 Task: Slide 14 - The Slide Title Goes Here!-1.
Action: Mouse moved to (37, 95)
Screenshot: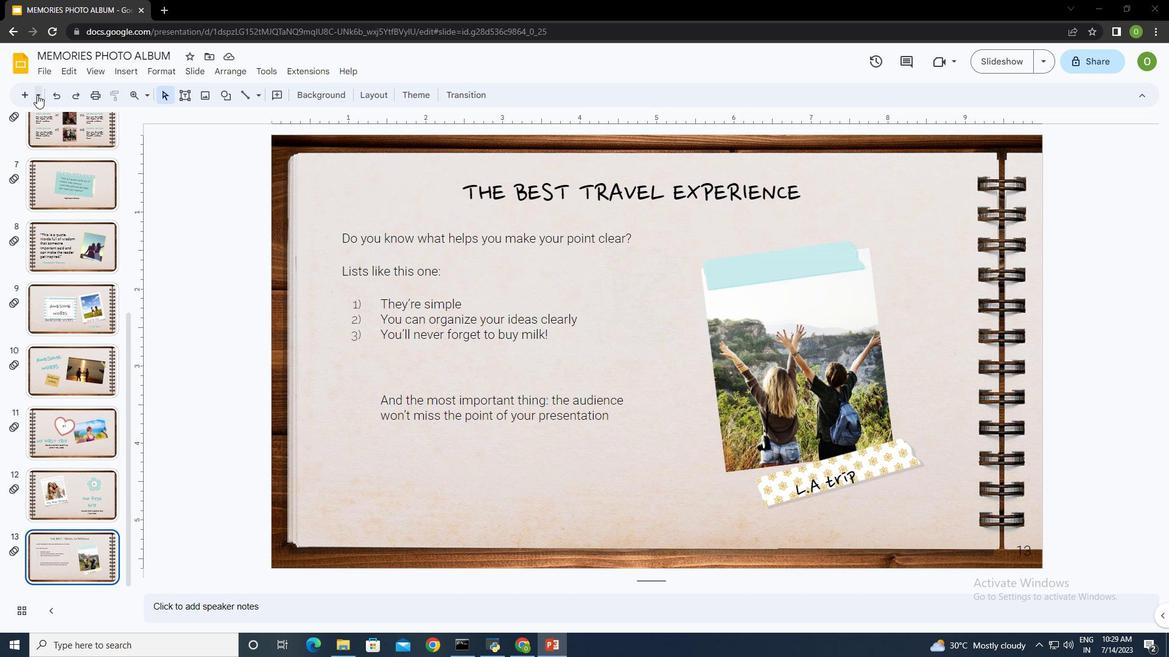 
Action: Mouse pressed left at (37, 95)
Screenshot: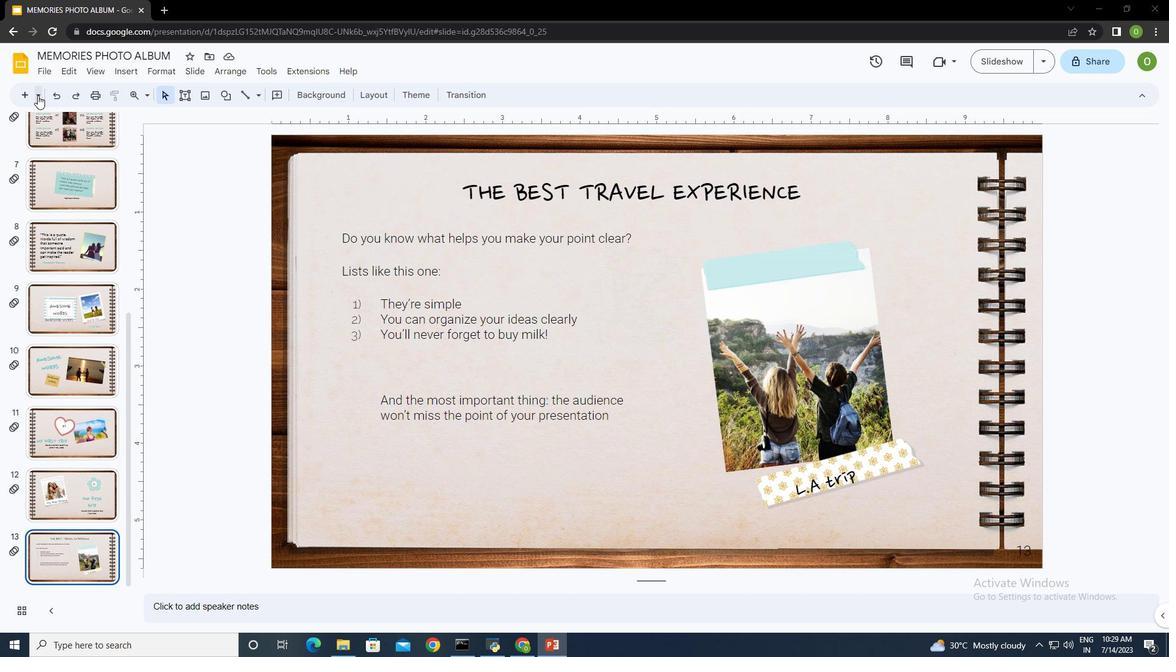 
Action: Mouse moved to (172, 299)
Screenshot: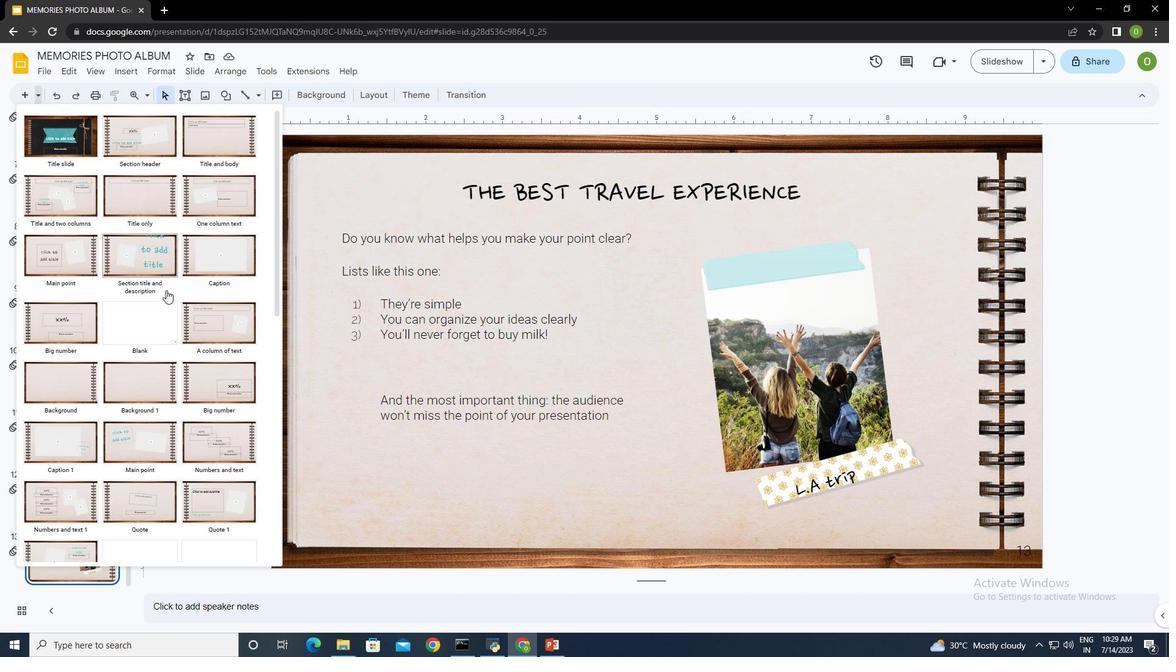 
Action: Mouse scrolled (172, 298) with delta (0, 0)
Screenshot: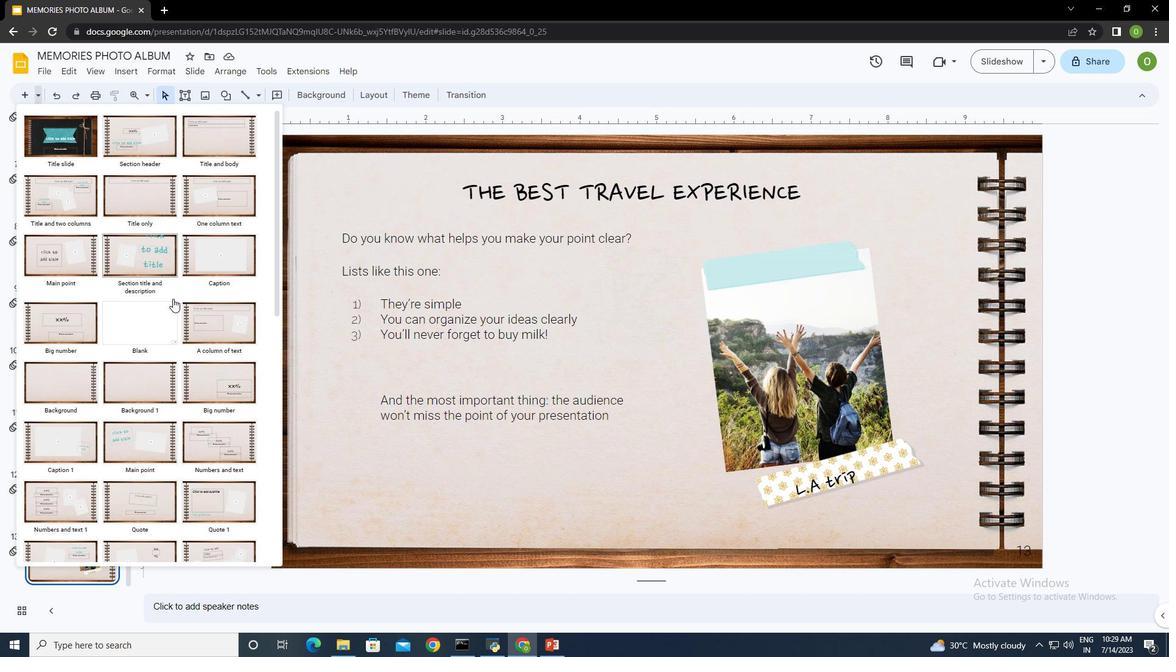 
Action: Mouse scrolled (172, 298) with delta (0, 0)
Screenshot: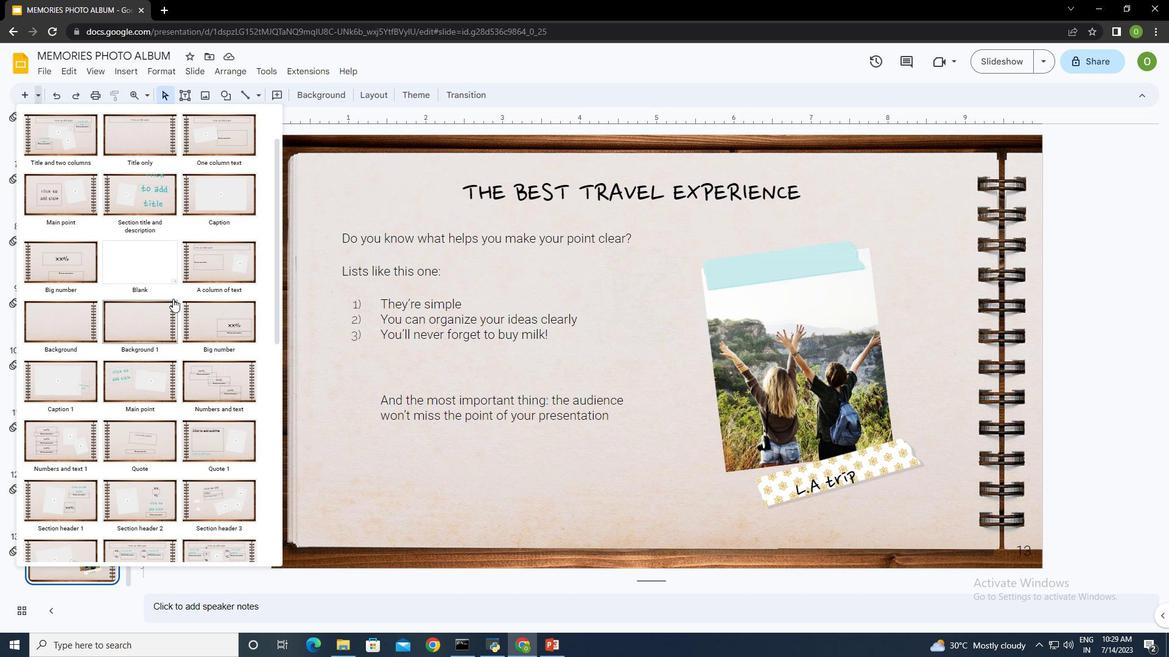 
Action: Mouse scrolled (172, 298) with delta (0, 0)
Screenshot: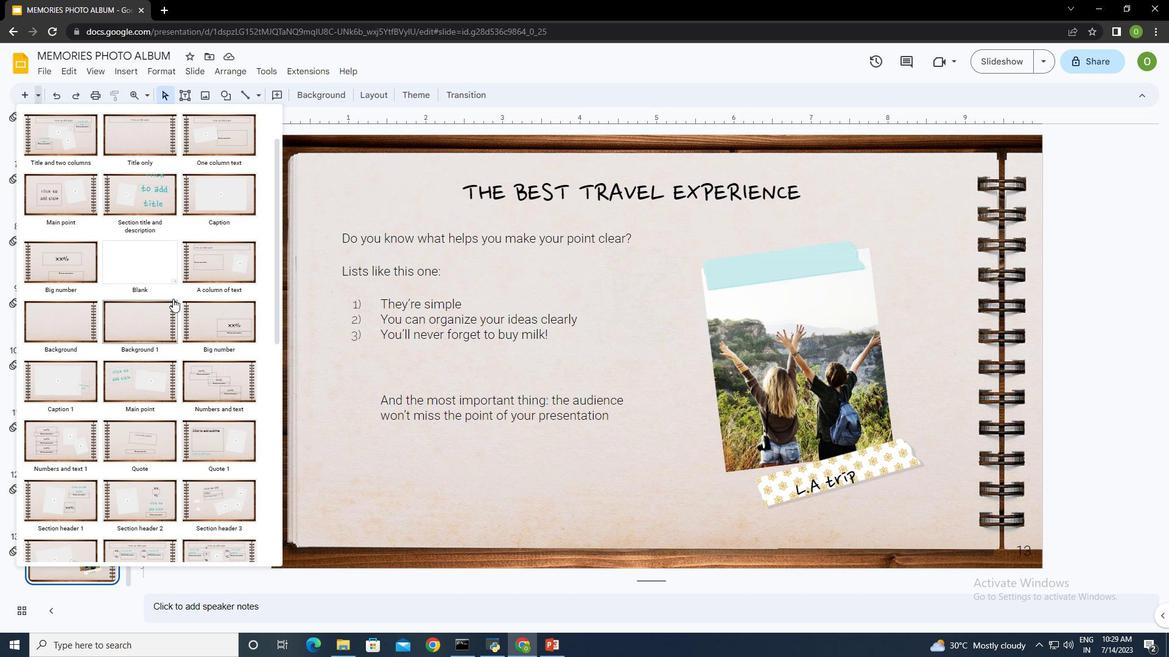 
Action: Mouse scrolled (172, 298) with delta (0, 0)
Screenshot: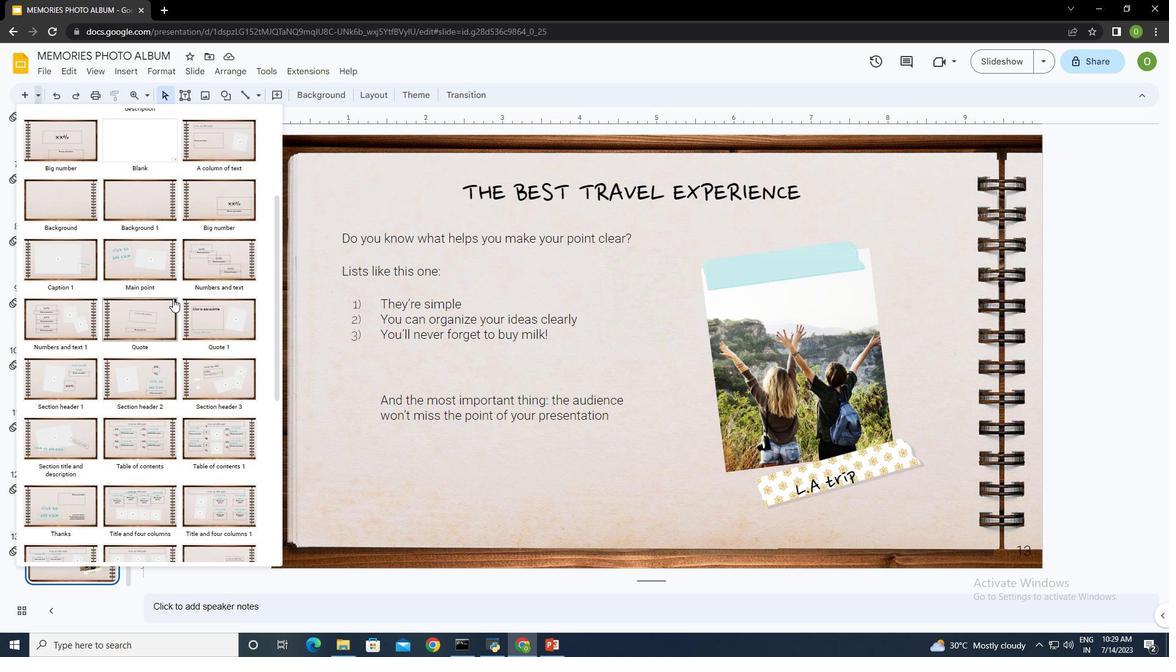 
Action: Mouse scrolled (172, 298) with delta (0, 0)
Screenshot: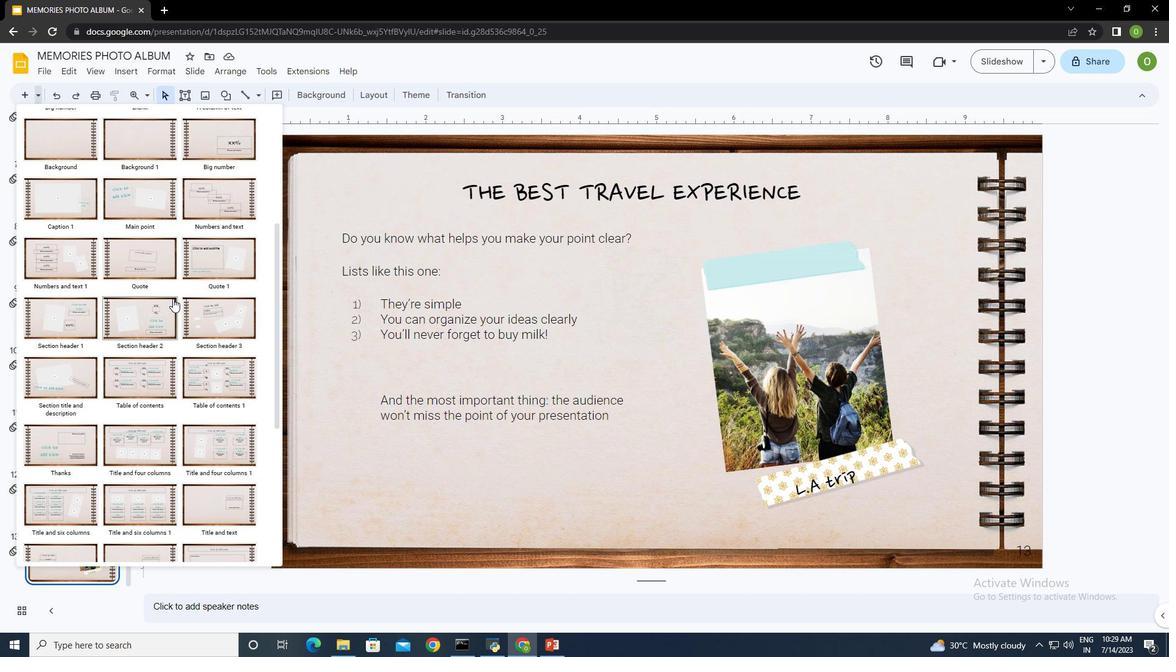 
Action: Mouse scrolled (172, 298) with delta (0, 0)
Screenshot: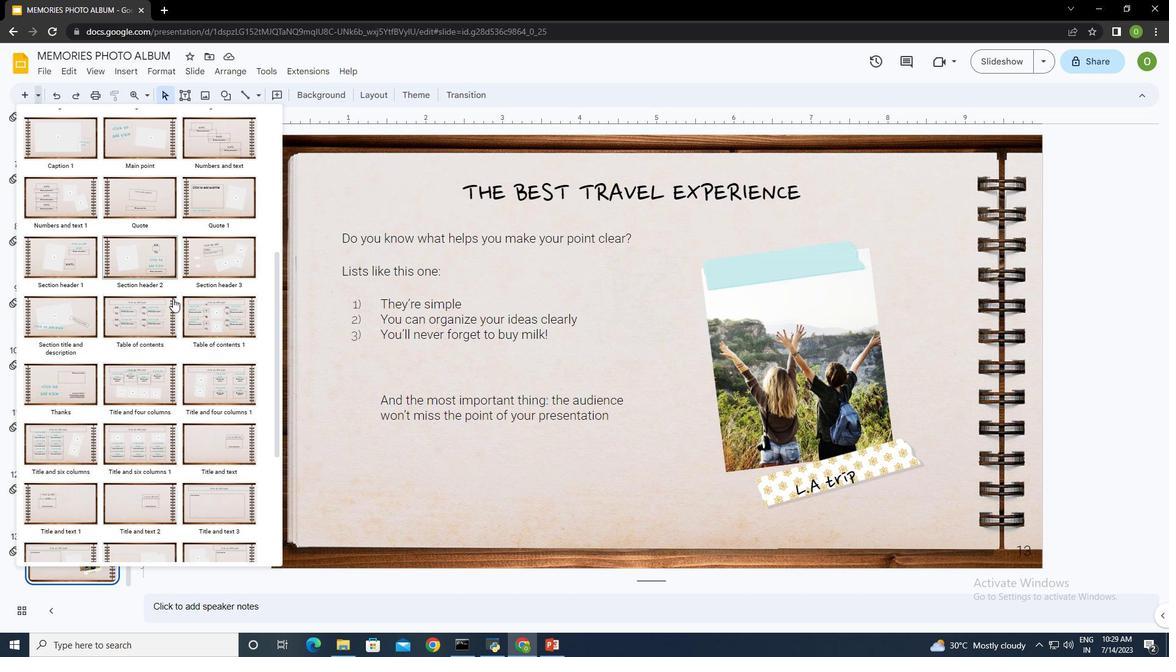
Action: Mouse scrolled (172, 298) with delta (0, 0)
Screenshot: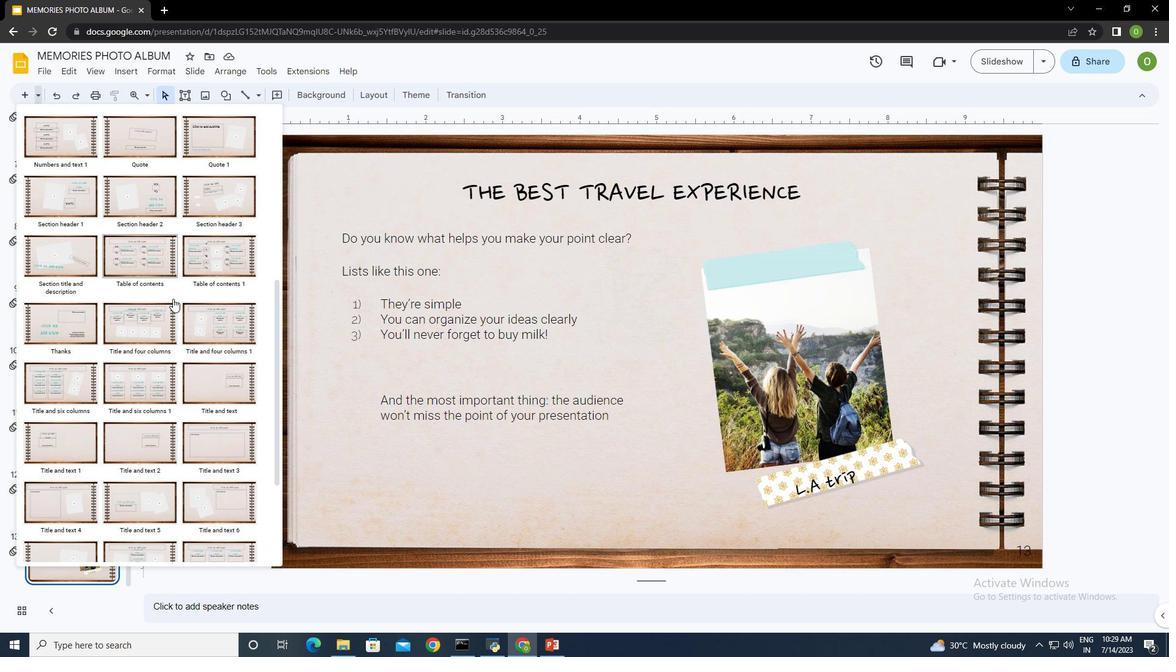 
Action: Mouse scrolled (172, 298) with delta (0, 0)
Screenshot: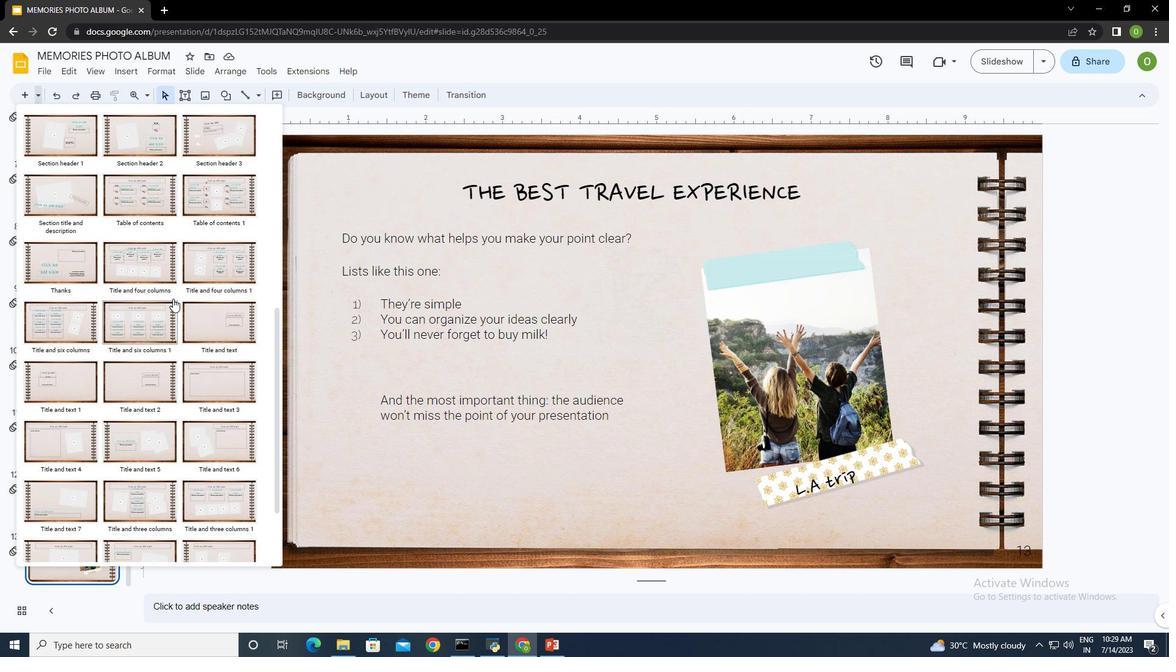 
Action: Mouse scrolled (172, 298) with delta (0, 0)
Screenshot: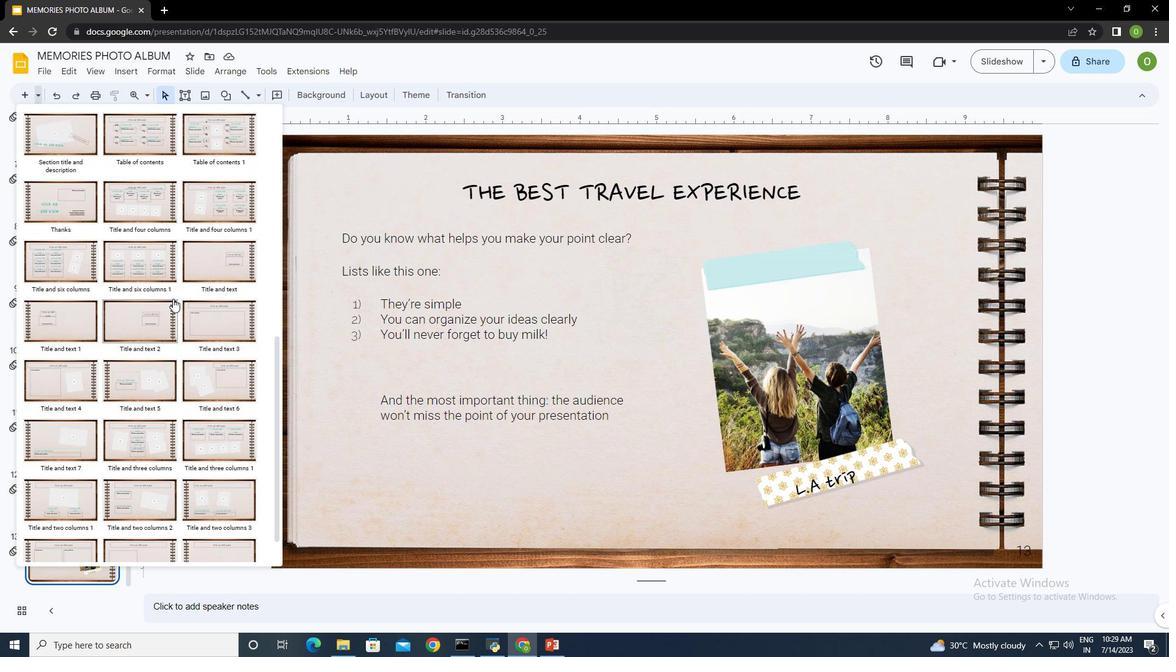 
Action: Mouse moved to (212, 334)
Screenshot: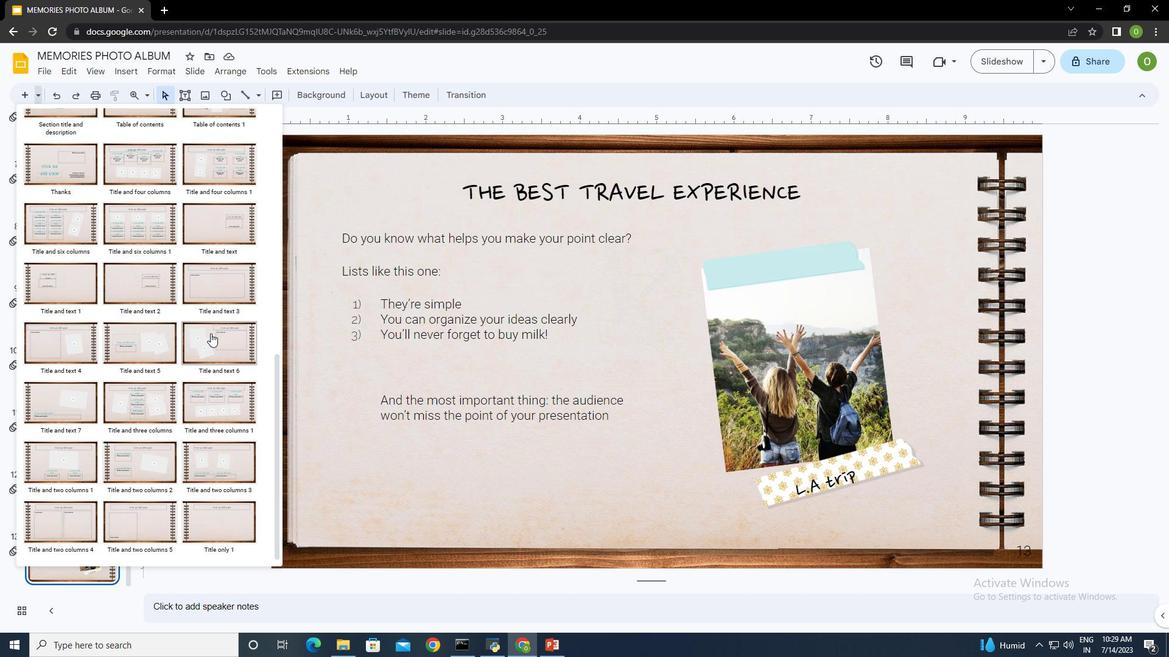 
Action: Mouse pressed left at (212, 334)
Screenshot: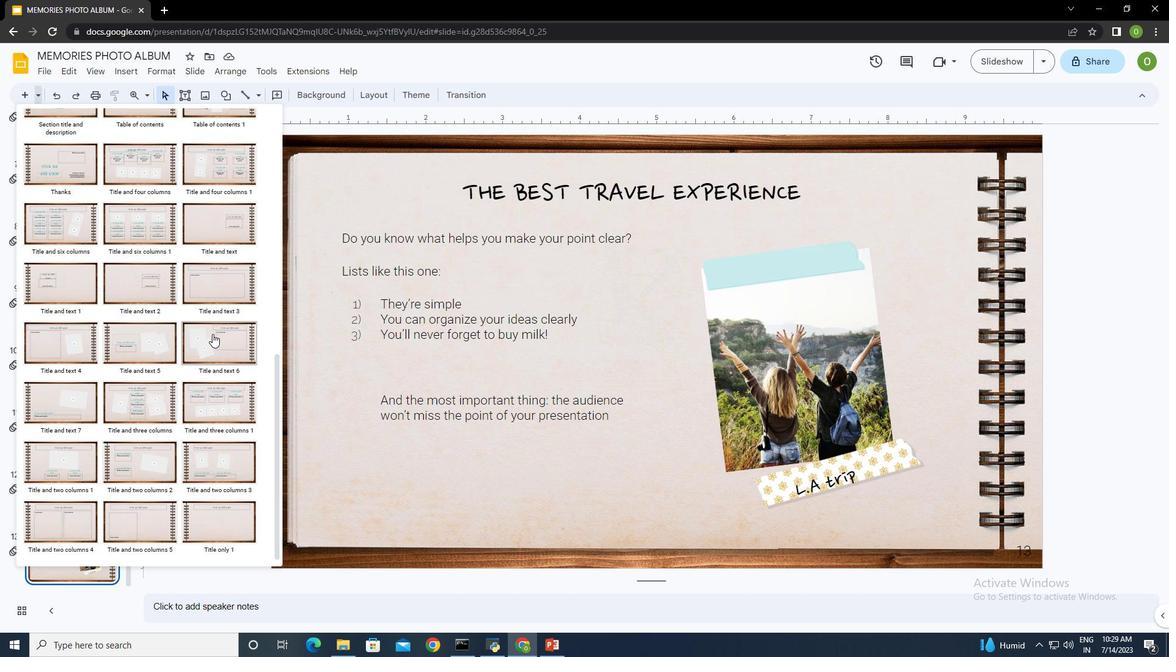 
Action: Mouse moved to (454, 264)
Screenshot: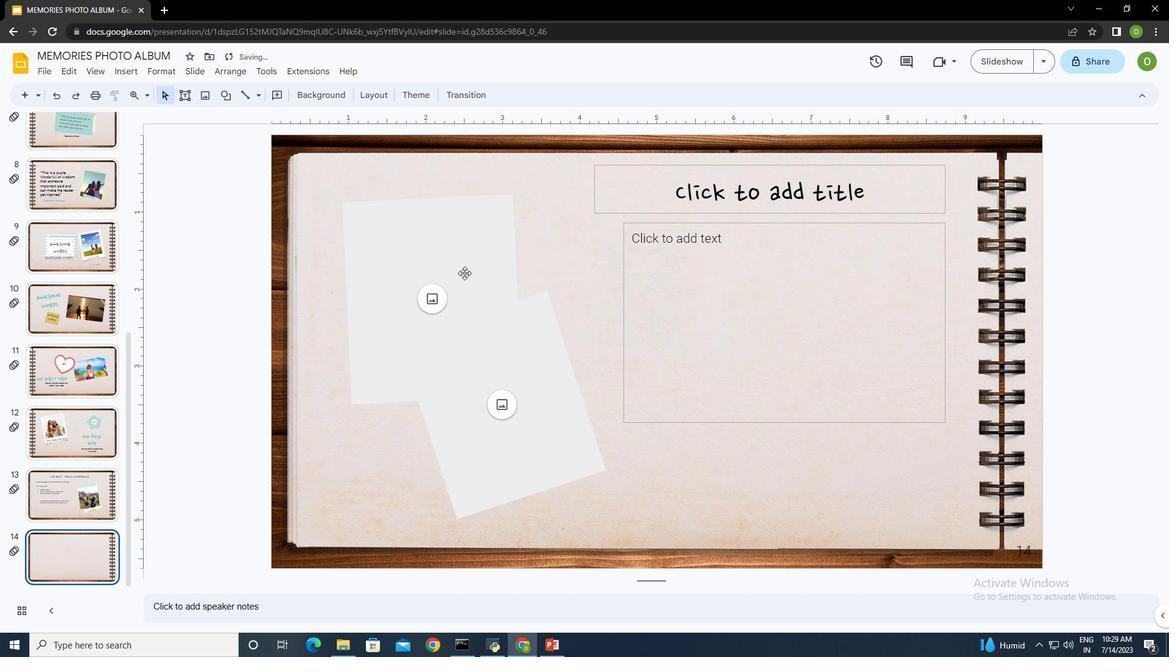 
Action: Mouse pressed left at (454, 264)
Screenshot: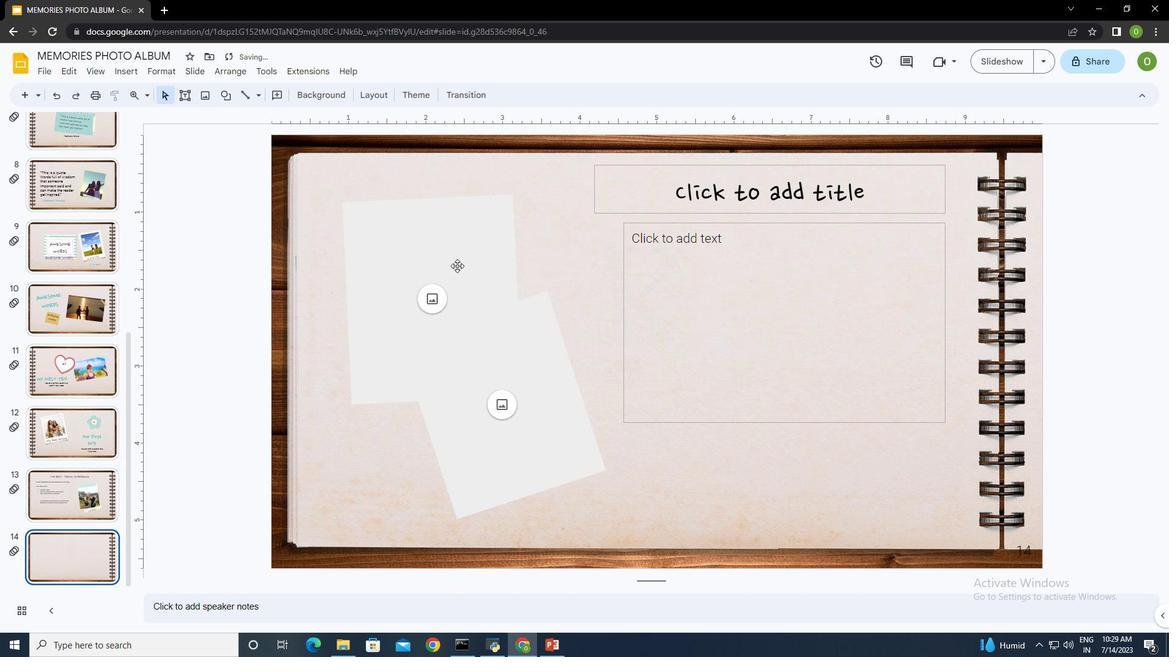 
Action: Mouse moved to (425, 295)
Screenshot: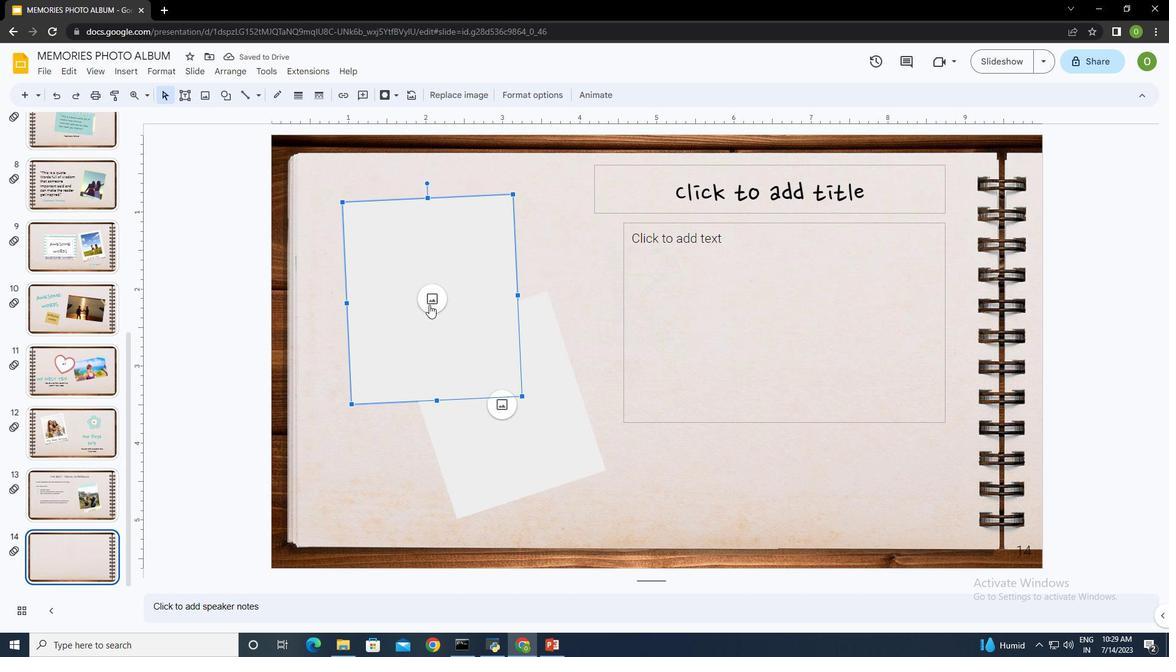 
Action: Mouse pressed left at (425, 295)
Screenshot: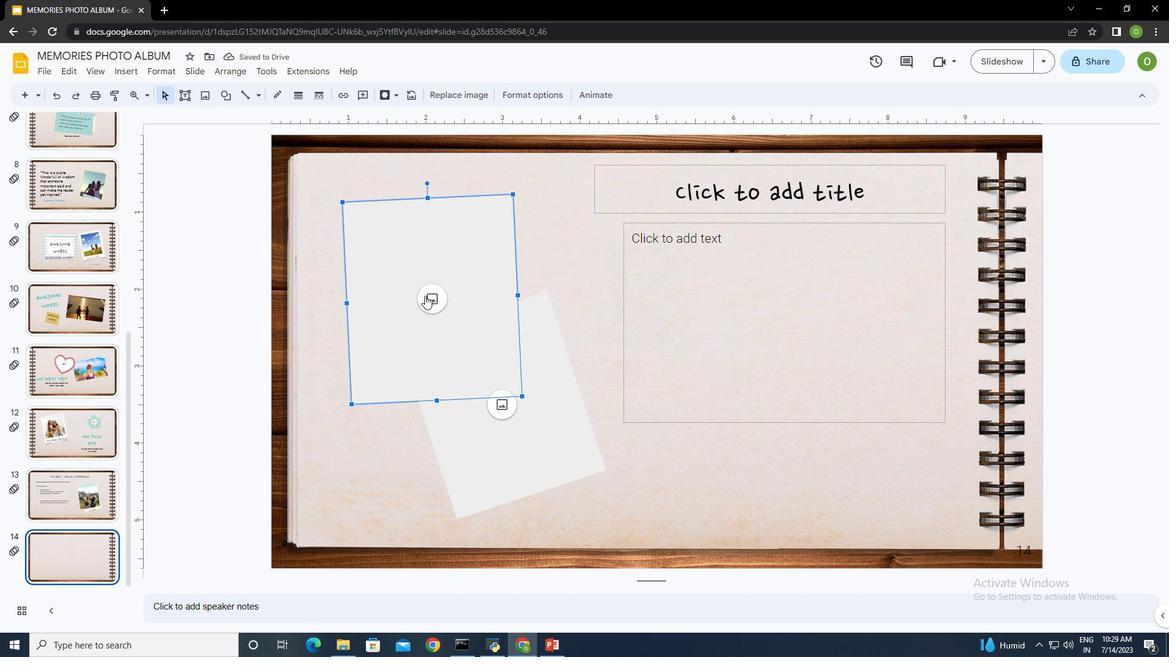 
Action: Mouse moved to (481, 307)
Screenshot: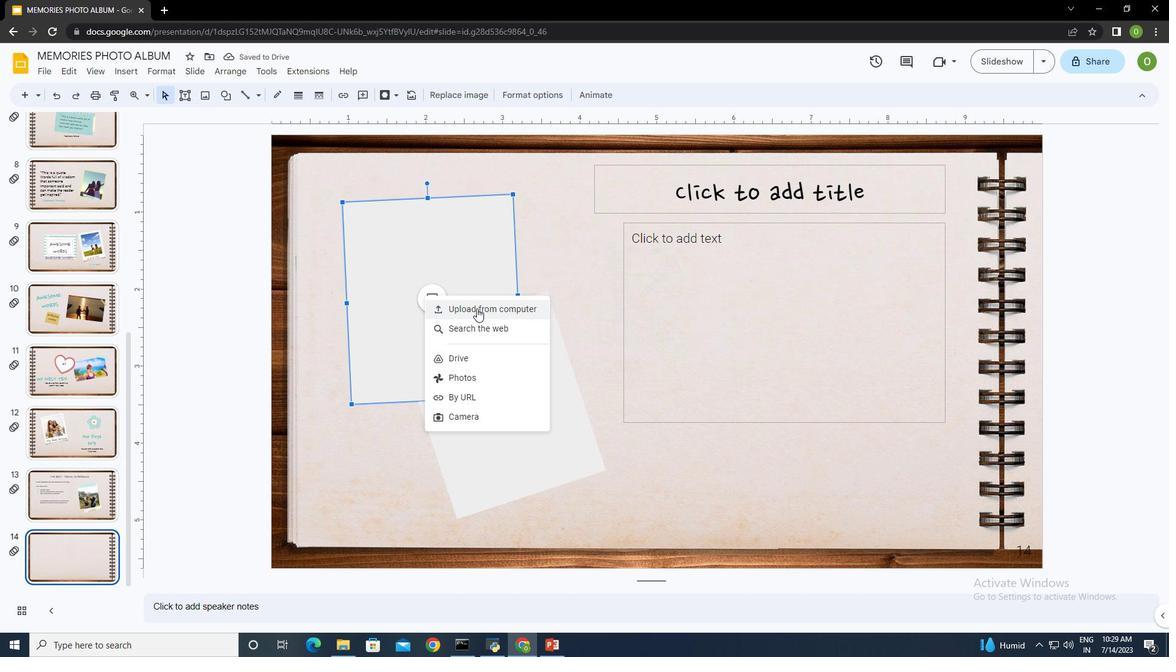 
Action: Mouse pressed left at (481, 307)
Screenshot: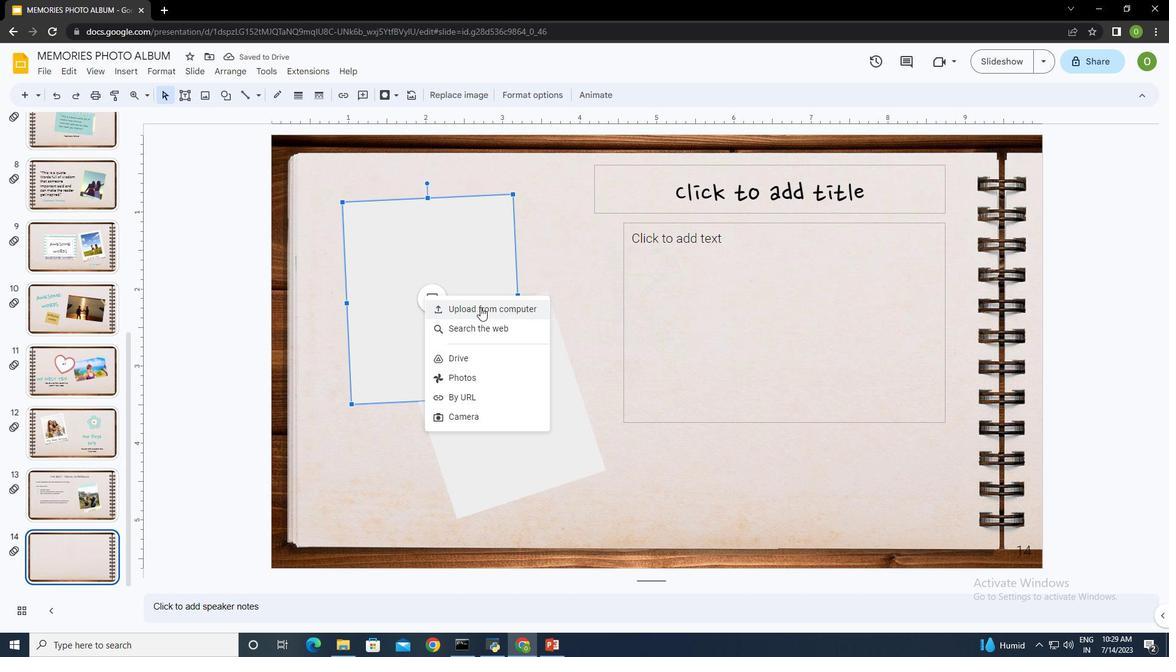 
Action: Mouse moved to (384, 250)
Screenshot: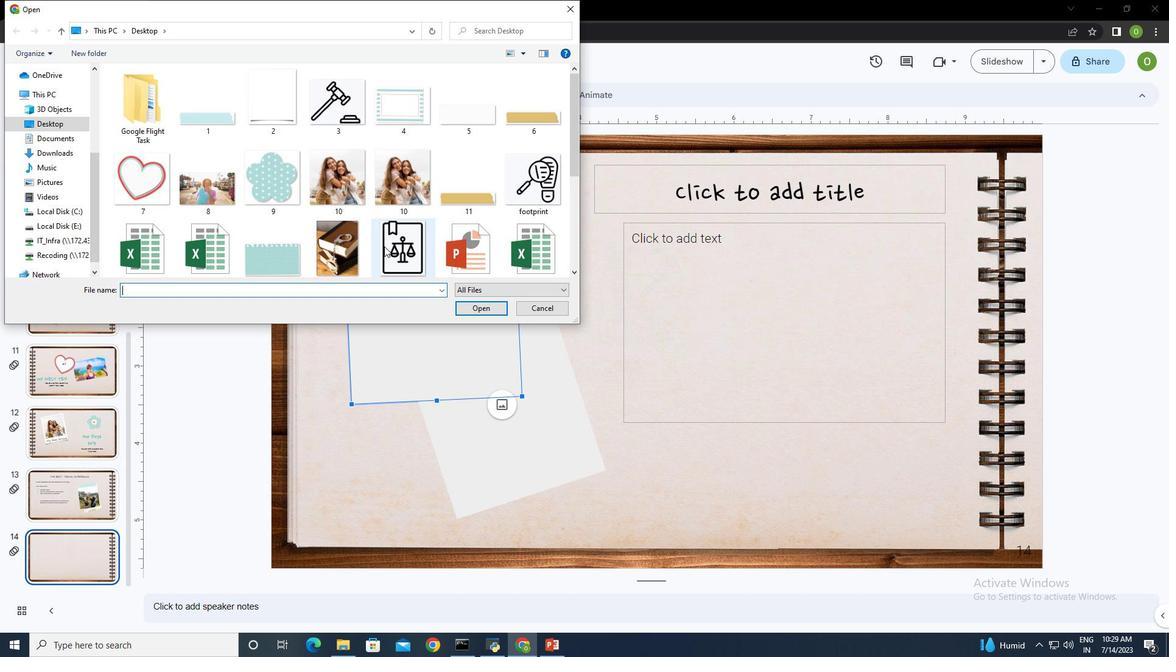 
Action: Mouse scrolled (384, 249) with delta (0, 0)
Screenshot: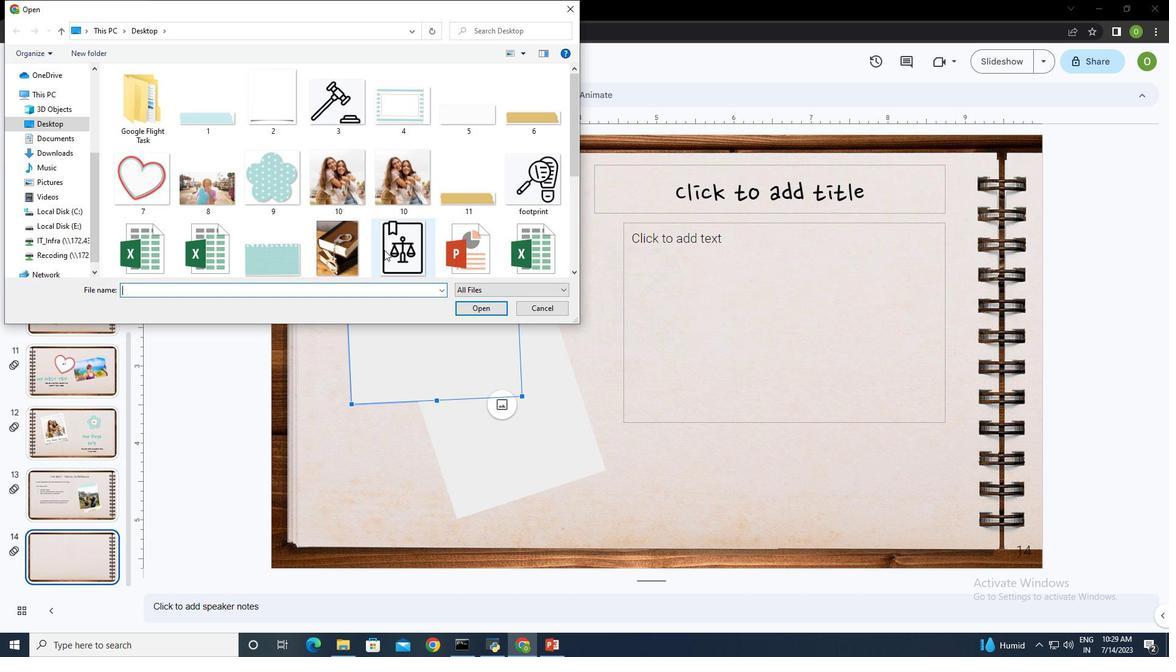 
Action: Mouse scrolled (384, 249) with delta (0, 0)
Screenshot: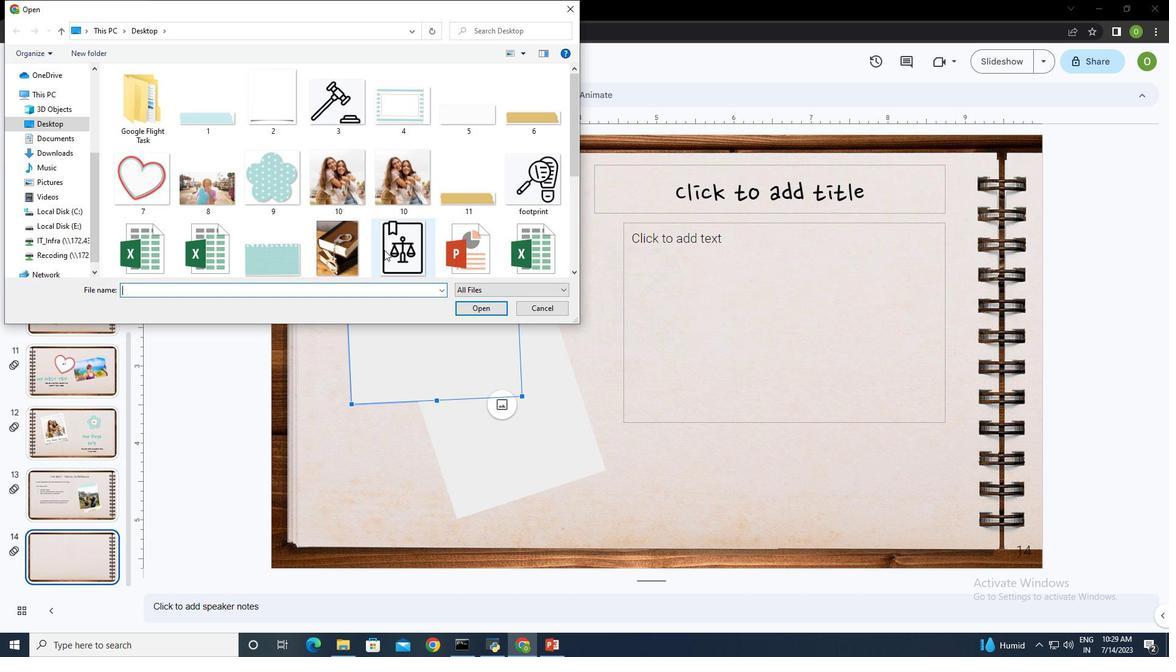 
Action: Mouse moved to (384, 249)
Screenshot: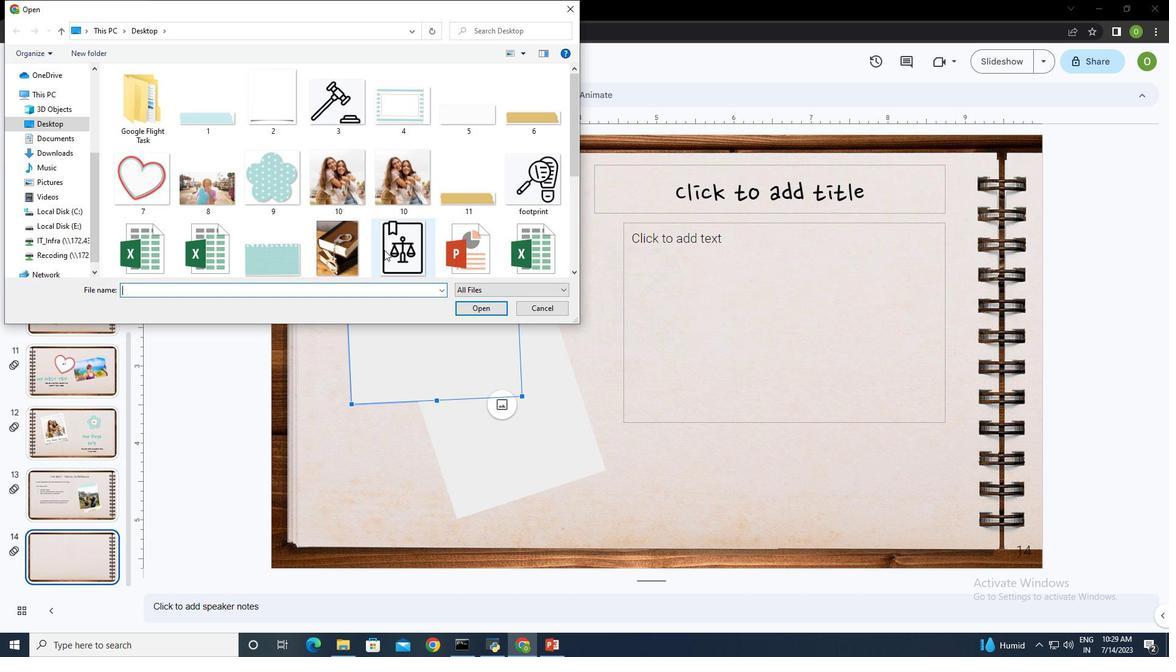 
Action: Mouse scrolled (384, 249) with delta (0, 0)
Screenshot: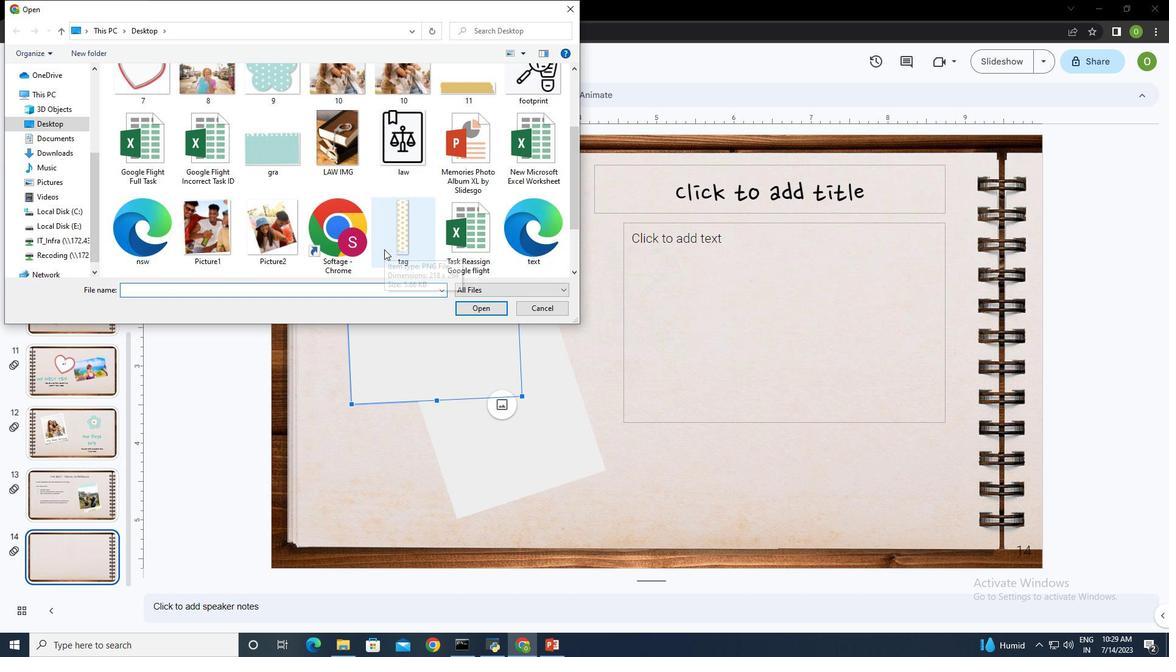 
Action: Mouse moved to (213, 158)
Screenshot: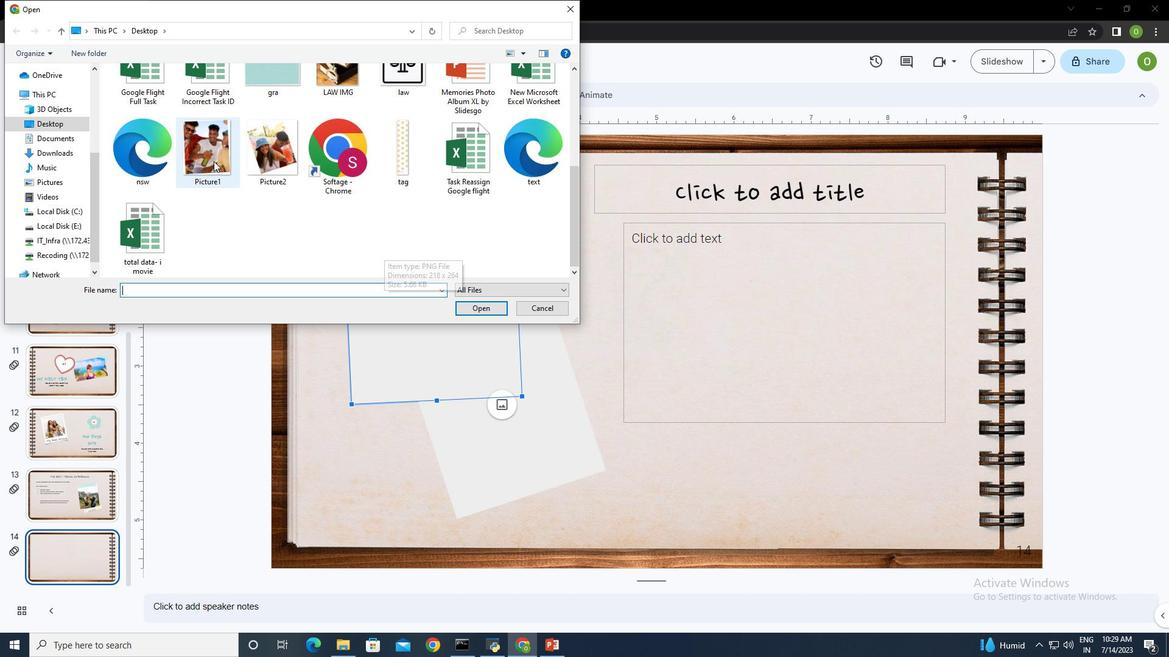 
Action: Mouse pressed left at (213, 158)
Screenshot: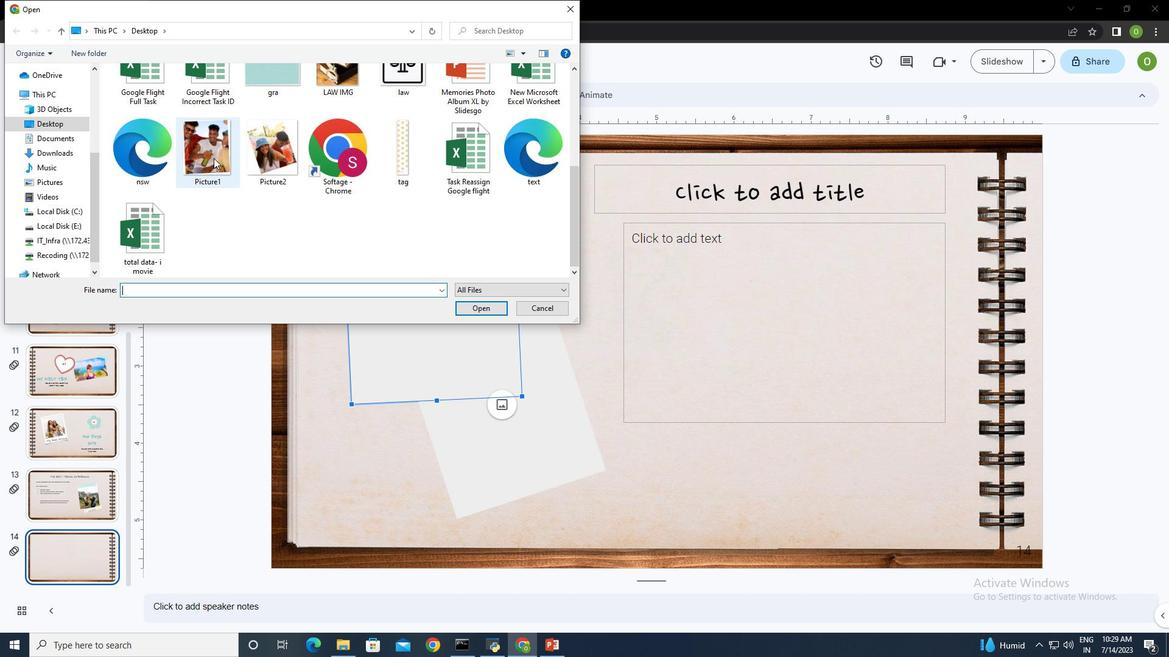 
Action: Mouse moved to (501, 309)
Screenshot: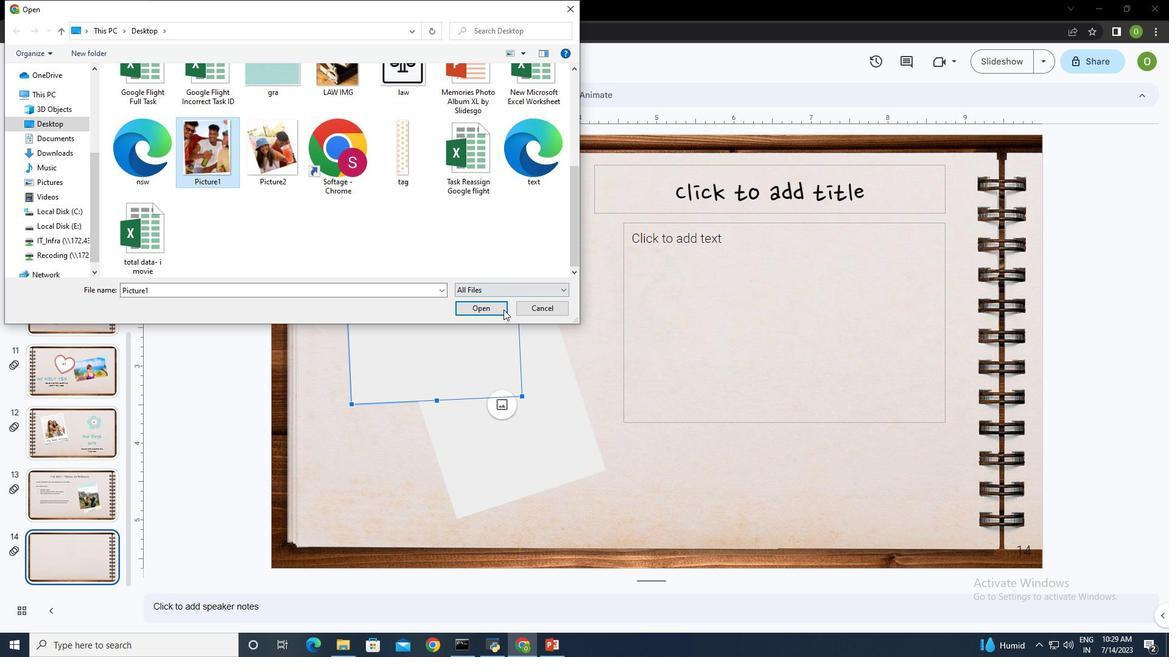 
Action: Mouse pressed left at (501, 309)
Screenshot: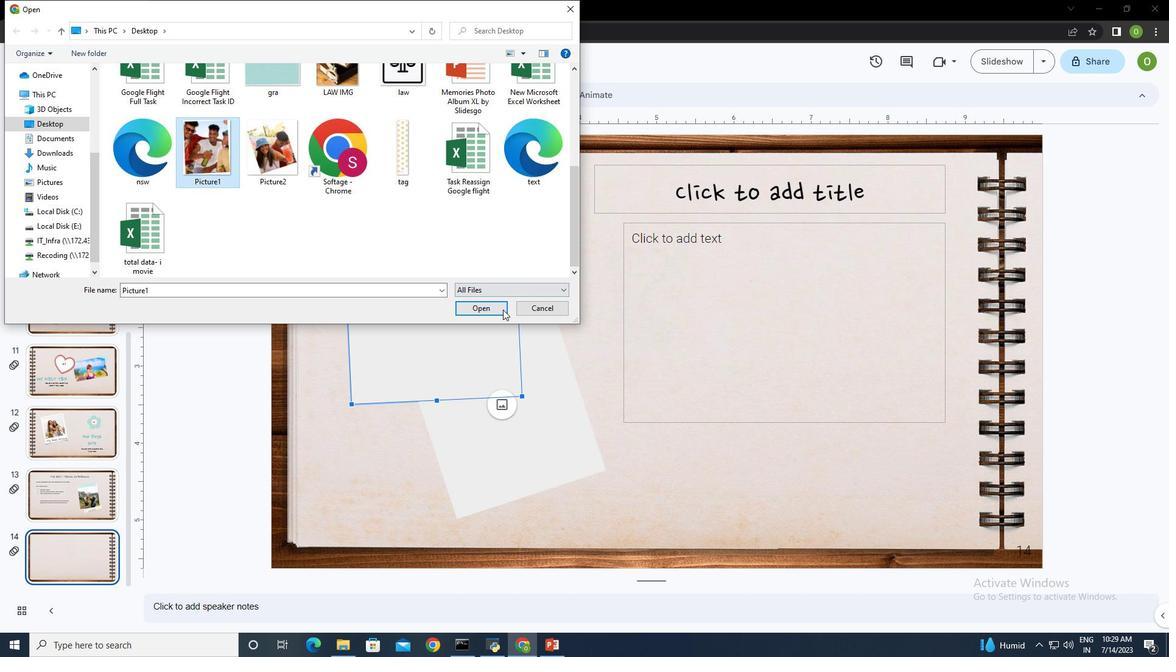 
Action: Mouse moved to (478, 361)
Screenshot: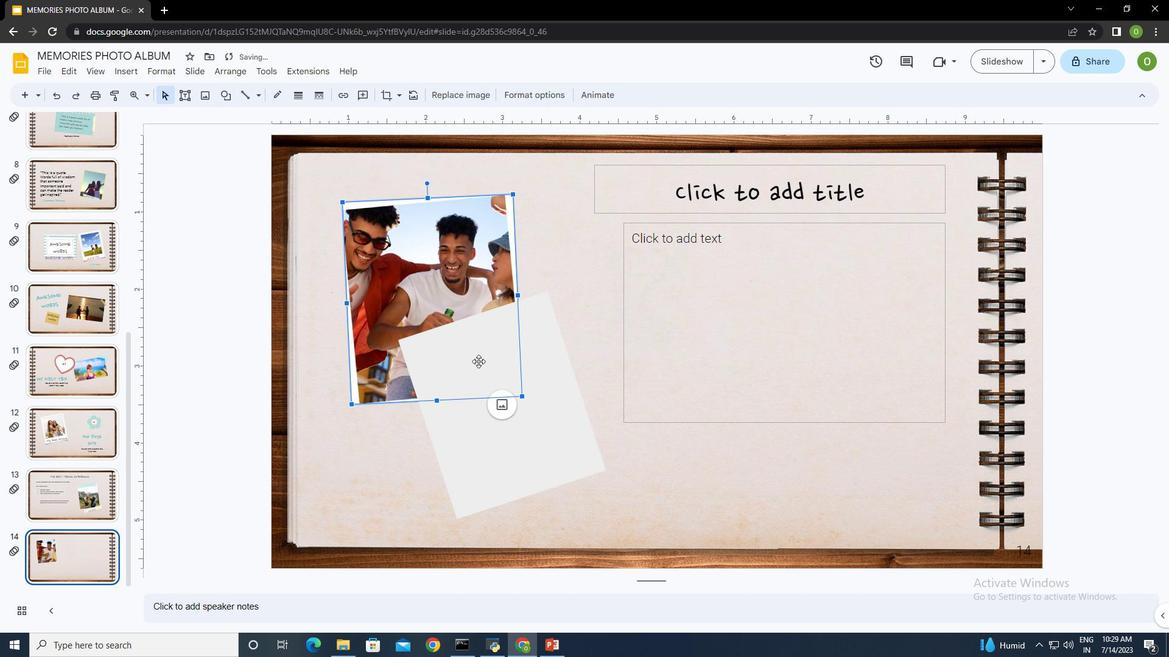 
Action: Mouse pressed left at (478, 361)
Screenshot: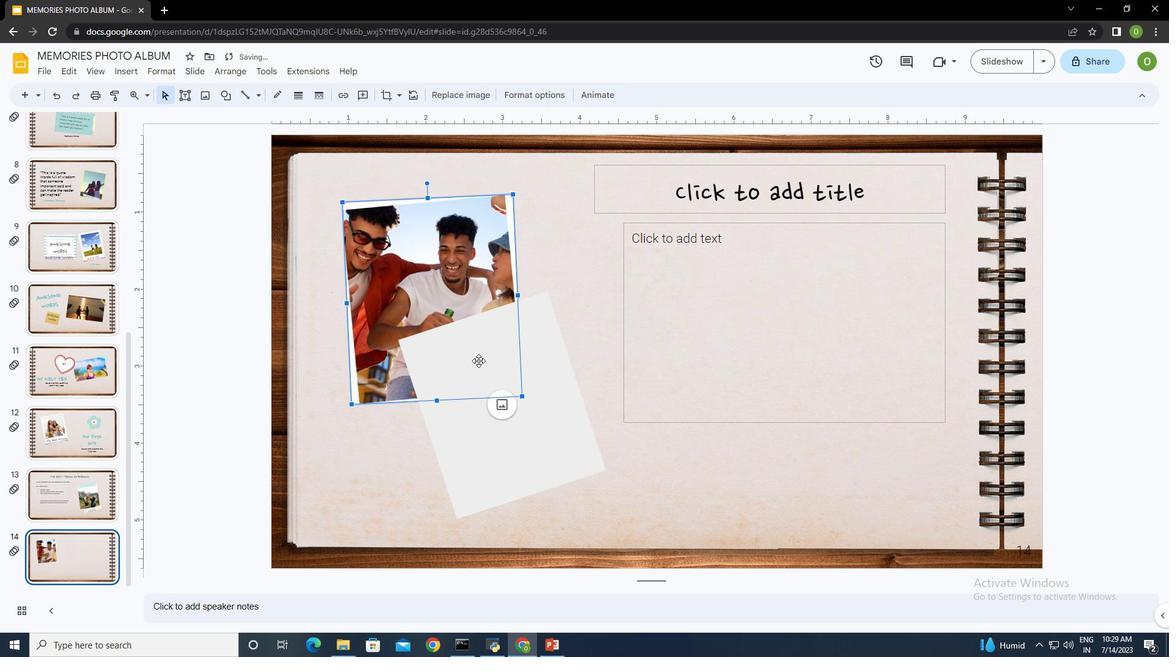 
Action: Mouse moved to (501, 408)
Screenshot: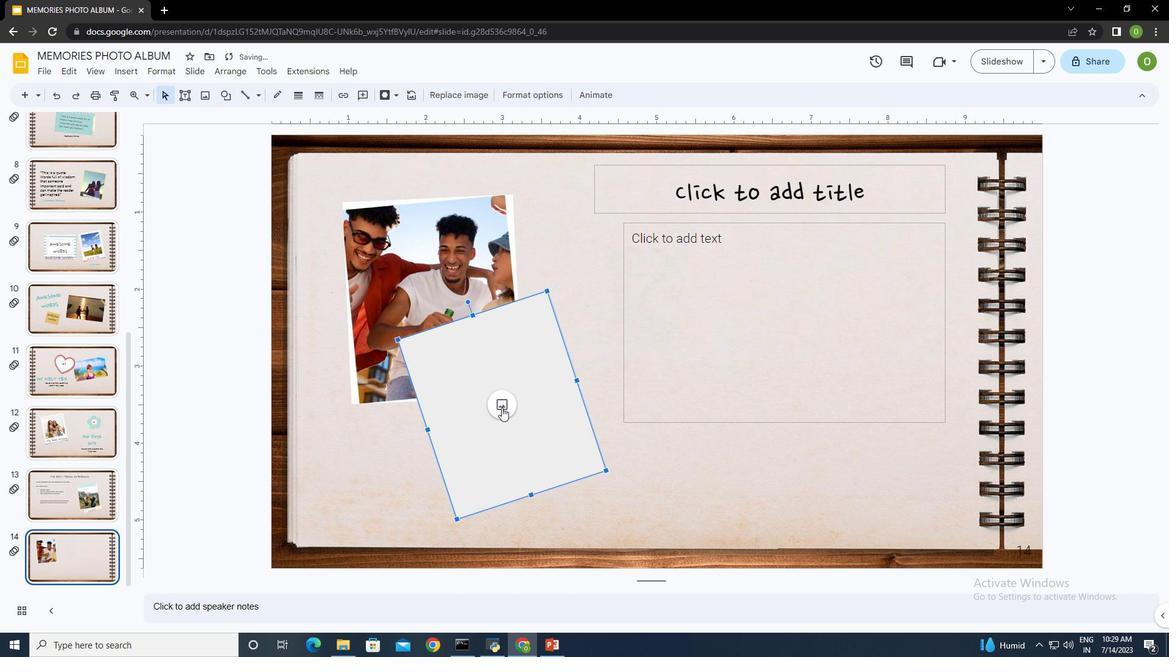
Action: Mouse pressed left at (501, 408)
Screenshot: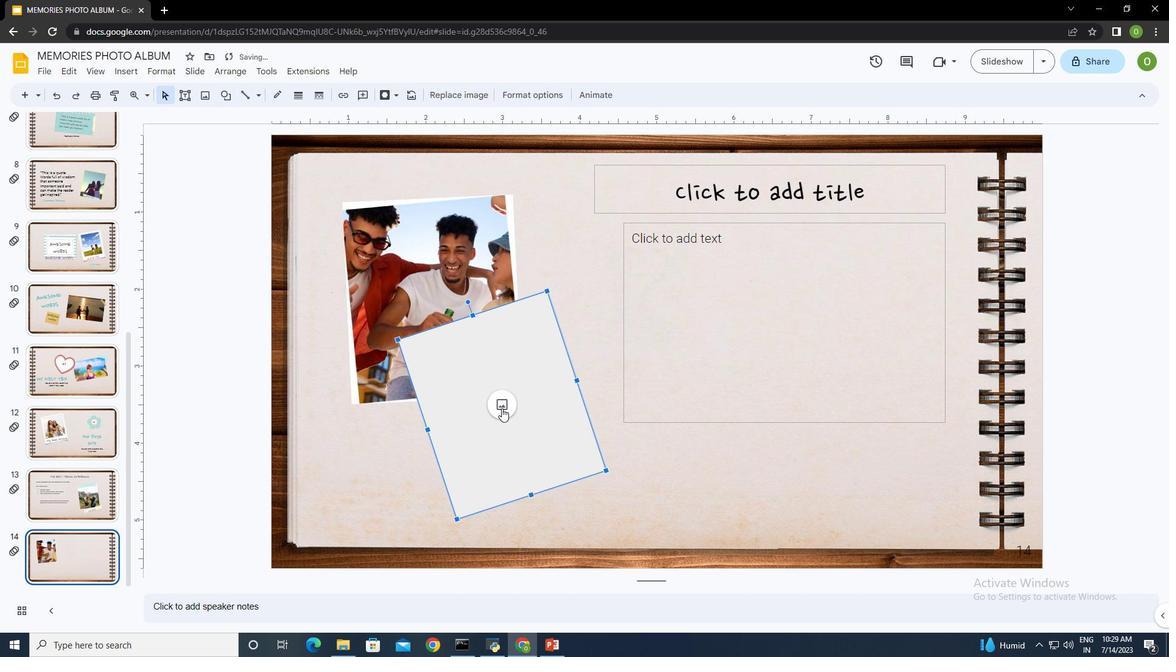 
Action: Mouse moved to (547, 423)
Screenshot: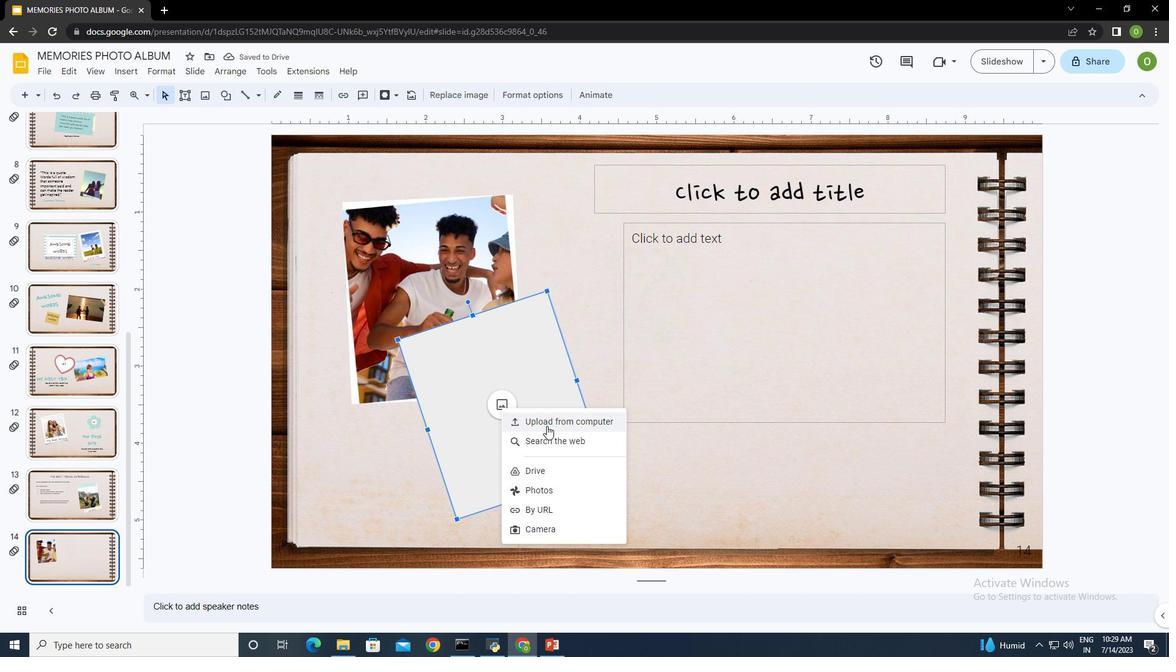 
Action: Mouse pressed left at (547, 423)
Screenshot: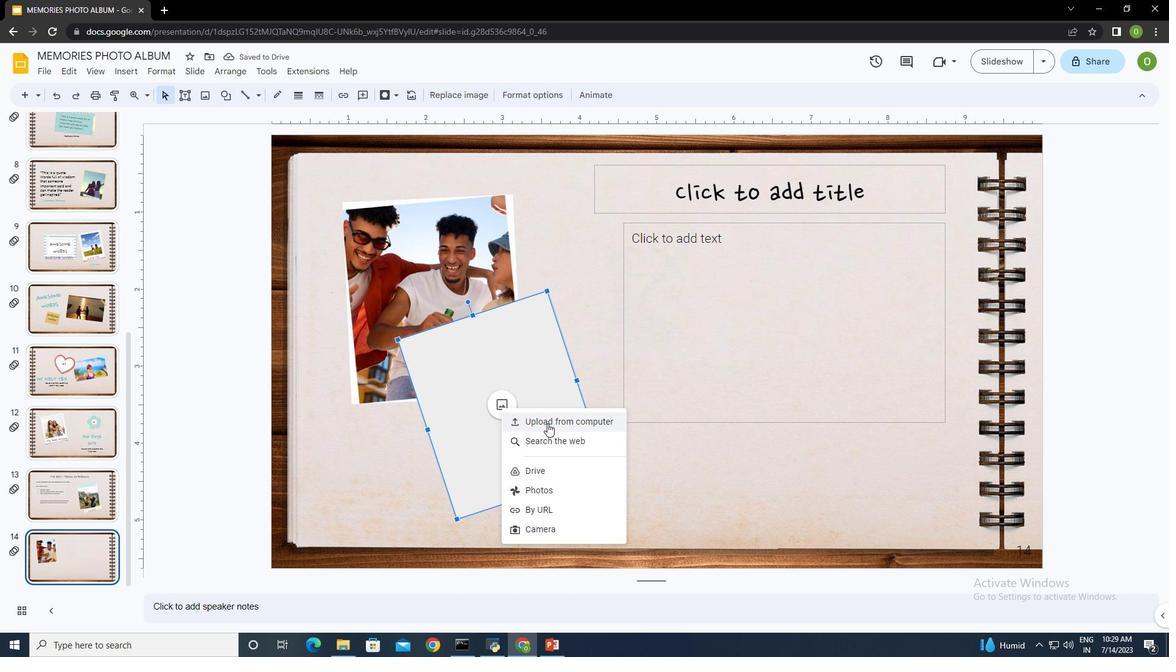 
Action: Mouse moved to (397, 218)
Screenshot: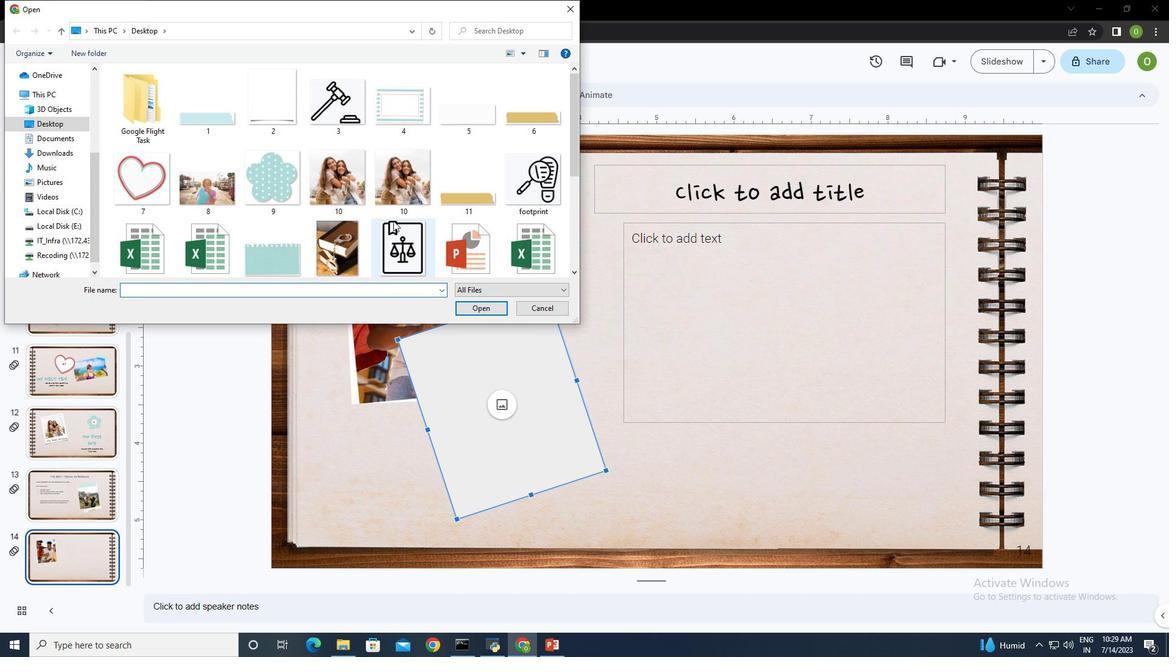 
Action: Mouse scrolled (397, 217) with delta (0, 0)
Screenshot: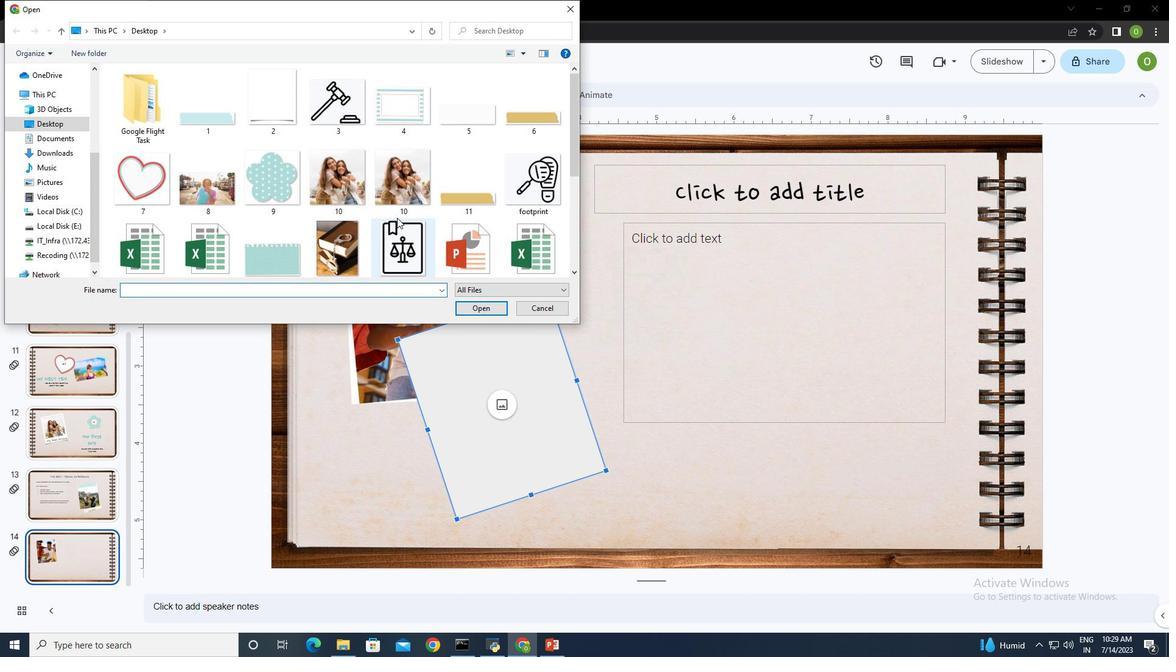 
Action: Mouse scrolled (397, 217) with delta (0, 0)
Screenshot: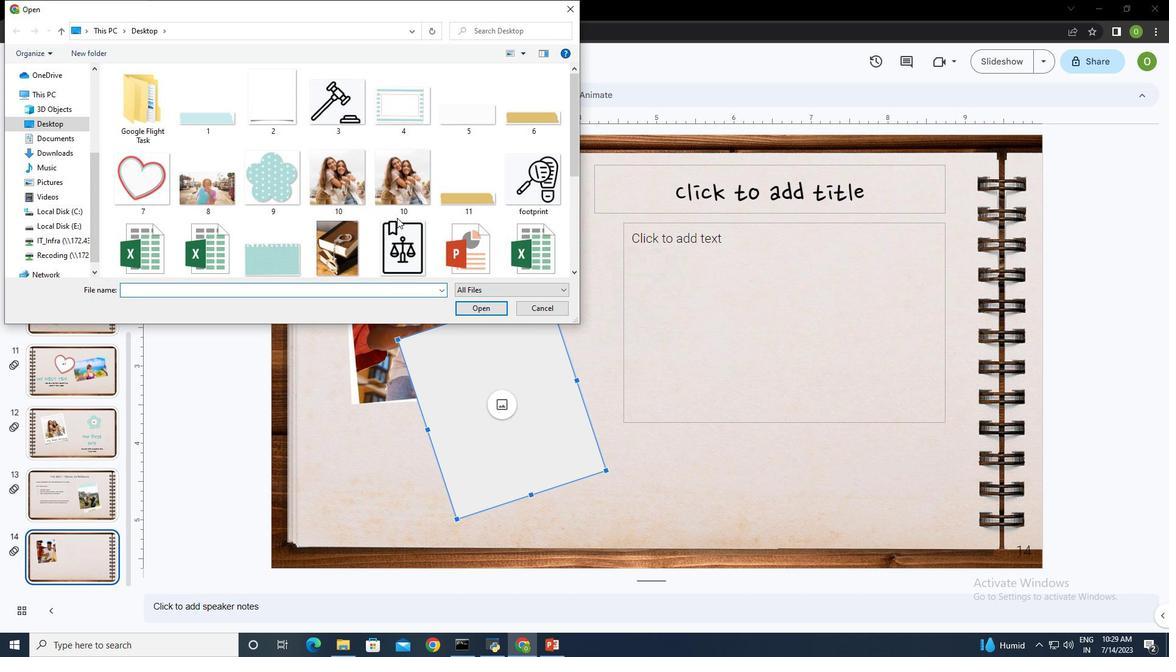 
Action: Mouse scrolled (397, 217) with delta (0, 0)
Screenshot: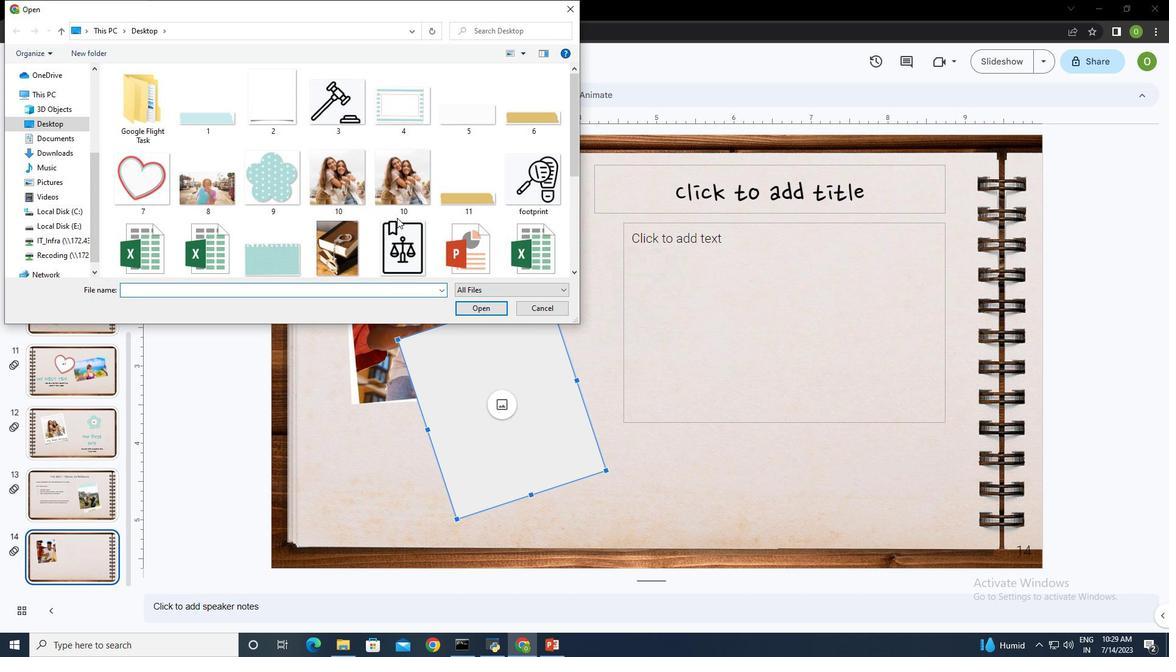 
Action: Mouse moved to (282, 165)
Screenshot: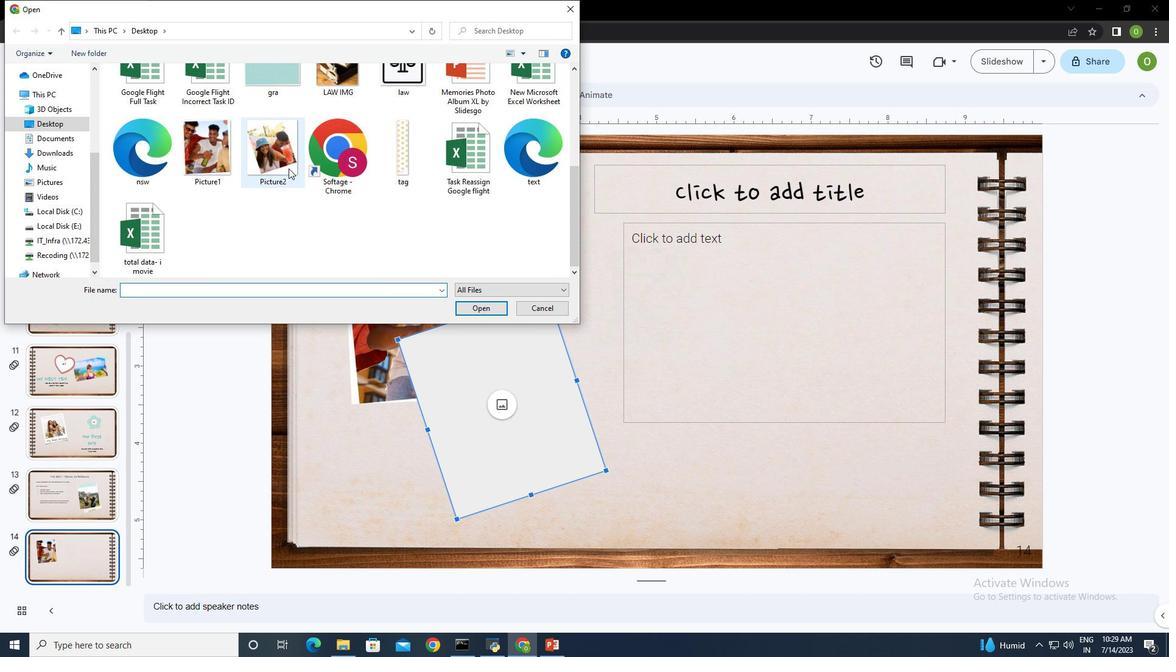 
Action: Mouse pressed left at (282, 165)
Screenshot: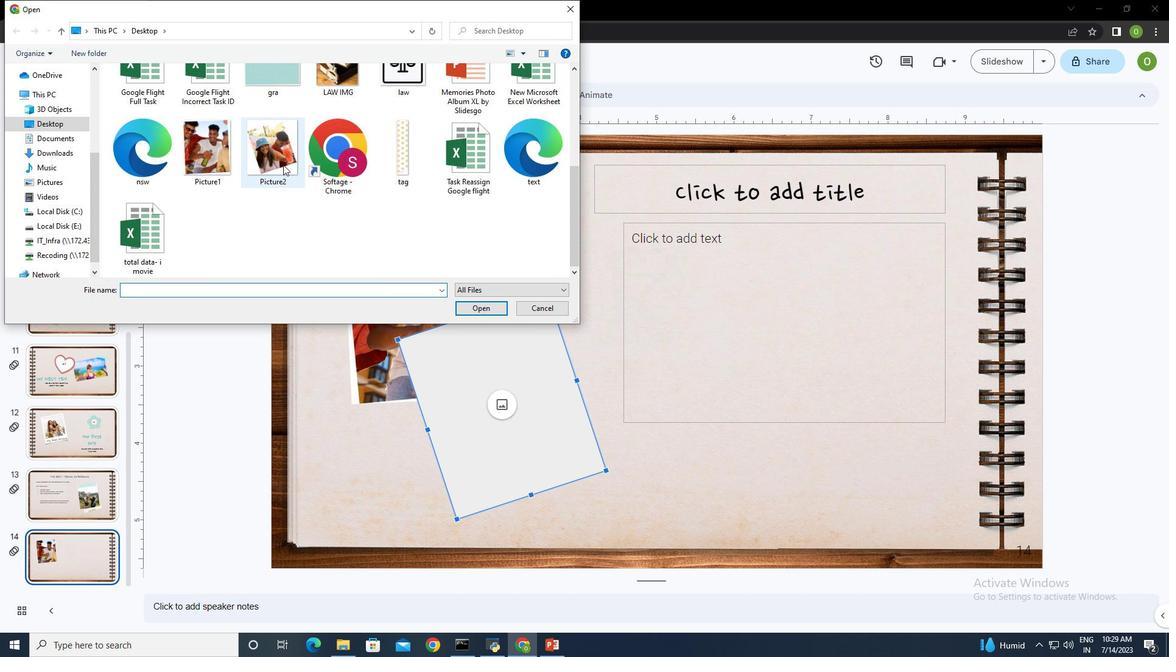 
Action: Mouse moved to (484, 309)
Screenshot: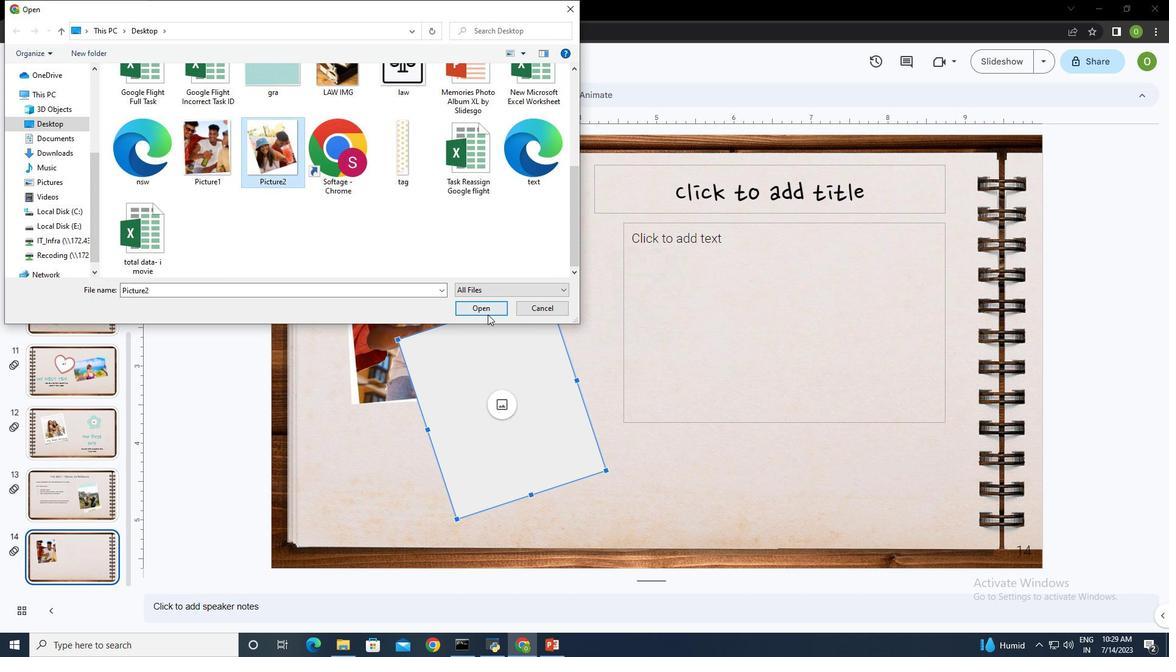 
Action: Mouse pressed left at (484, 309)
Screenshot: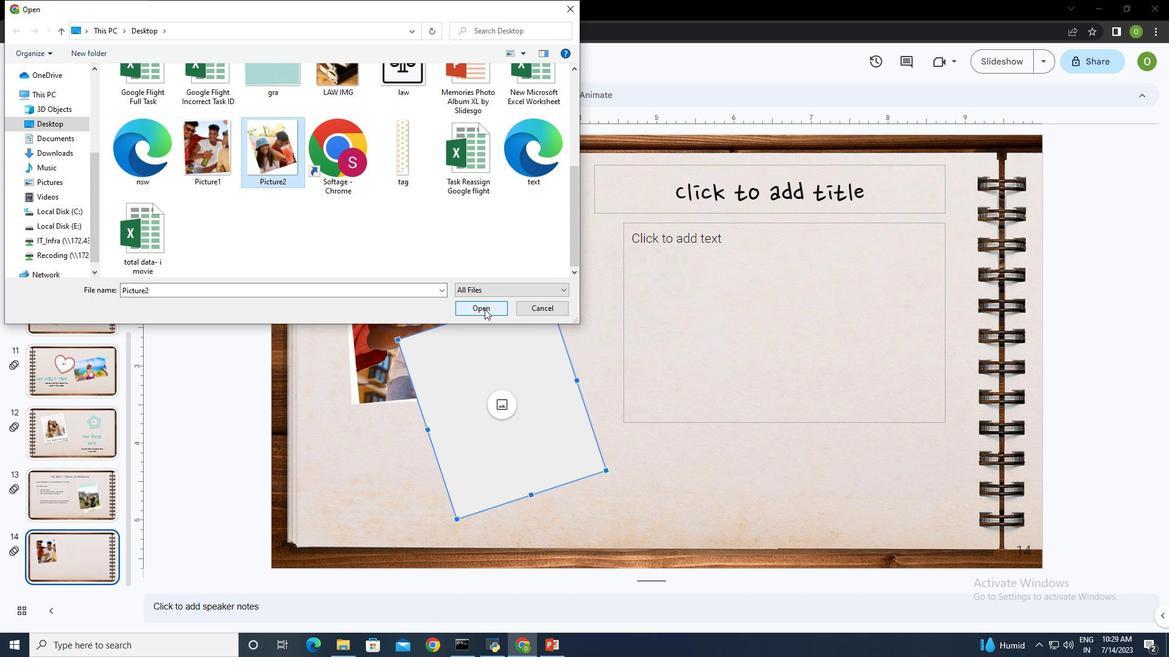
Action: Mouse moved to (513, 389)
Screenshot: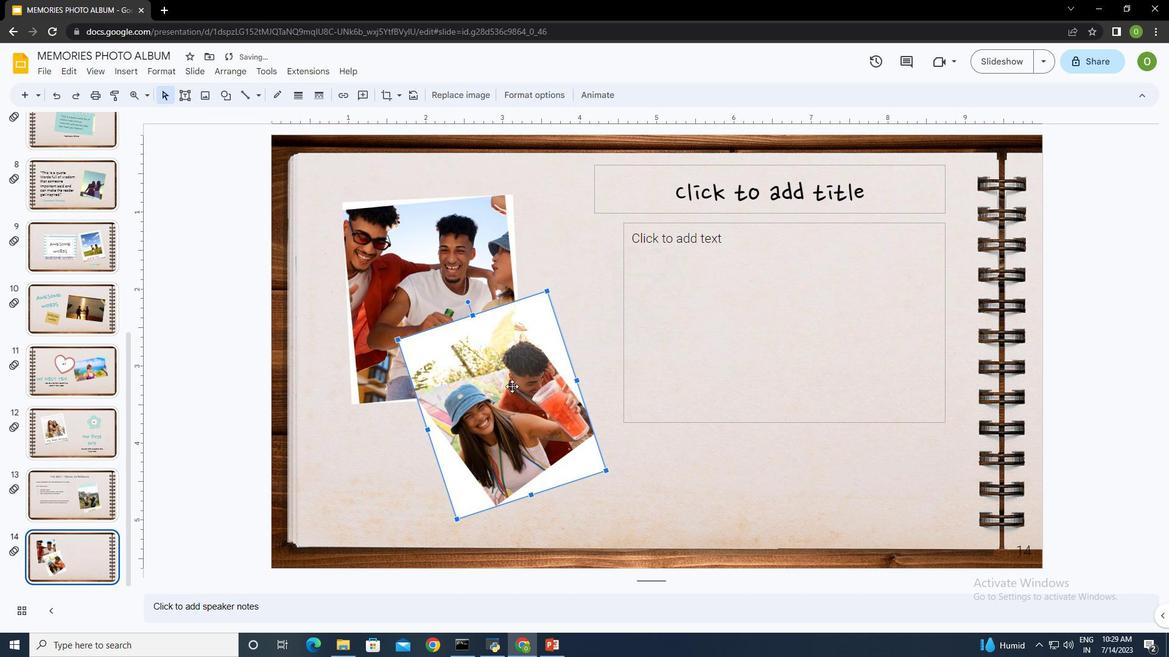 
Action: Mouse pressed left at (513, 389)
Screenshot: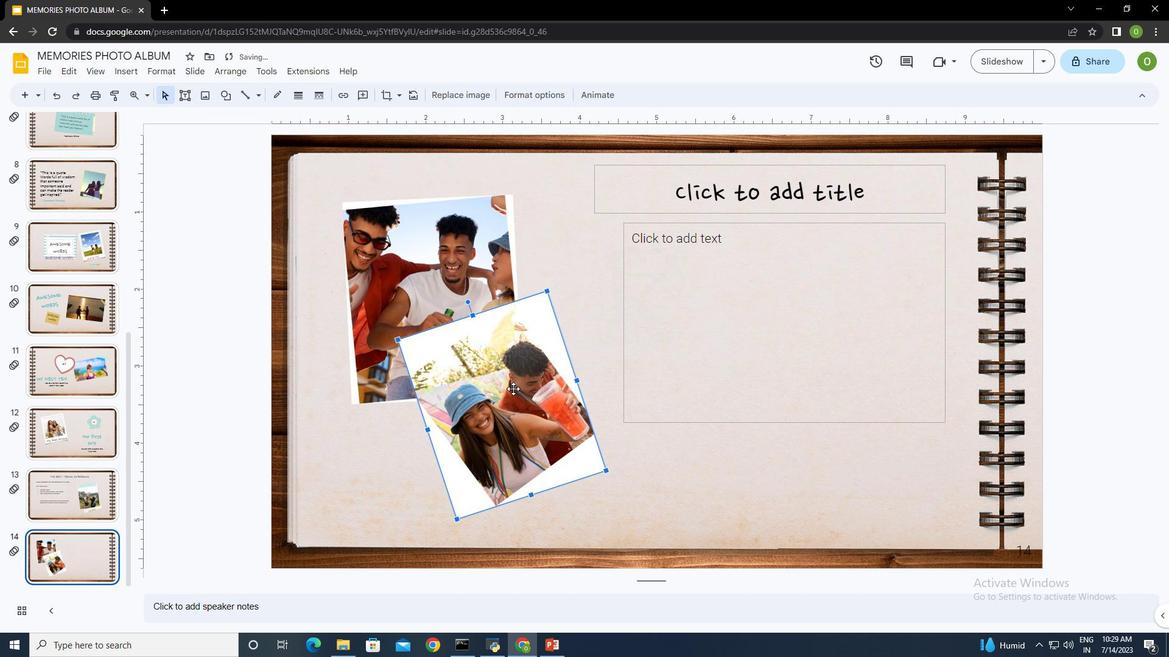 
Action: Mouse moved to (526, 410)
Screenshot: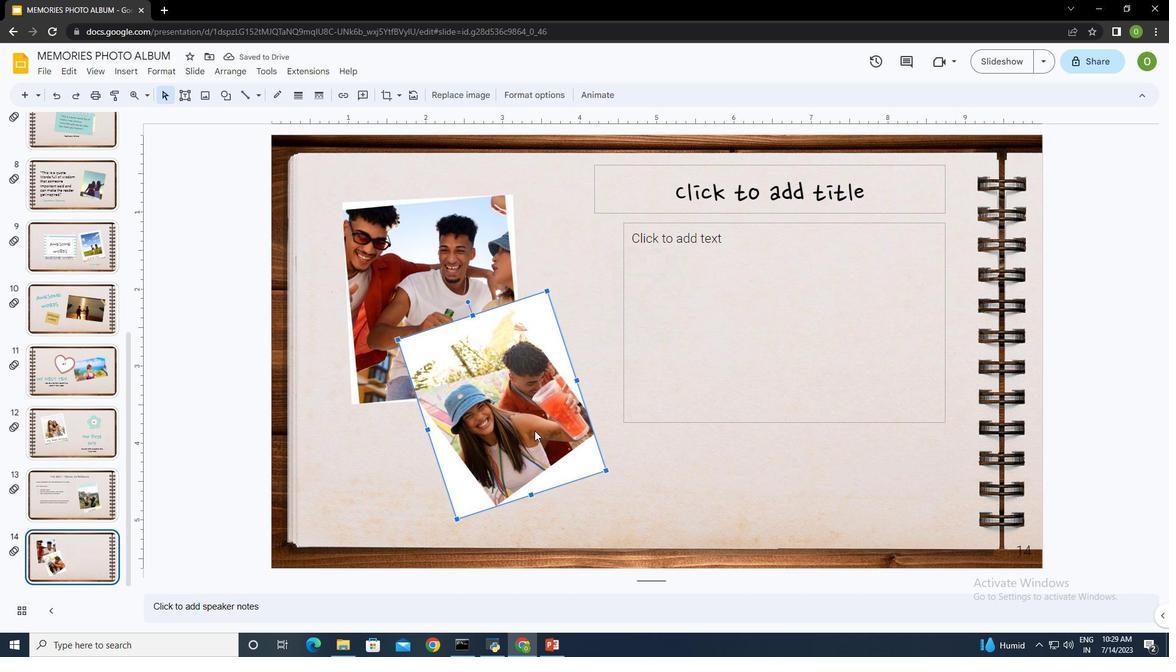 
Action: Mouse pressed left at (526, 410)
Screenshot: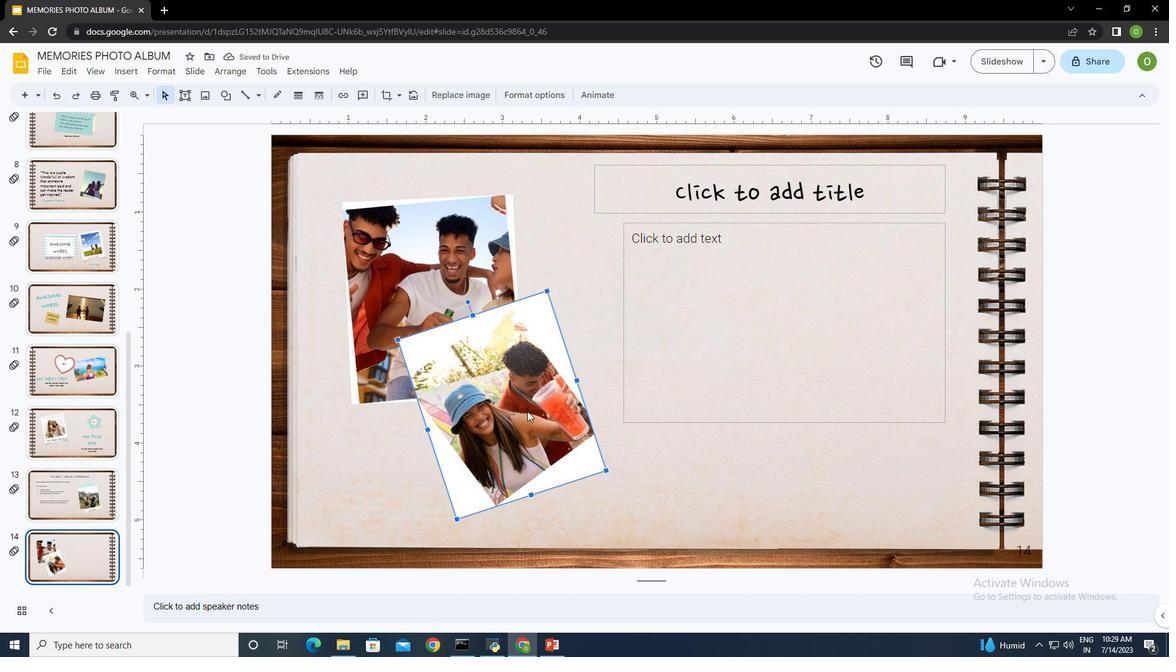 
Action: Mouse moved to (468, 302)
Screenshot: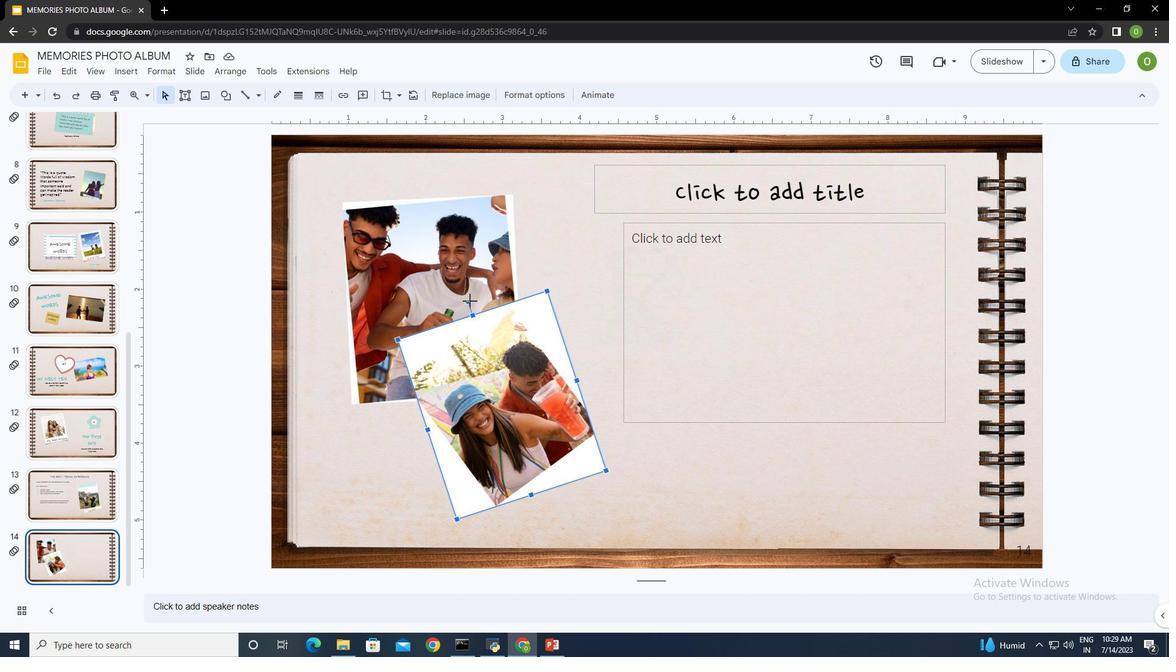 
Action: Mouse pressed left at (468, 302)
Screenshot: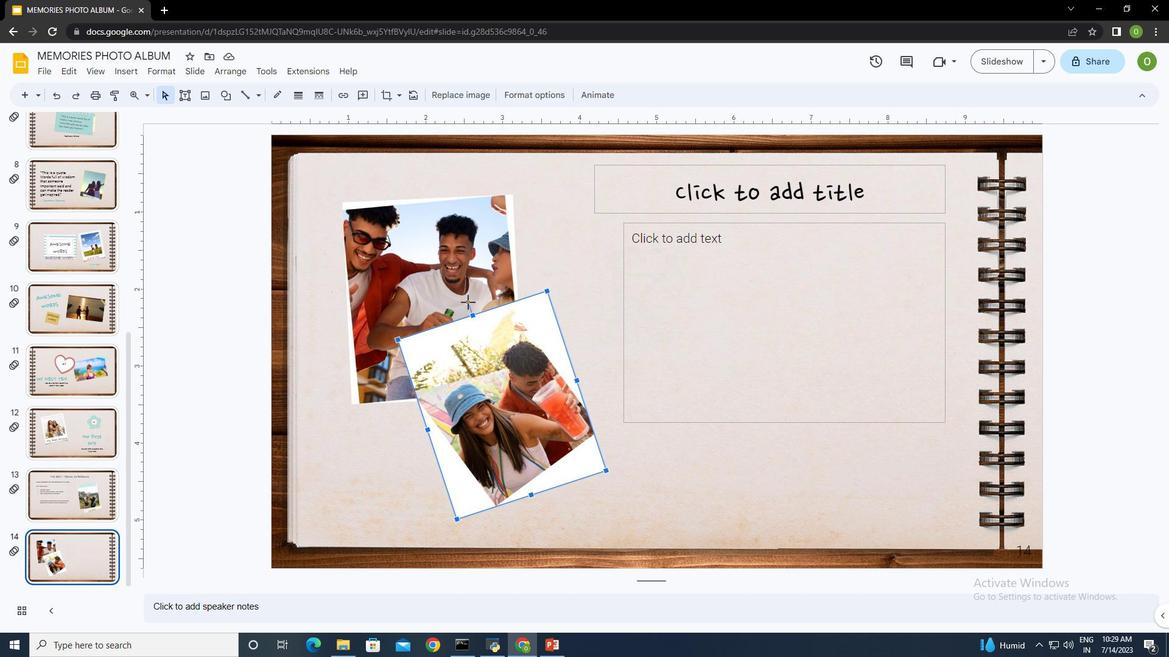 
Action: Mouse moved to (503, 437)
Screenshot: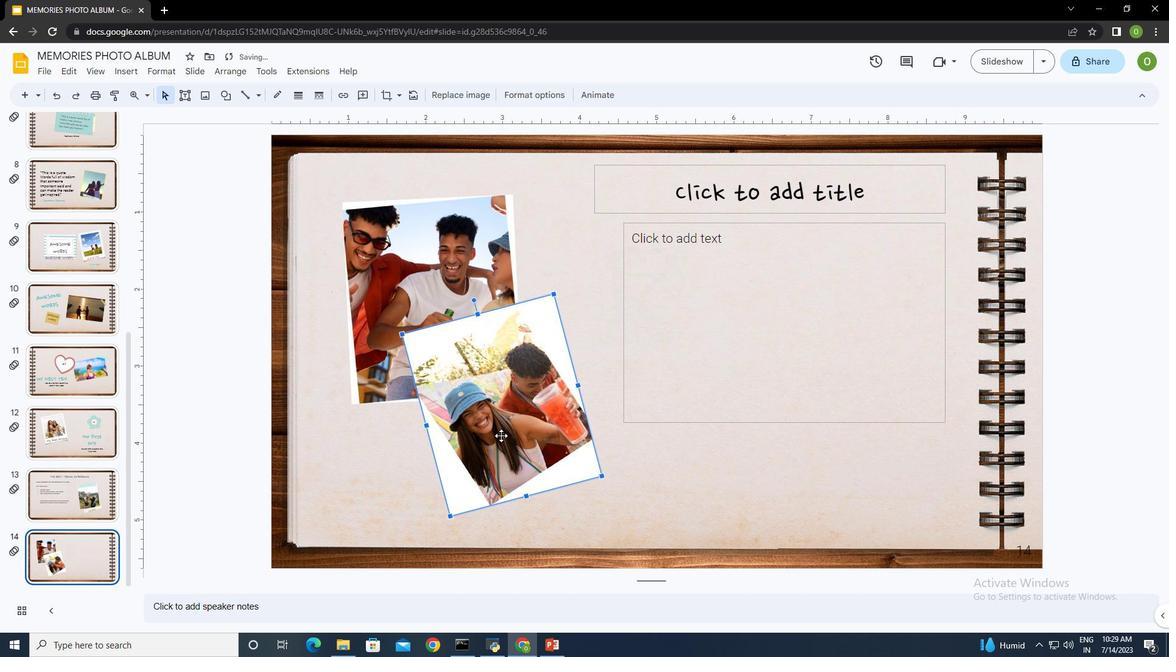 
Action: Mouse pressed left at (503, 437)
Screenshot: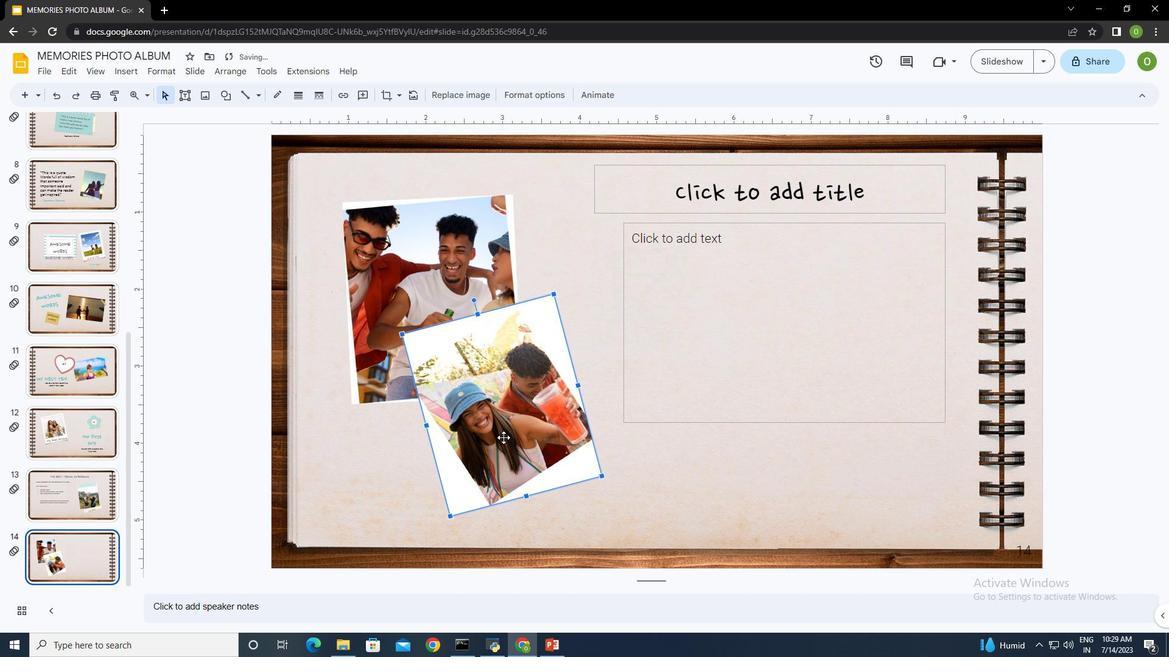 
Action: Mouse moved to (394, 464)
Screenshot: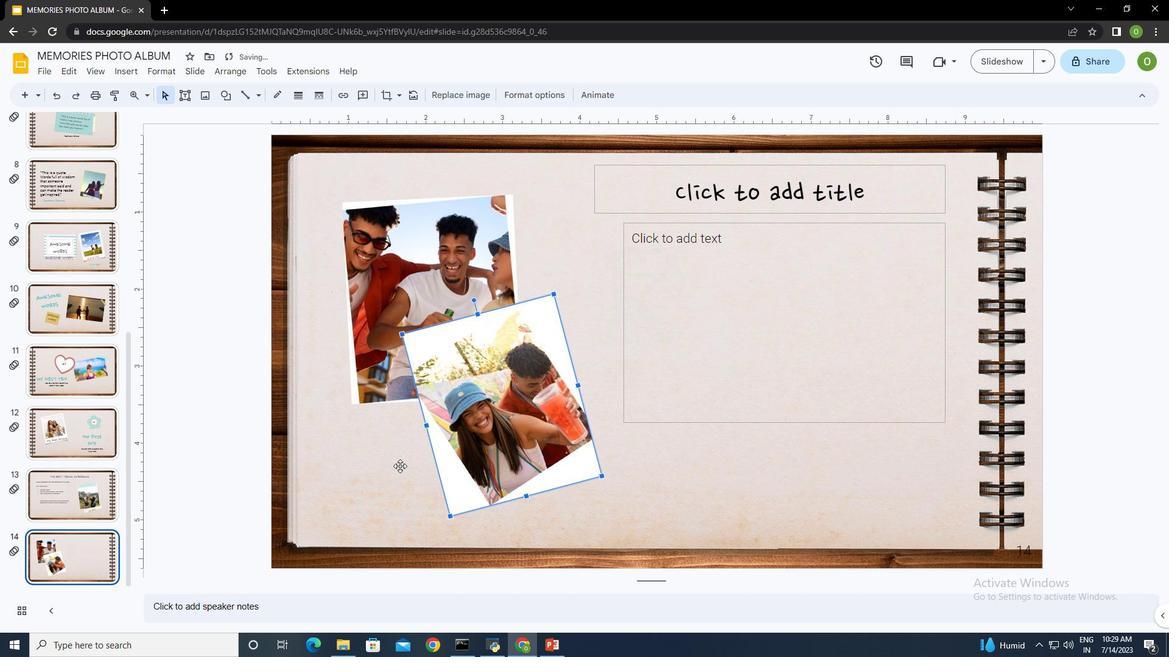 
Action: Mouse pressed left at (394, 464)
Screenshot: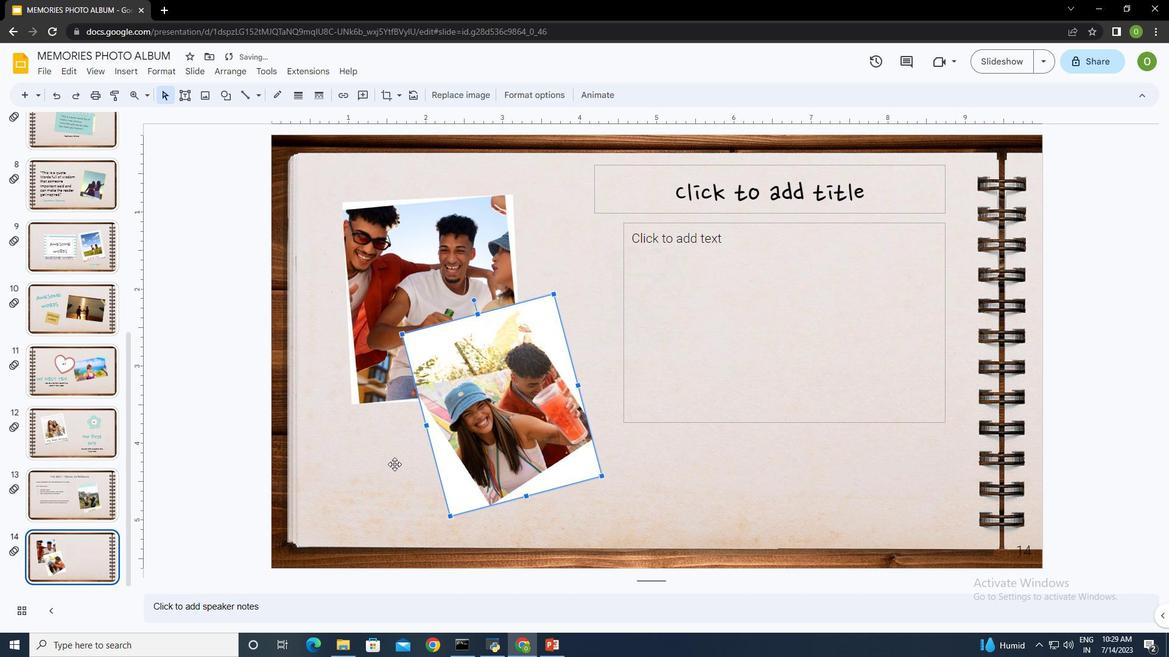 
Action: Mouse moved to (591, 327)
Screenshot: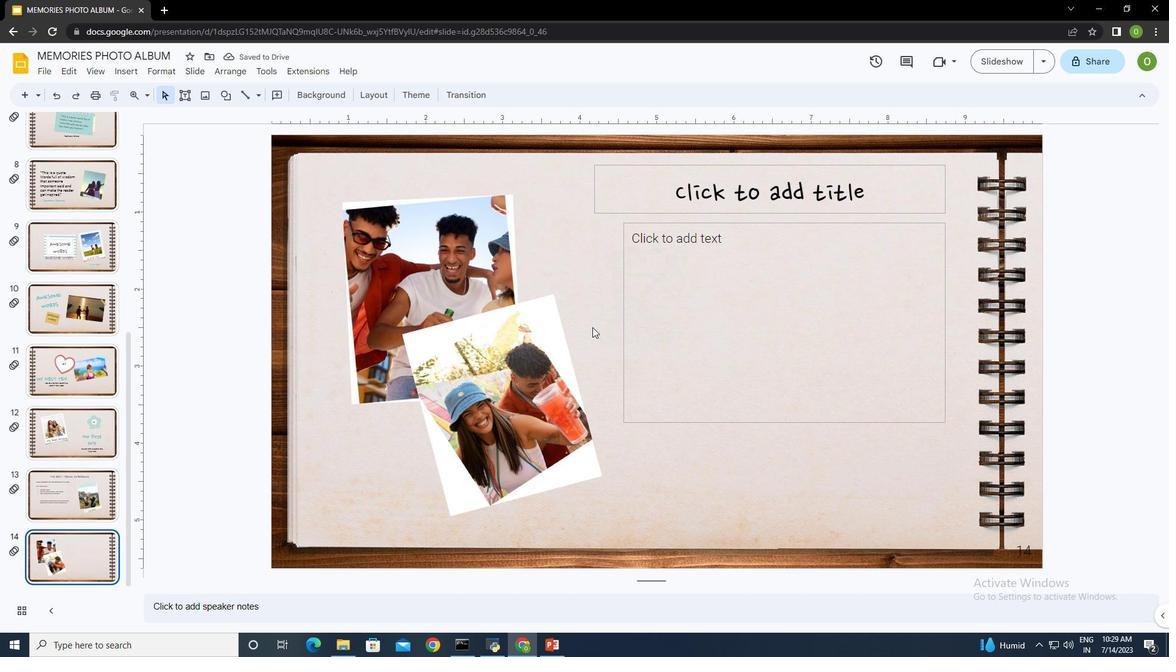 
Action: Mouse pressed left at (591, 327)
Screenshot: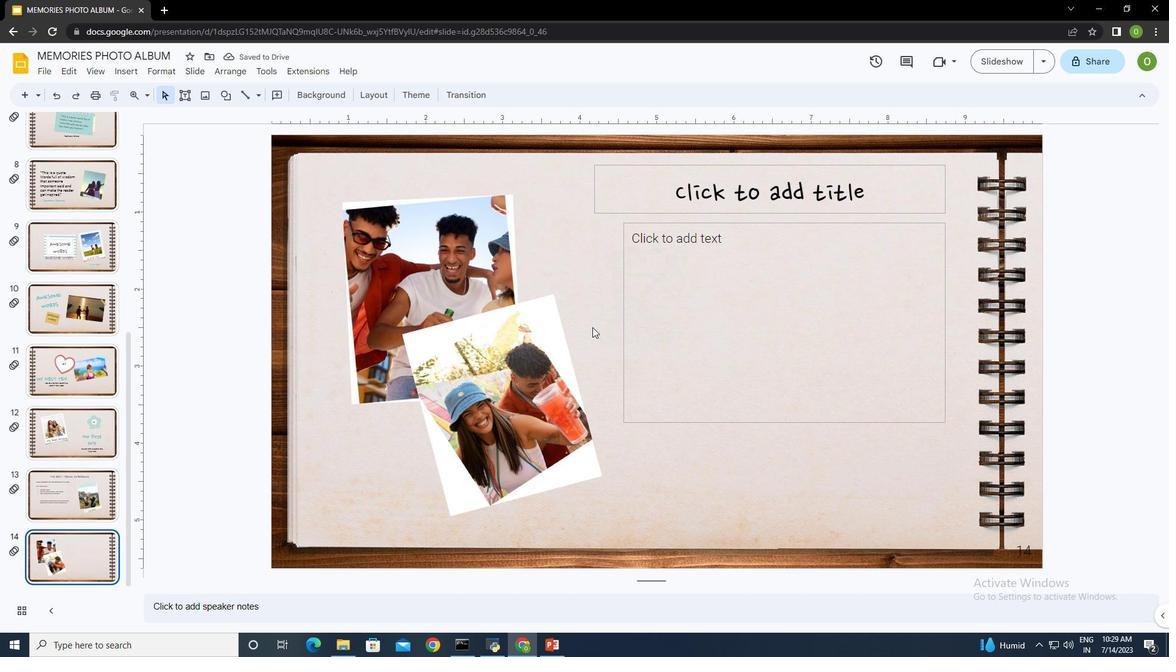 
Action: Mouse moved to (124, 71)
Screenshot: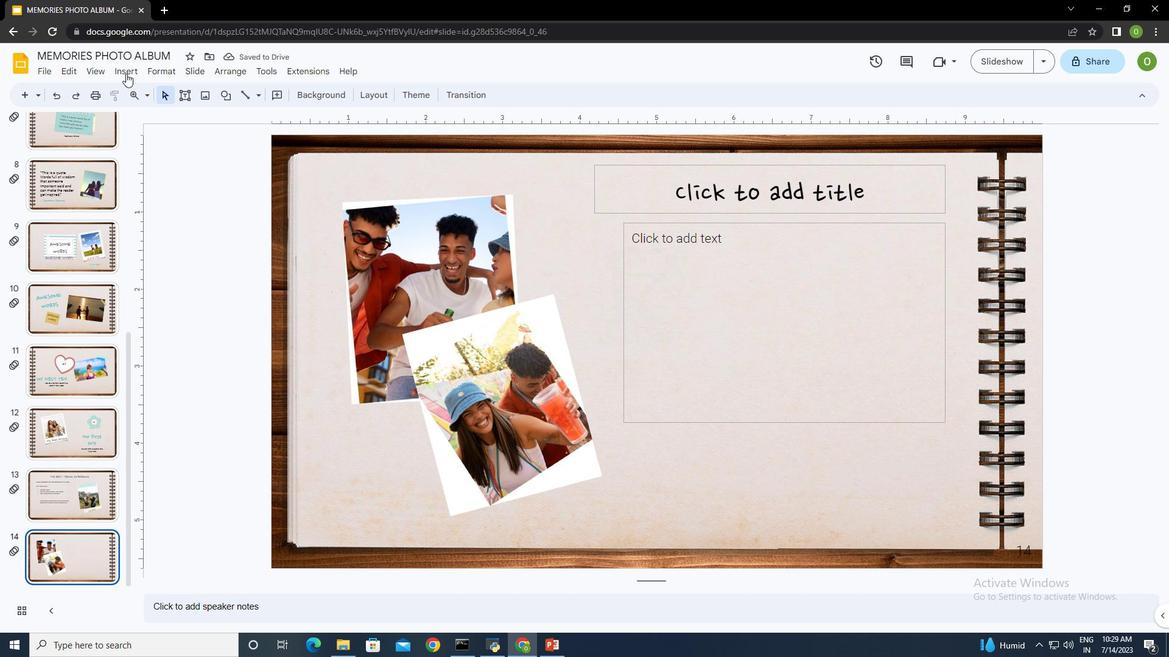 
Action: Mouse pressed left at (124, 71)
Screenshot: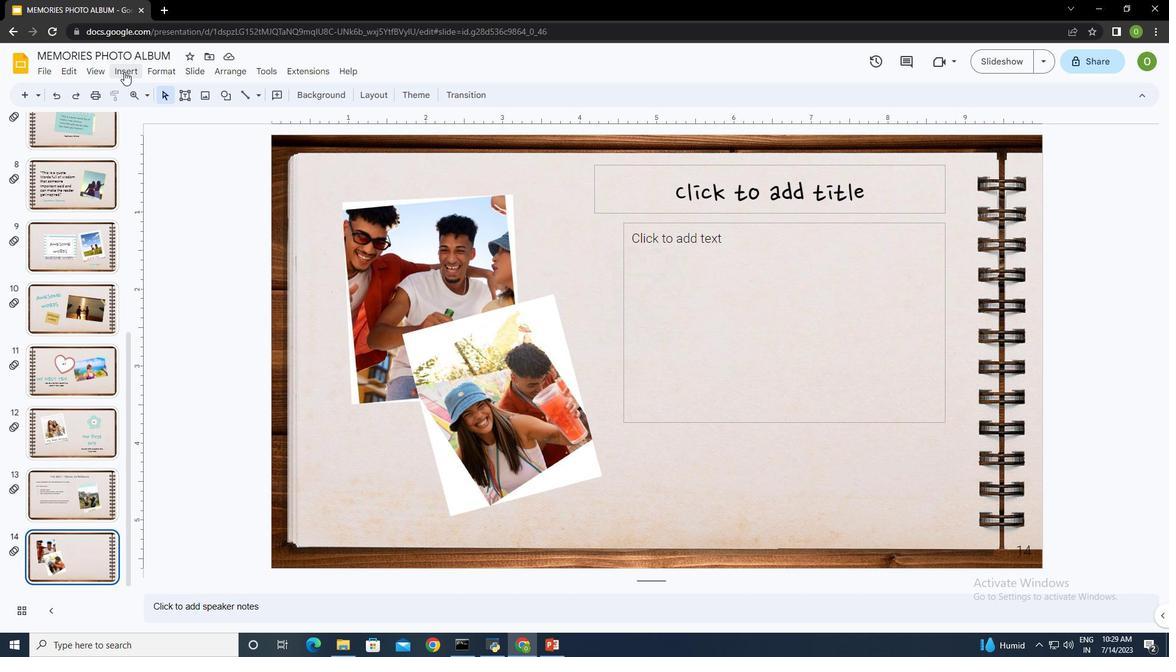 
Action: Mouse moved to (365, 93)
Screenshot: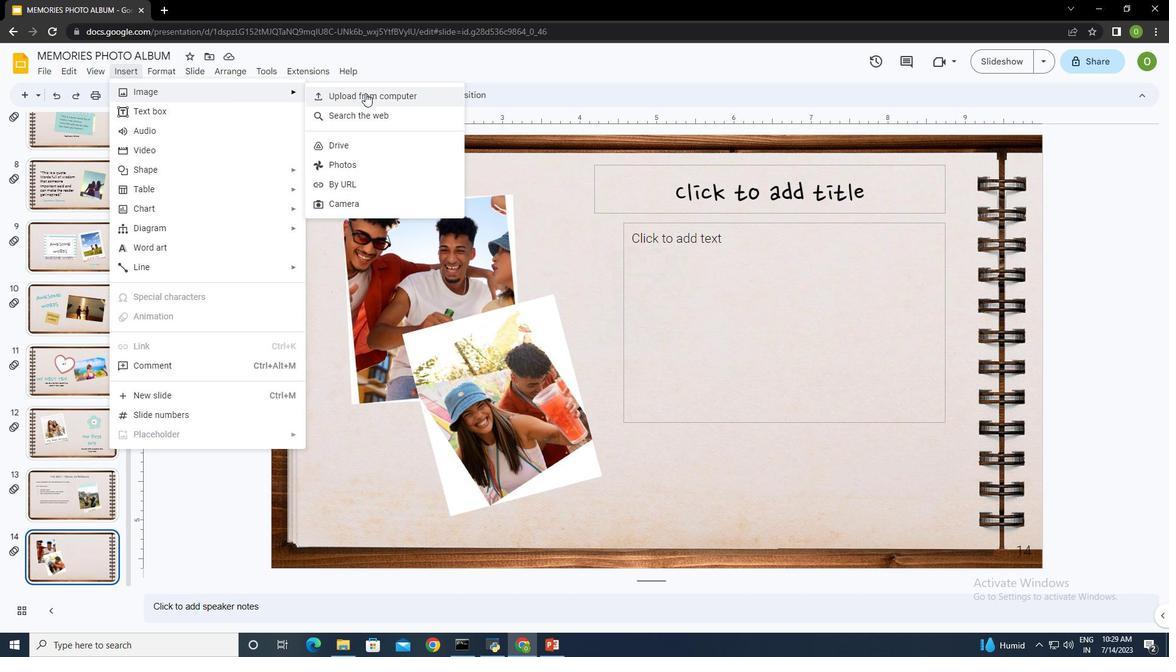 
Action: Mouse pressed left at (365, 93)
Screenshot: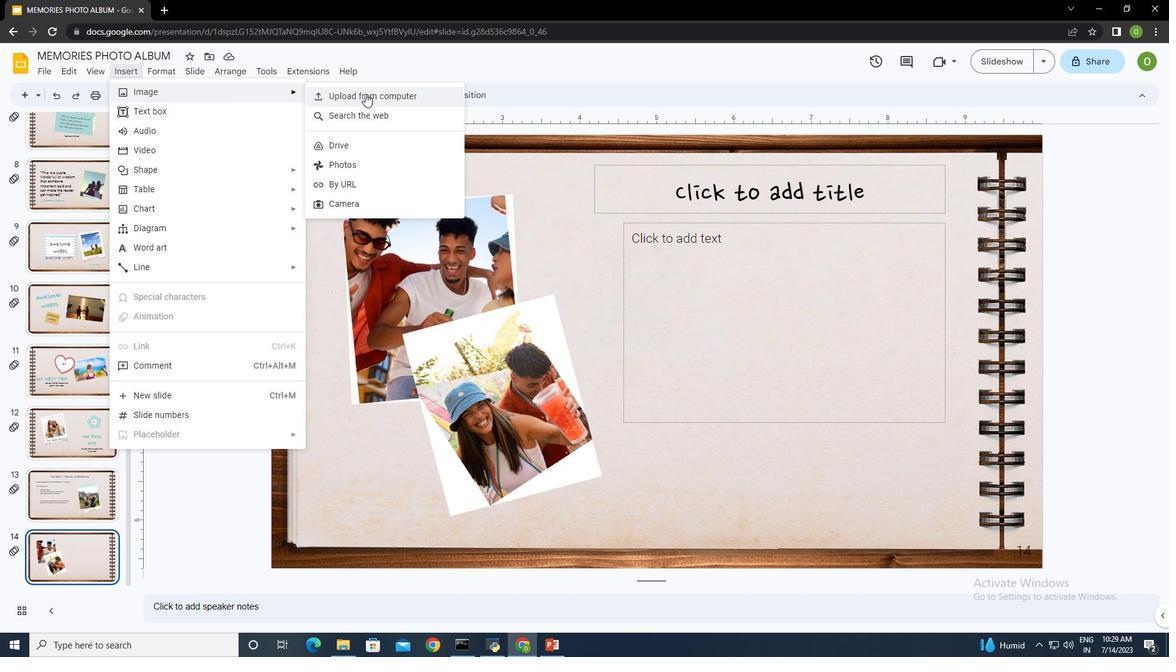 
Action: Mouse moved to (470, 186)
Screenshot: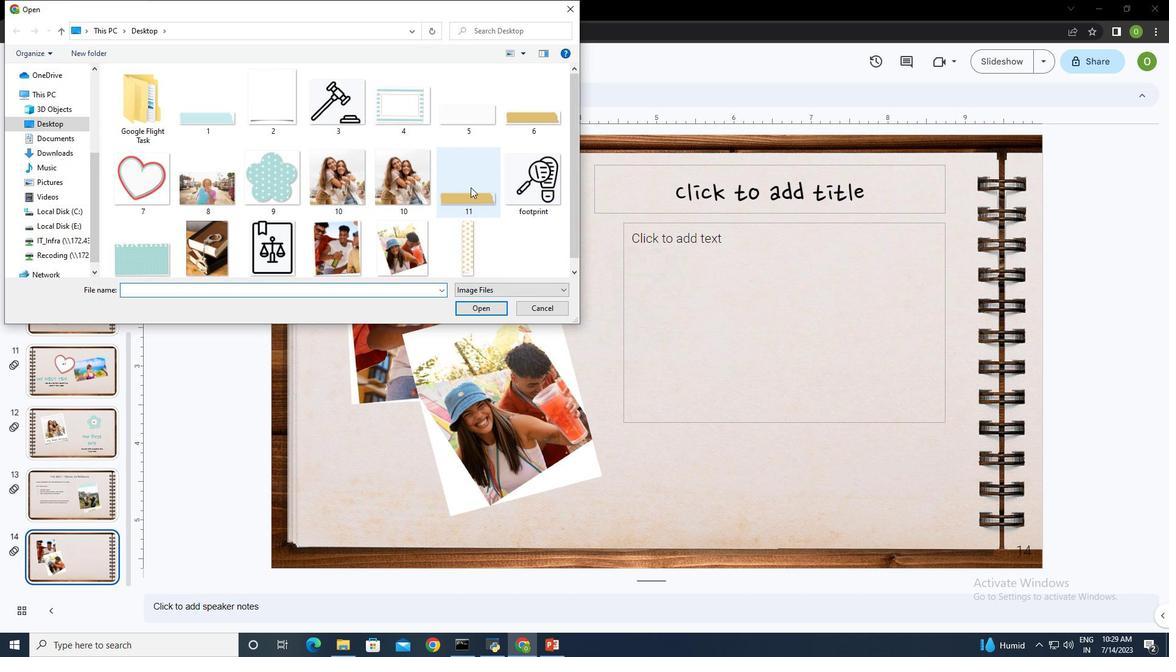 
Action: Mouse pressed left at (470, 186)
Screenshot: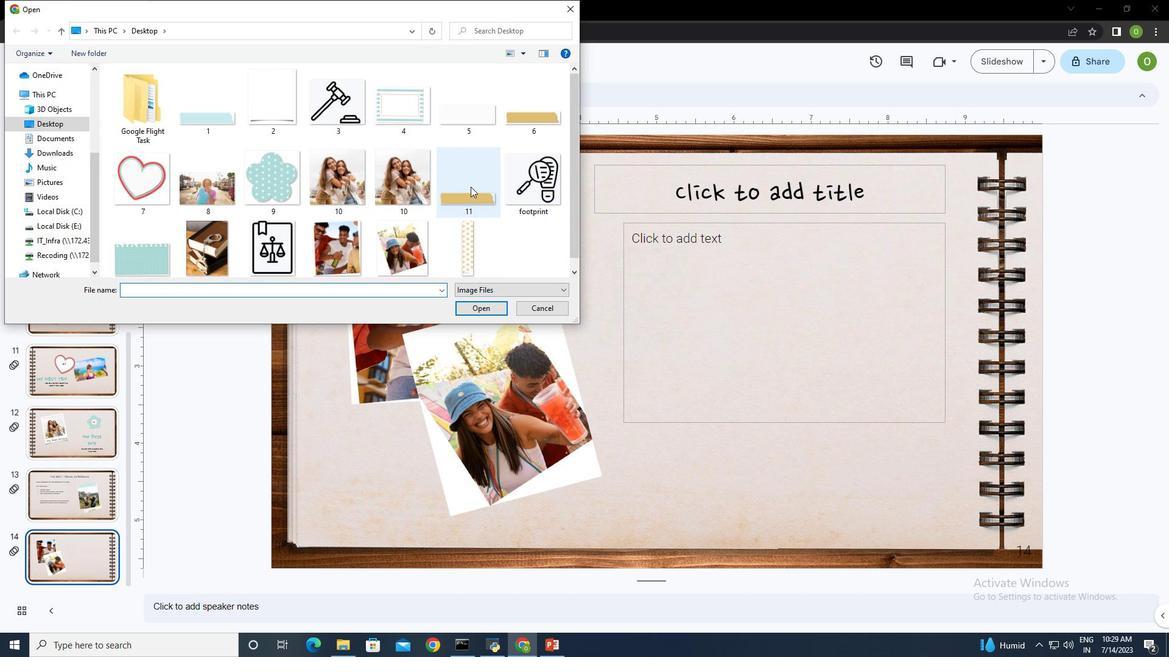 
Action: Mouse moved to (492, 308)
Screenshot: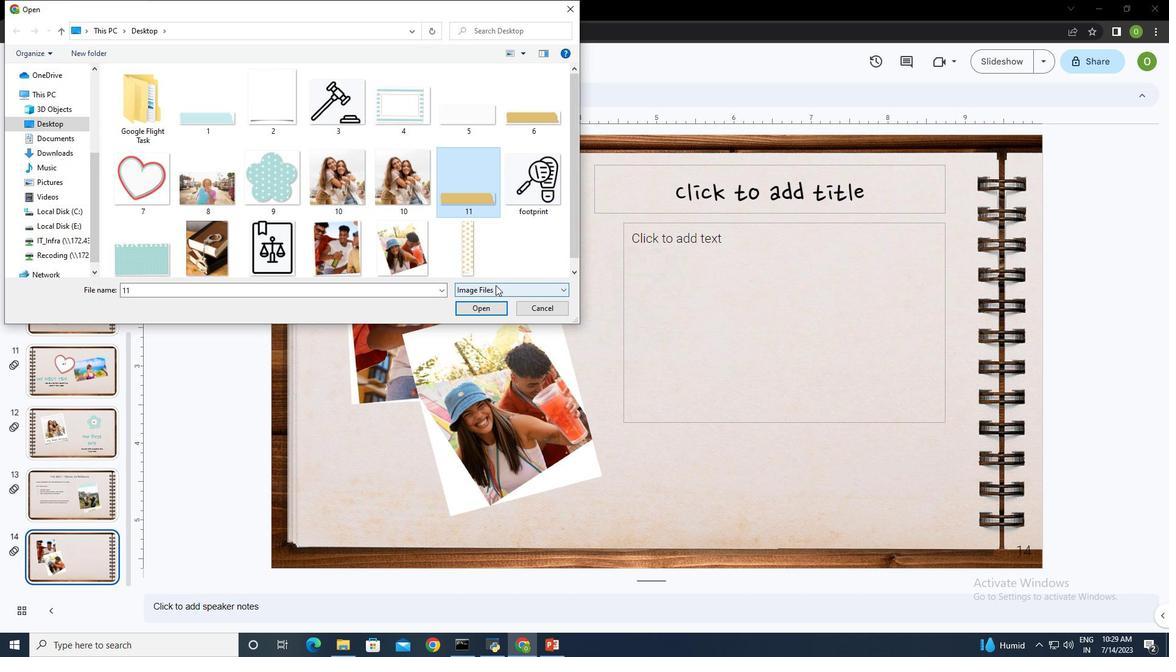 
Action: Mouse pressed left at (492, 308)
Screenshot: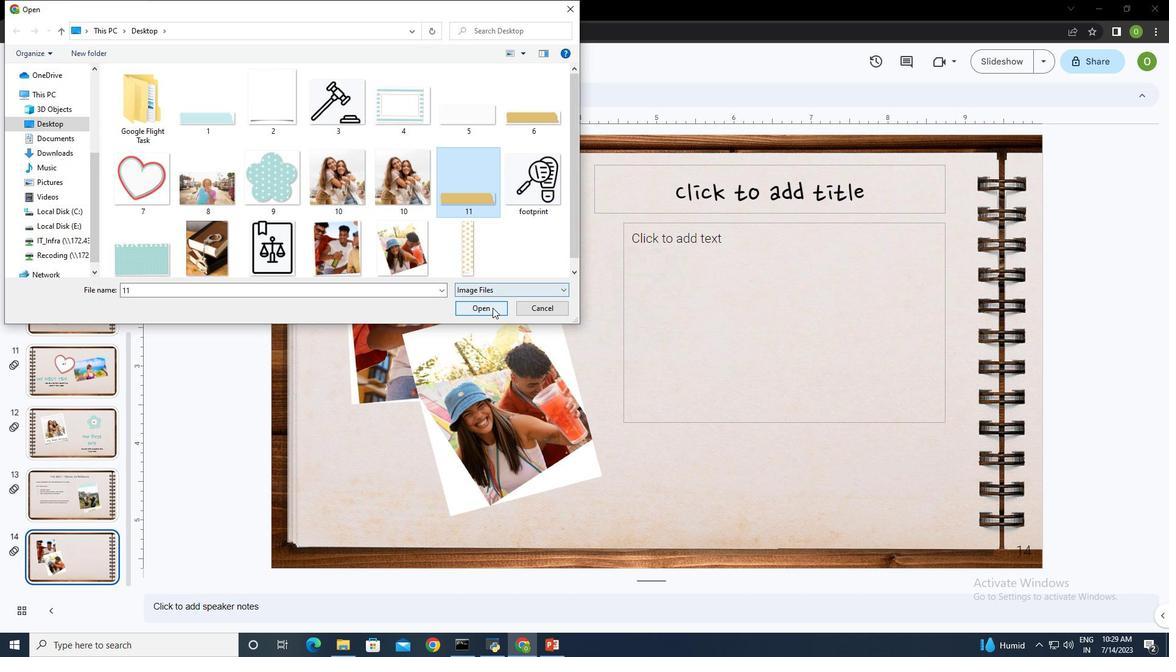 
Action: Mouse moved to (855, 480)
Screenshot: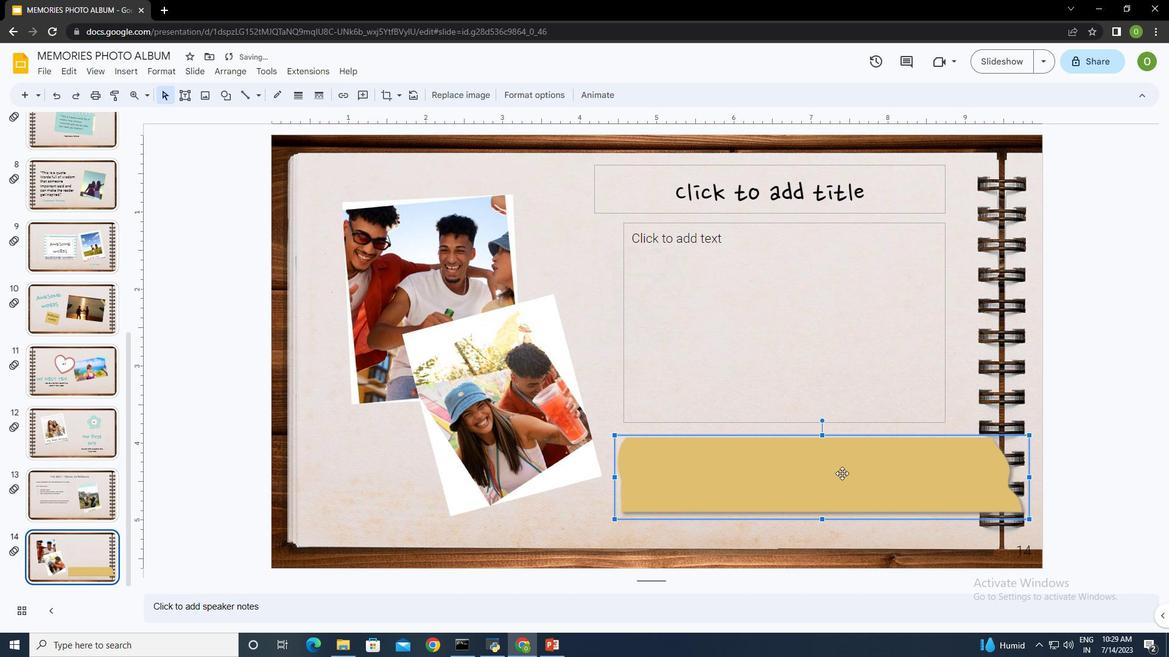 
Action: Mouse pressed left at (855, 480)
Screenshot: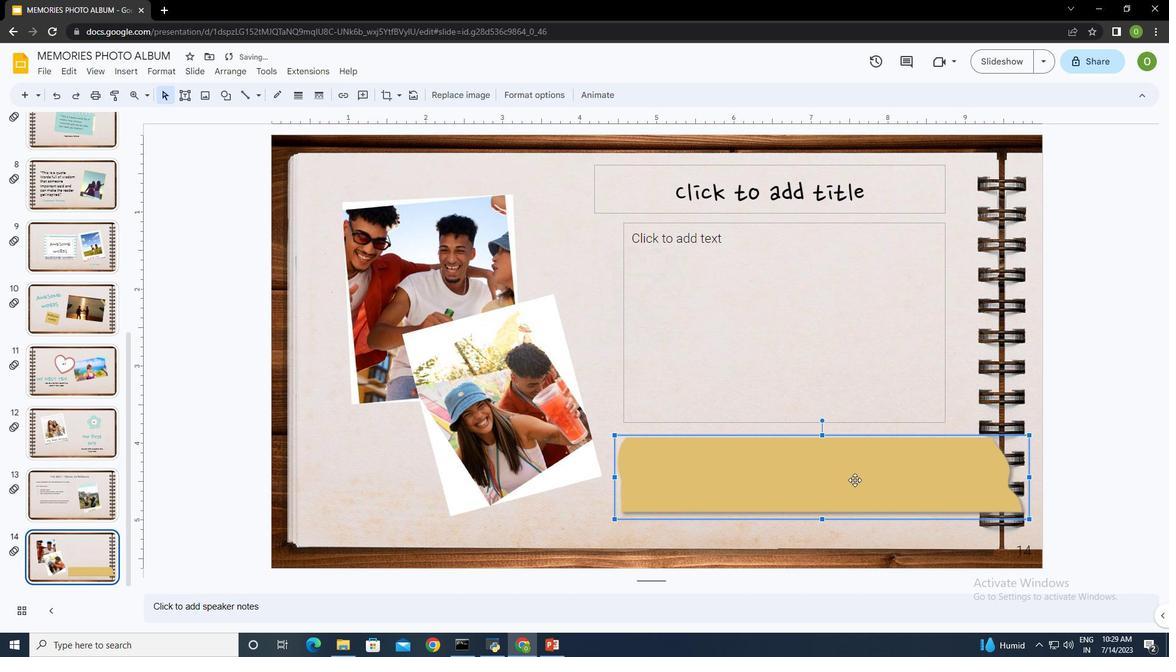 
Action: Mouse moved to (738, 514)
Screenshot: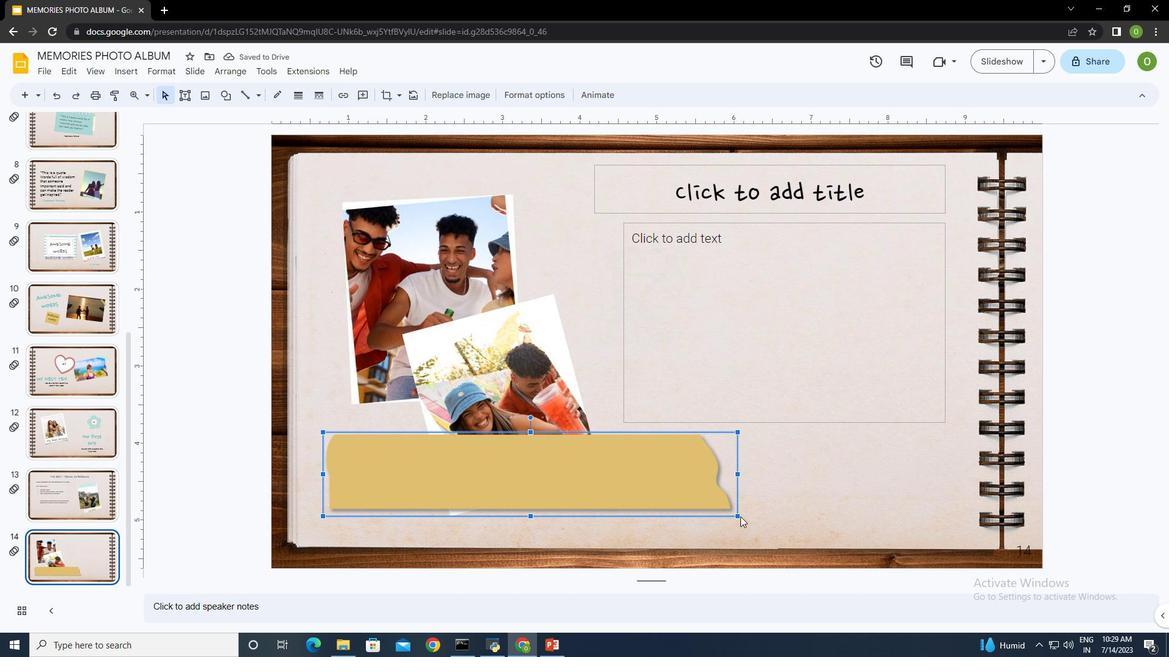 
Action: Mouse pressed left at (738, 514)
Screenshot: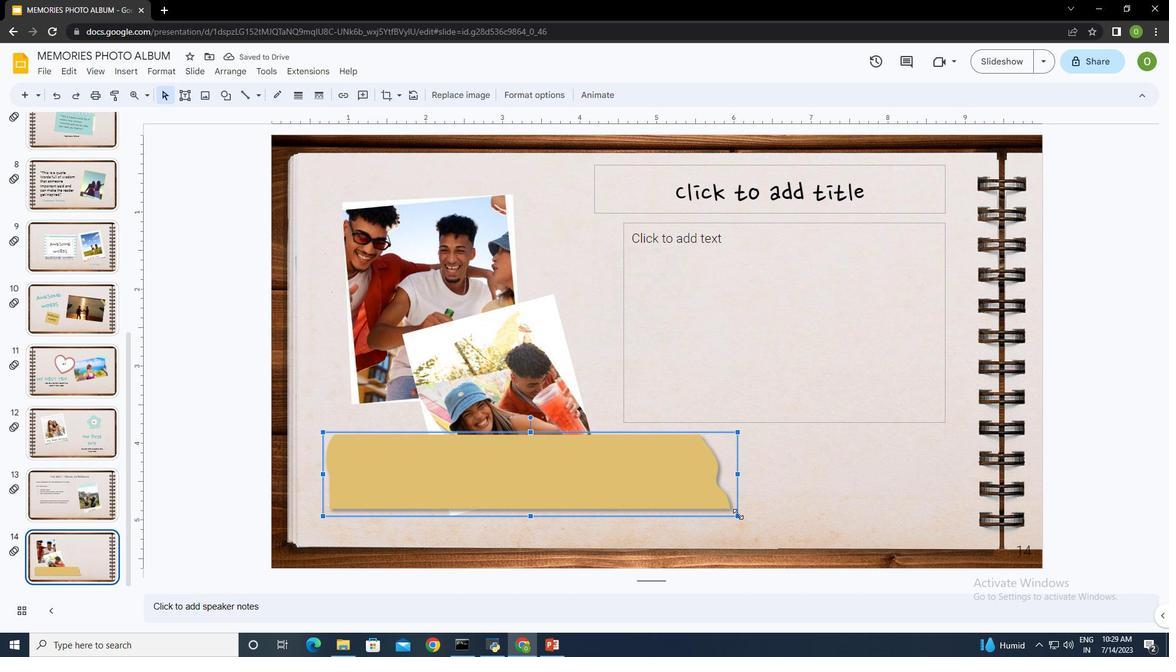 
Action: Mouse moved to (387, 443)
Screenshot: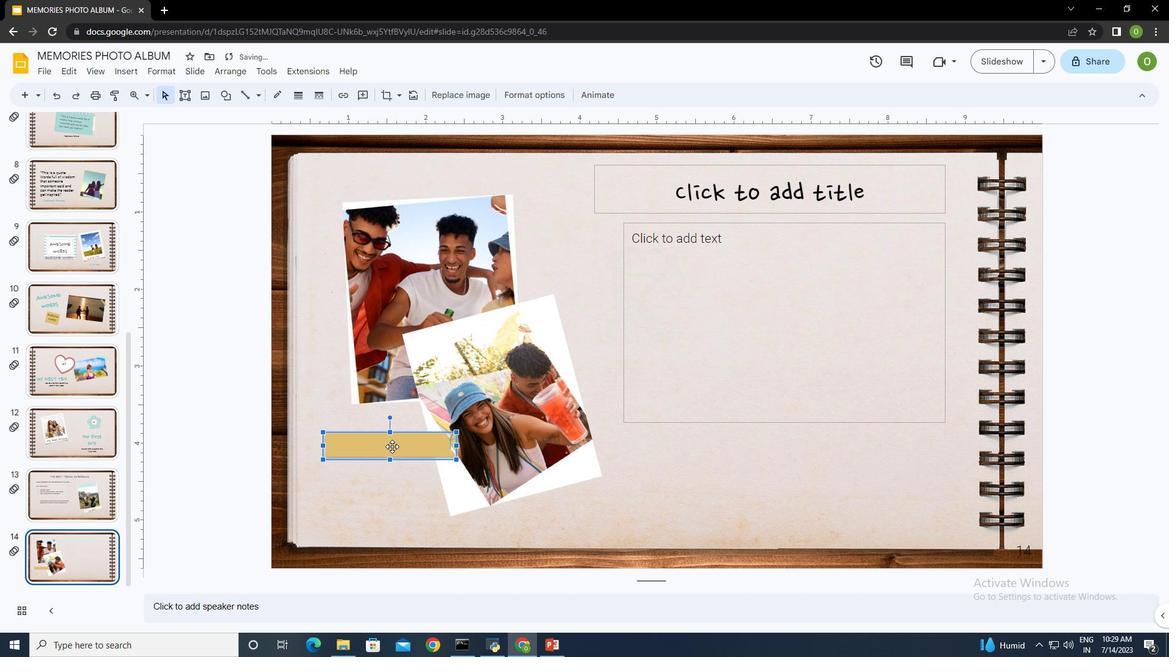 
Action: Mouse pressed left at (387, 443)
Screenshot: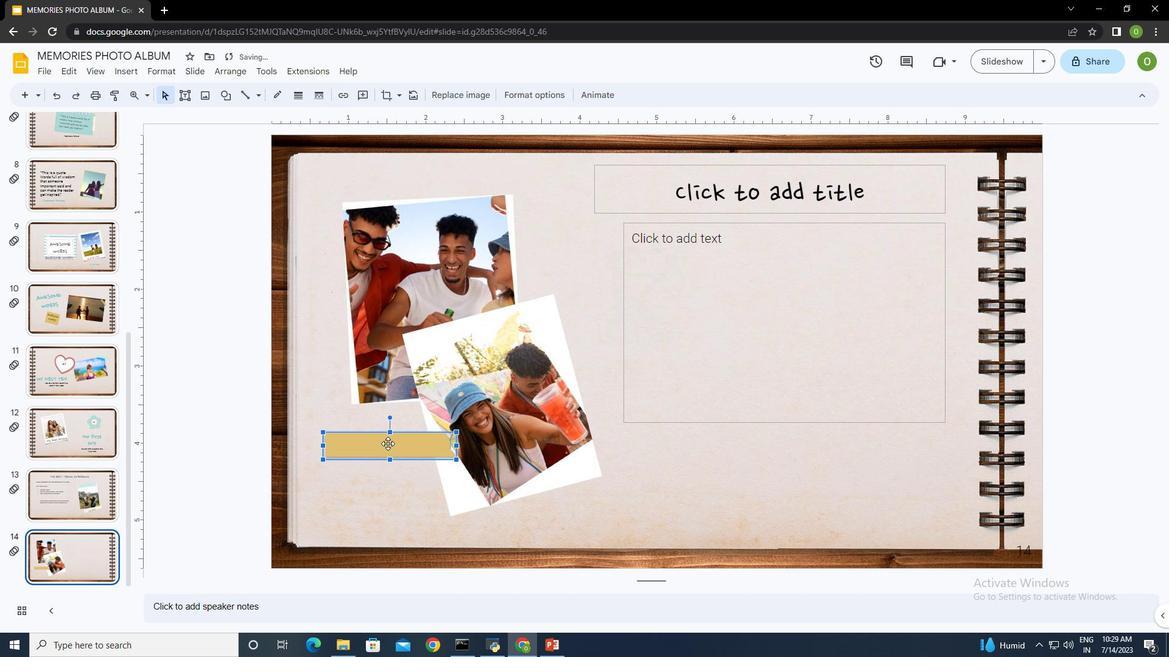 
Action: Mouse moved to (564, 462)
Screenshot: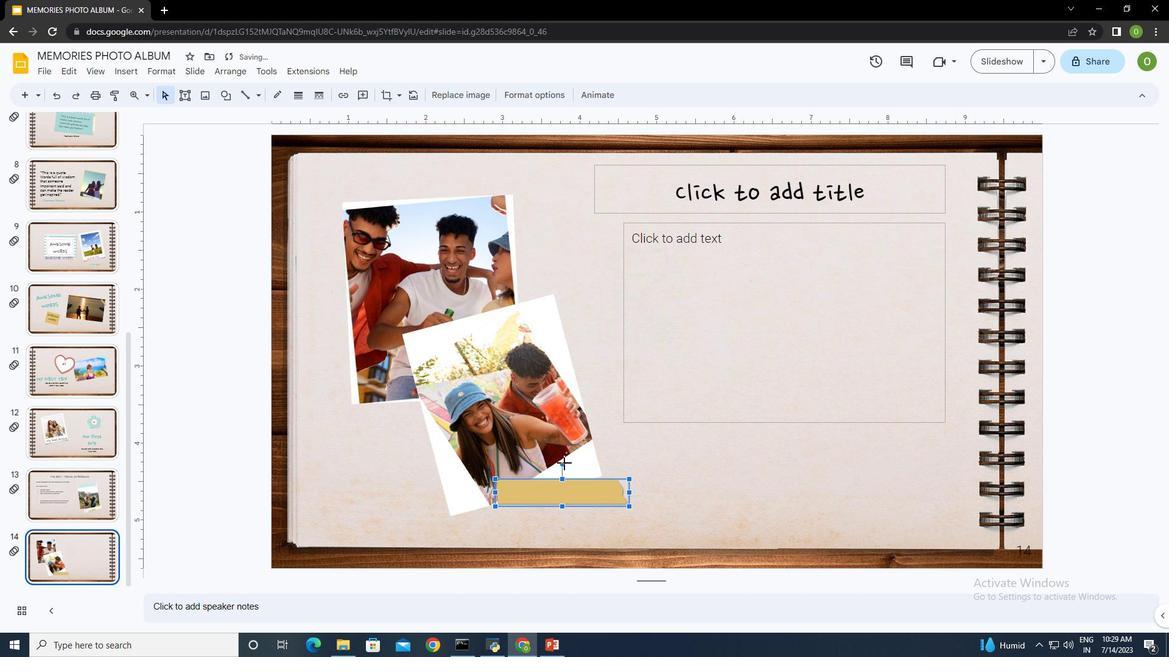 
Action: Mouse pressed left at (564, 462)
Screenshot: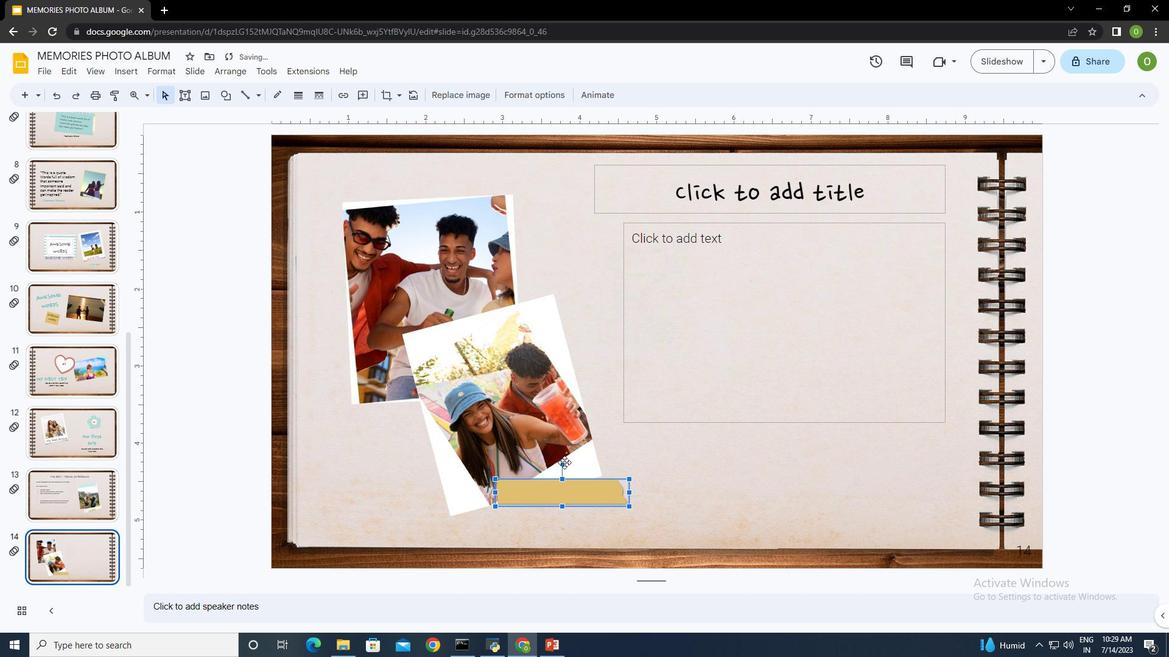 
Action: Mouse moved to (598, 497)
Screenshot: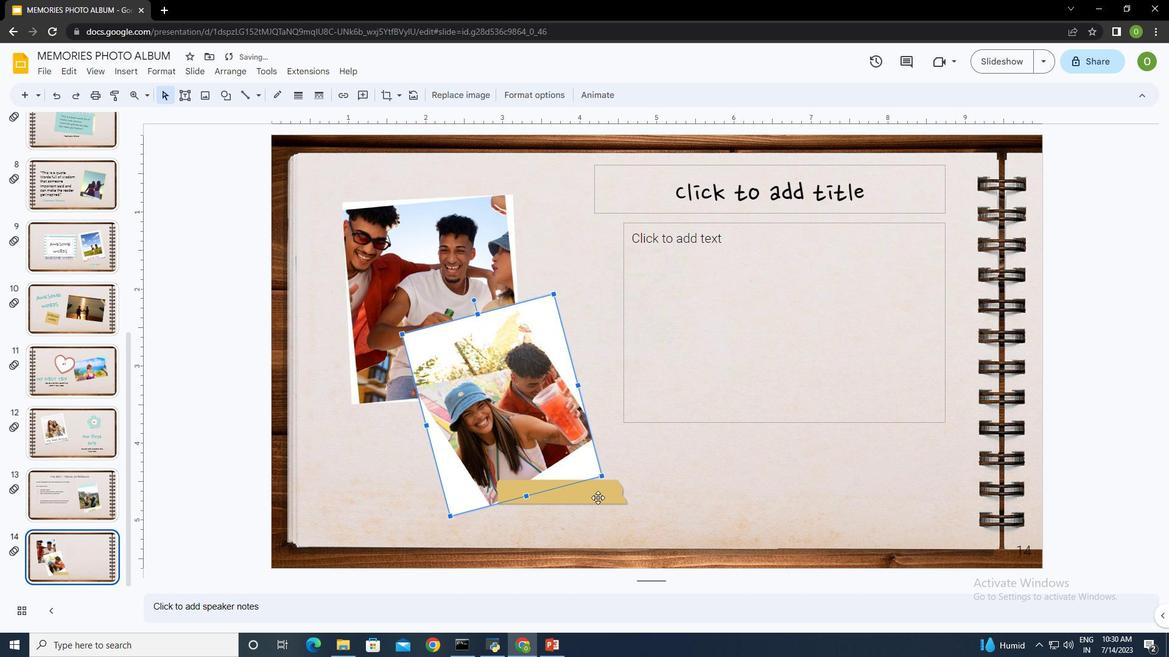 
Action: Mouse pressed left at (598, 497)
Screenshot: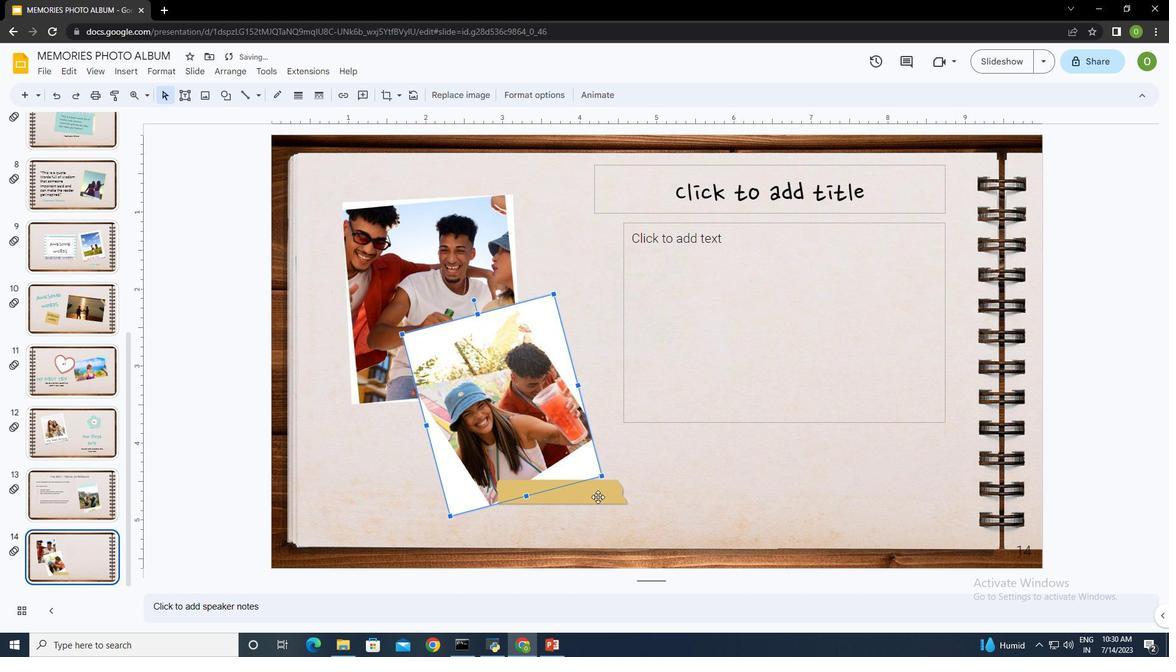 
Action: Mouse moved to (562, 464)
Screenshot: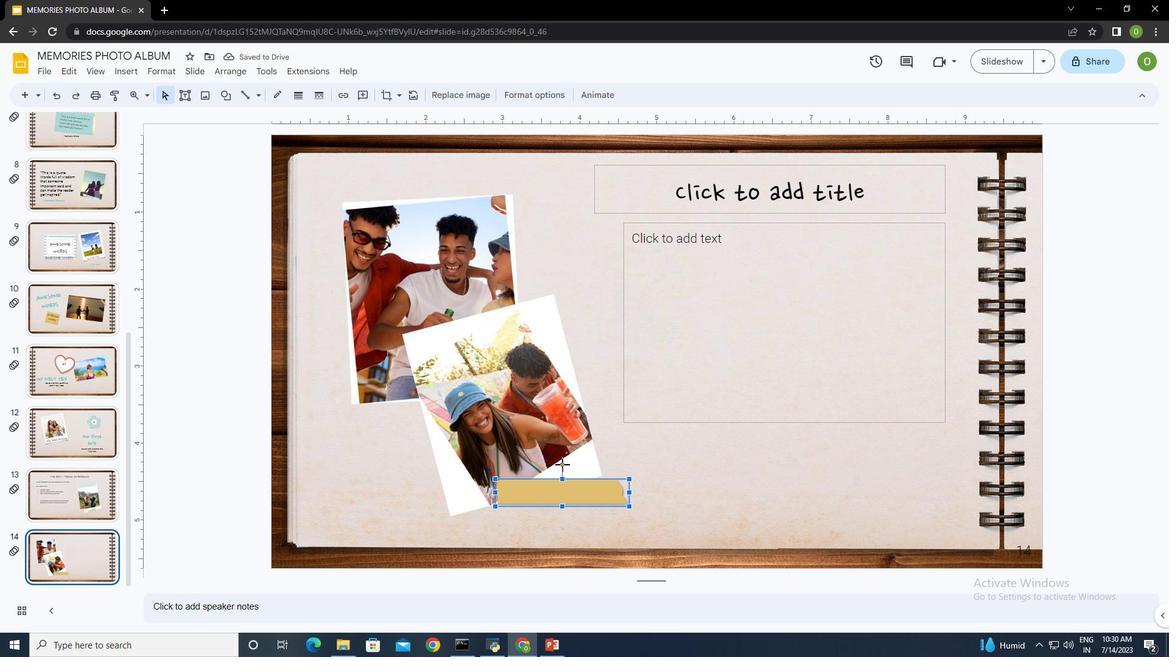 
Action: Mouse pressed left at (562, 464)
Screenshot: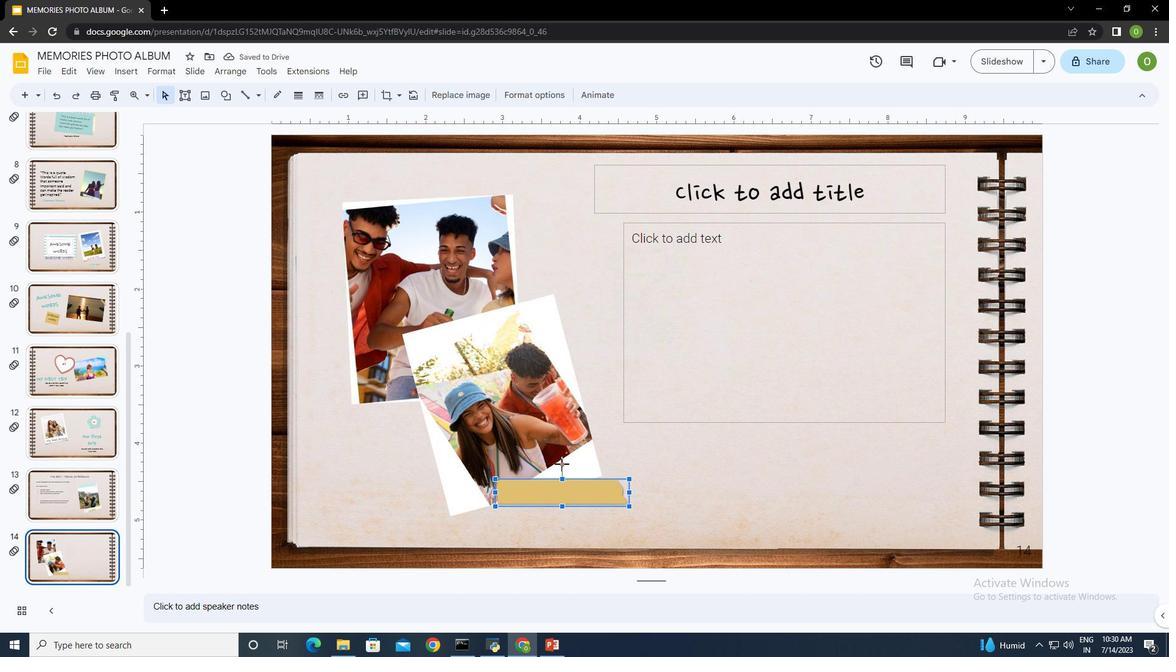 
Action: Mouse moved to (570, 494)
Screenshot: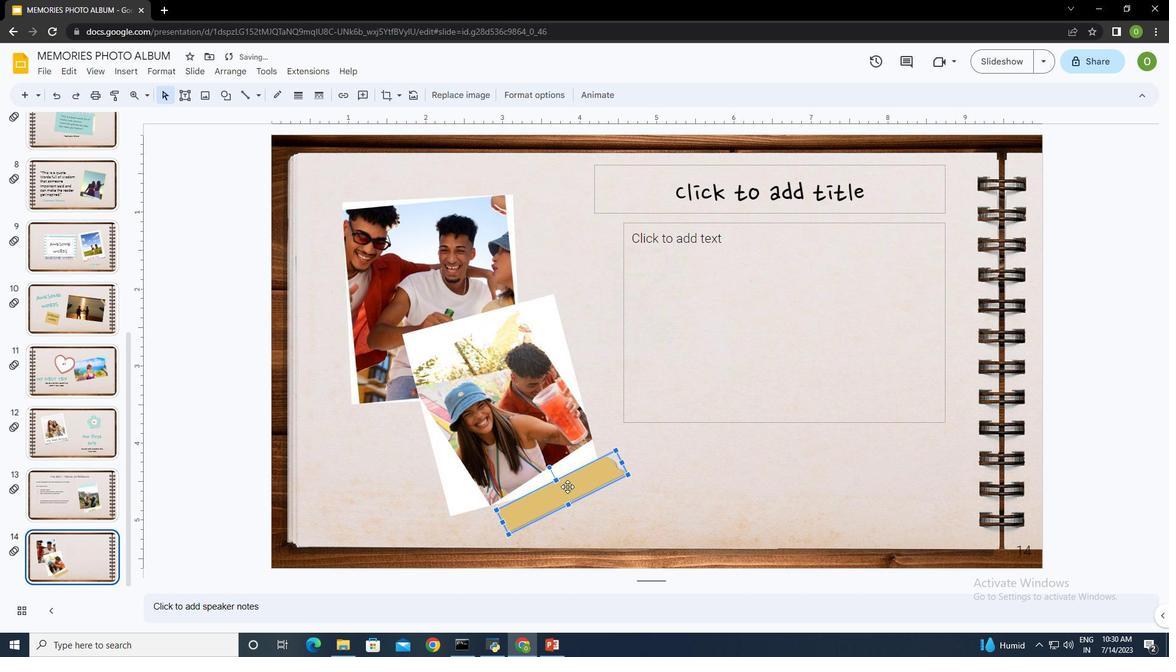
Action: Mouse pressed left at (570, 494)
Screenshot: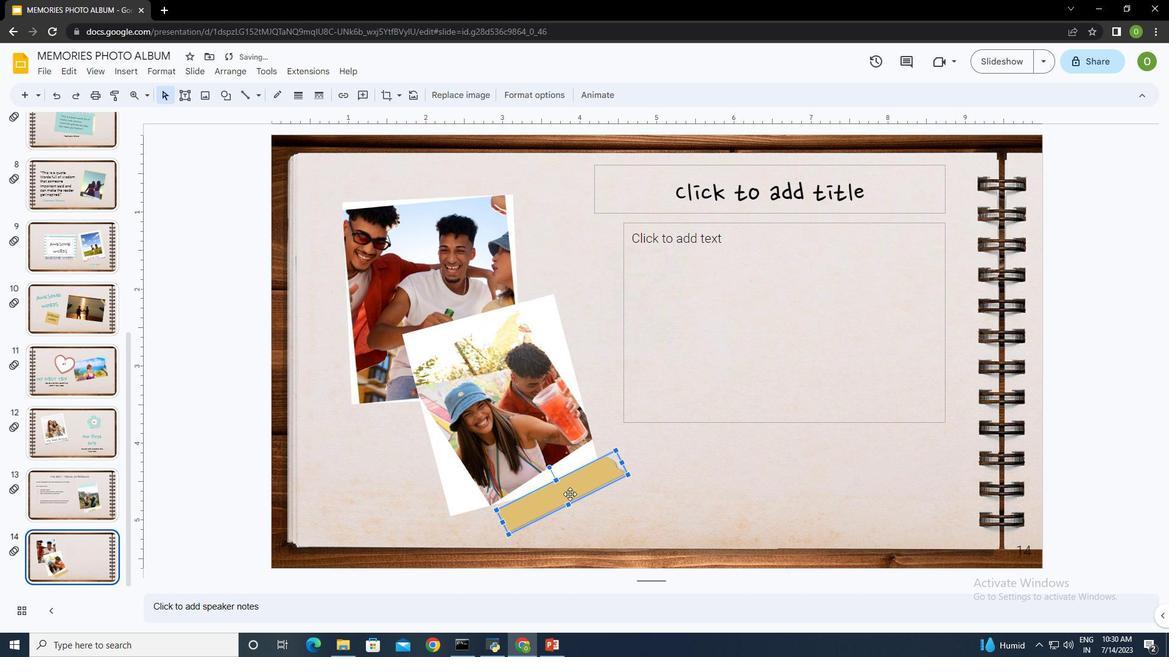 
Action: Mouse moved to (502, 511)
Screenshot: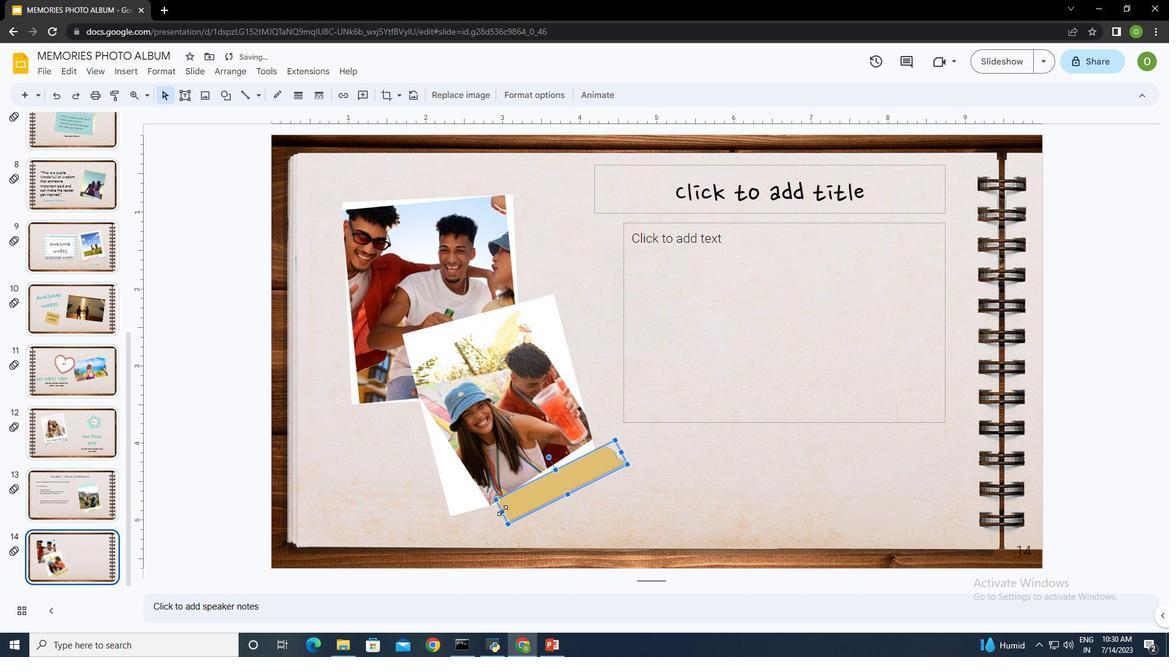 
Action: Mouse pressed left at (502, 511)
Screenshot: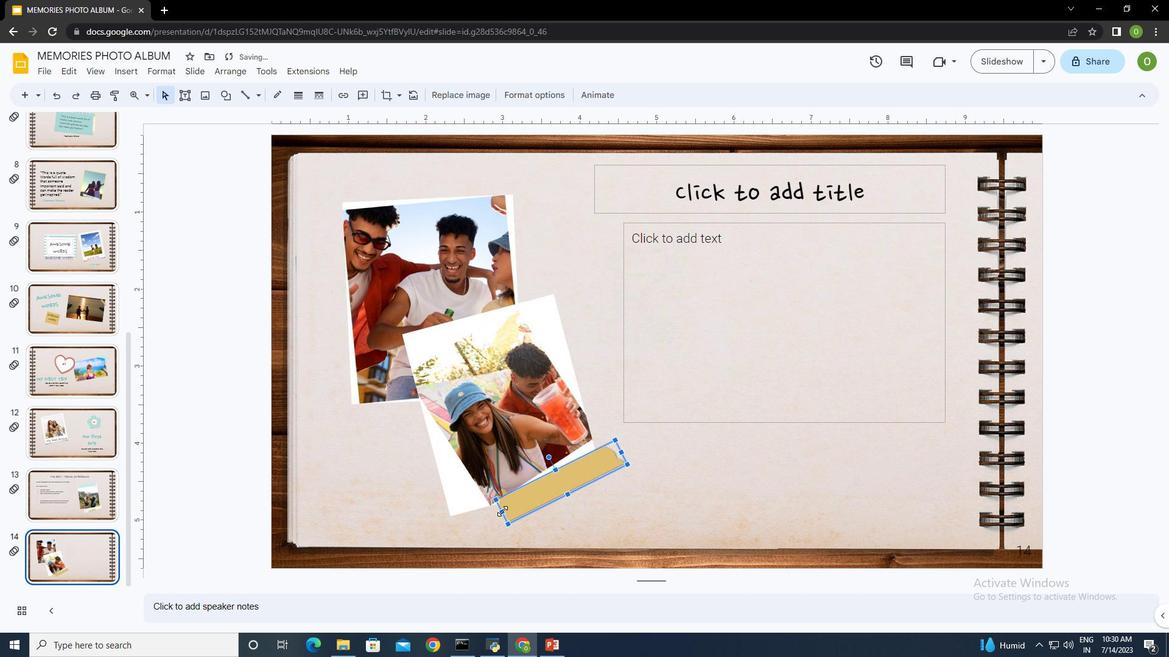 
Action: Mouse moved to (622, 453)
Screenshot: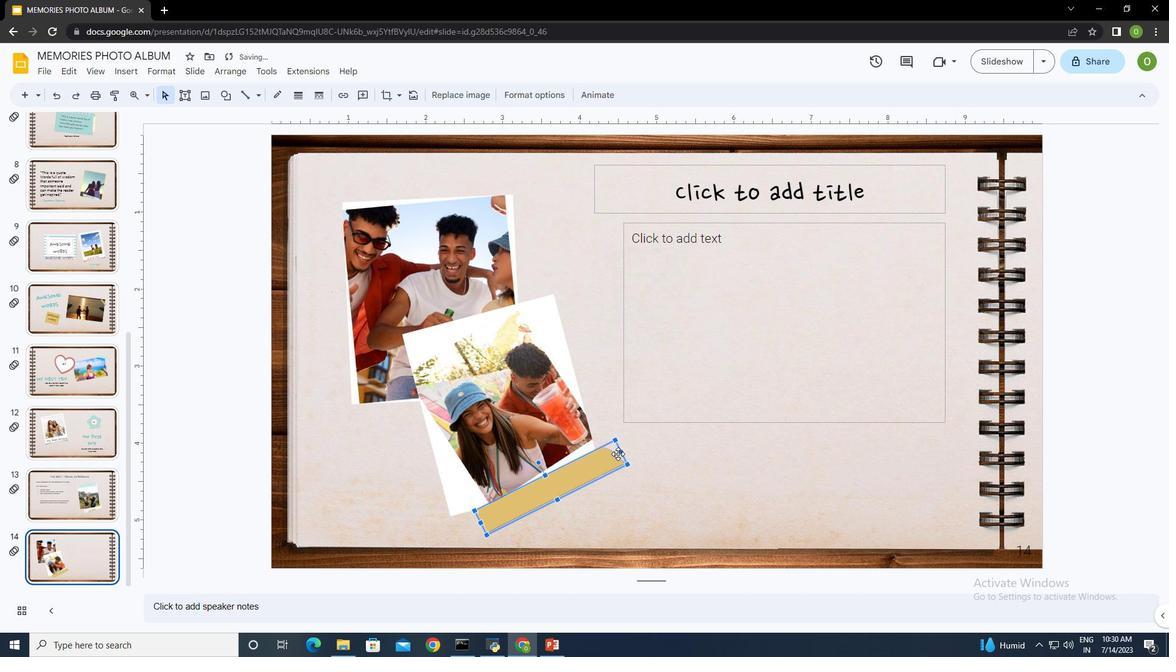 
Action: Mouse pressed left at (622, 453)
Screenshot: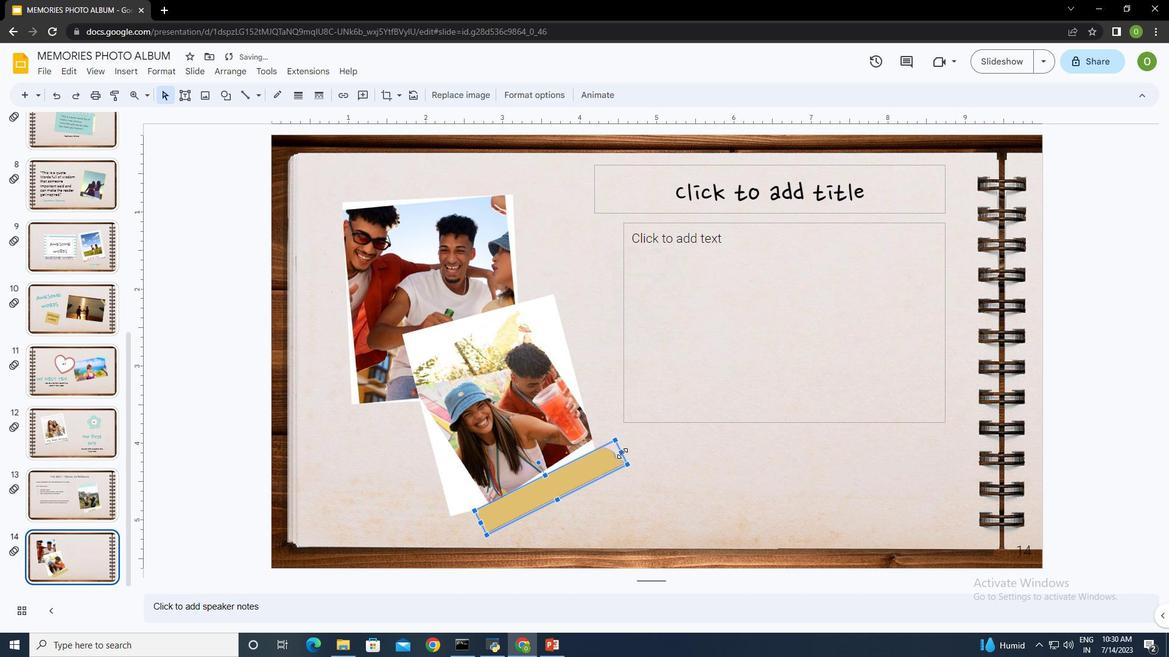 
Action: Mouse moved to (592, 462)
Screenshot: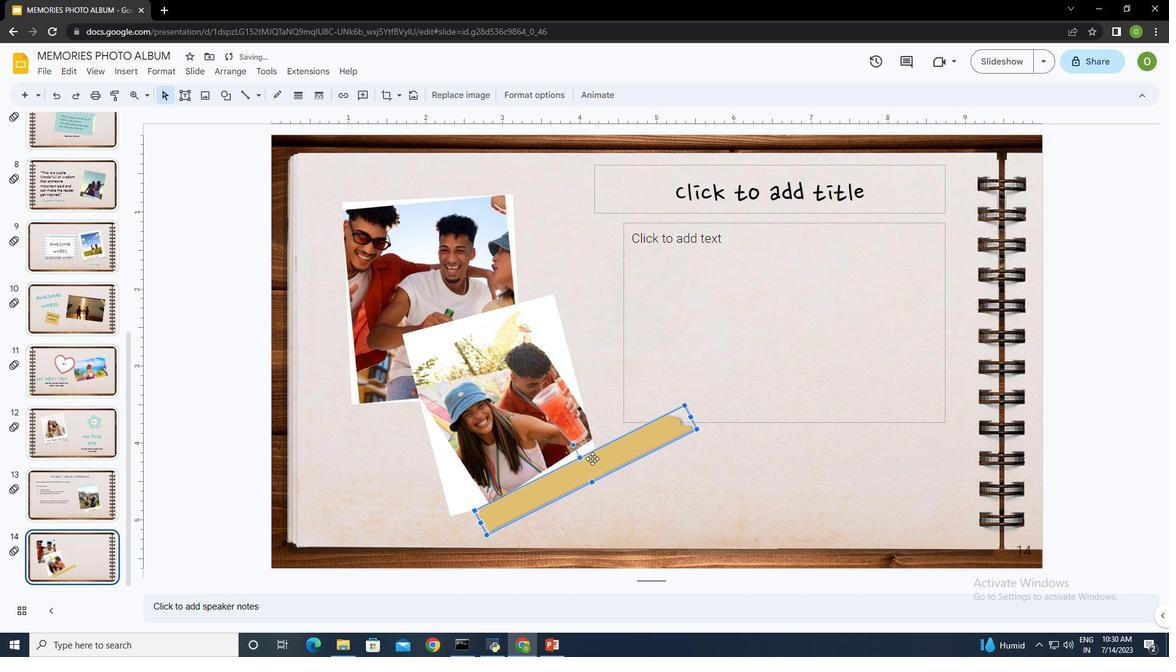 
Action: Mouse pressed left at (592, 462)
Screenshot: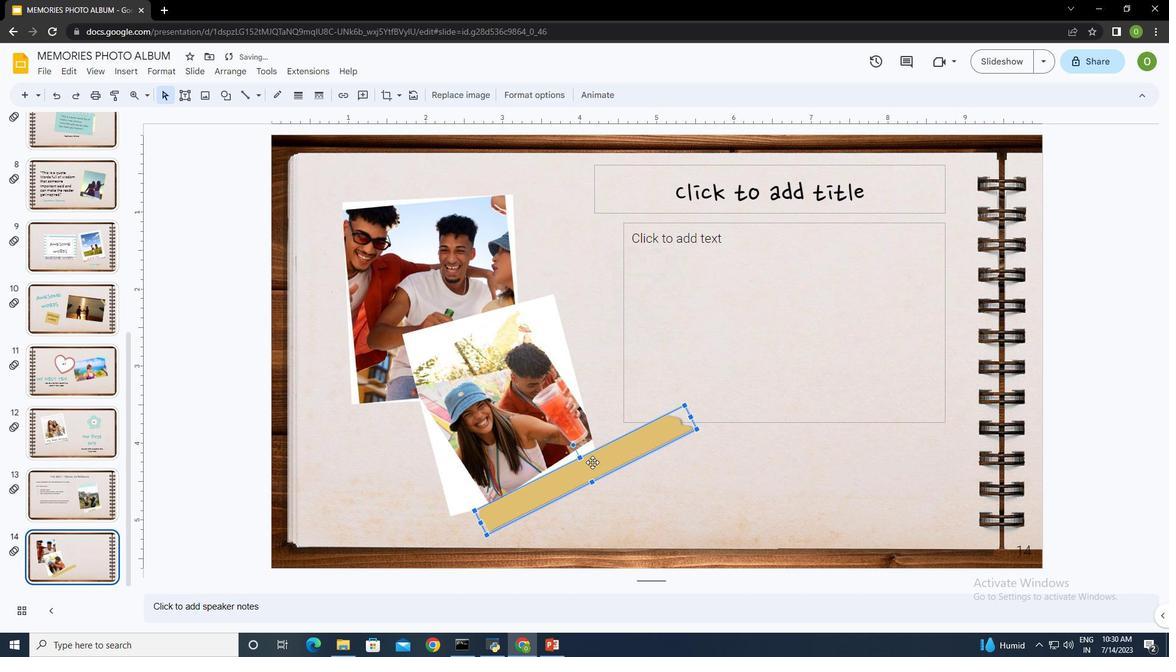 
Action: Key pressed <Key.shift>M
Screenshot: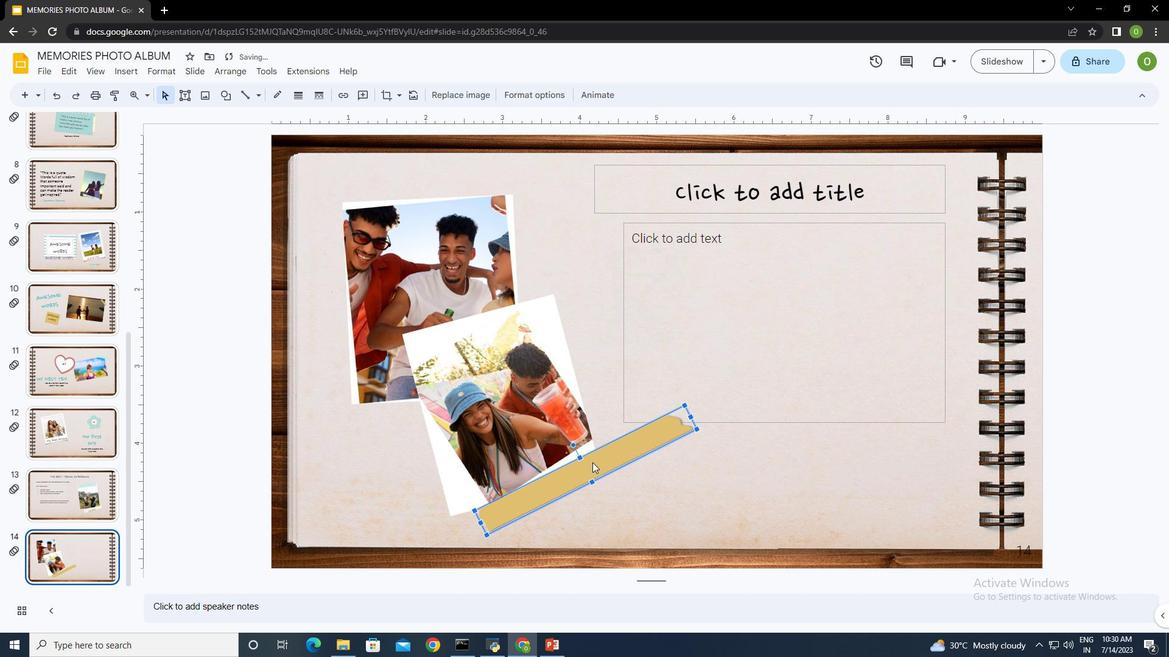
Action: Mouse moved to (184, 99)
Screenshot: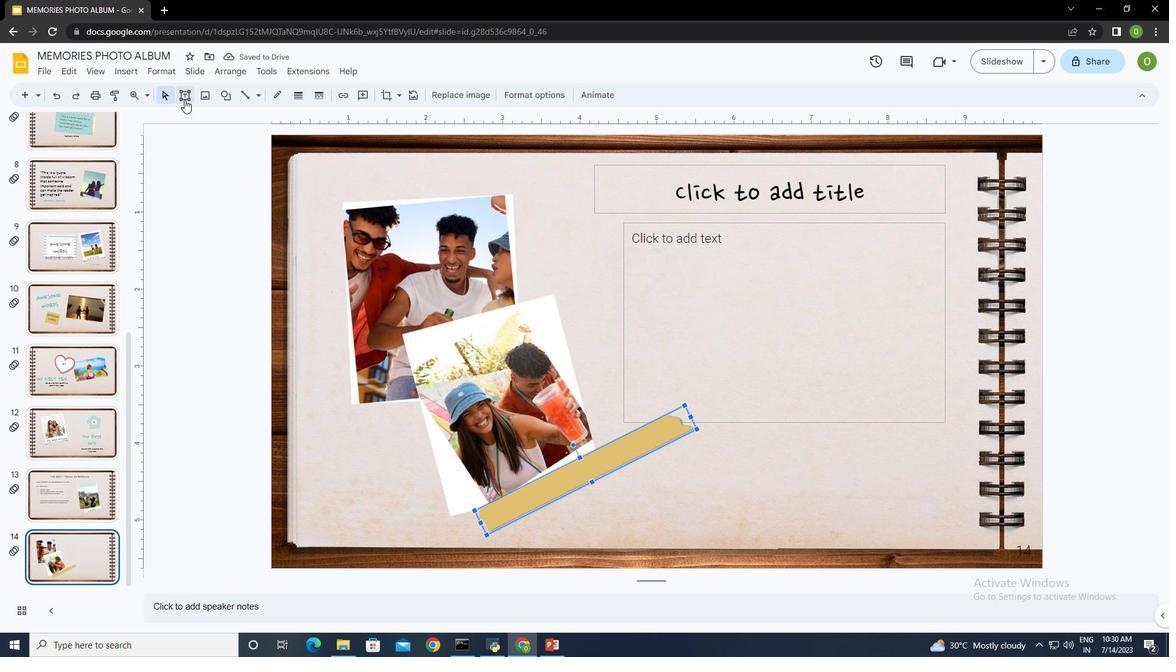 
Action: Mouse pressed left at (184, 99)
Screenshot: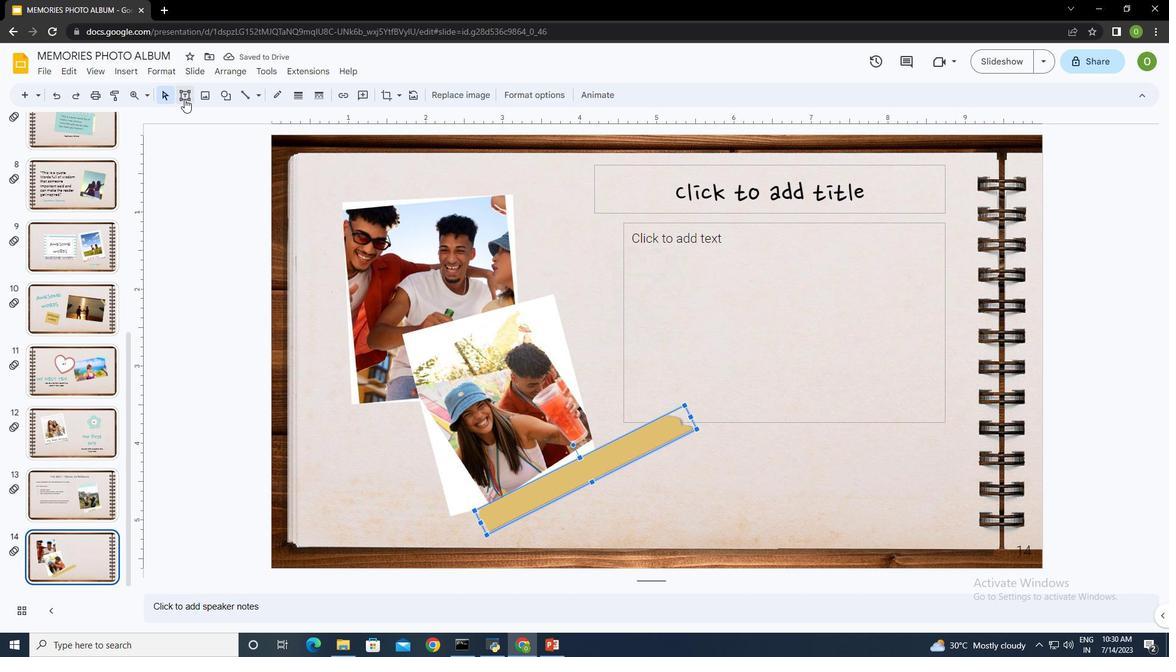 
Action: Mouse moved to (490, 507)
Screenshot: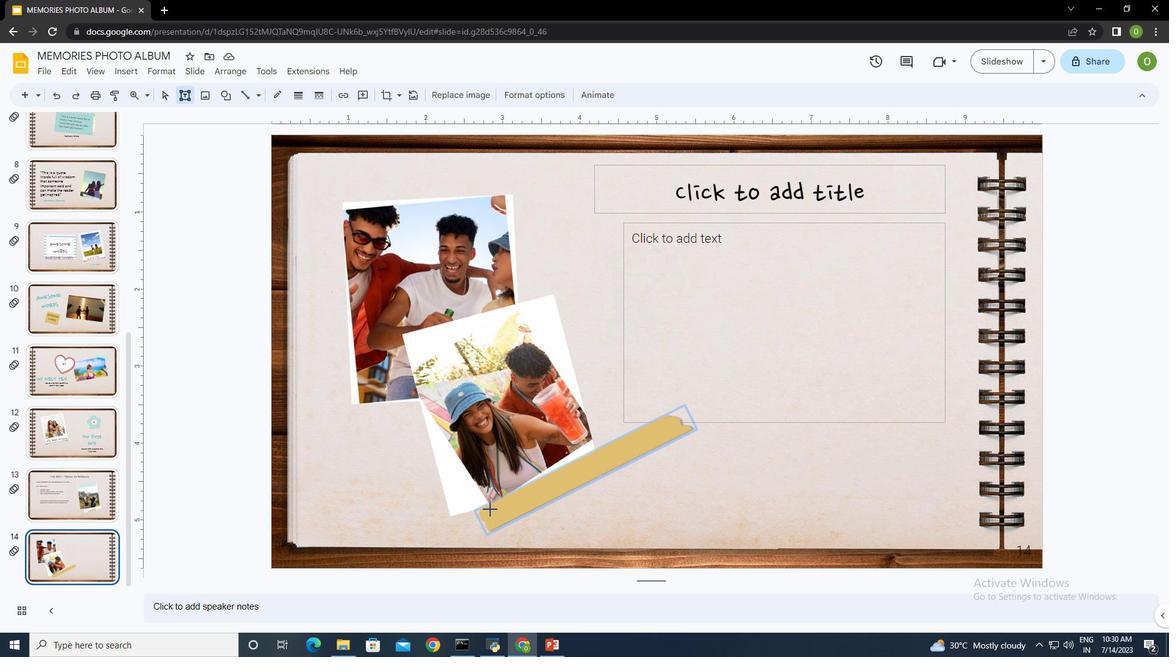 
Action: Mouse pressed left at (490, 507)
Screenshot: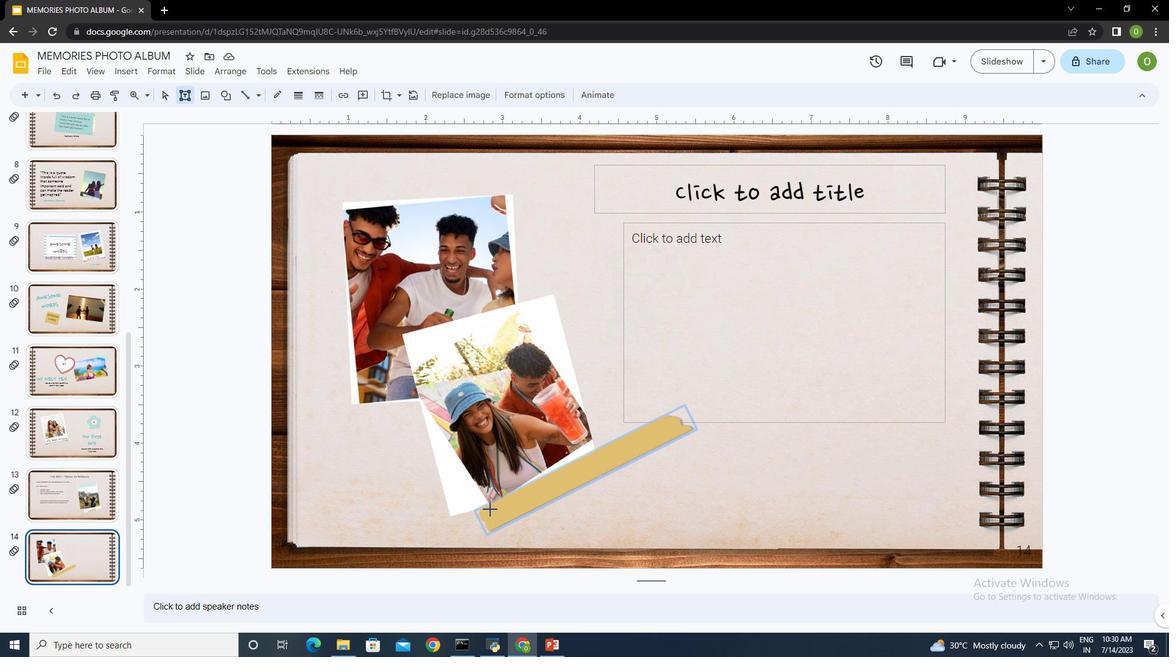 
Action: Mouse moved to (566, 500)
Screenshot: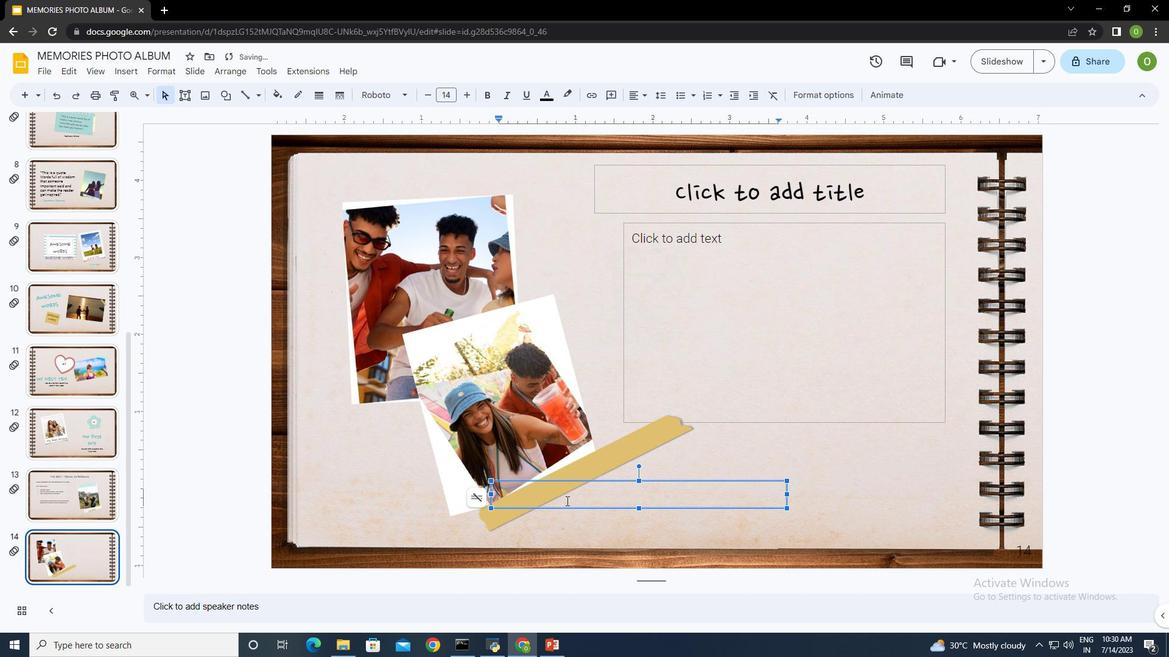 
Action: Key pressed <Key.shift>My<Key.space>best<Key.space>moment<Key.shift>!ctrl+A
Screenshot: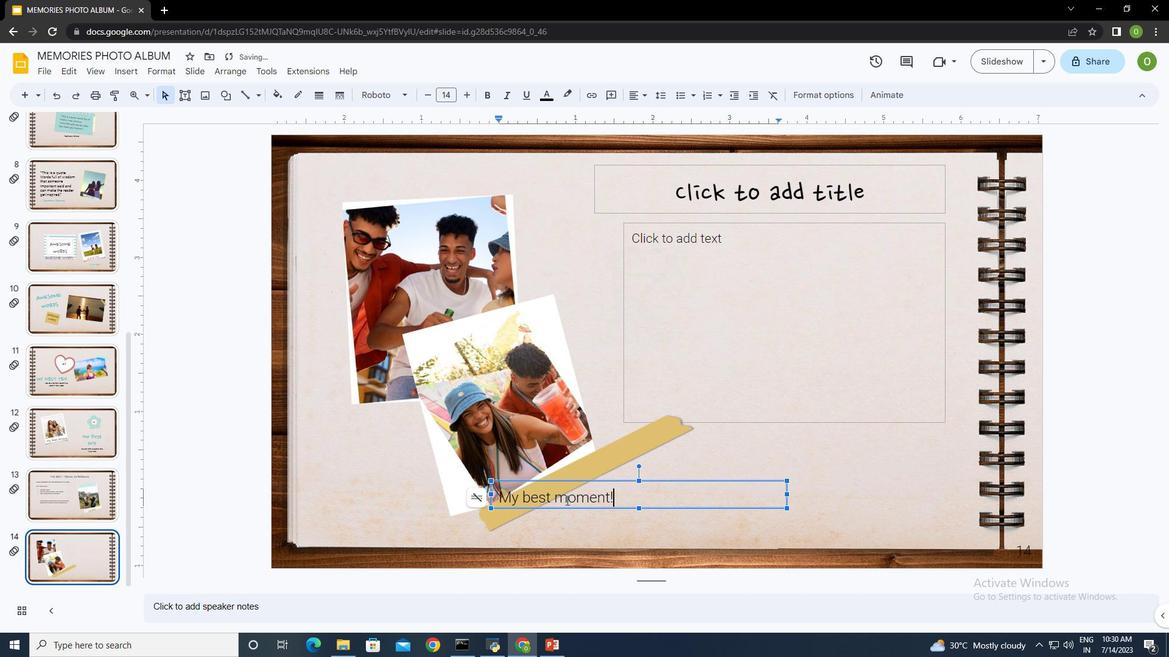 
Action: Mouse moved to (385, 94)
Screenshot: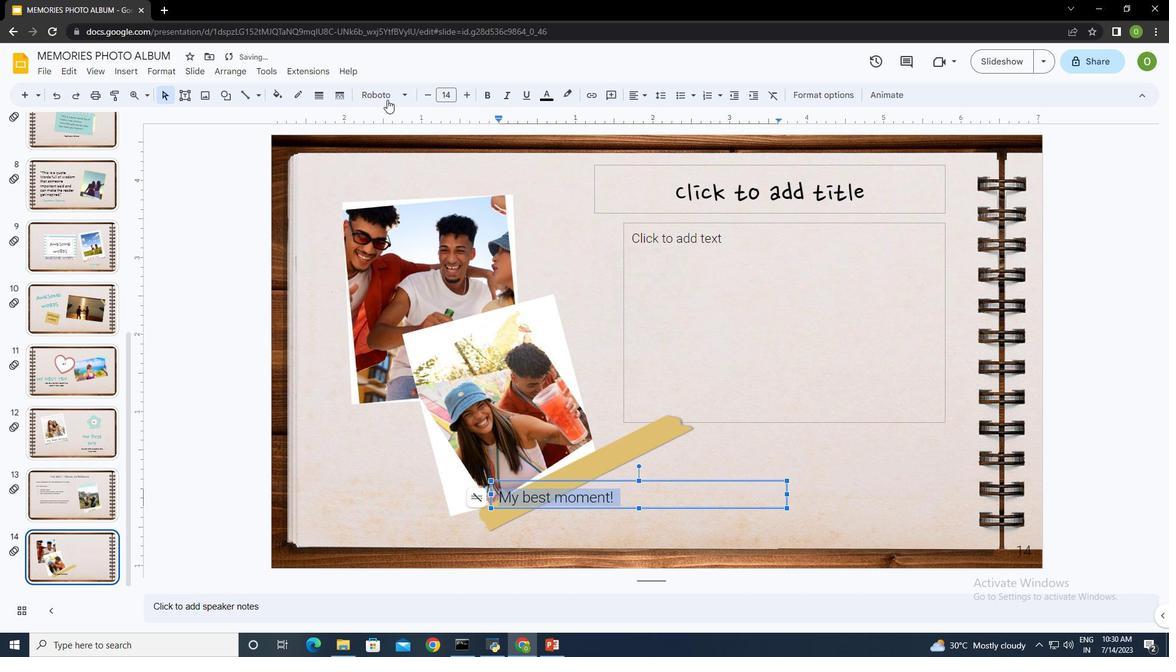 
Action: Mouse pressed left at (385, 94)
Screenshot: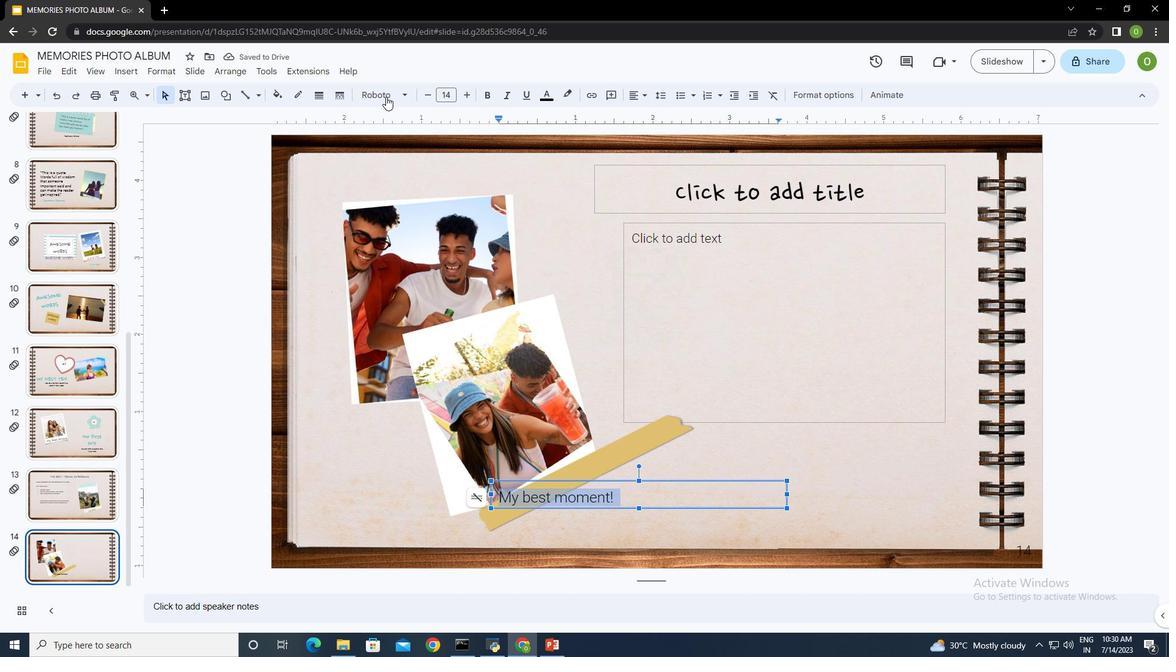
Action: Mouse moved to (434, 165)
Screenshot: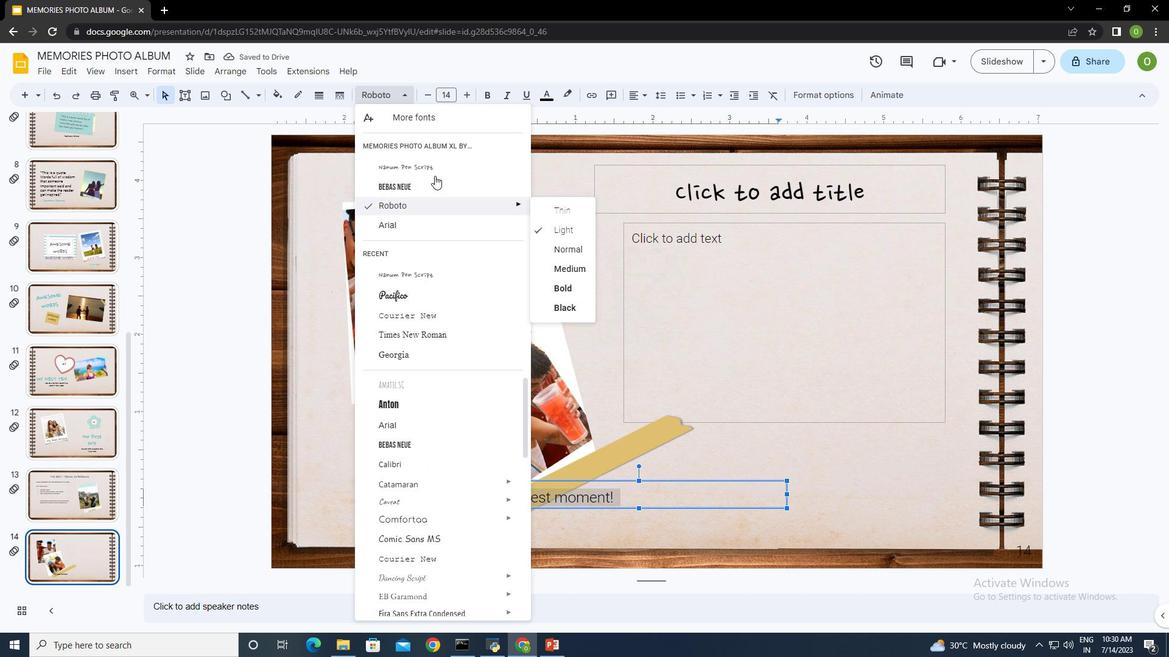 
Action: Mouse pressed left at (434, 165)
Screenshot: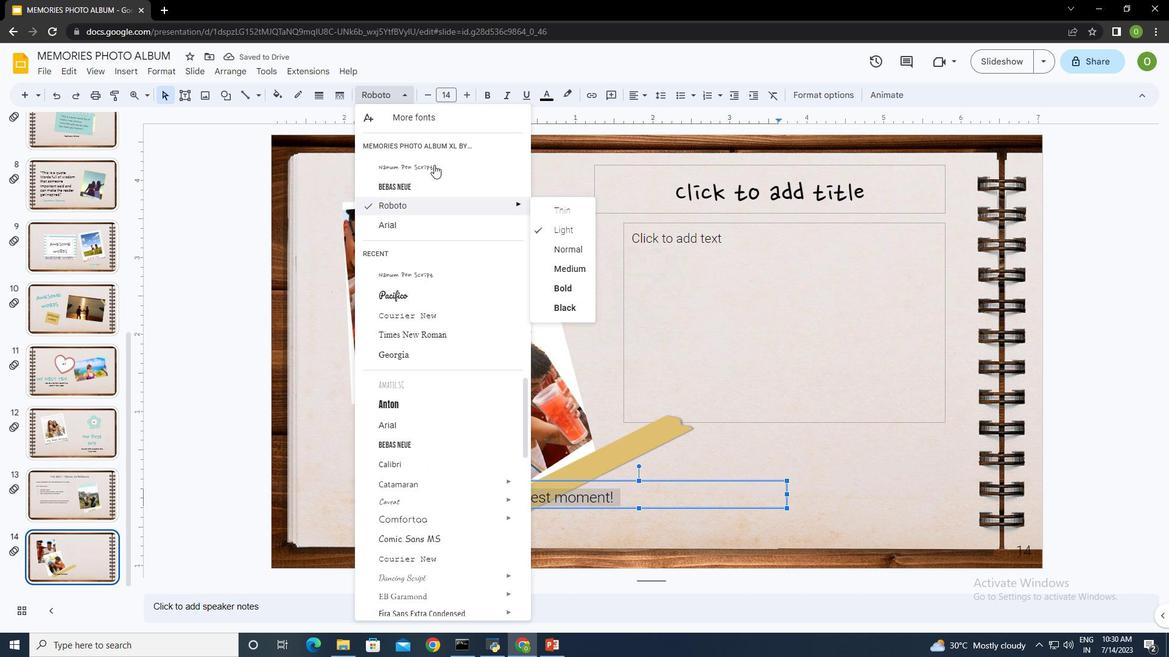 
Action: Mouse moved to (453, 93)
Screenshot: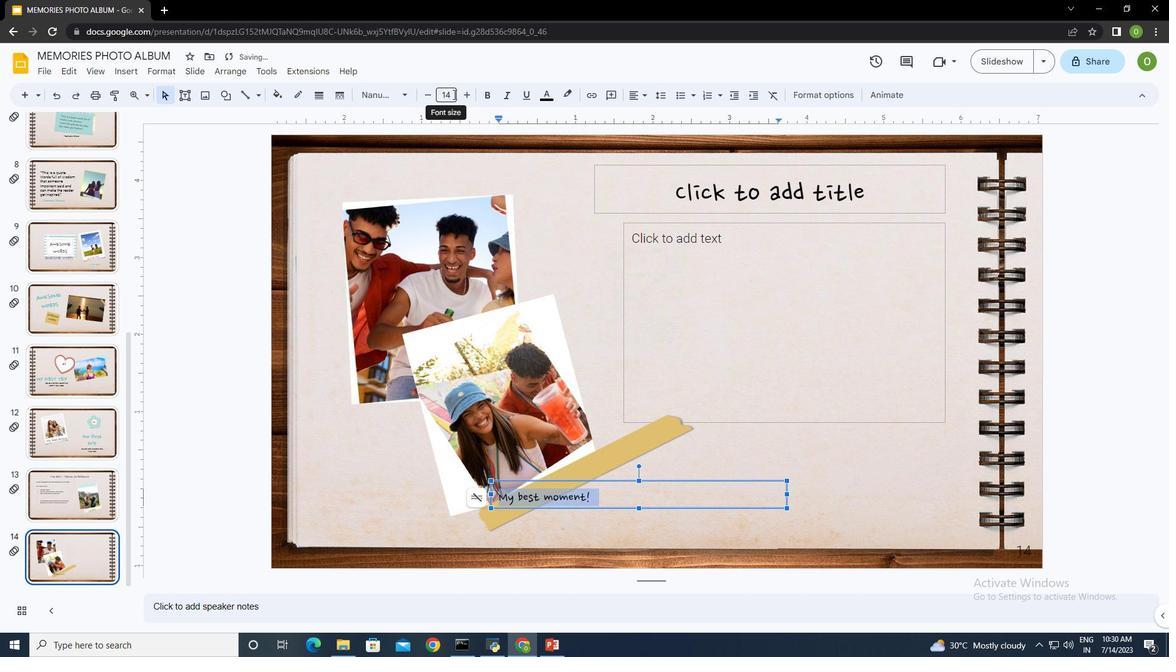 
Action: Mouse pressed left at (453, 93)
Screenshot: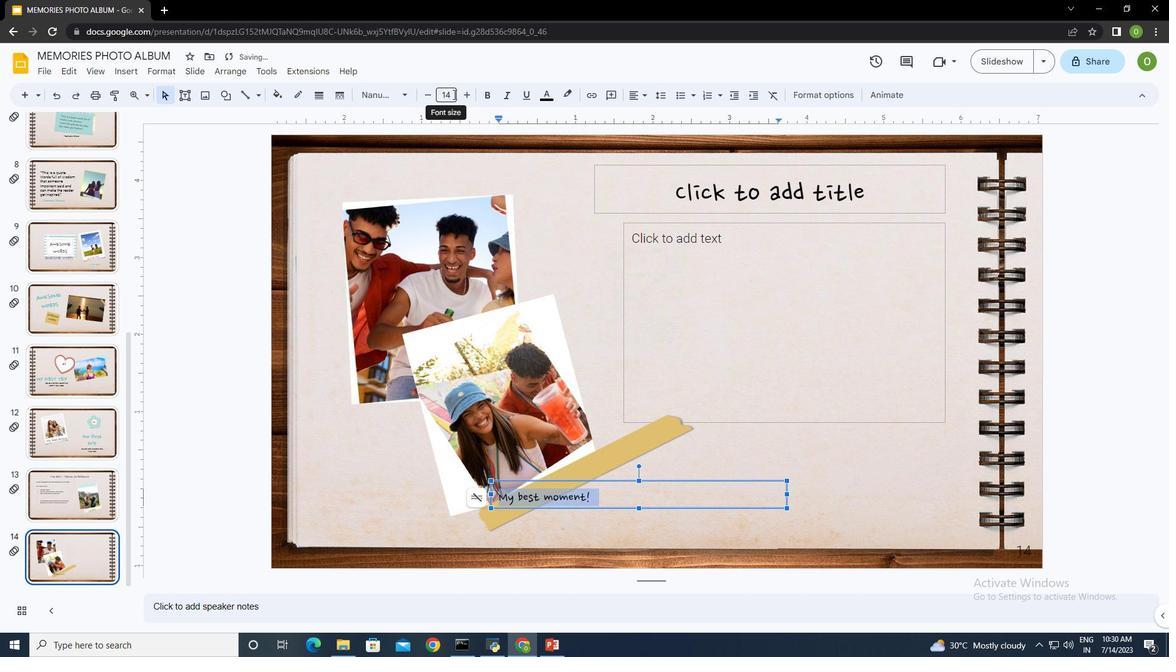 
Action: Key pressed 40<Key.enter>
Screenshot: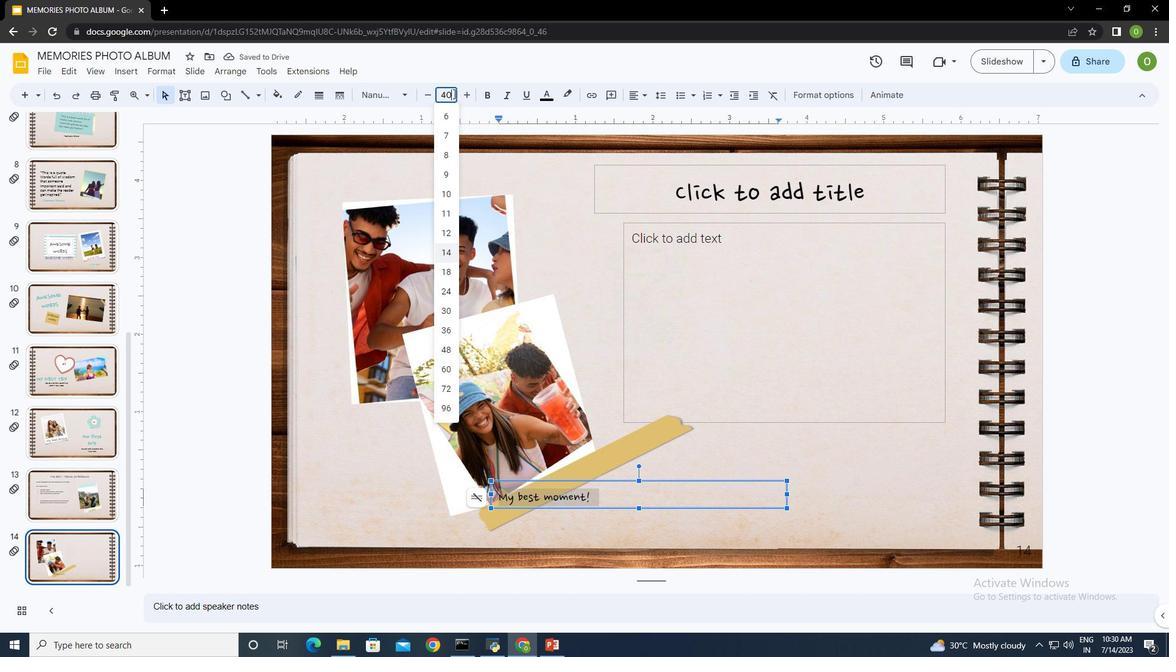 
Action: Mouse moved to (639, 465)
Screenshot: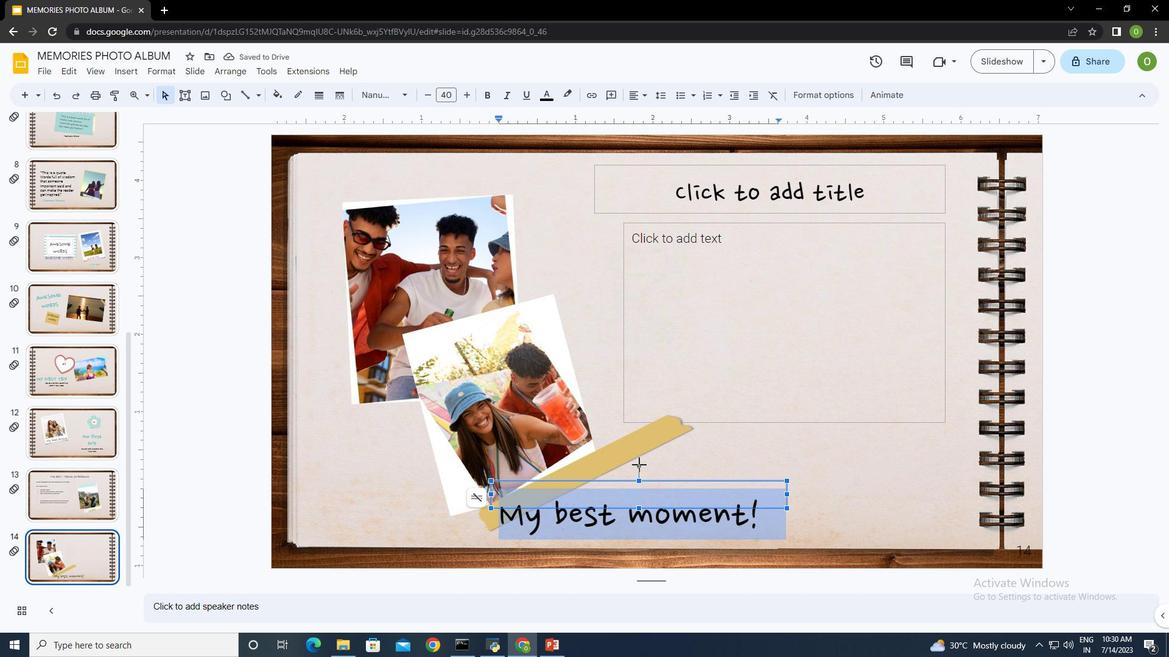 
Action: Mouse pressed left at (639, 465)
Screenshot: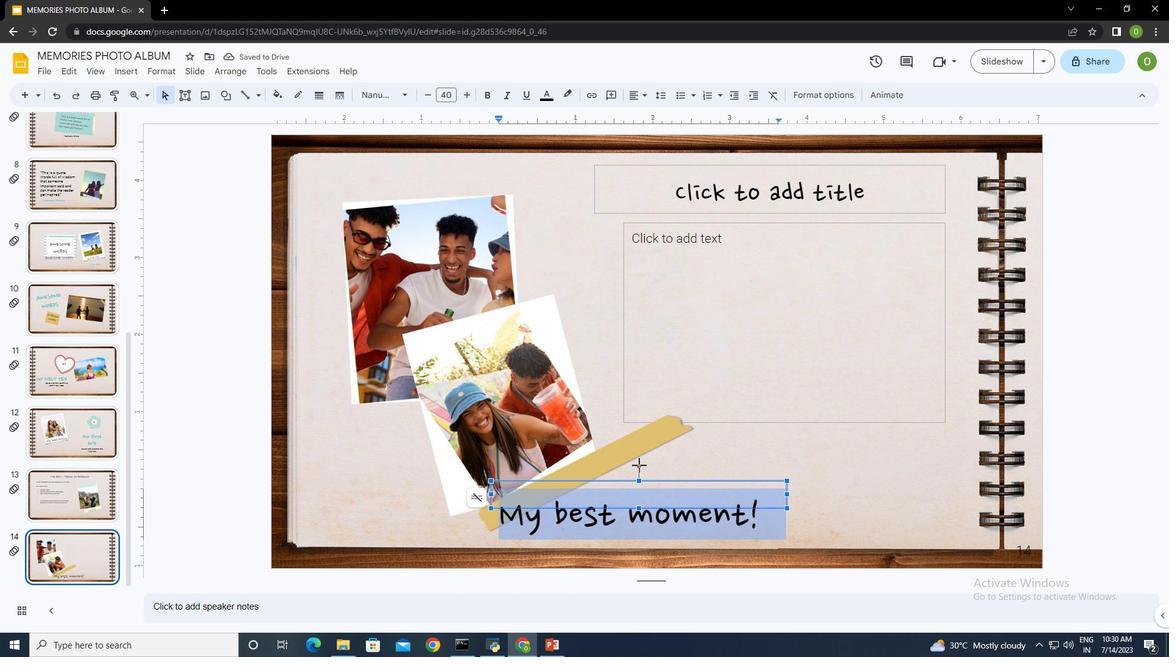 
Action: Mouse moved to (635, 494)
Screenshot: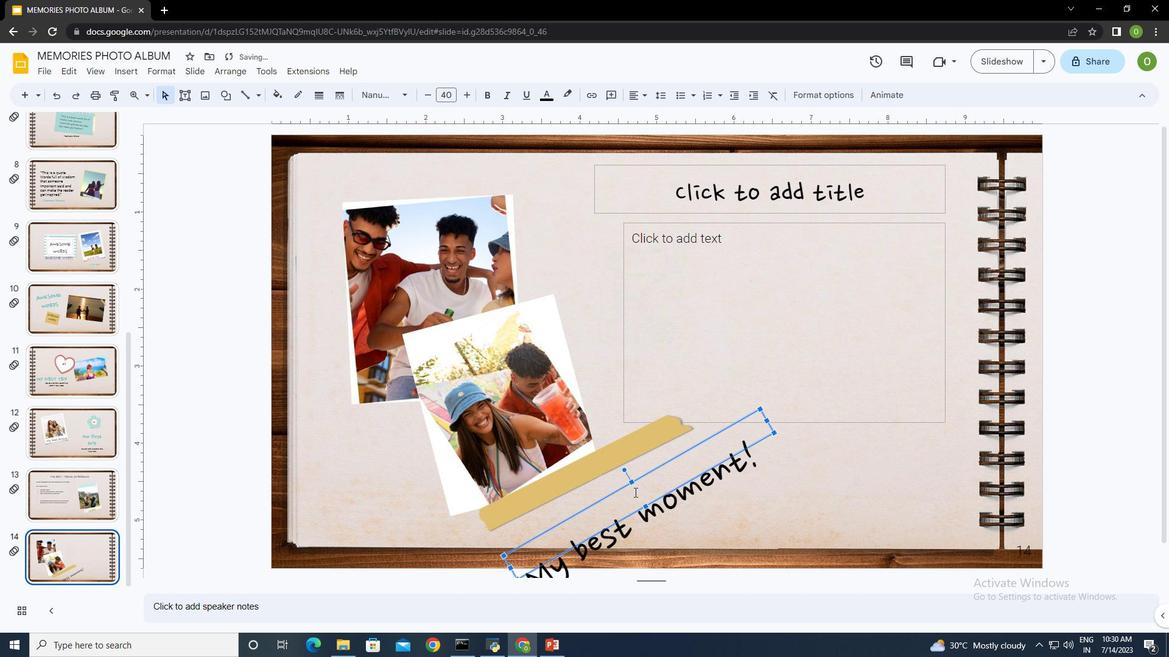 
Action: Mouse pressed left at (635, 494)
Screenshot: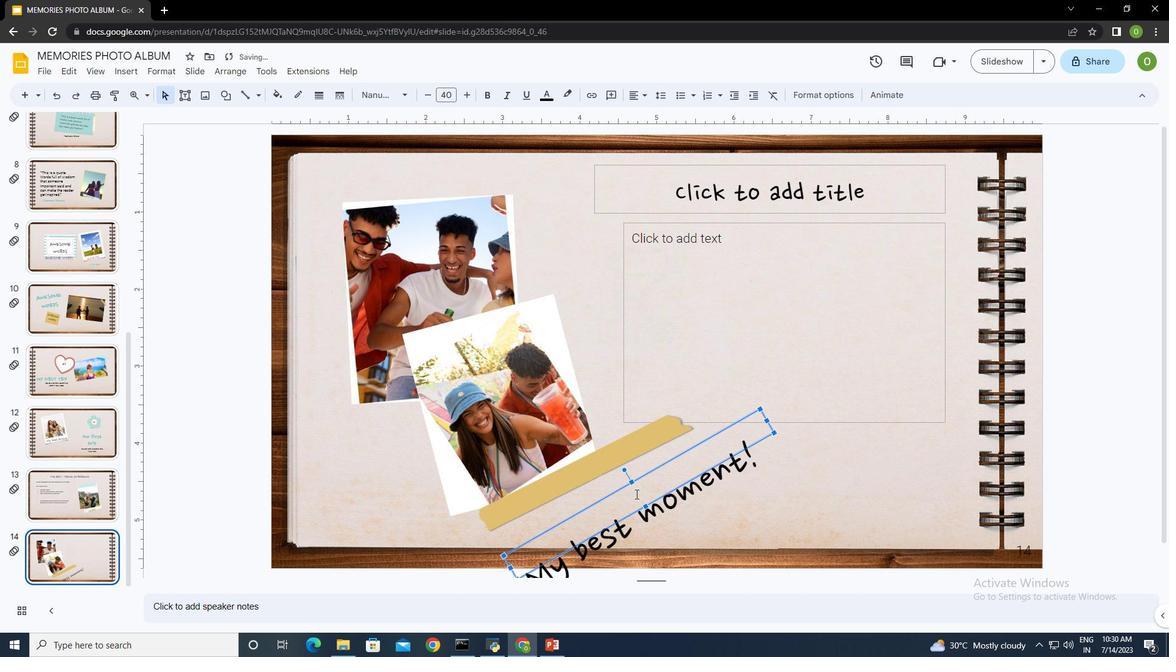 
Action: Mouse moved to (673, 442)
Screenshot: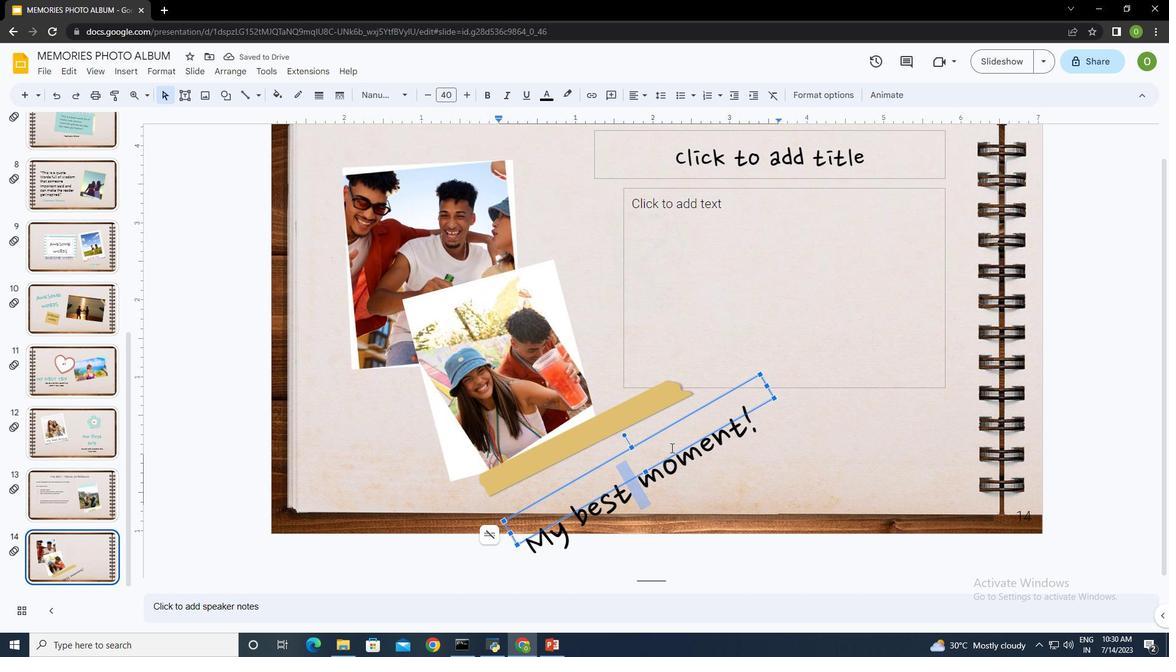 
Action: Mouse pressed left at (673, 442)
Screenshot: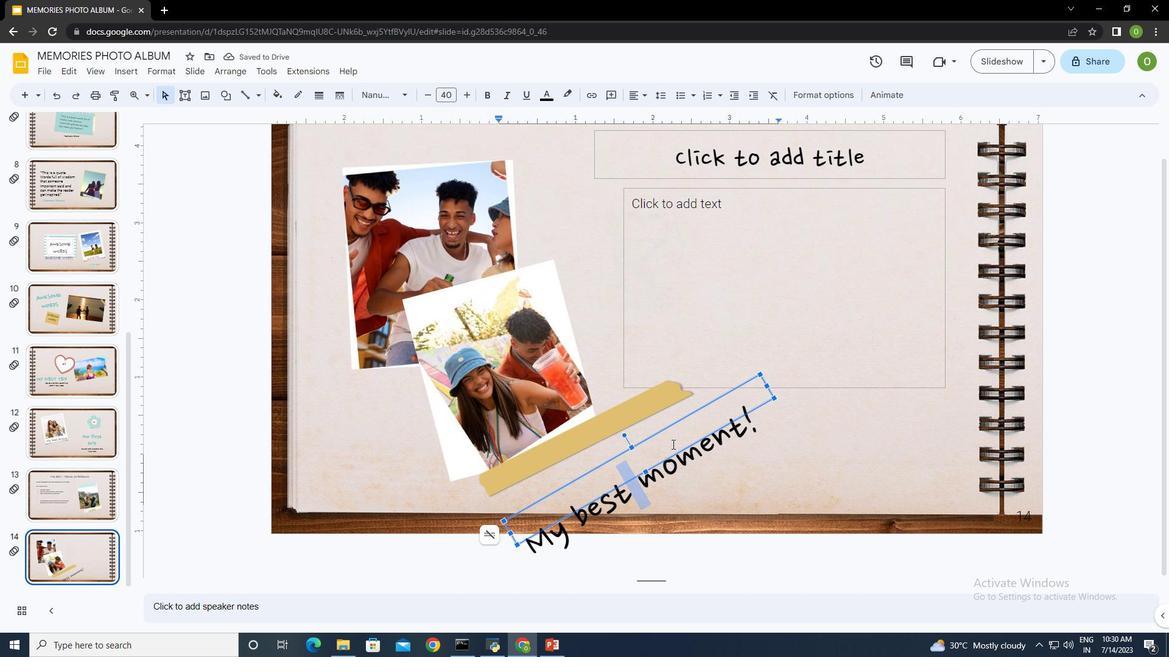 
Action: Mouse moved to (788, 453)
Screenshot: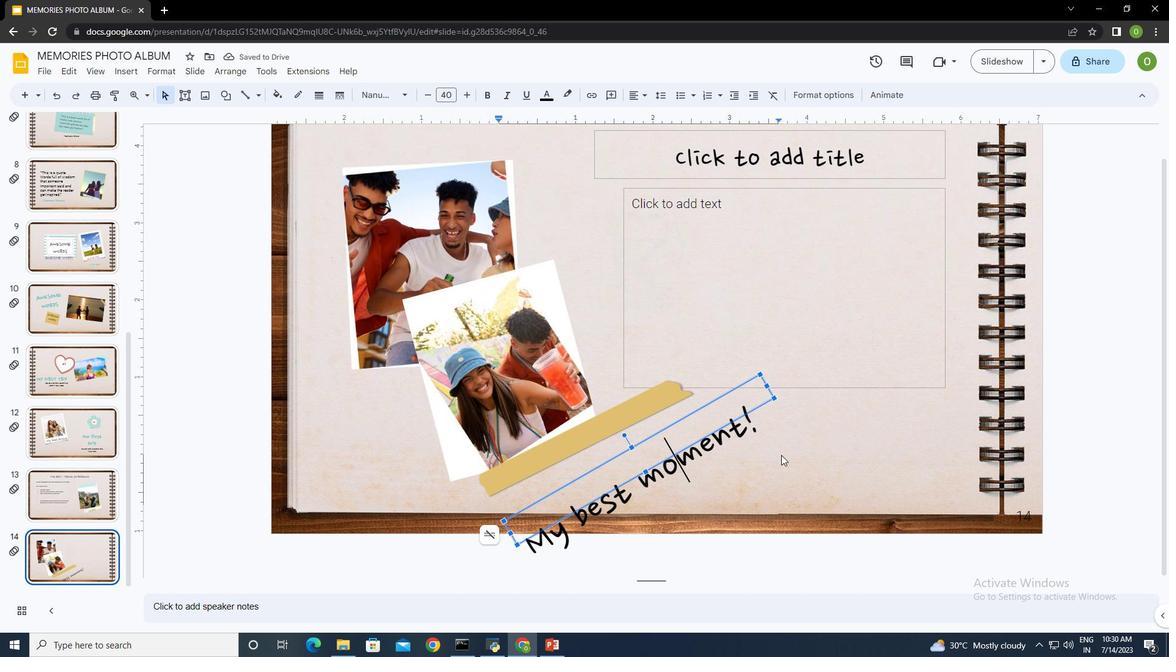 
Action: Mouse pressed left at (788, 453)
Screenshot: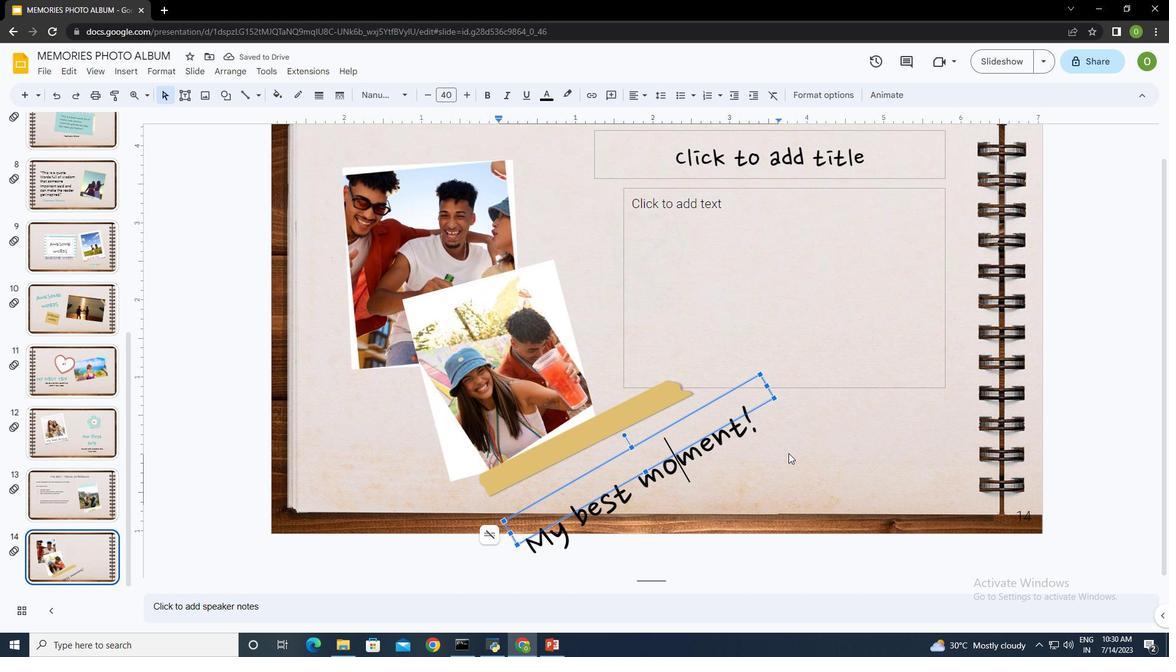 
Action: Mouse moved to (652, 441)
Screenshot: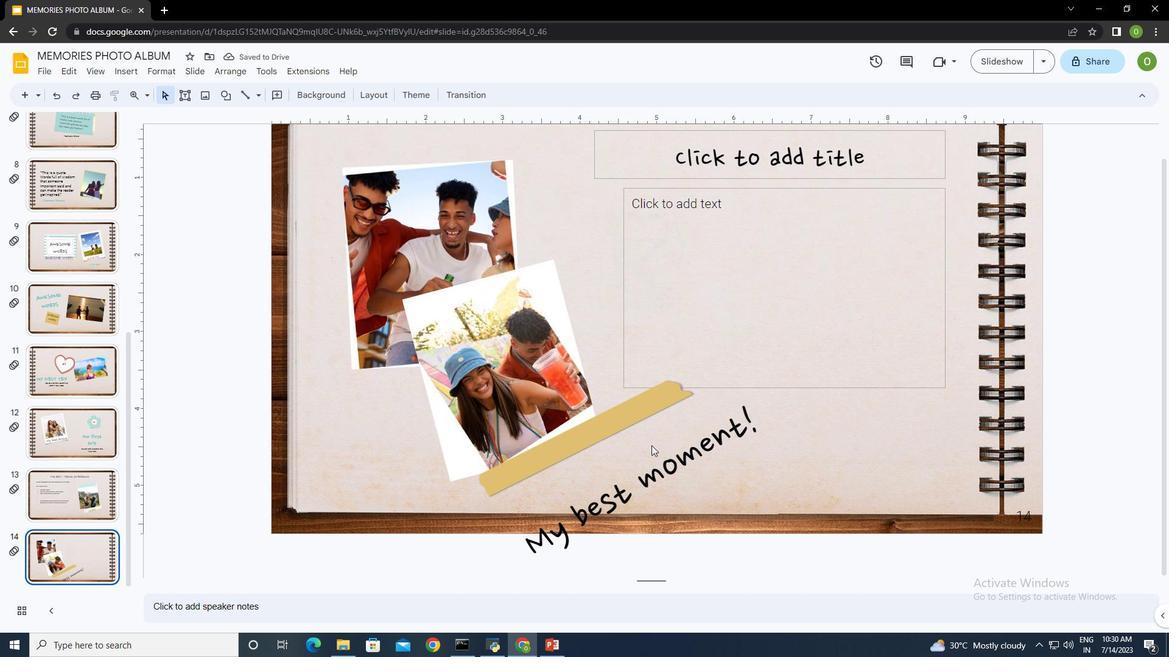 
Action: Mouse pressed left at (652, 441)
Screenshot: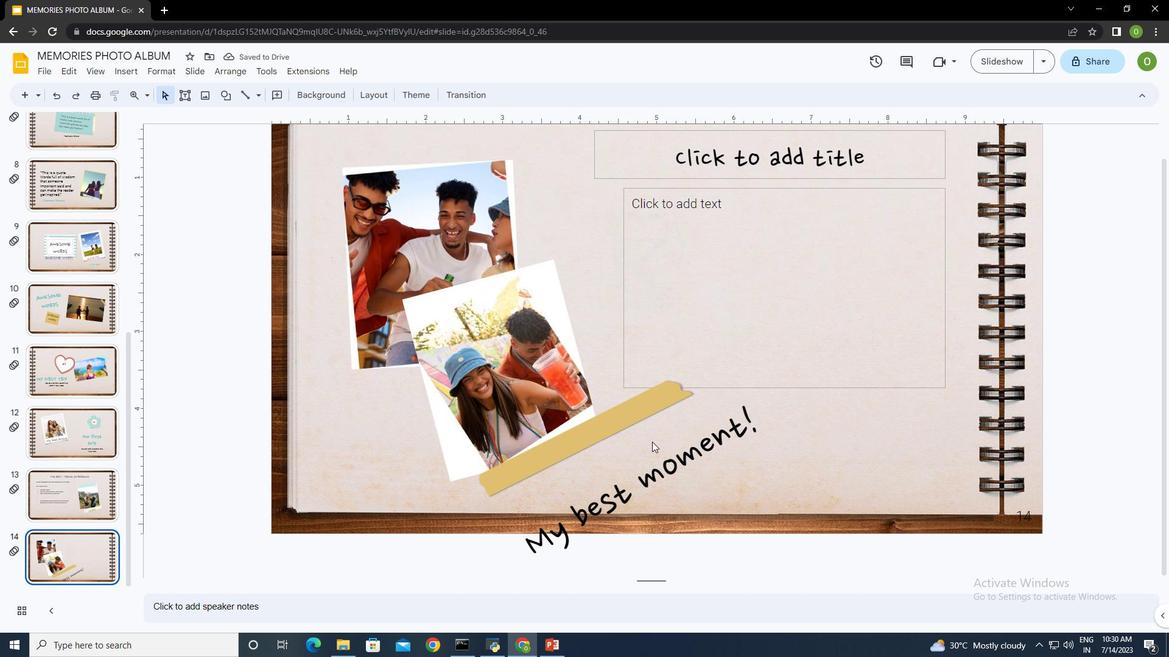 
Action: Mouse moved to (668, 467)
Screenshot: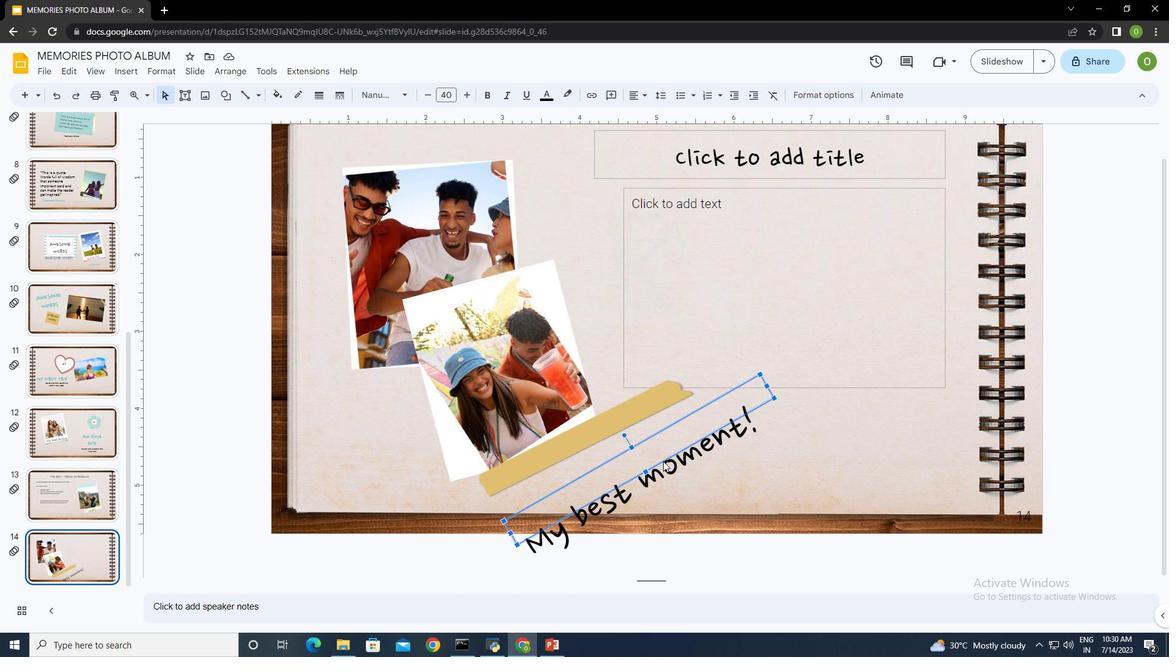 
Action: Mouse pressed left at (668, 467)
Screenshot: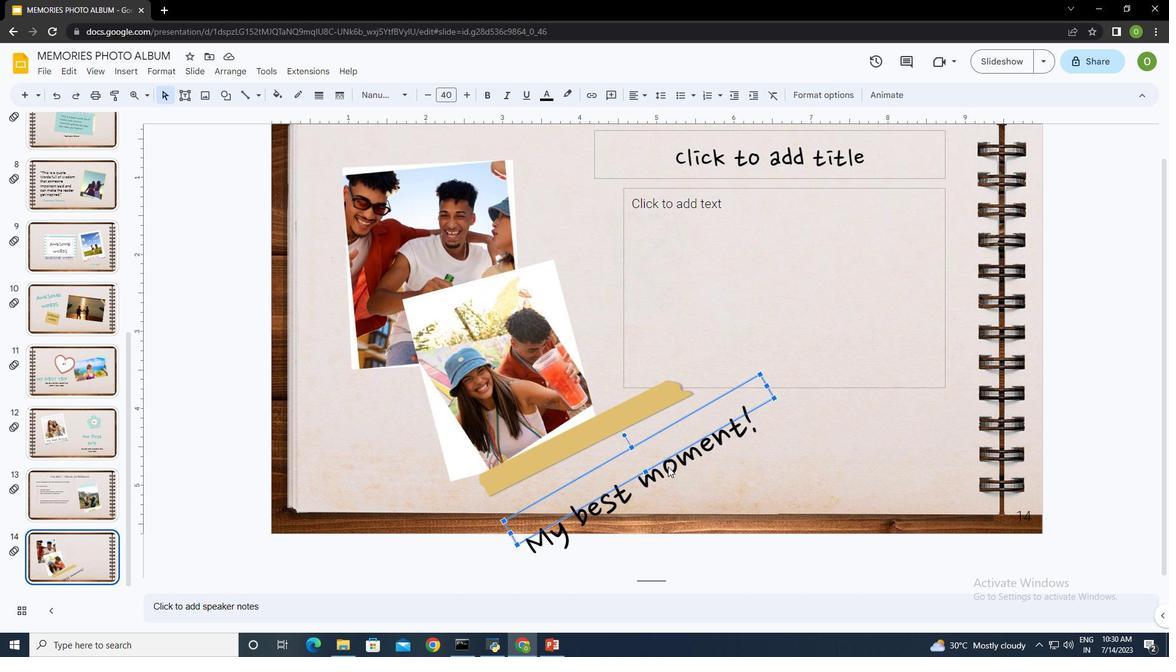 
Action: Mouse moved to (626, 434)
Screenshot: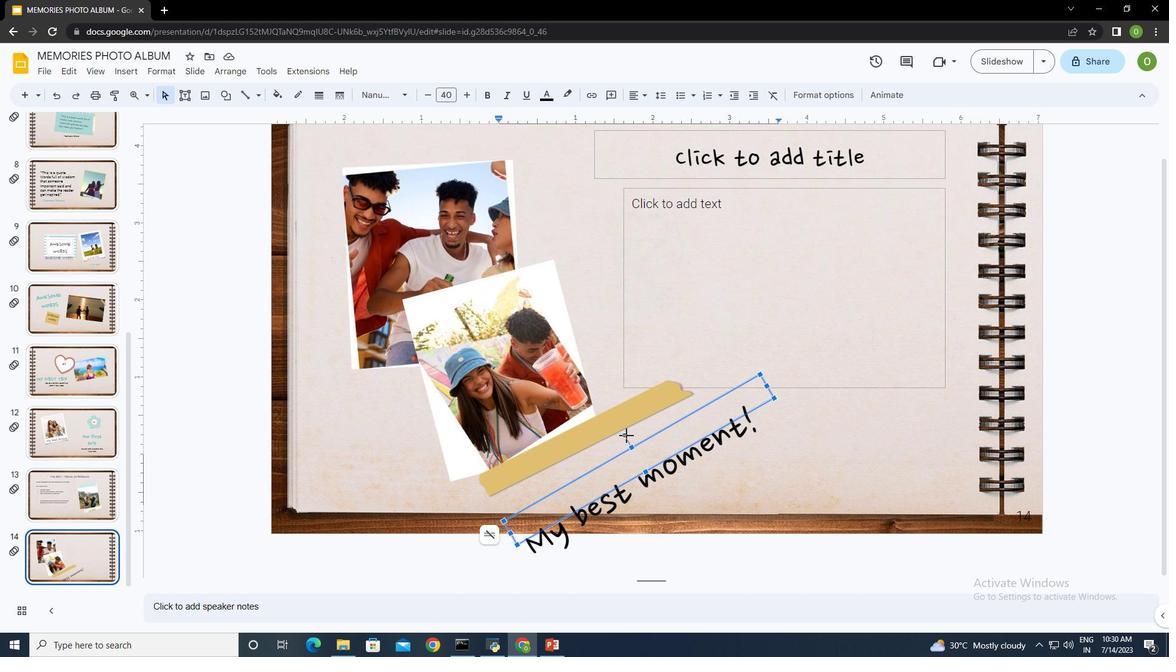 
Action: Mouse pressed left at (626, 434)
Screenshot: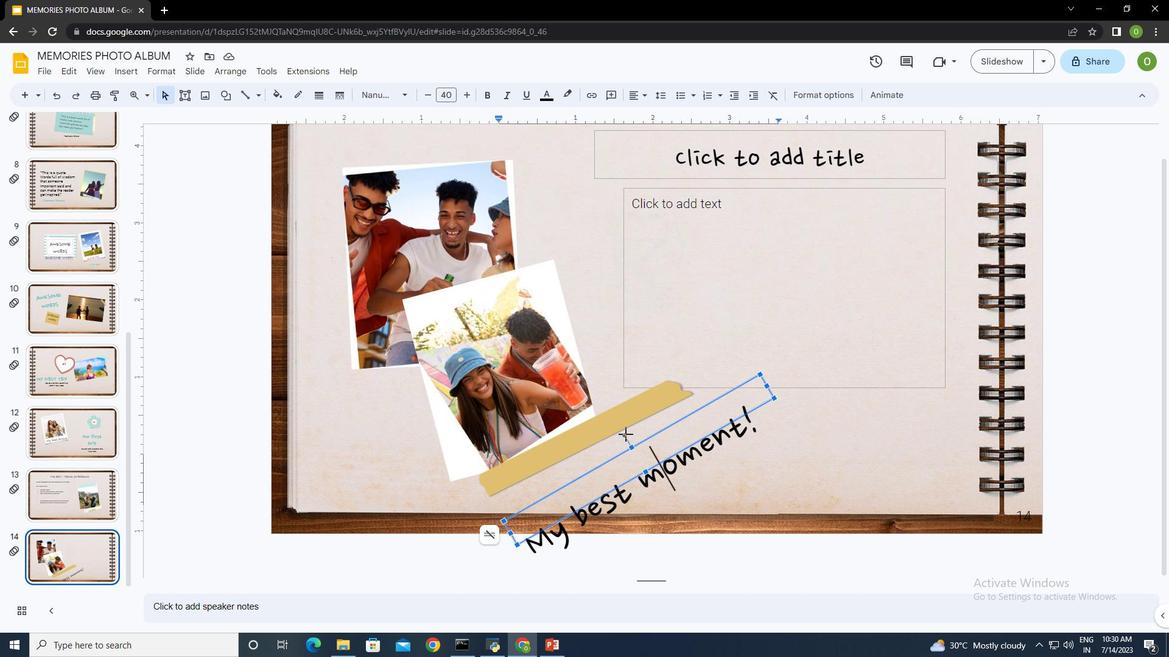 
Action: Mouse moved to (637, 450)
Screenshot: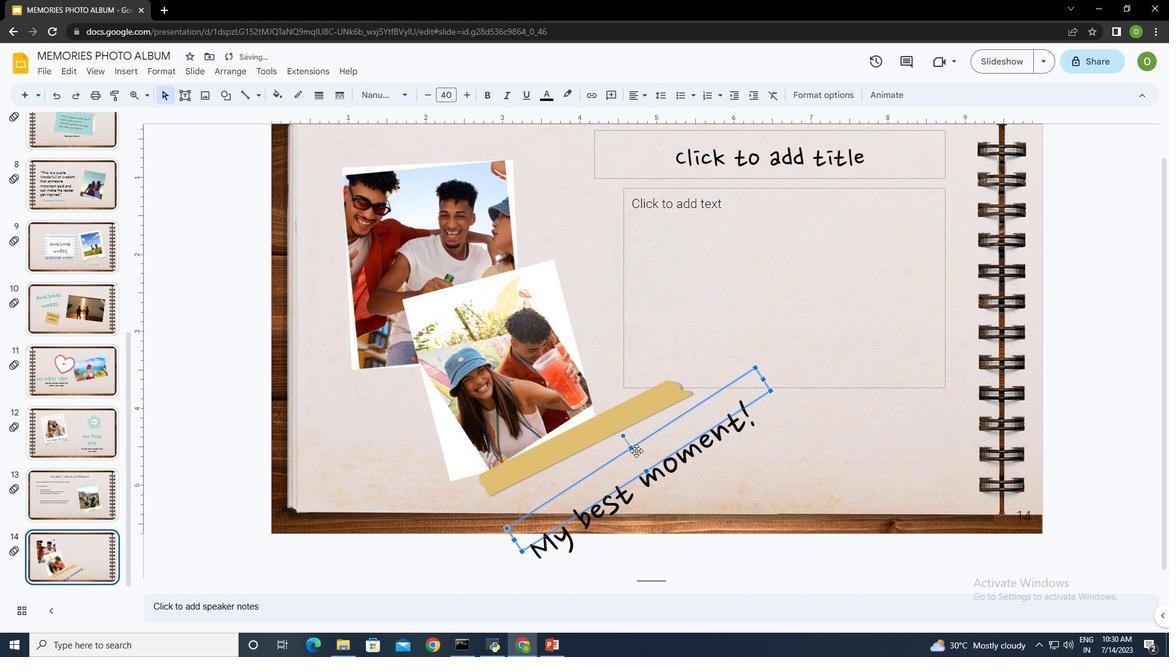 
Action: Mouse pressed left at (637, 450)
Screenshot: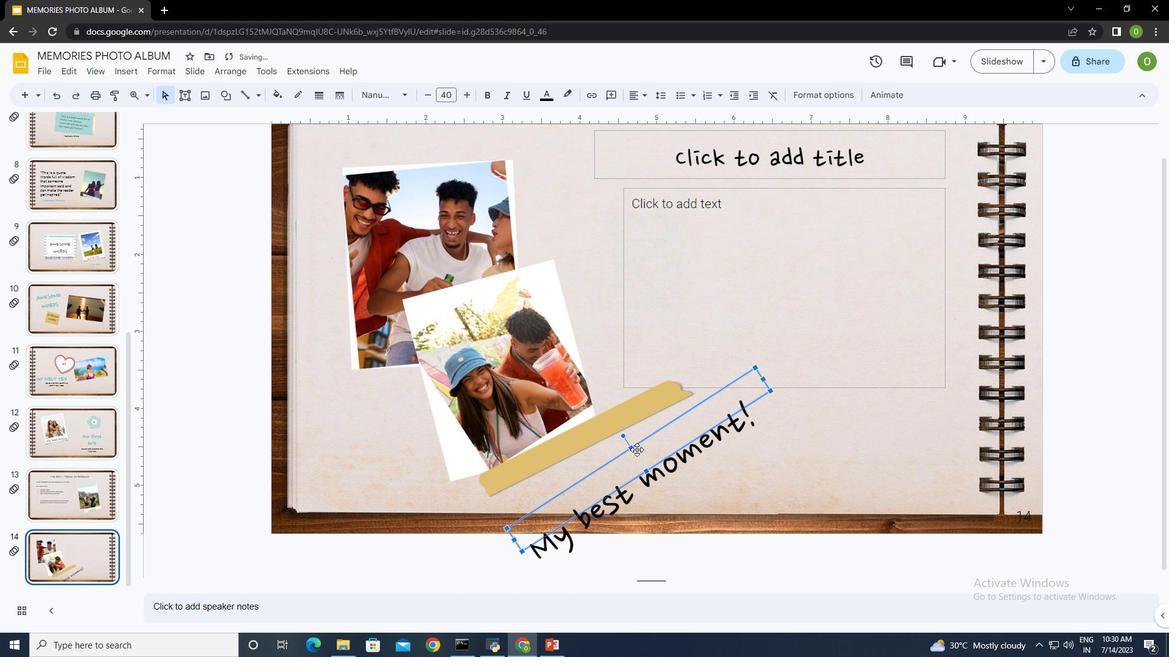 
Action: Mouse moved to (615, 401)
Screenshot: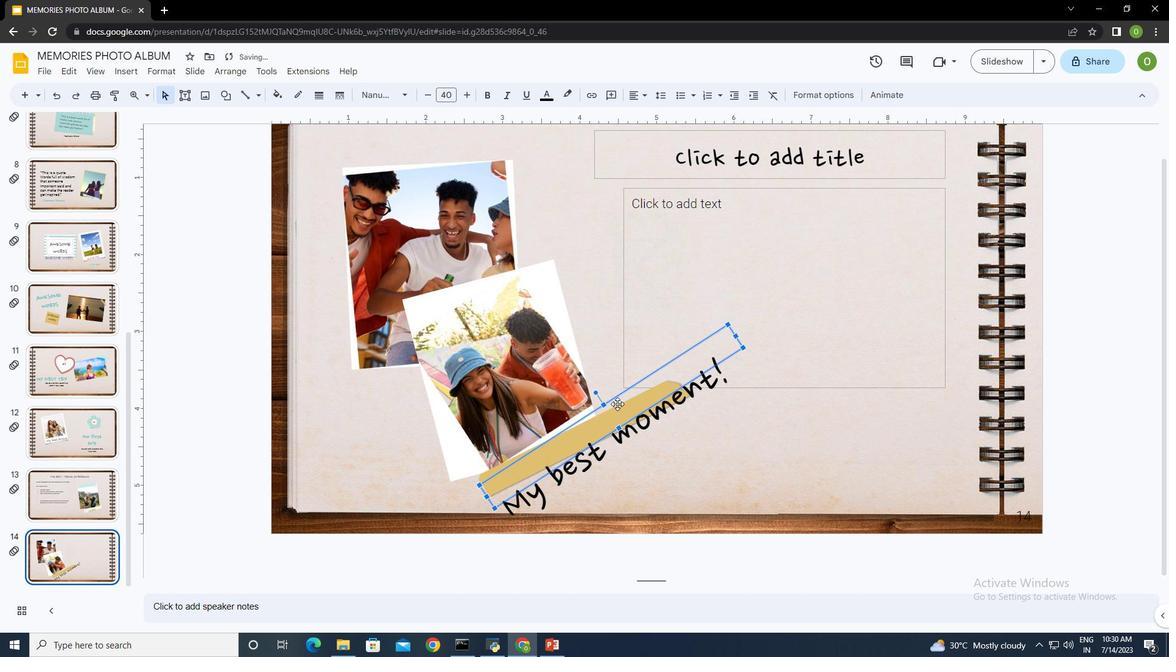 
Action: Mouse pressed left at (615, 401)
Screenshot: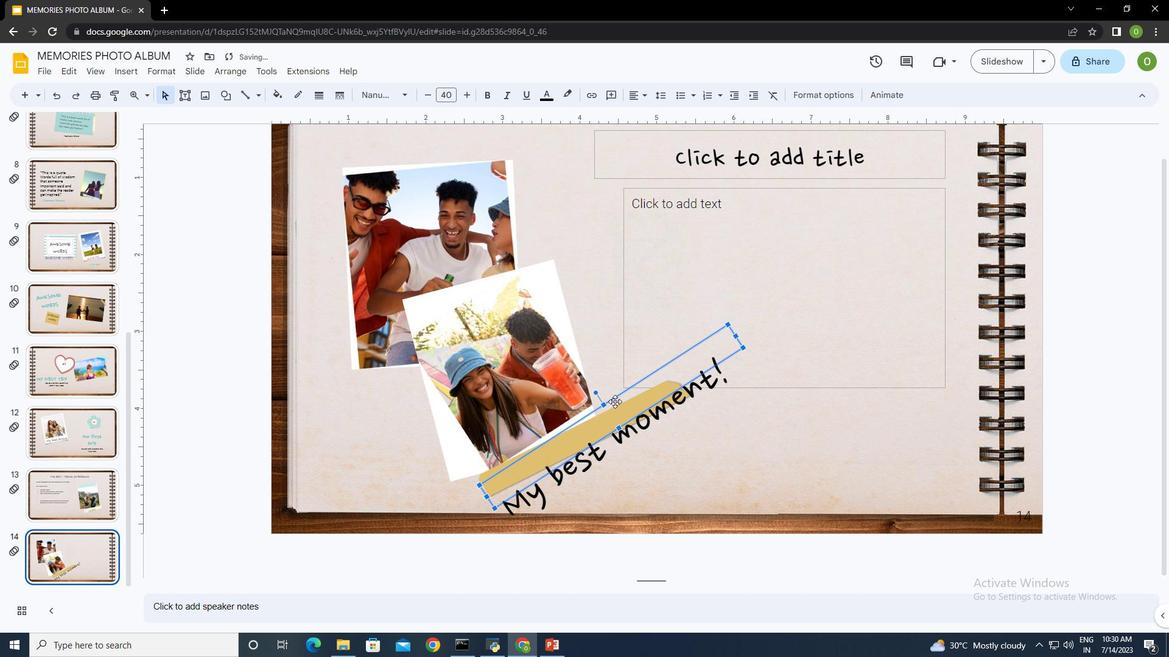 
Action: Mouse moved to (682, 399)
Screenshot: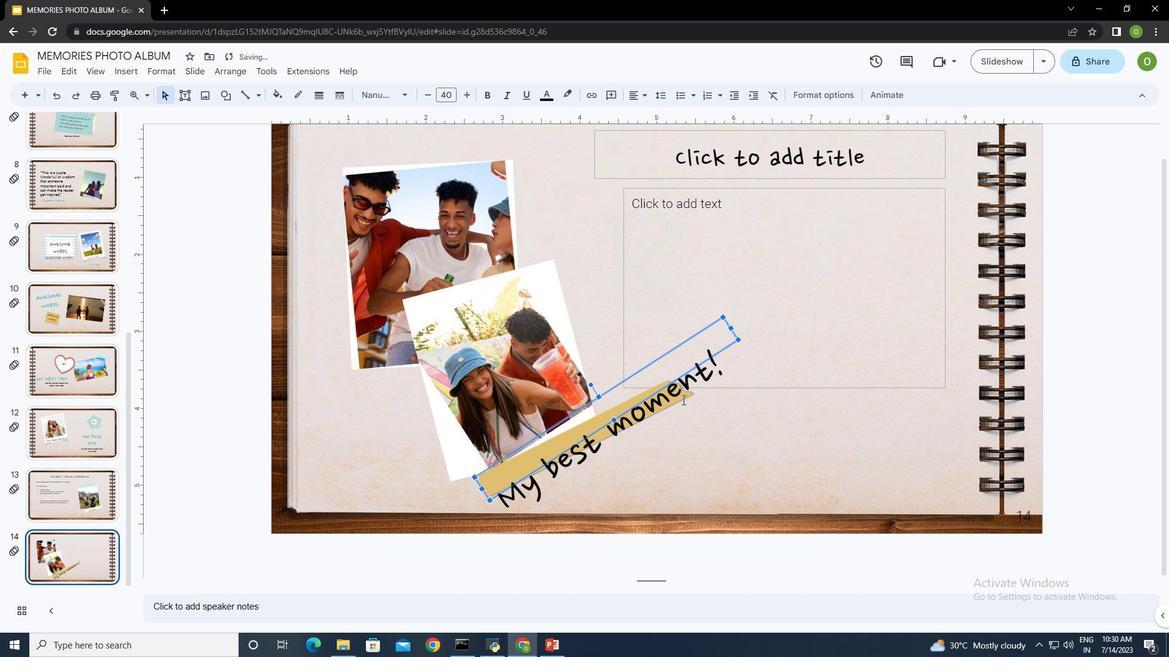 
Action: Mouse pressed left at (682, 399)
Screenshot: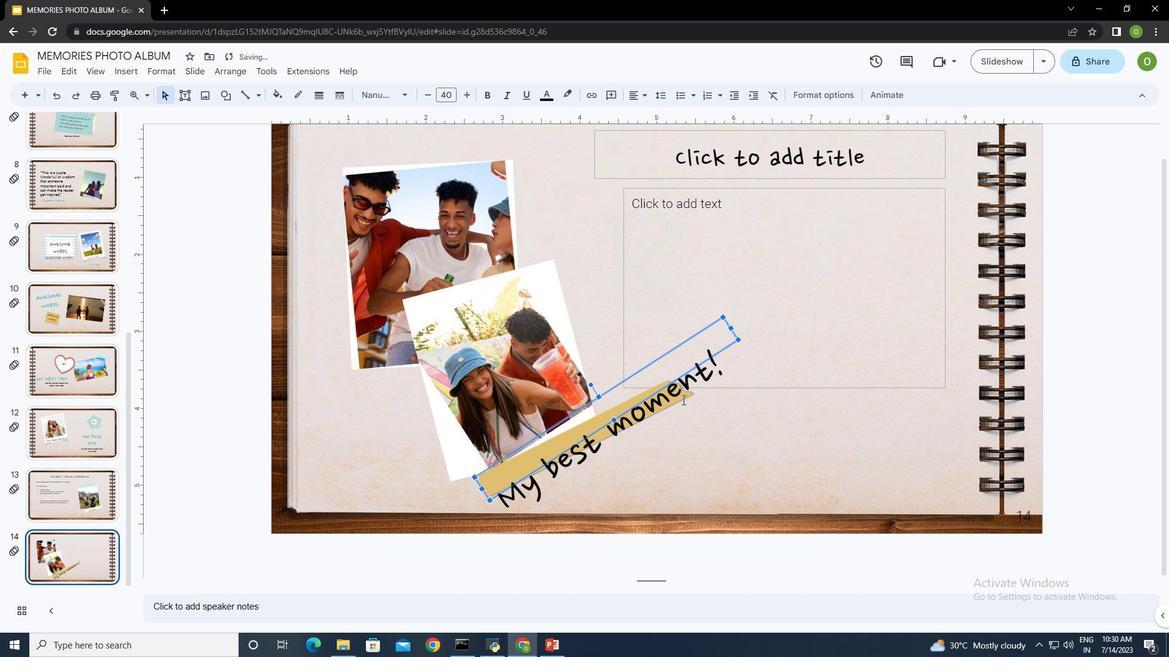 
Action: Mouse moved to (703, 426)
Screenshot: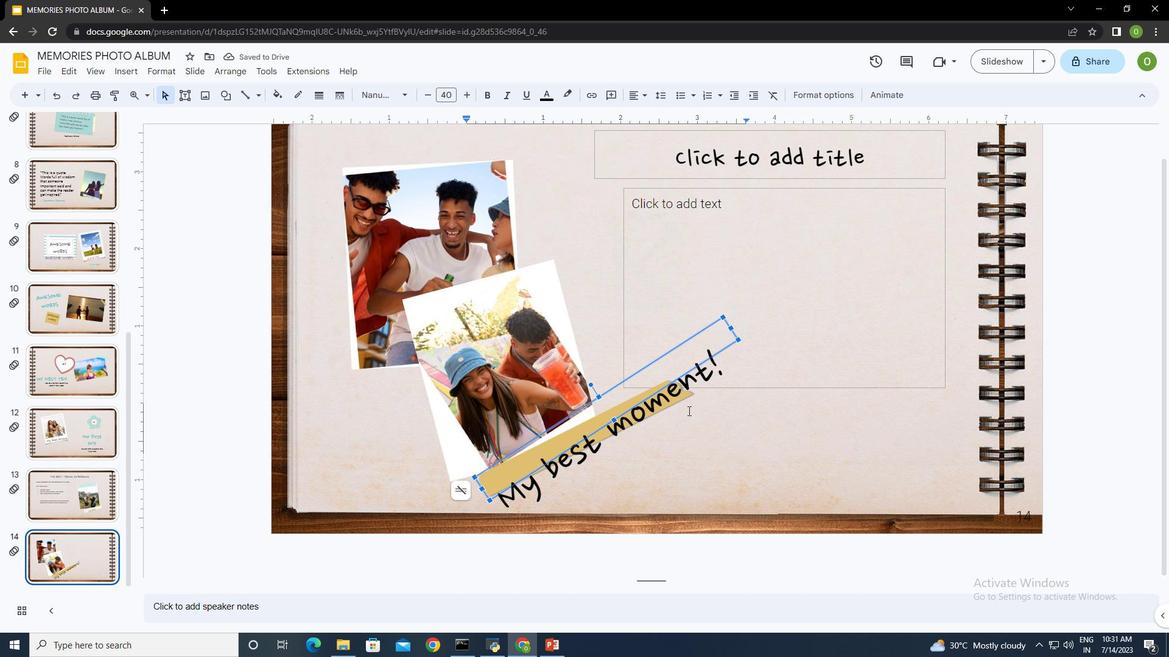 
Action: Mouse pressed left at (703, 426)
Screenshot: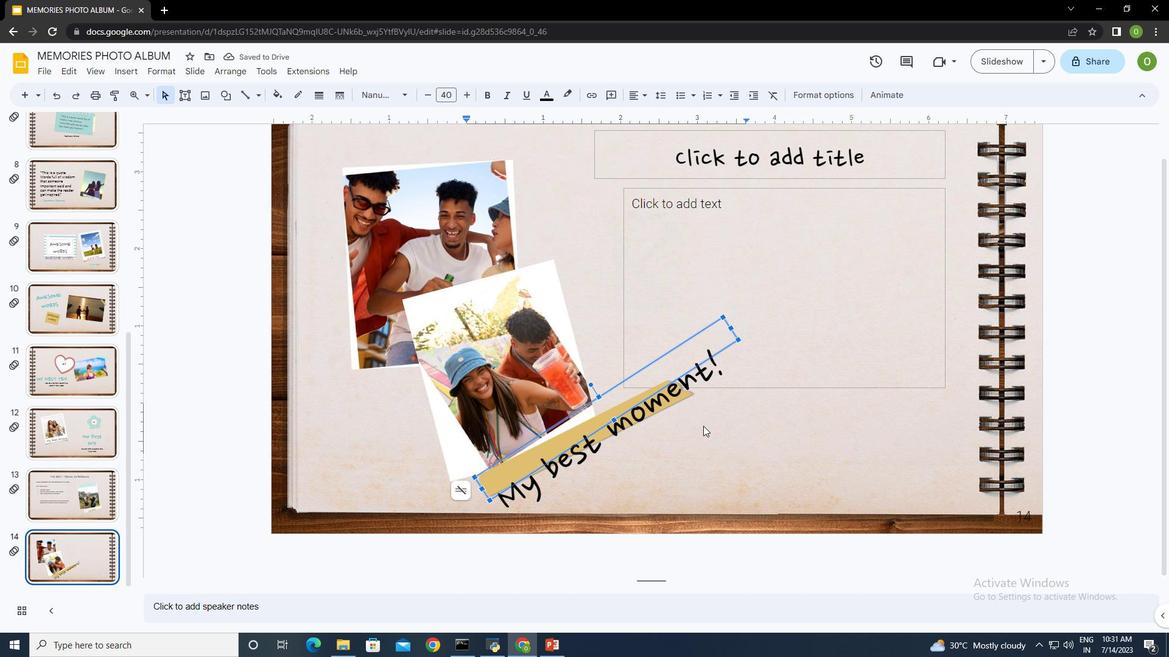 
Action: Mouse moved to (501, 470)
Screenshot: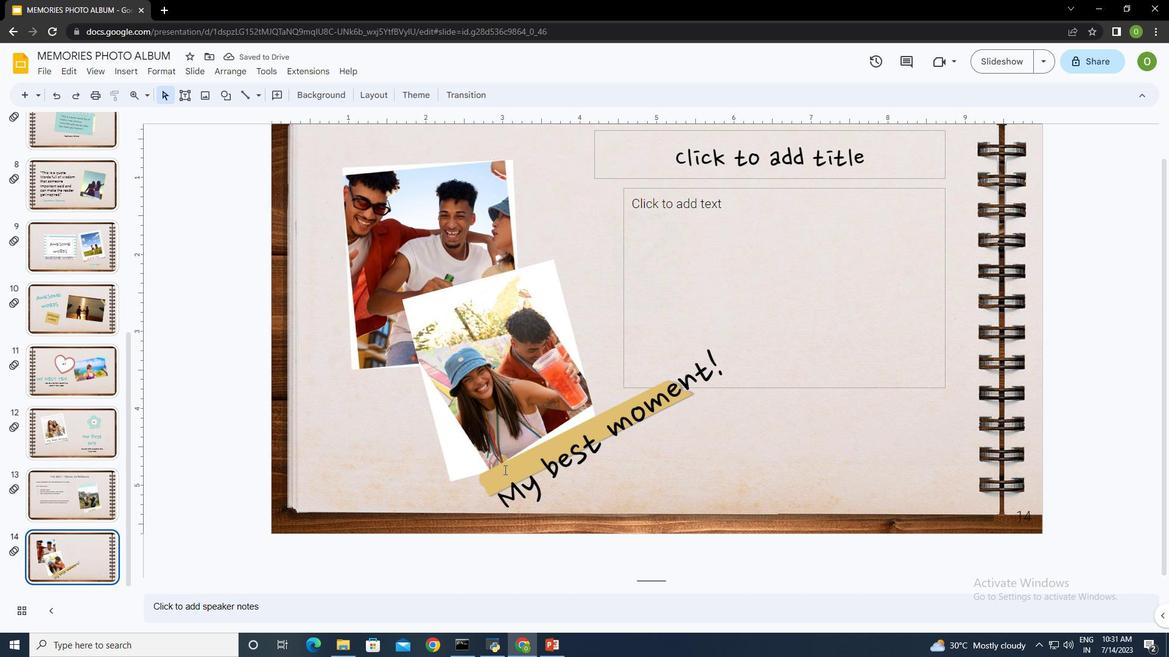 
Action: Mouse pressed left at (501, 470)
Screenshot: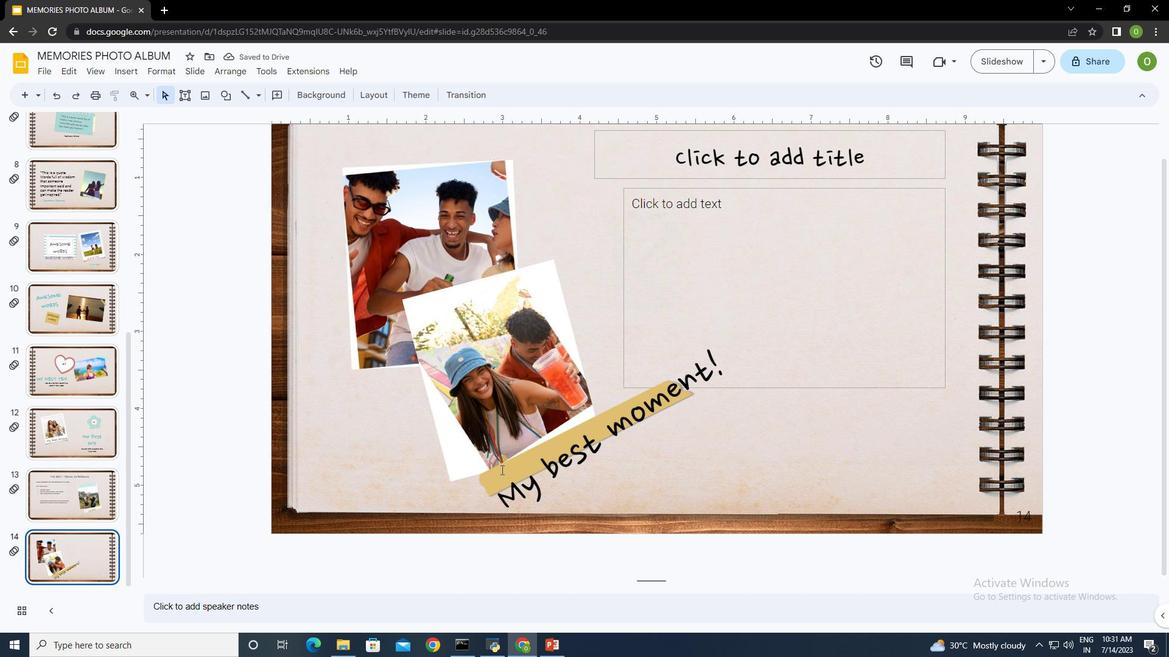 
Action: Mouse moved to (738, 338)
Screenshot: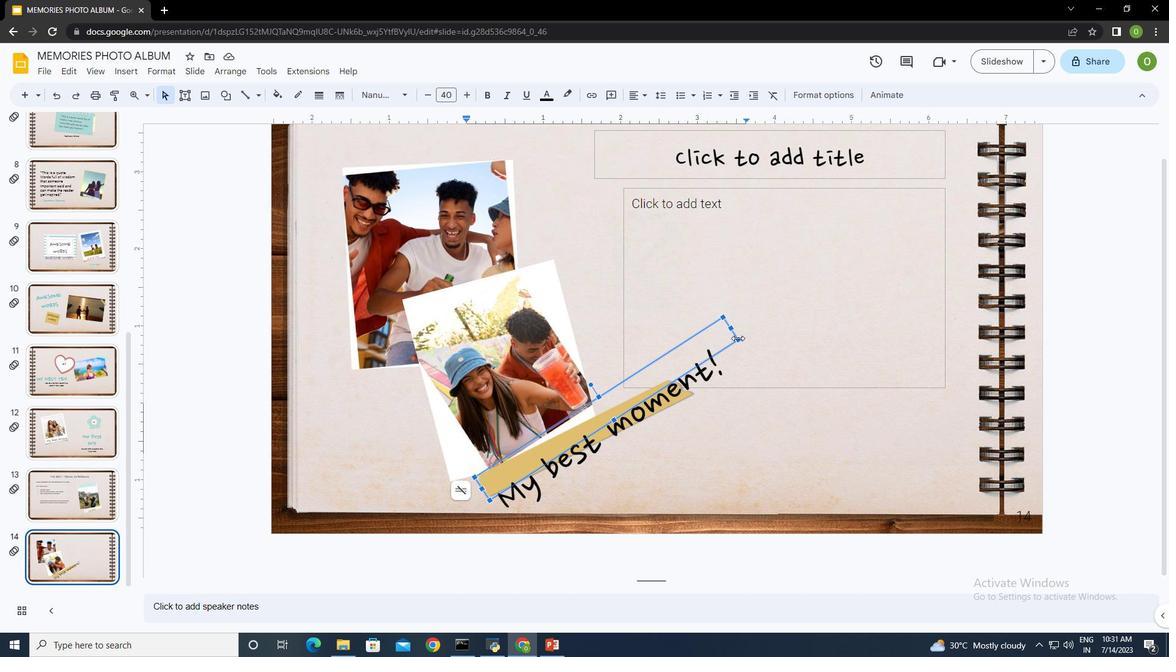 
Action: Mouse pressed left at (738, 338)
Screenshot: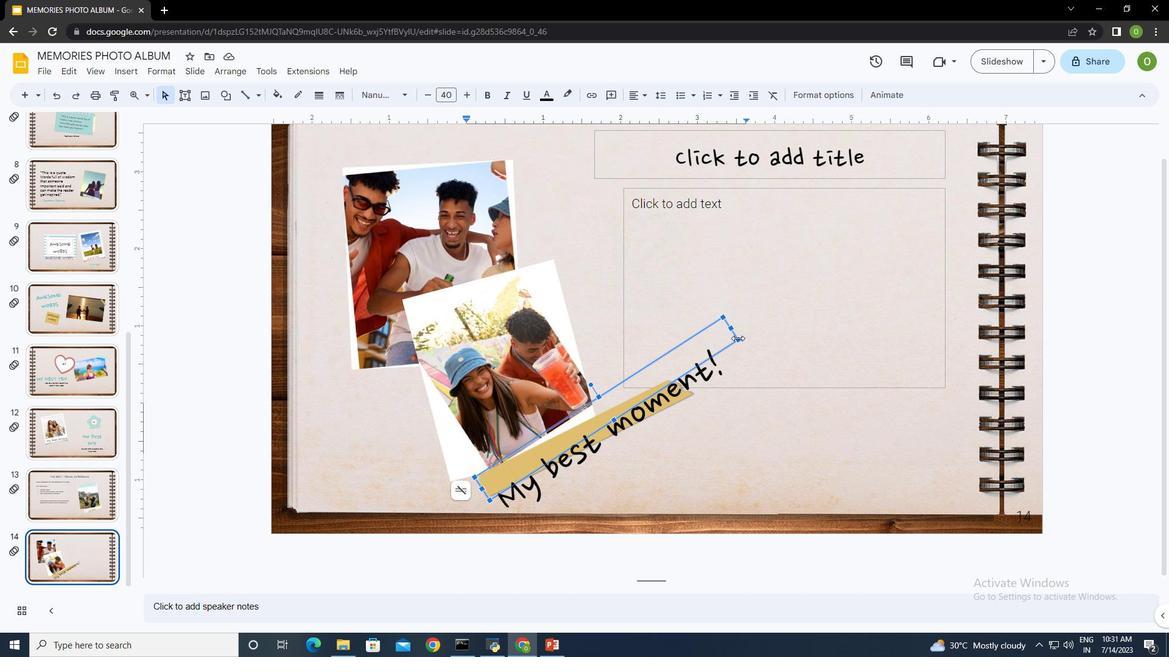 
Action: Mouse moved to (753, 398)
Screenshot: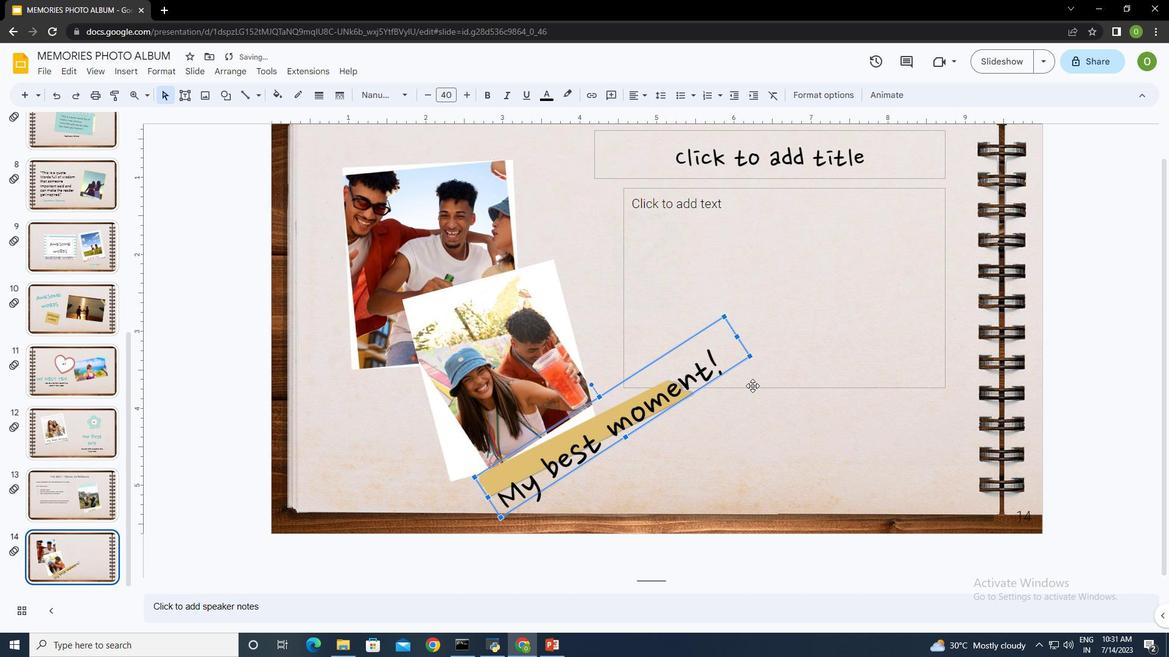 
Action: Mouse pressed left at (753, 398)
Screenshot: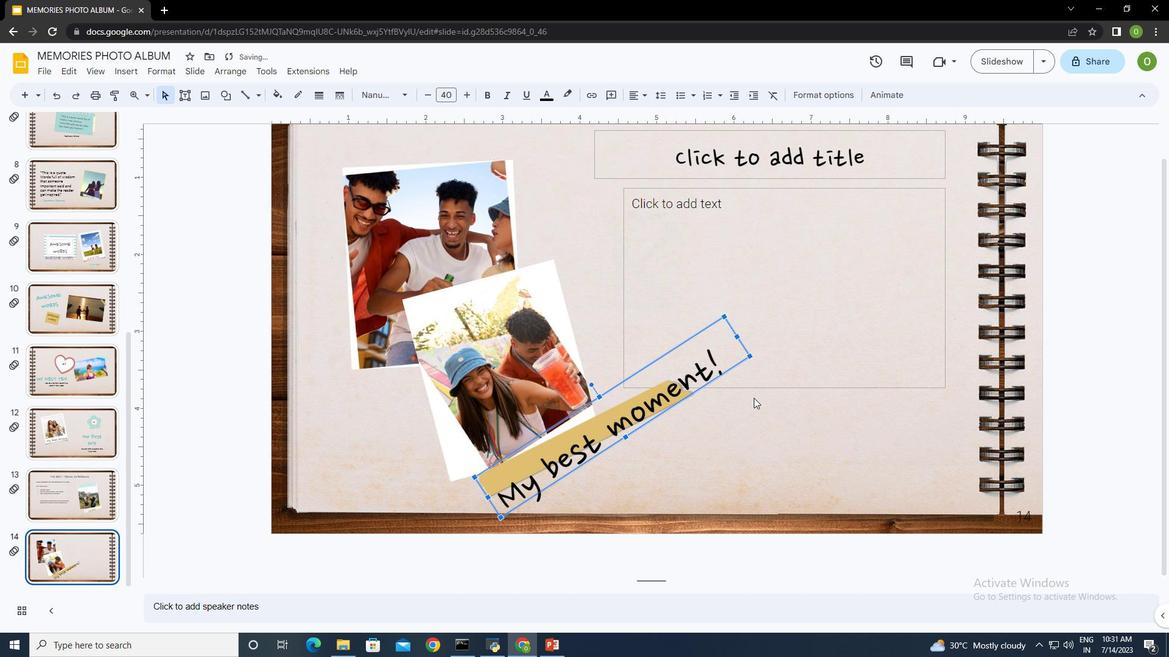 
Action: Mouse moved to (486, 483)
Screenshot: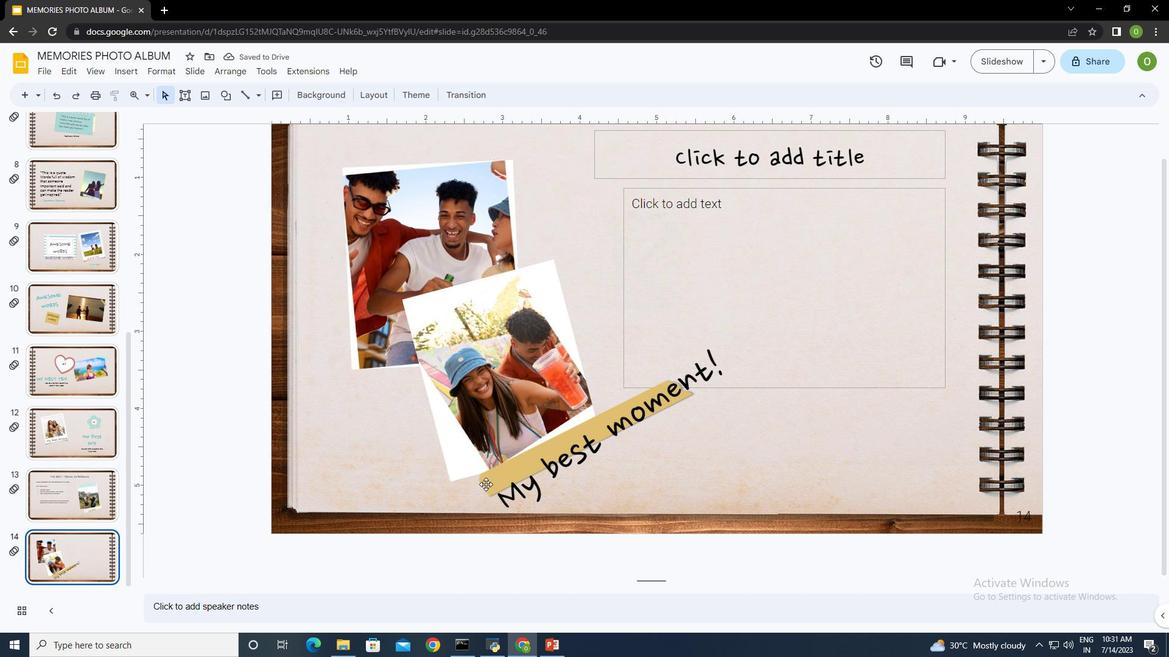 
Action: Mouse pressed left at (486, 483)
Screenshot: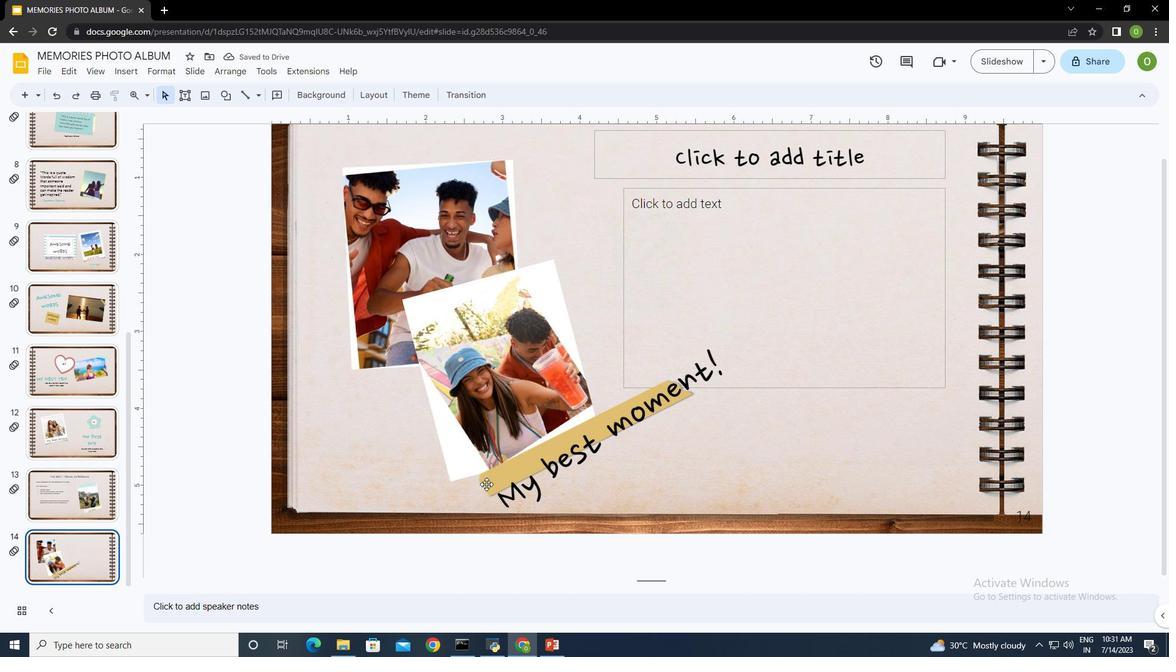 
Action: Mouse moved to (733, 480)
Screenshot: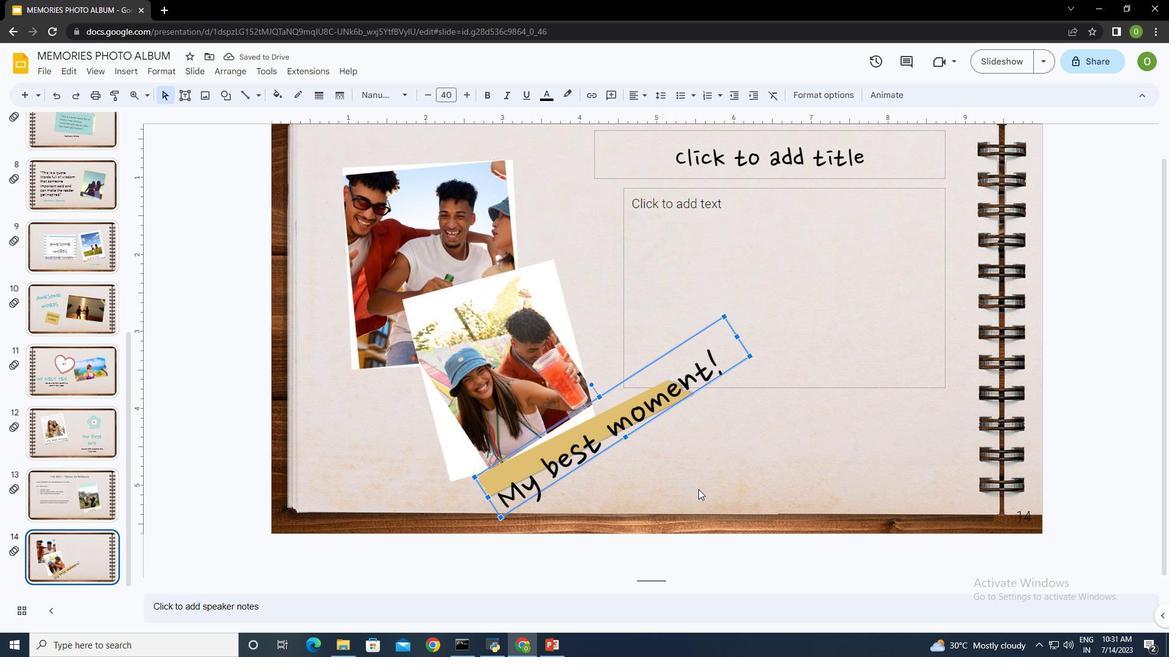 
Action: Mouse pressed left at (733, 480)
Screenshot: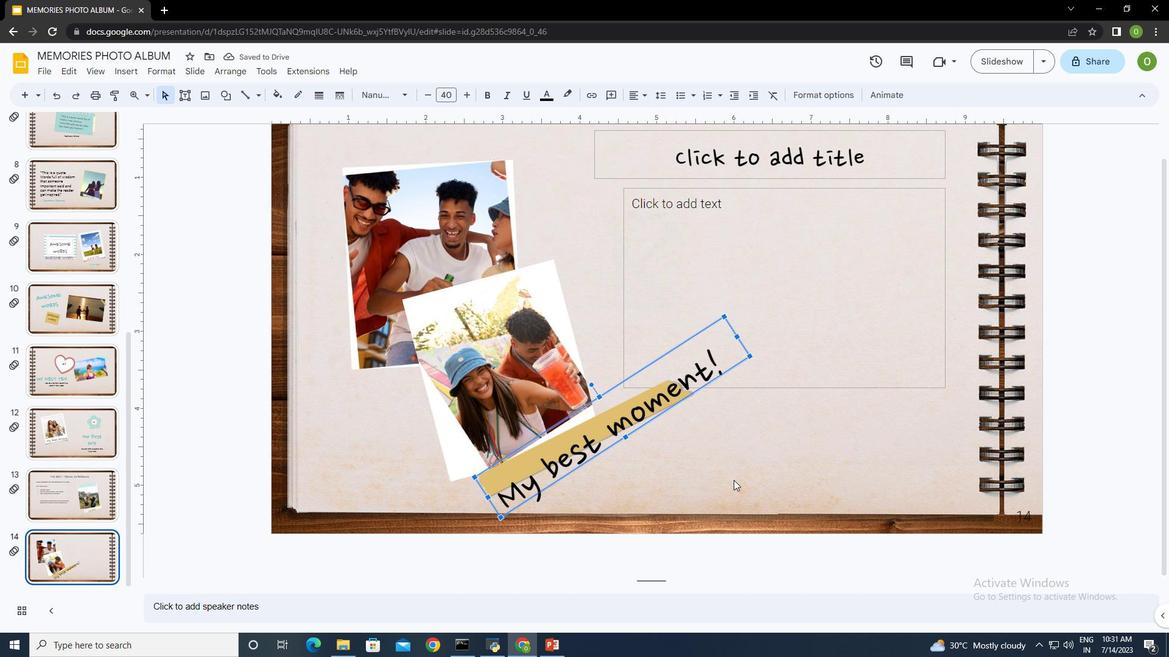 
Action: Mouse moved to (534, 439)
Screenshot: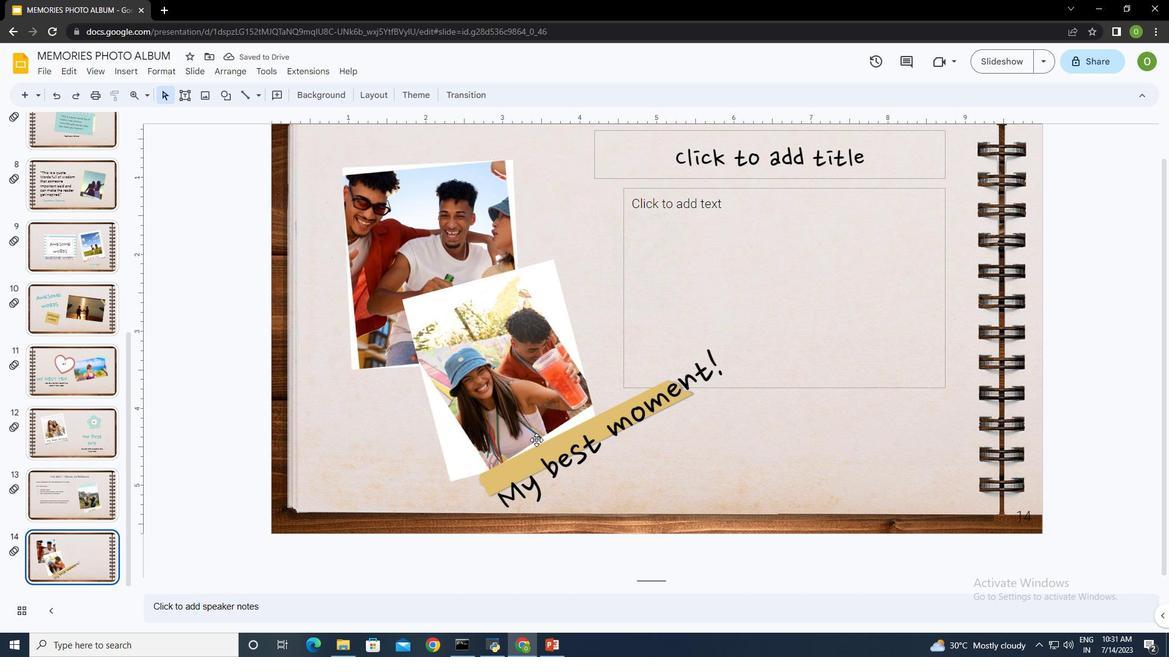 
Action: Mouse pressed left at (534, 439)
Screenshot: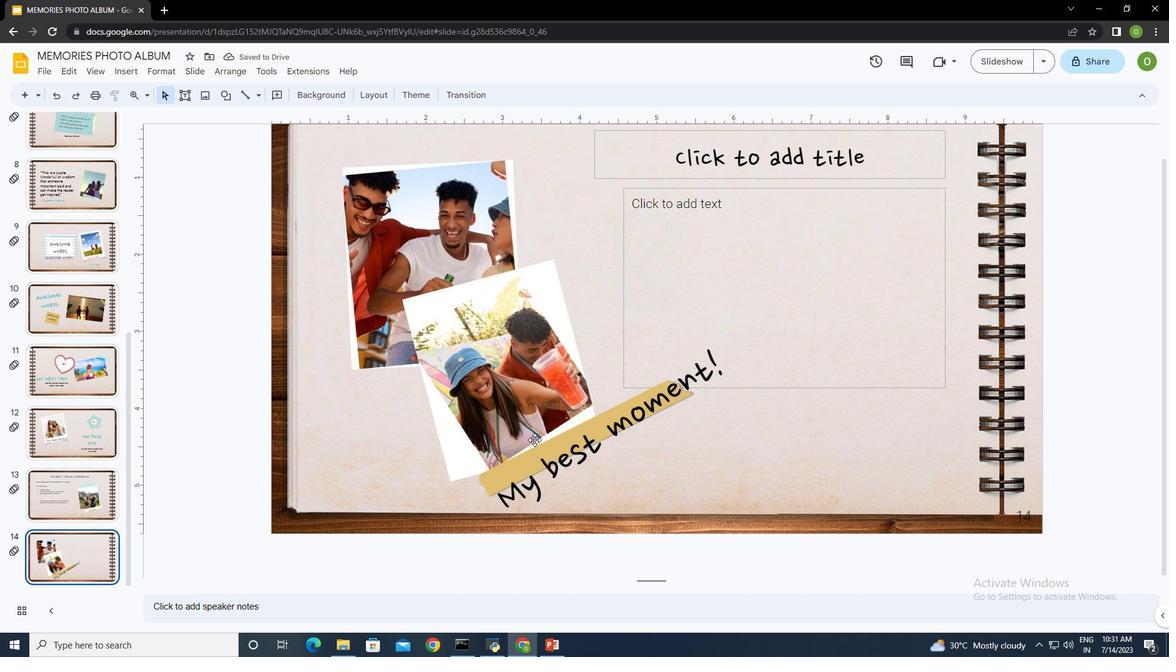 
Action: Mouse moved to (608, 398)
Screenshot: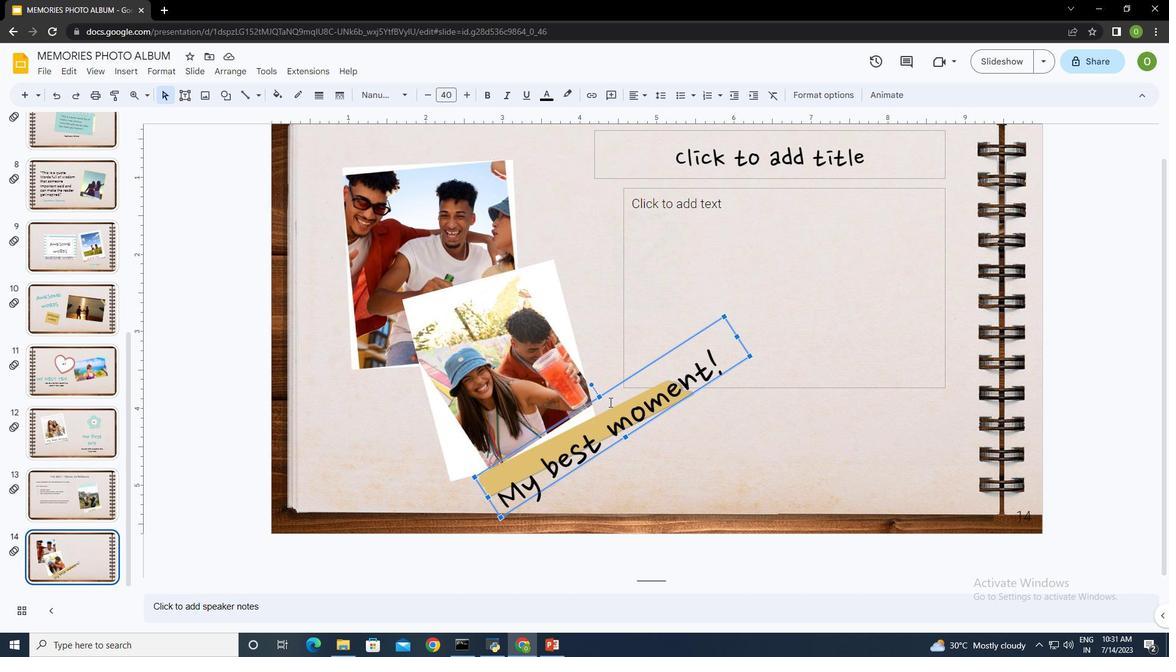 
Action: Mouse pressed left at (608, 398)
Screenshot: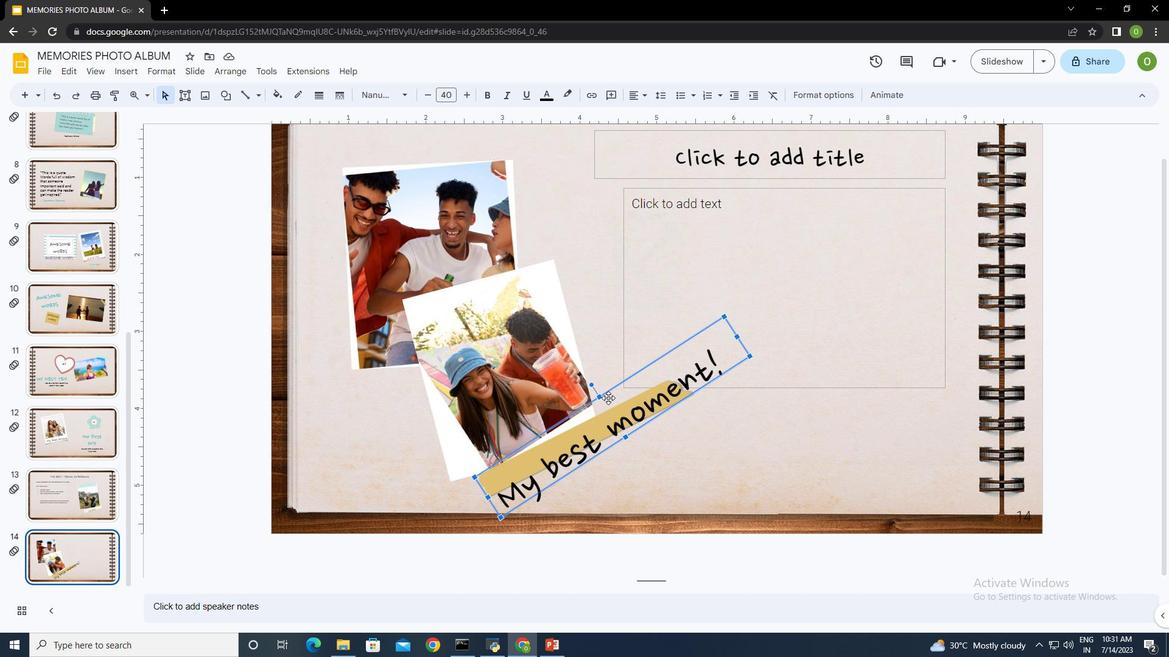 
Action: Mouse moved to (585, 381)
Screenshot: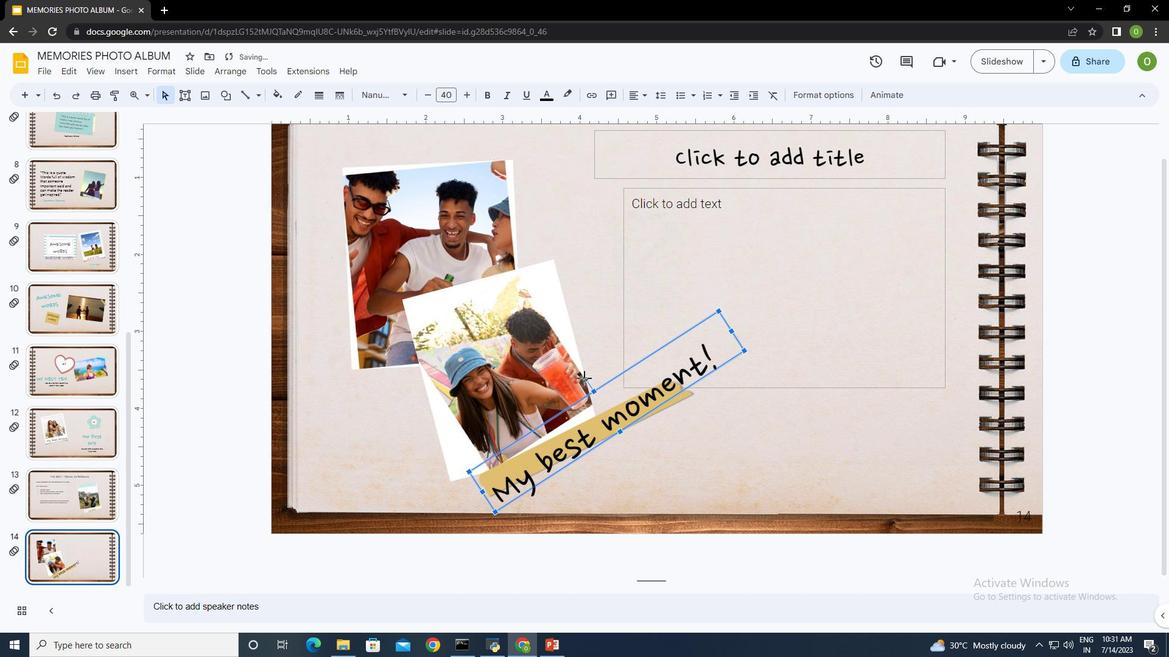 
Action: Mouse pressed left at (585, 381)
Screenshot: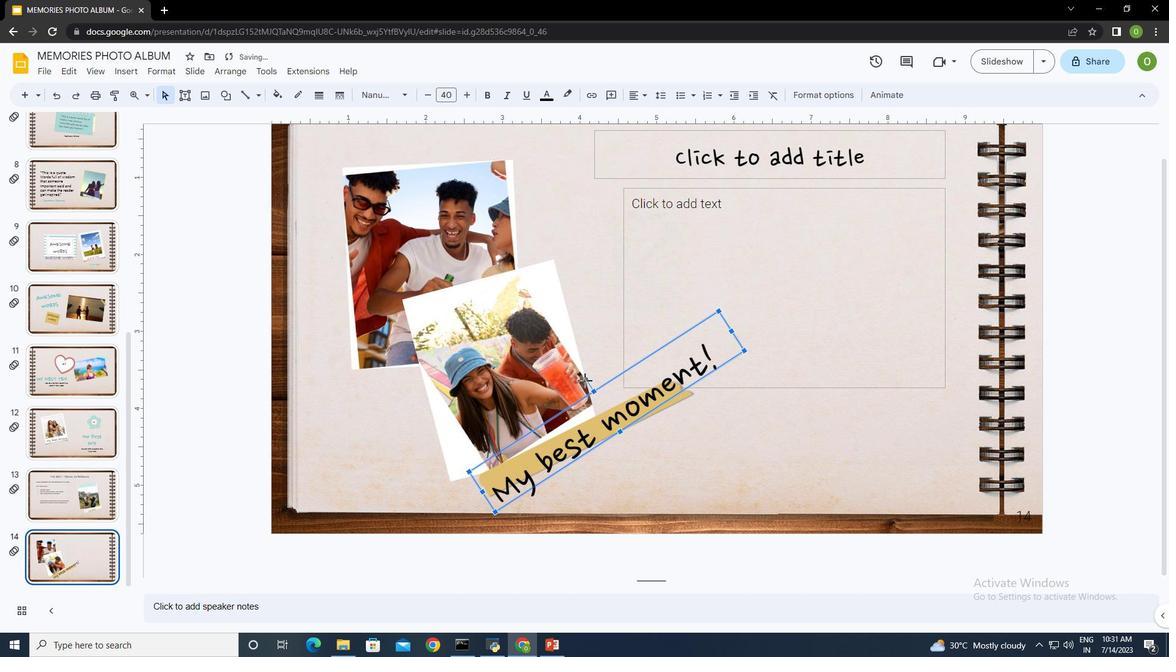 
Action: Mouse moved to (732, 440)
Screenshot: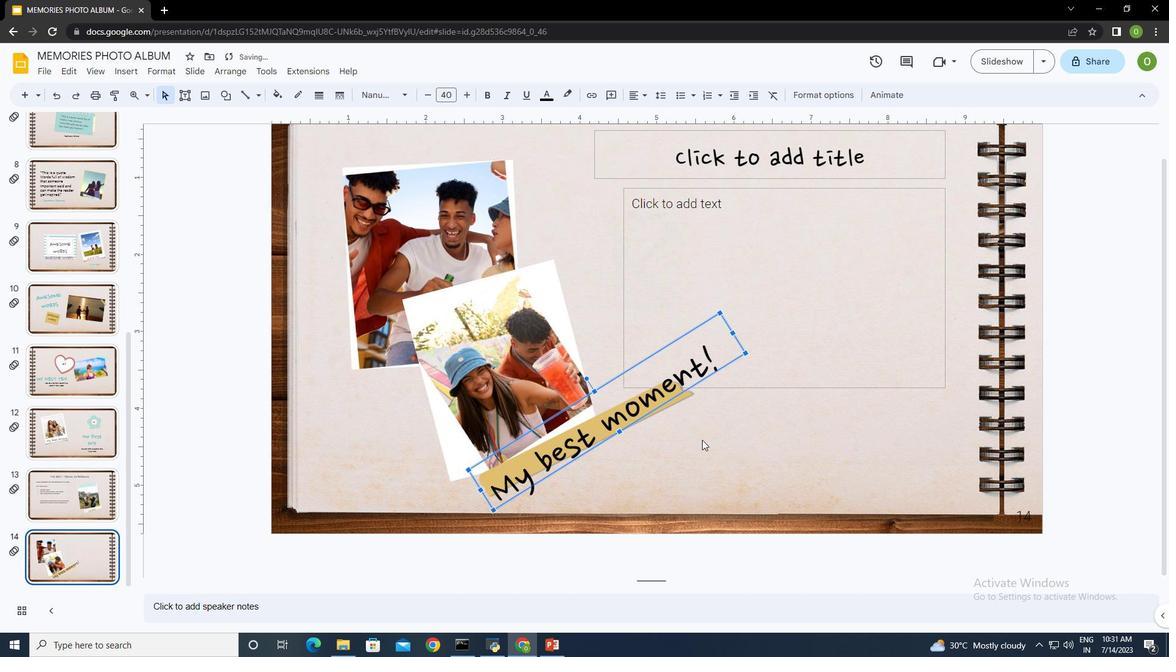 
Action: Mouse pressed left at (732, 440)
Screenshot: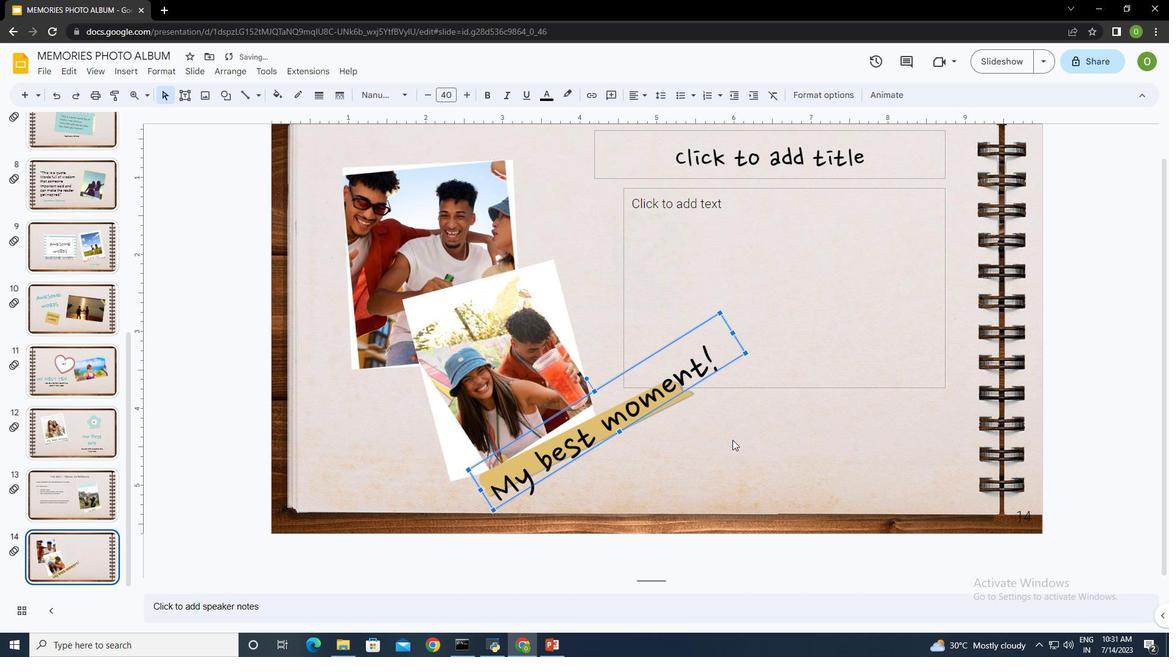 
Action: Mouse moved to (756, 333)
Screenshot: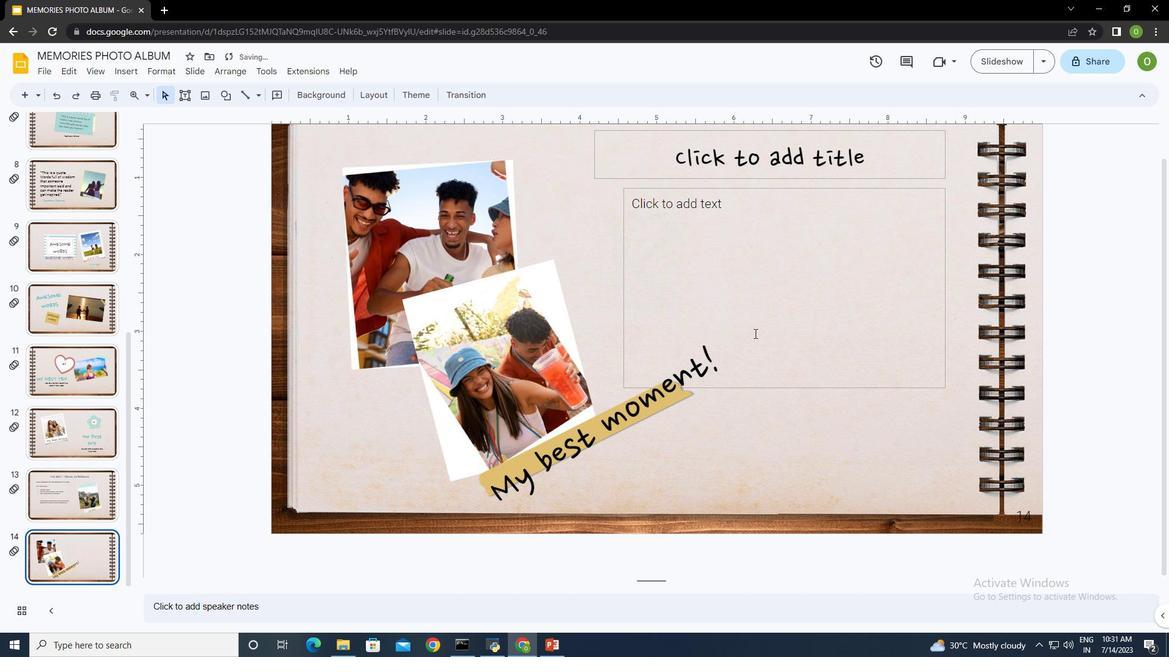 
Action: Mouse scrolled (756, 333) with delta (0, 0)
Screenshot: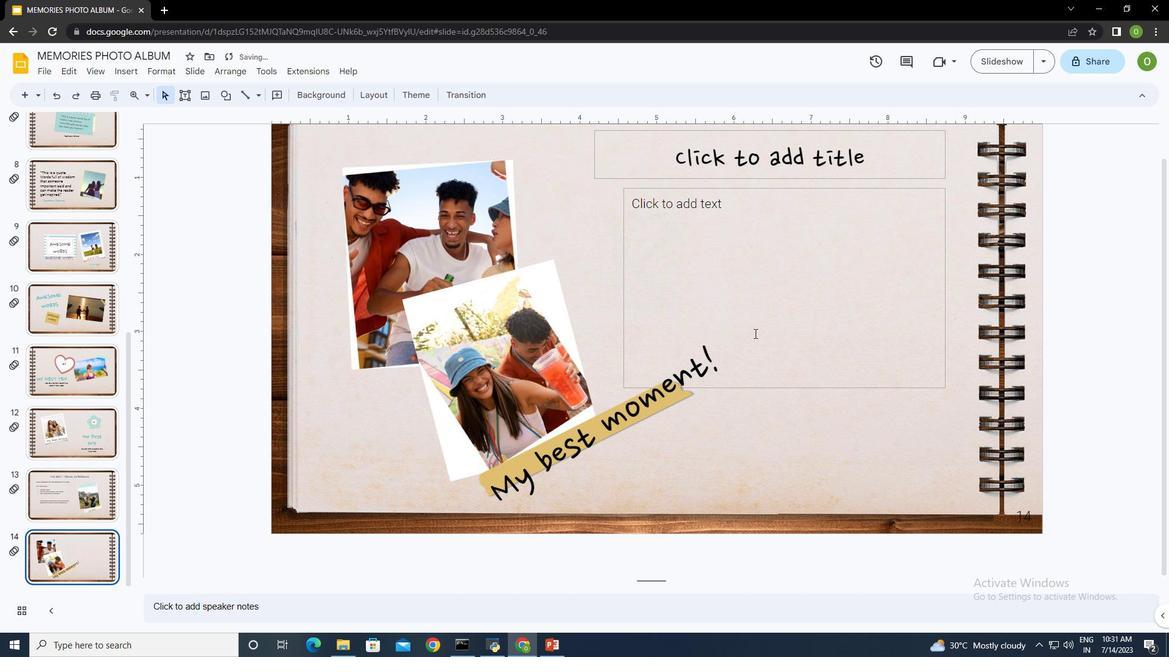 
Action: Mouse moved to (757, 333)
Screenshot: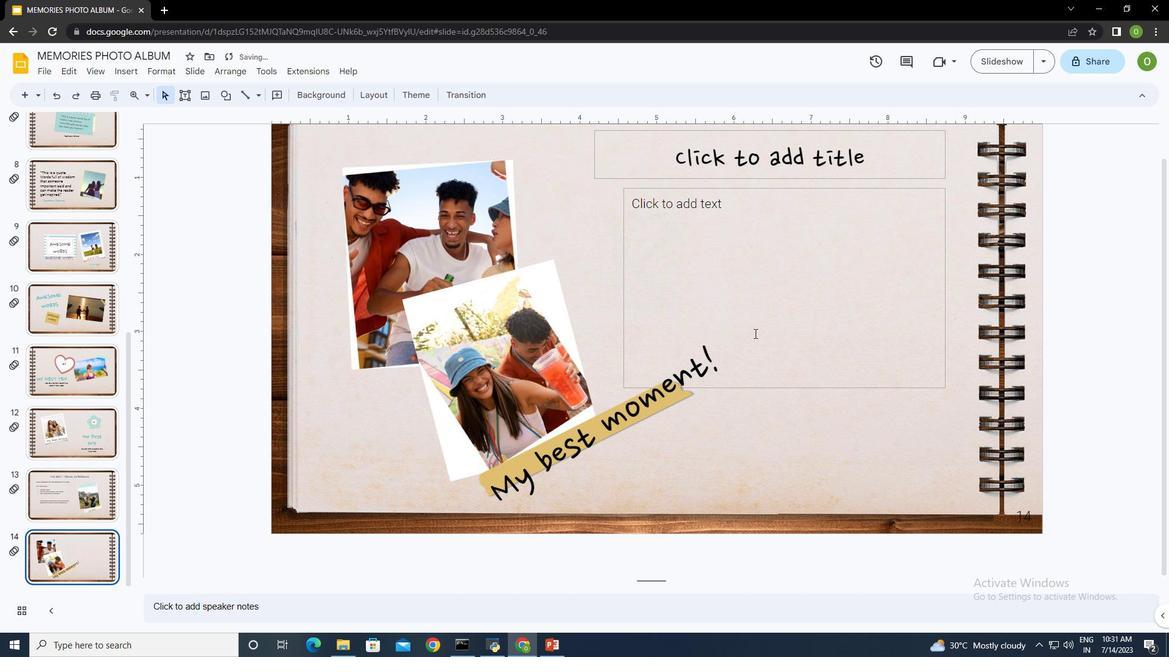 
Action: Mouse scrolled (757, 333) with delta (0, 0)
Screenshot: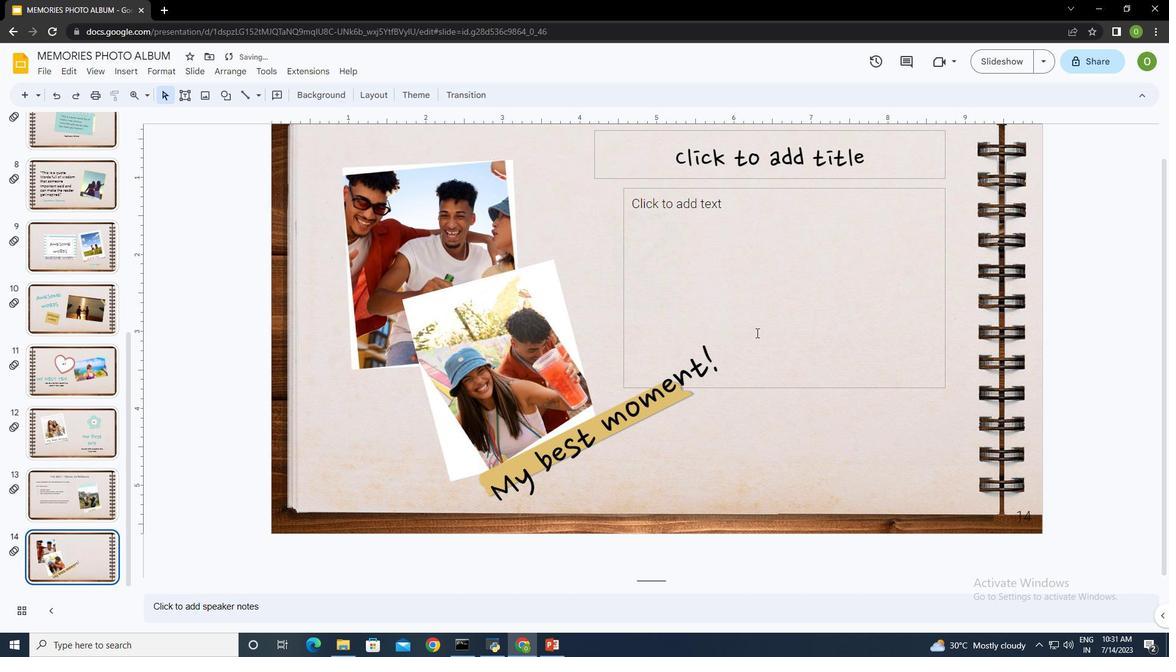 
Action: Mouse moved to (735, 196)
Screenshot: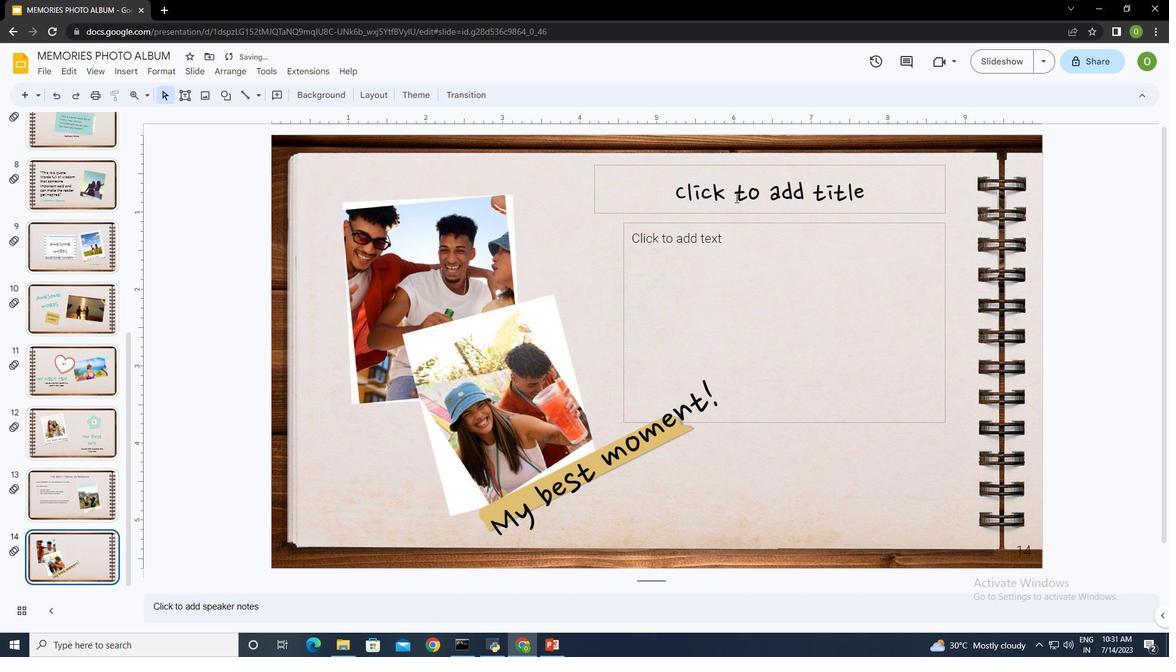 
Action: Mouse pressed left at (735, 196)
Screenshot: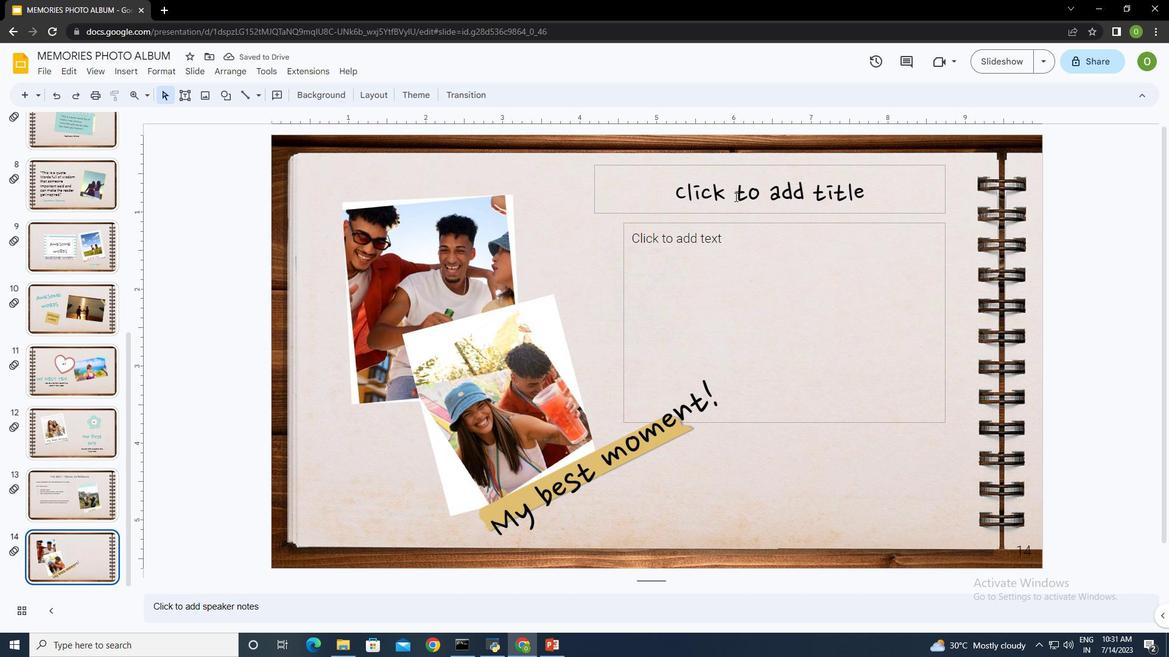
Action: Mouse moved to (735, 196)
Screenshot: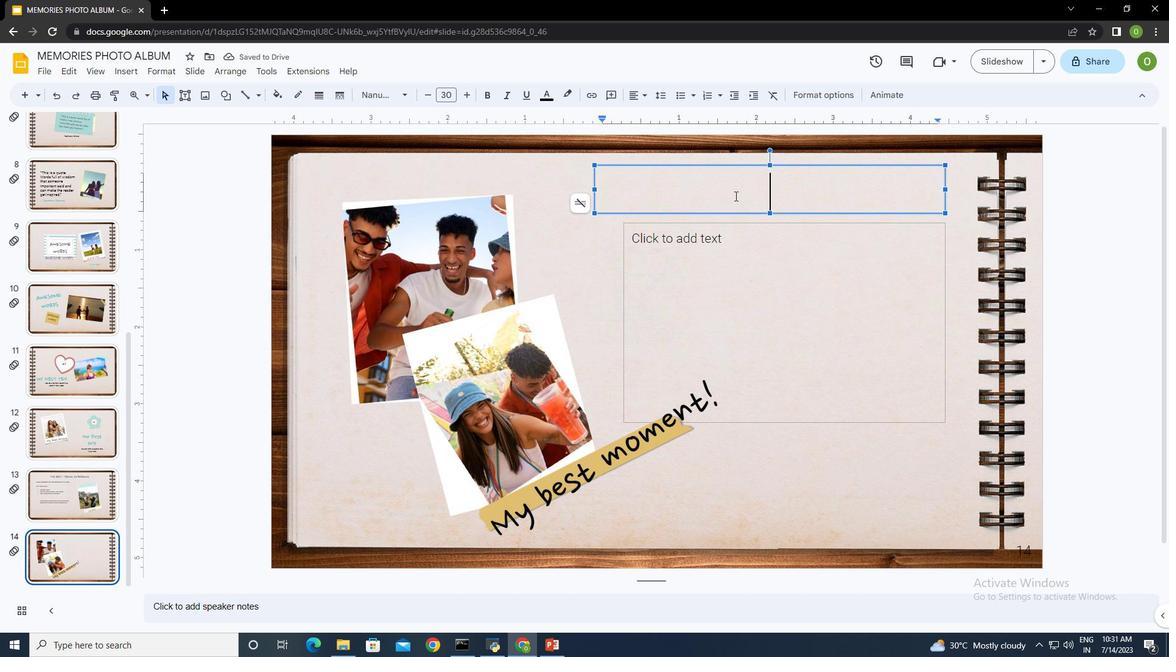 
Action: Key pressed <Key.shift>The<Key.space>slide<Key.space>title<Key.space>goes<Key.space><Key.shift>Here<Key.shift>!ctrl+A
Screenshot: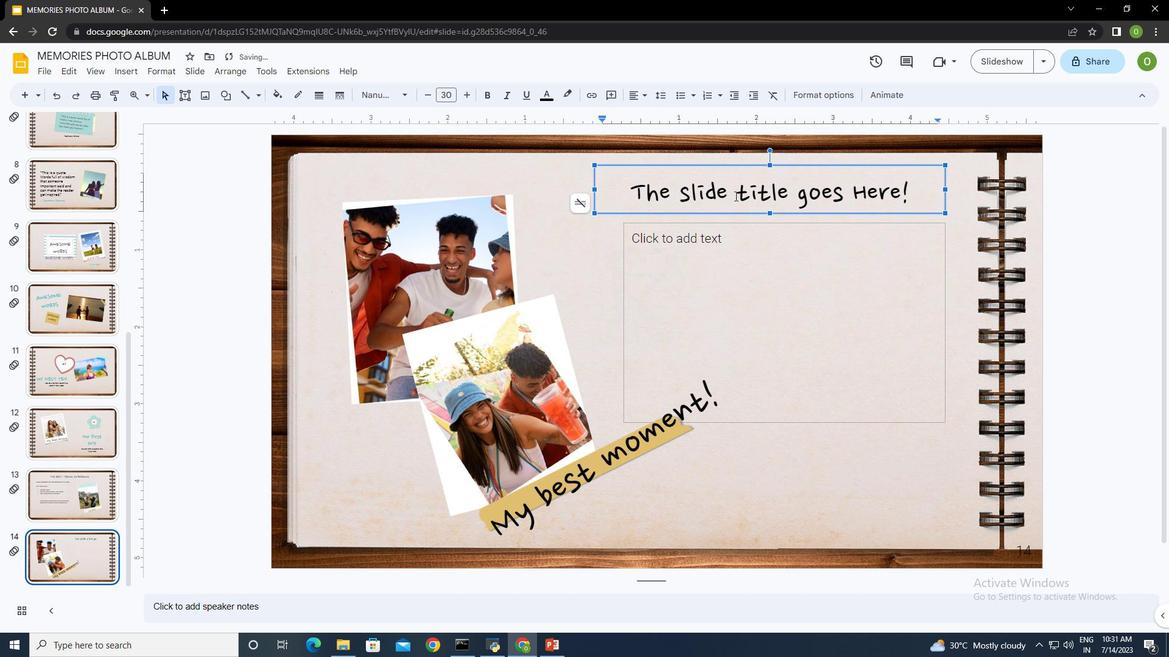 
Action: Mouse moved to (172, 65)
Screenshot: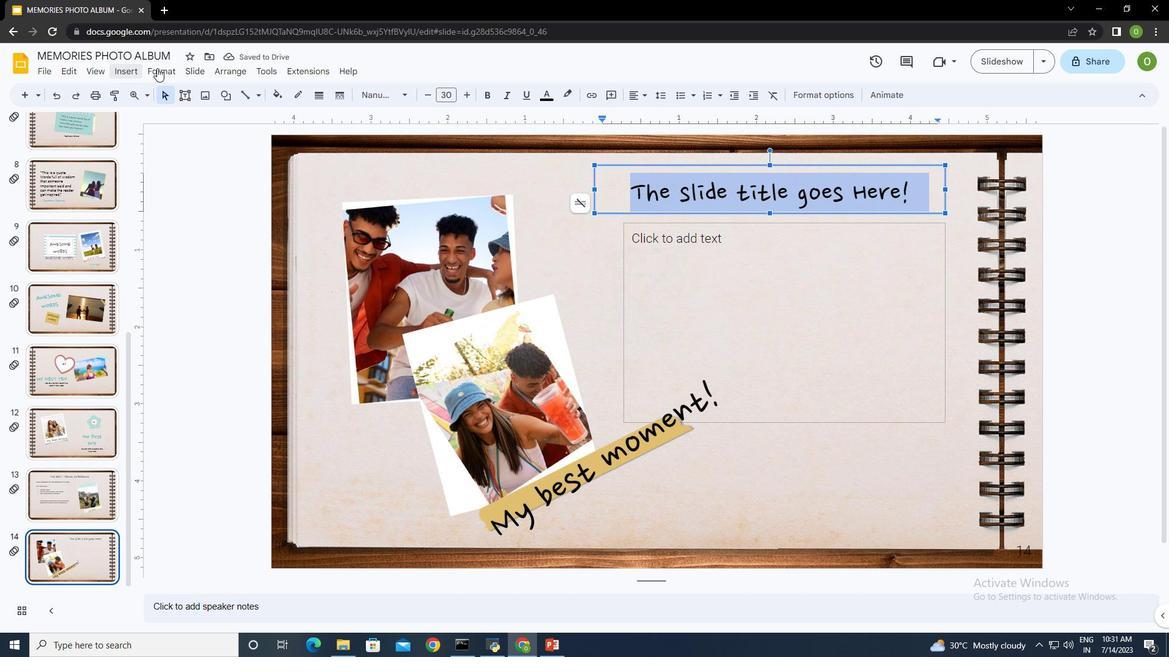 
Action: Mouse pressed left at (172, 65)
Screenshot: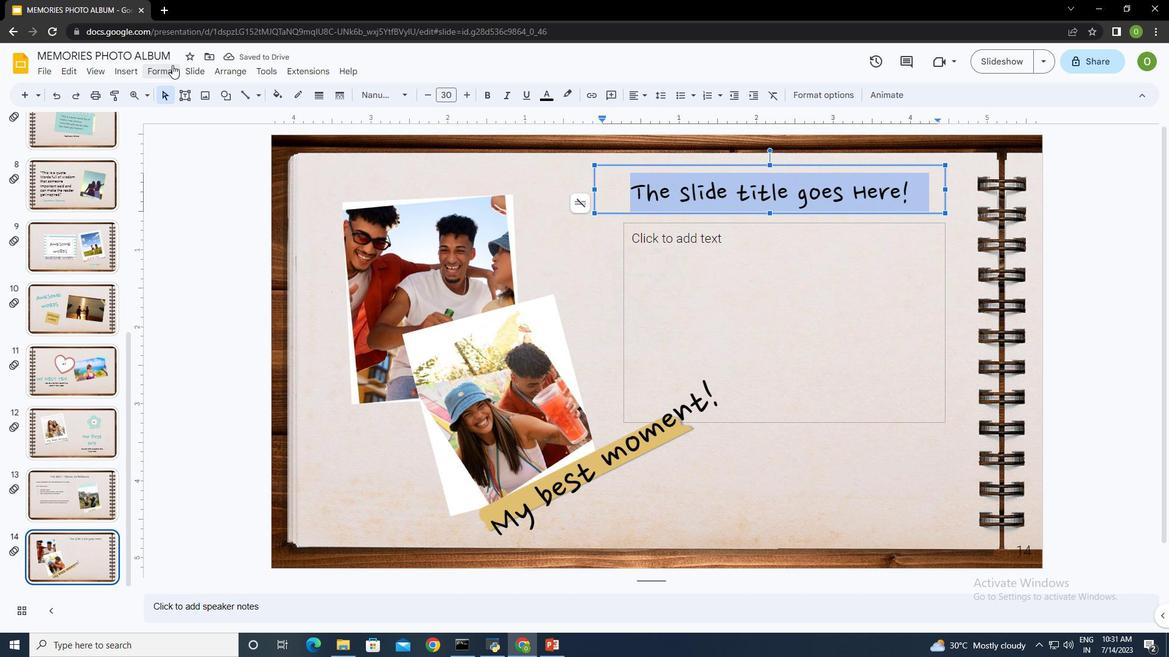 
Action: Mouse moved to (560, 303)
Screenshot: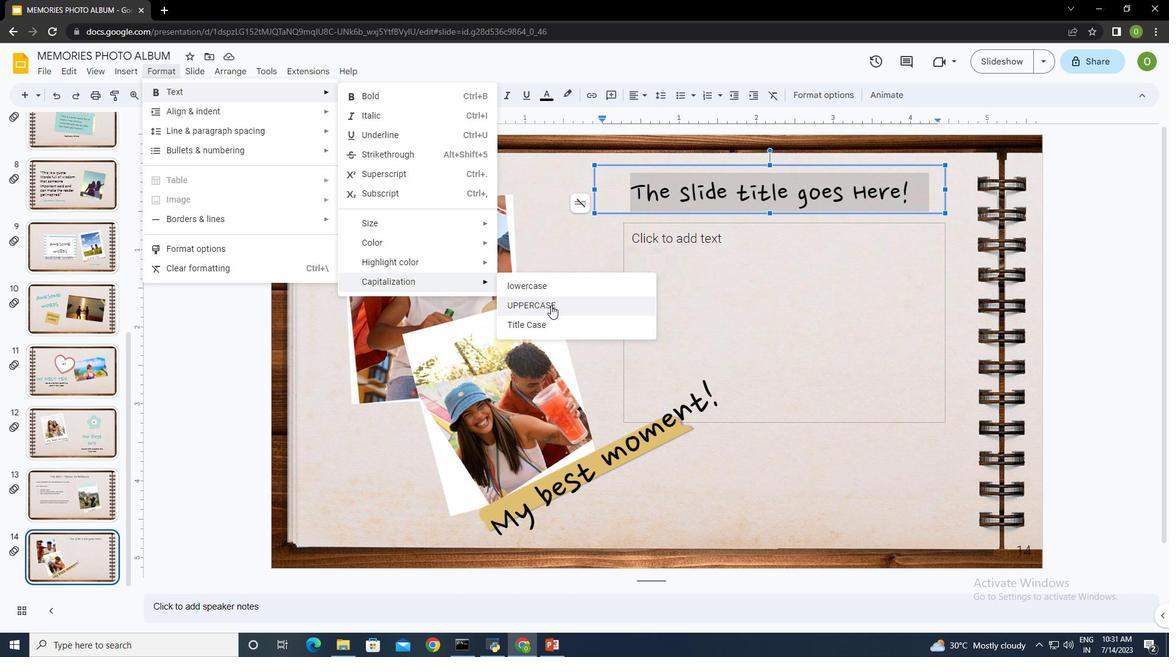 
Action: Mouse pressed left at (560, 303)
Screenshot: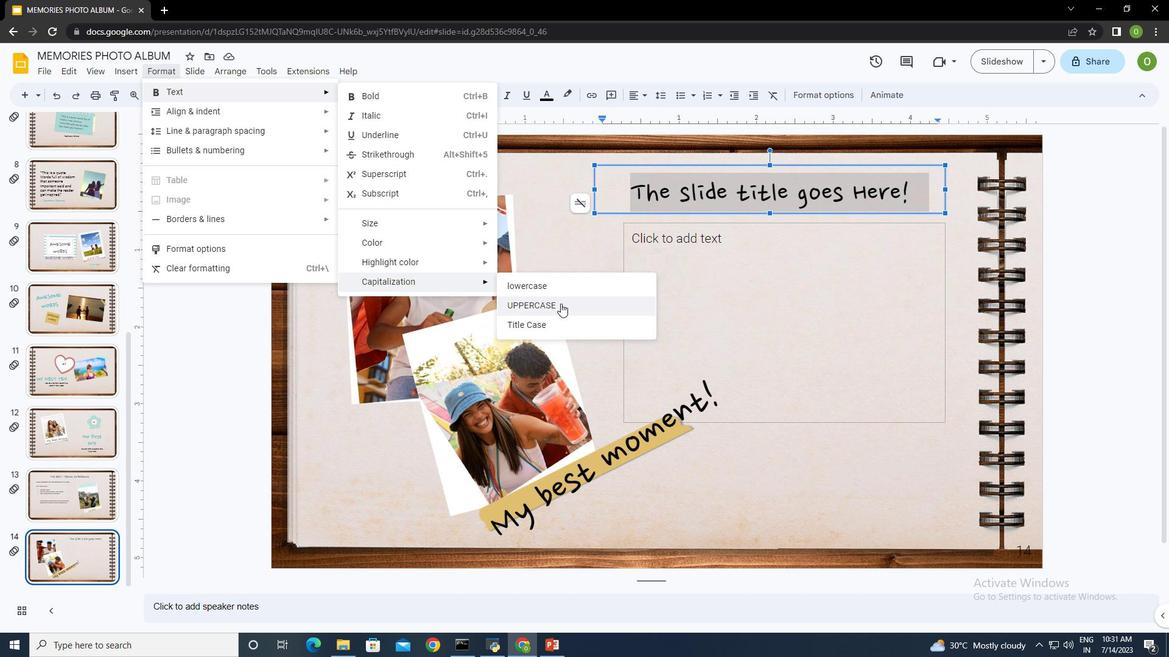 
Action: Mouse moved to (721, 290)
Screenshot: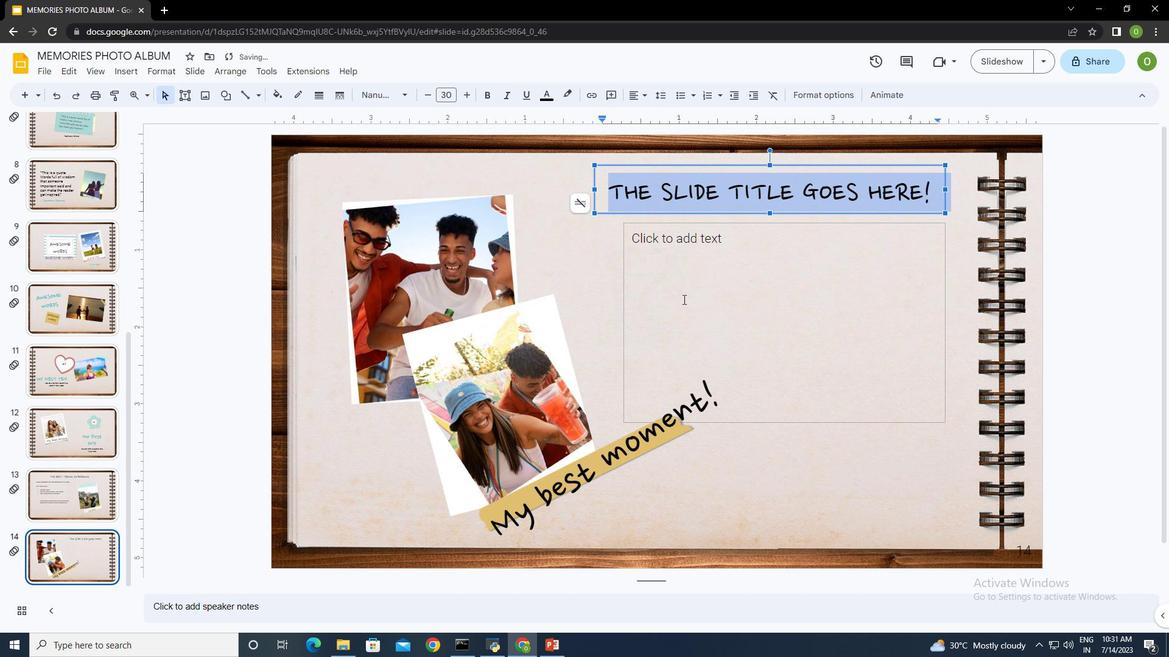 
Action: Mouse pressed left at (721, 290)
Screenshot: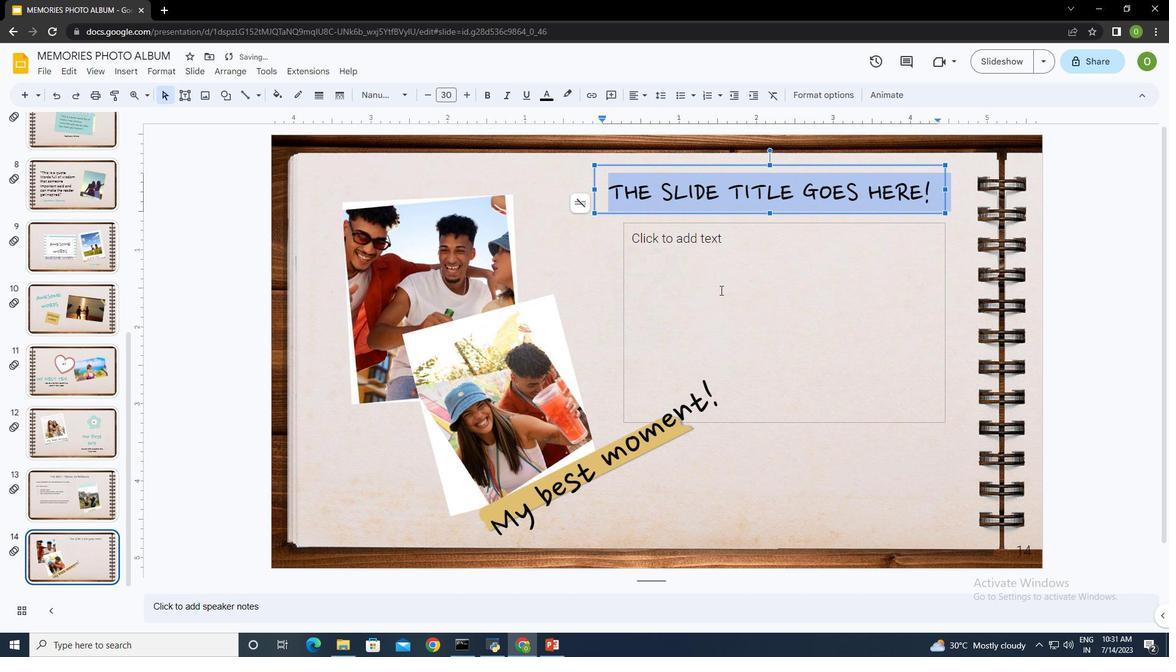 
Action: Key pressed <Key.shift>Do<Key.space>you<Key.space>know<Key.space>what<Key.space>helps<Key.space>you<Key.space>make<Key.space>your<Key.space>point<Key.space>clear<Key.shift_r>?<Key.enter><Key.shift>Lists<Key.space>ike<Key.space>this<Key.space>one<Key.shift_r>:<Key.enter><Key.enter>
Screenshot: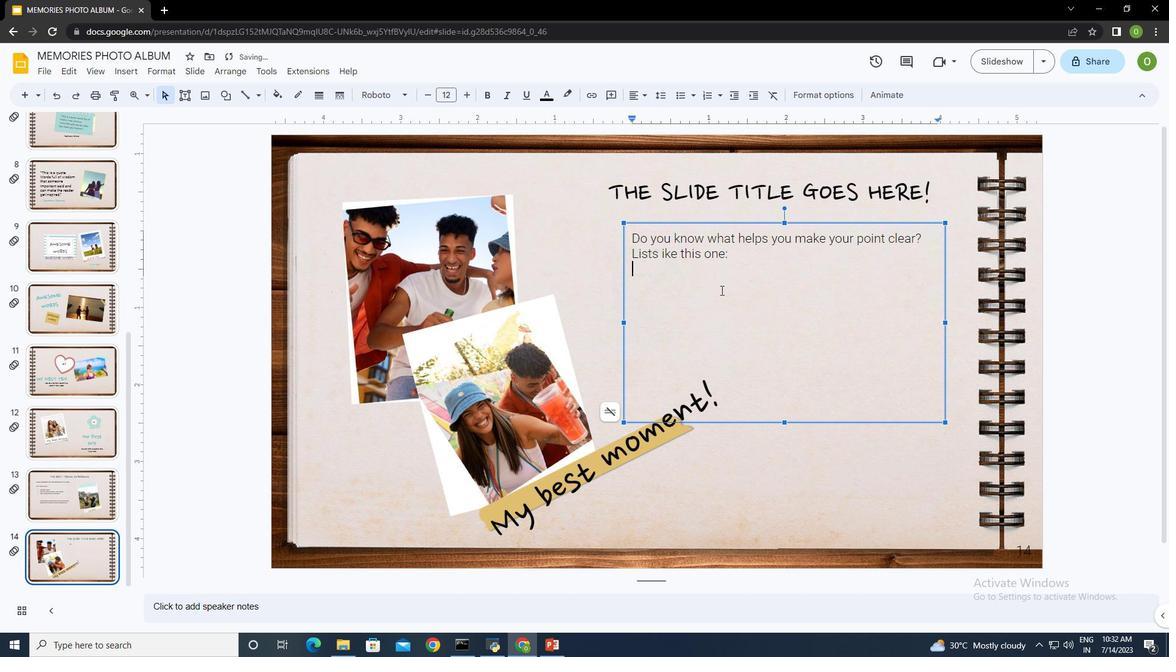 
Action: Mouse moved to (677, 93)
Screenshot: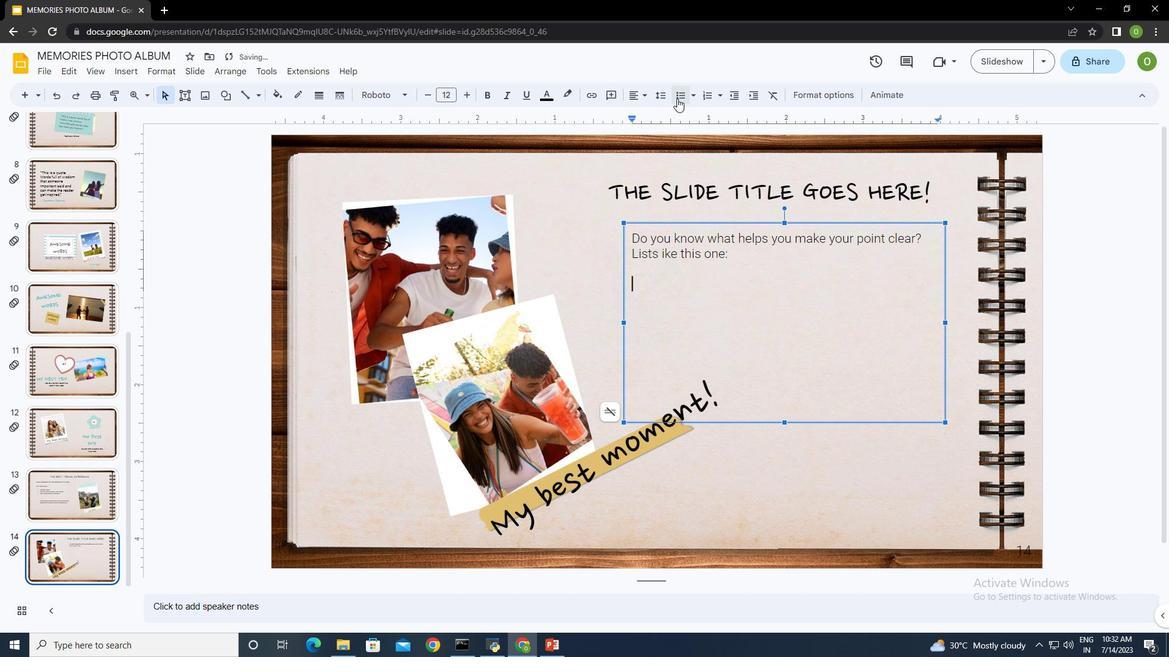 
Action: Mouse pressed left at (677, 93)
Screenshot: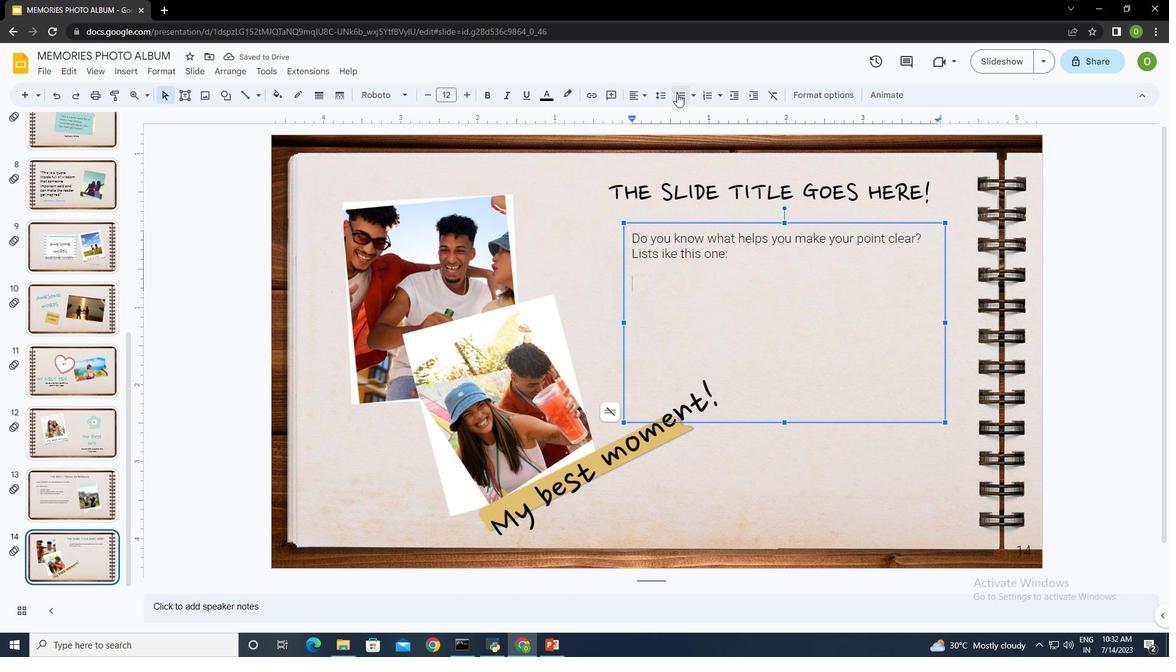 
Action: Mouse moved to (773, 288)
Screenshot: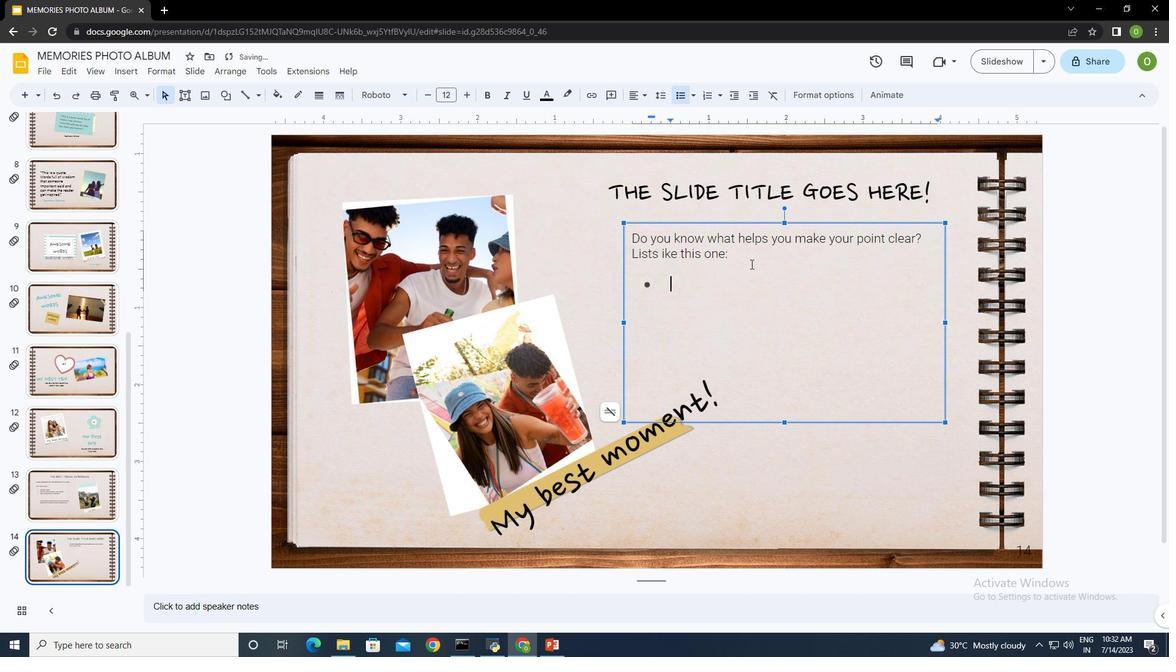 
Action: Key pressed <Key.shift>They<Key.space><Key.backspace>'re<Key.space>simple<Key.enter><Key.shift><Key.shift><Key.shift><Key.shift>You<Key.space>can<Key.space>organix<Key.backspace>ze<Key.space>your<Key.space>is<Key.backspace>dea<Key.space>clearly<Key.enter><Key.shift><Key.shift><Key.shift>You<Key.shift_r><Key.shift_r>'ll<Key.space>never<Key.space>forget<Key.space>to<Key.space>buy<Key.space>milk<Key.shift>!<Key.enter><Key.backspace><Key.enter><Key.shift>And<Key.space>a<Key.backspace>the<Key.space>most<Key.space>important<Key.space>thing<Key.shift_r>:<Key.space>the<Key.space>audience<Key.space>wont<Key.backspace>'t<Key.space>miss<Key.space>the<Key.space>point<Key.space>of<Key.space>your<Key.space>presentation
Screenshot: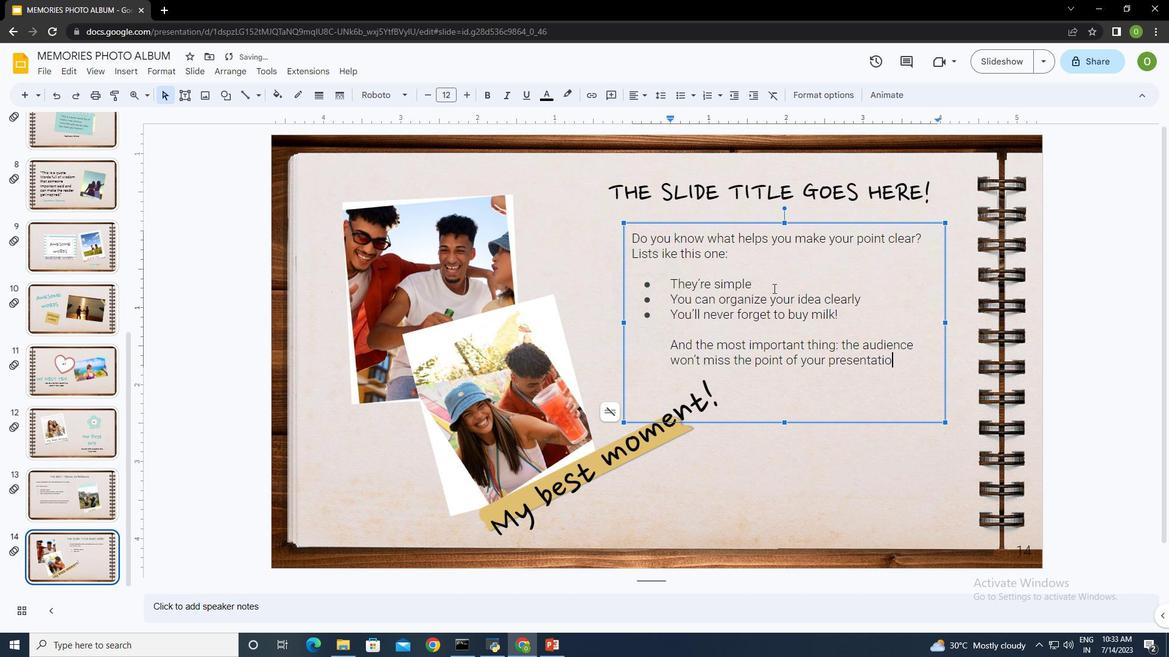 
Action: Mouse moved to (793, 482)
Screenshot: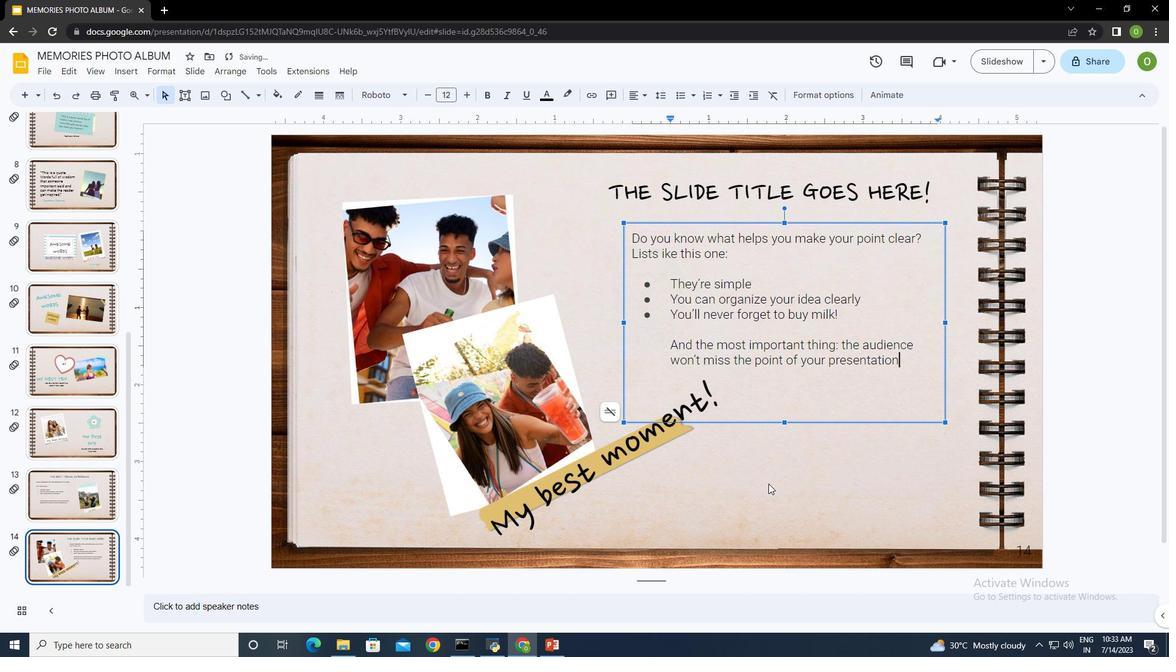 
Action: Mouse pressed left at (793, 482)
Screenshot: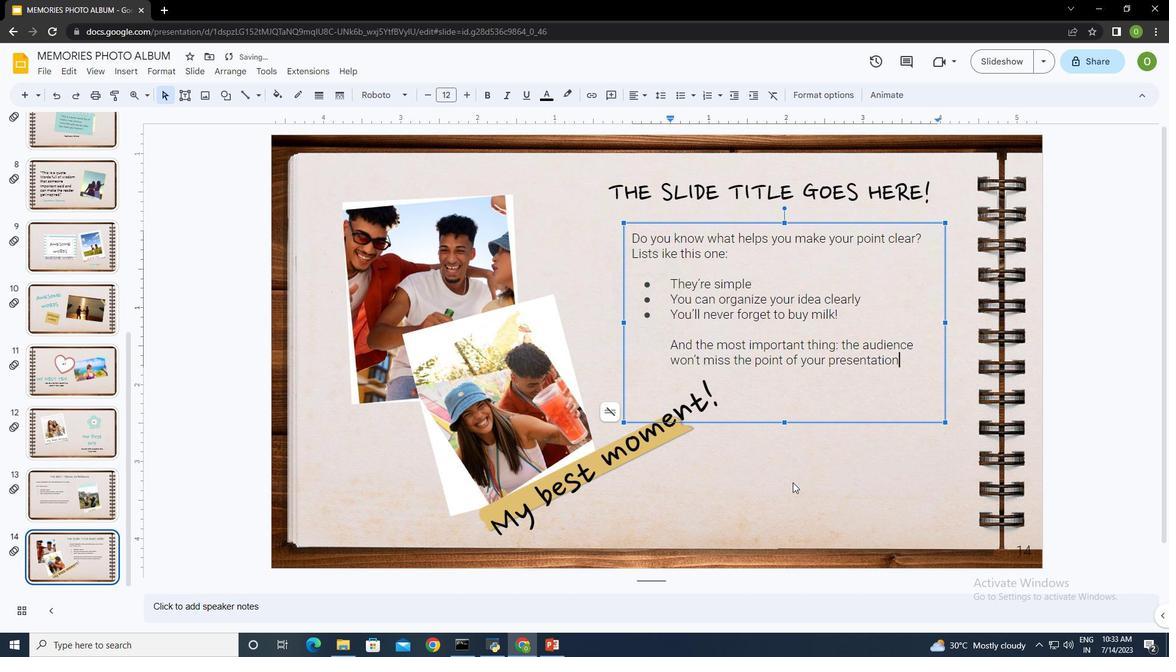
Action: Mouse moved to (624, 448)
Screenshot: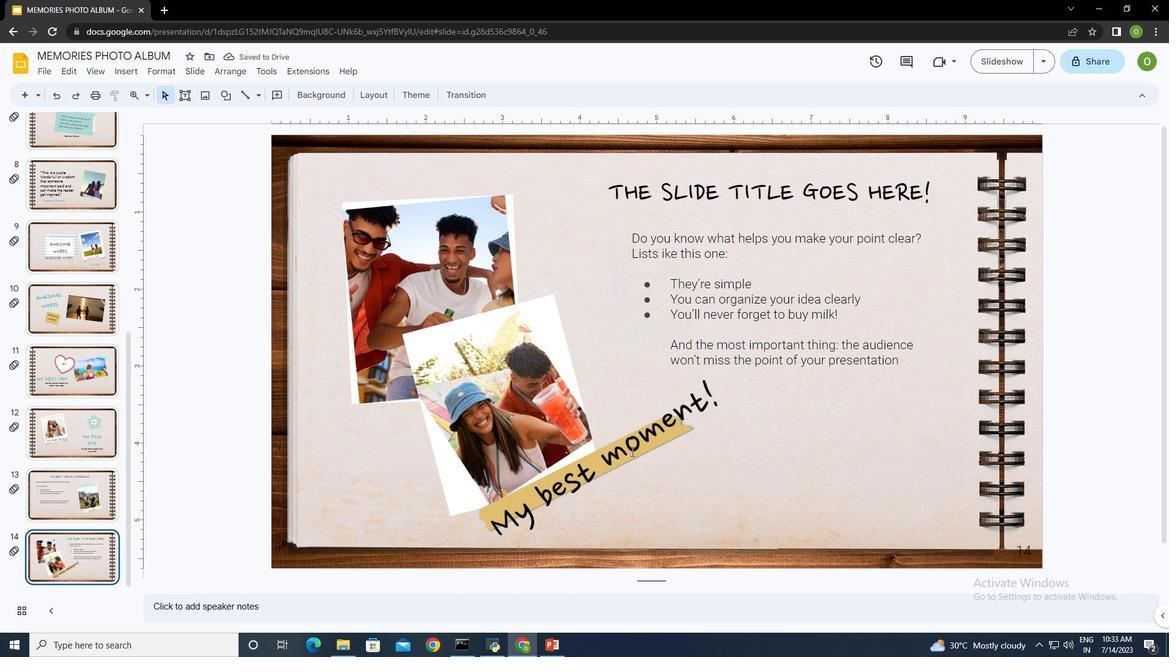 
Action: Mouse pressed left at (624, 448)
Screenshot: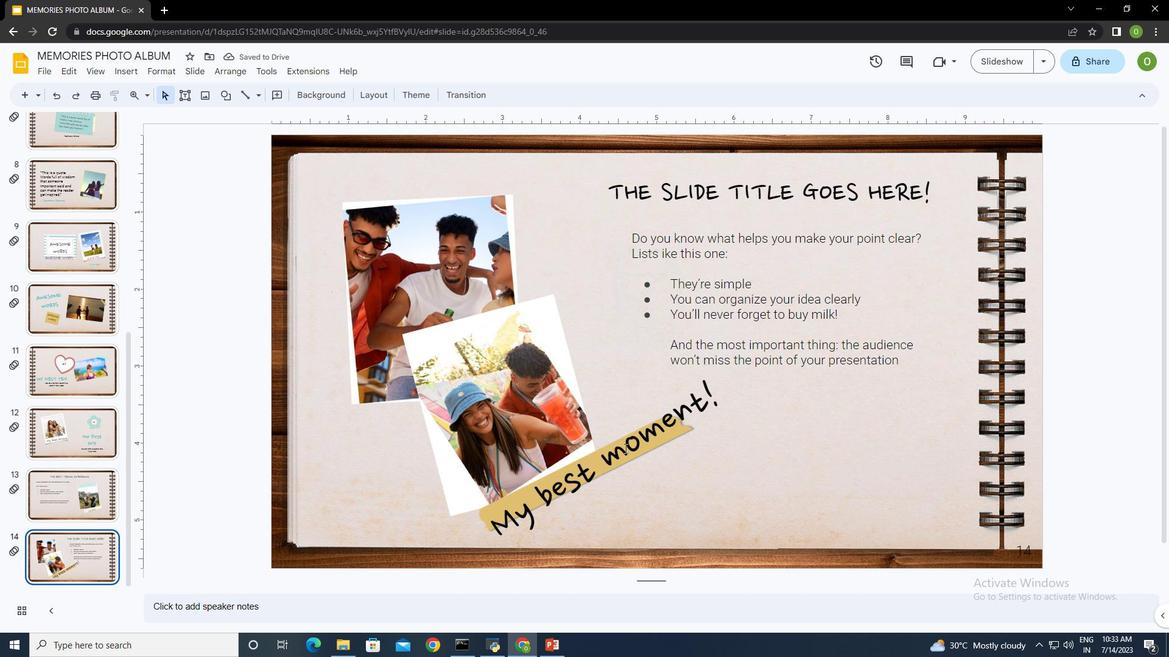 
Action: Mouse moved to (424, 98)
Screenshot: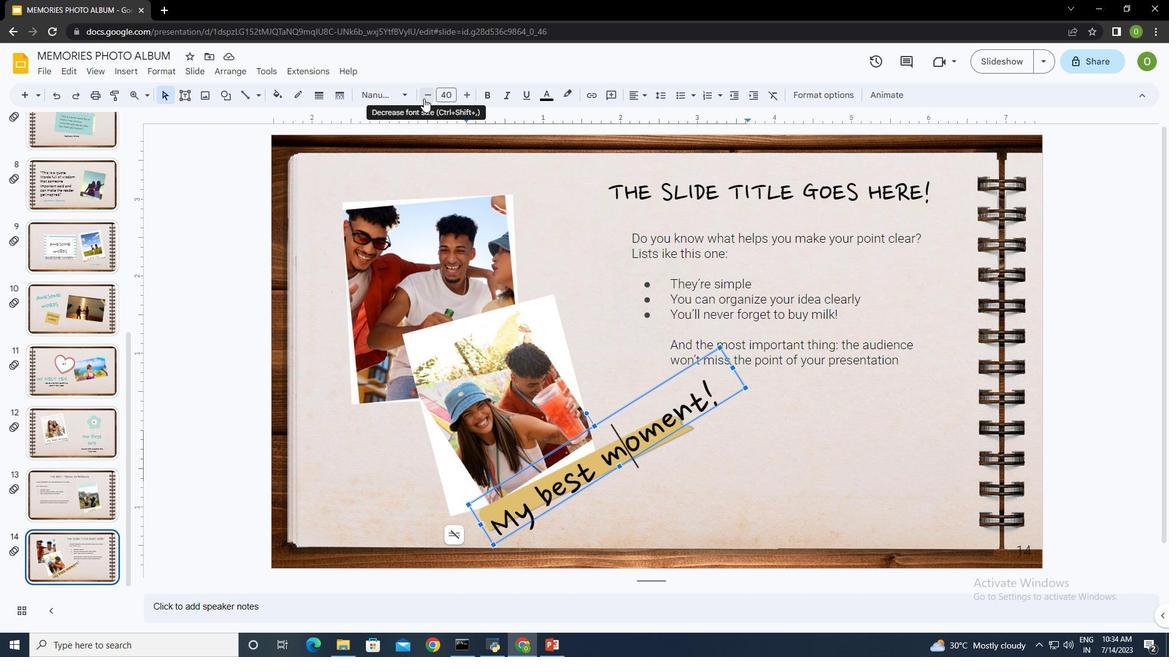 
Action: Mouse pressed left at (424, 98)
Screenshot: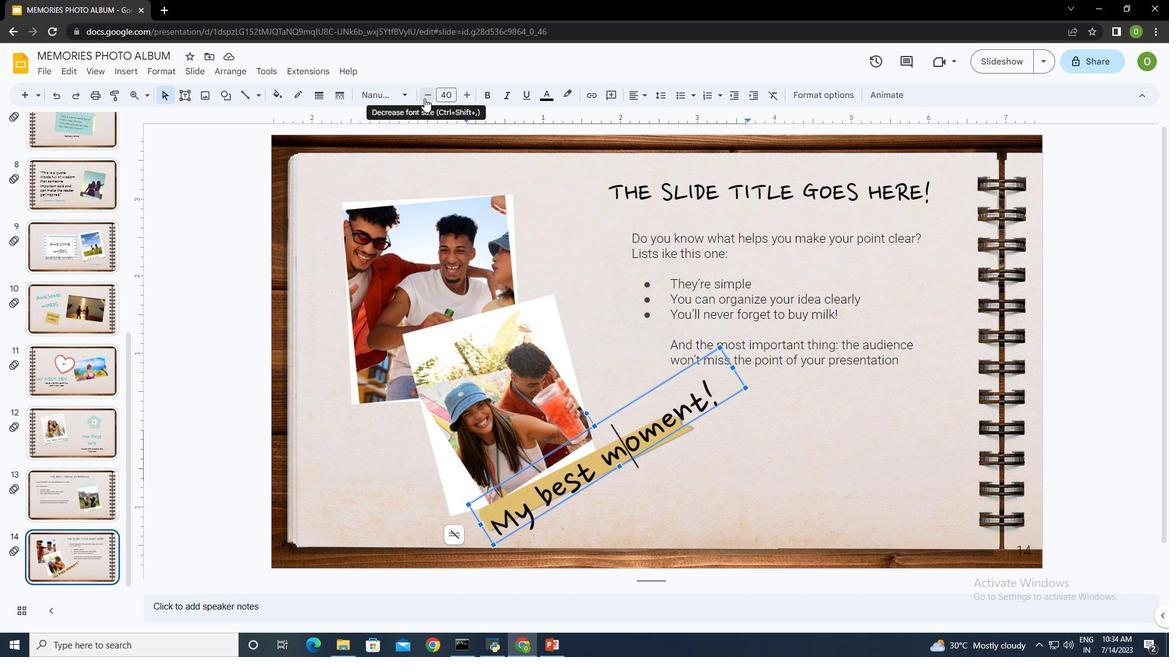 
Action: Mouse pressed left at (424, 98)
Screenshot: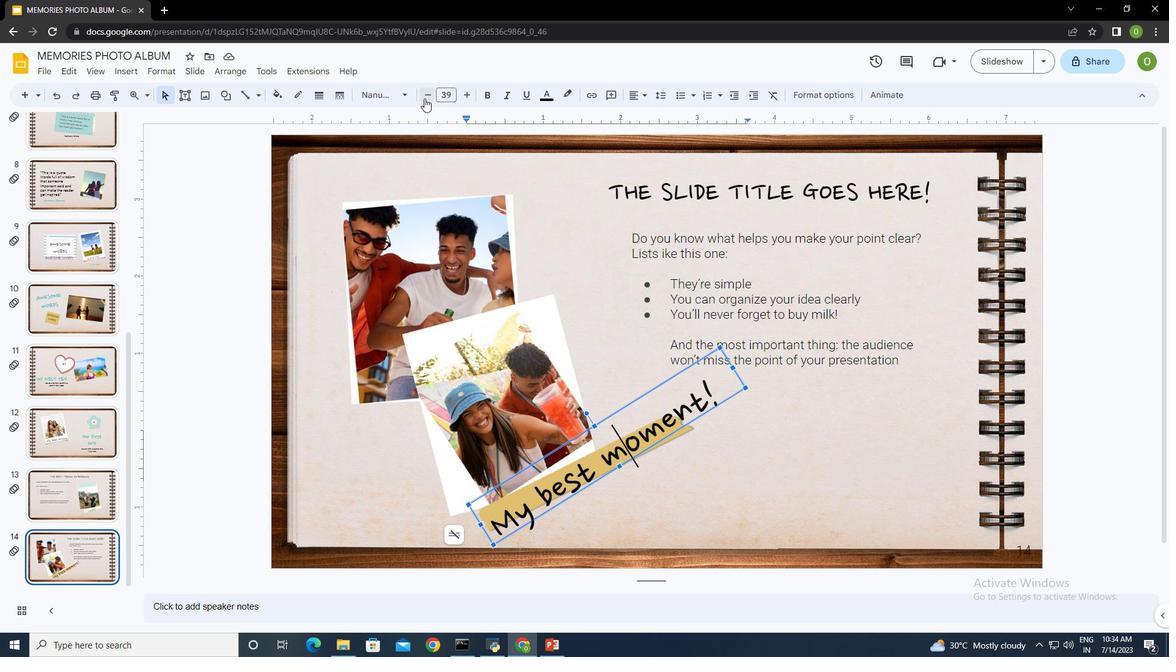 
Action: Mouse pressed left at (424, 98)
Screenshot: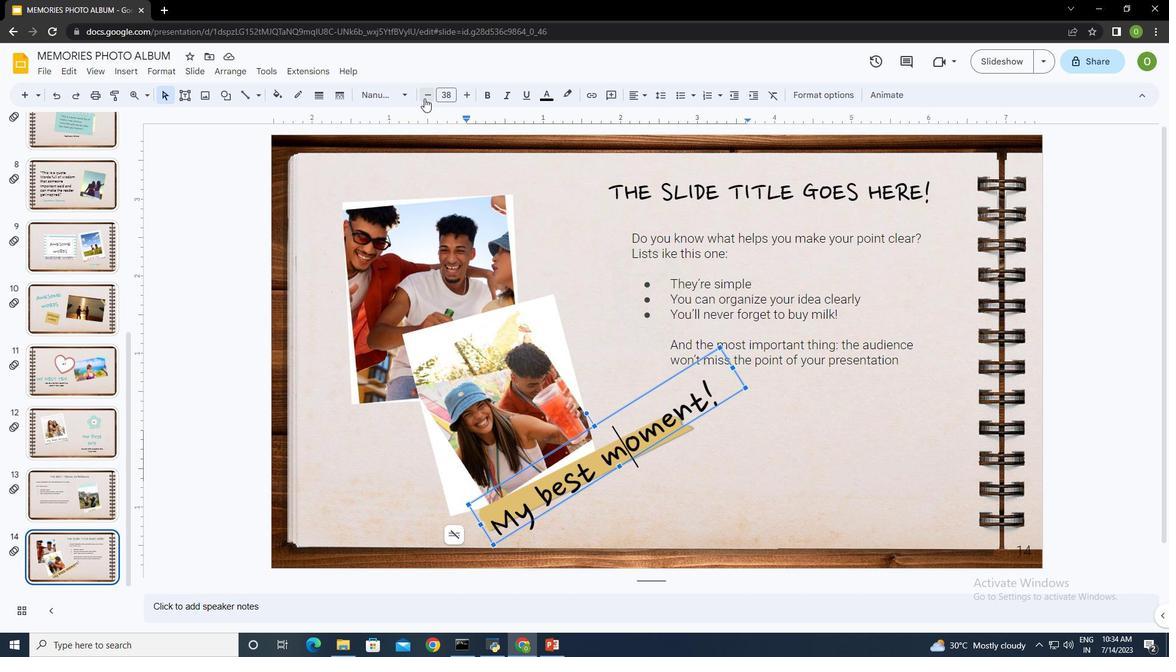 
Action: Mouse pressed left at (424, 98)
Screenshot: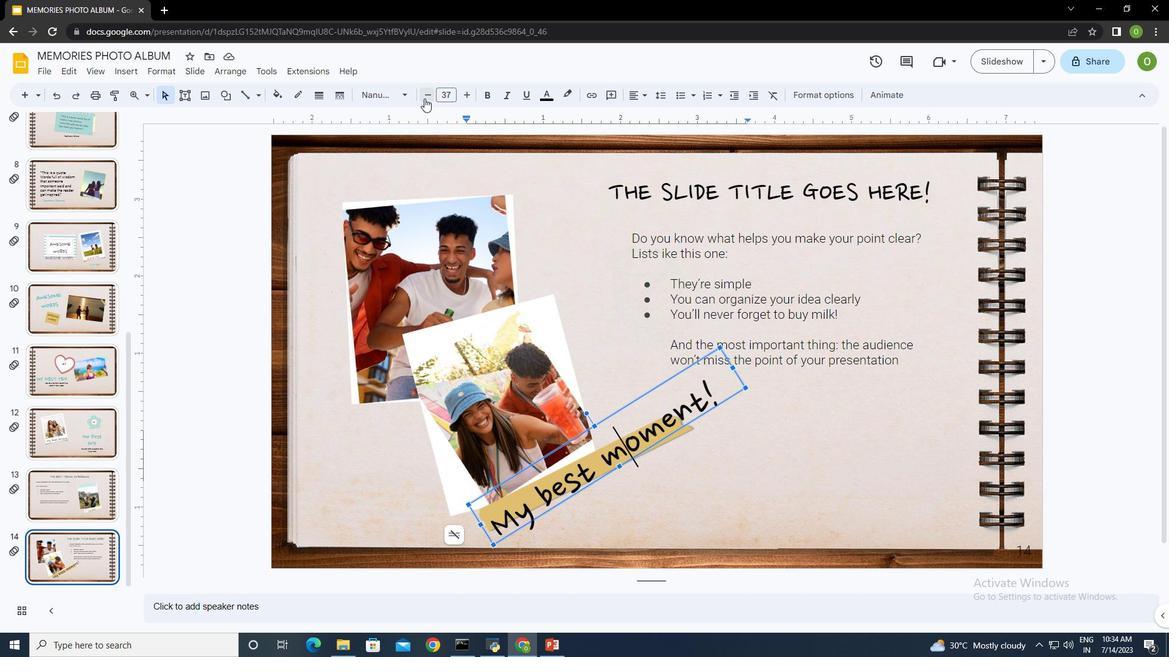 
Action: Mouse pressed left at (424, 98)
Screenshot: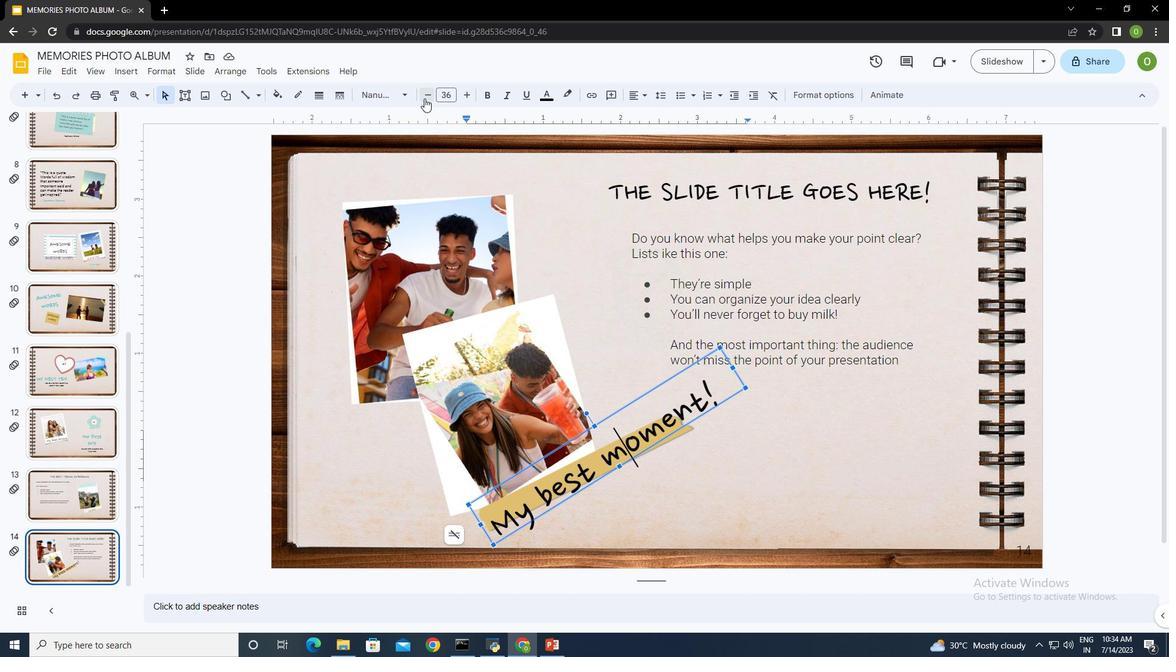 
Action: Mouse moved to (809, 464)
Screenshot: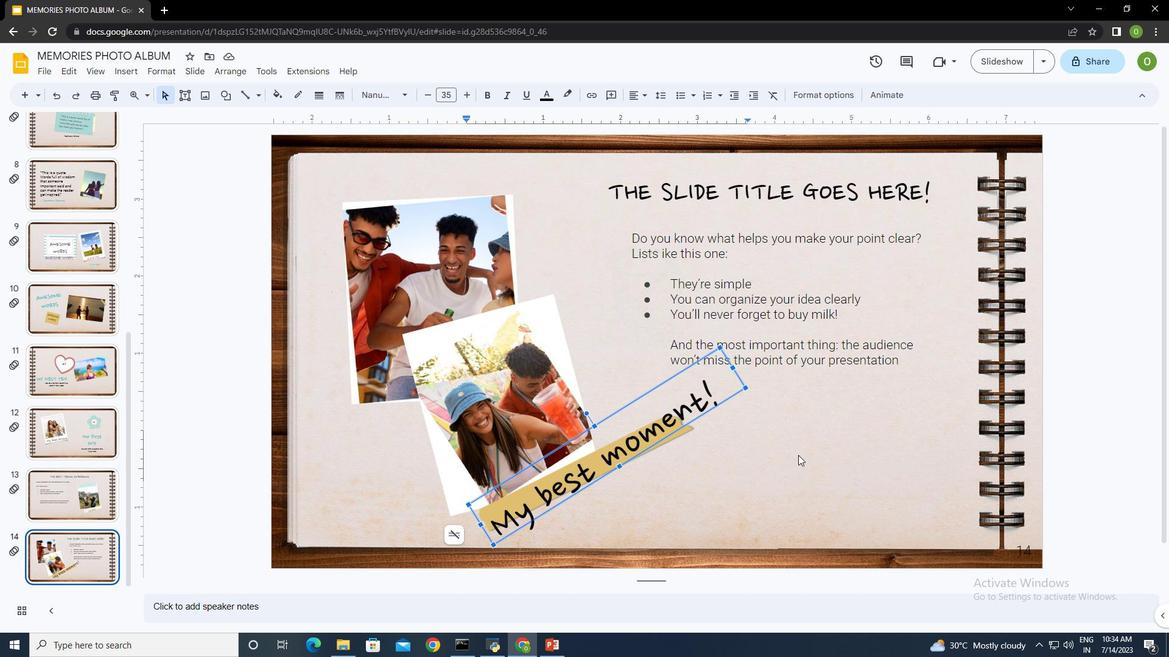 
Action: Mouse pressed left at (809, 464)
Screenshot: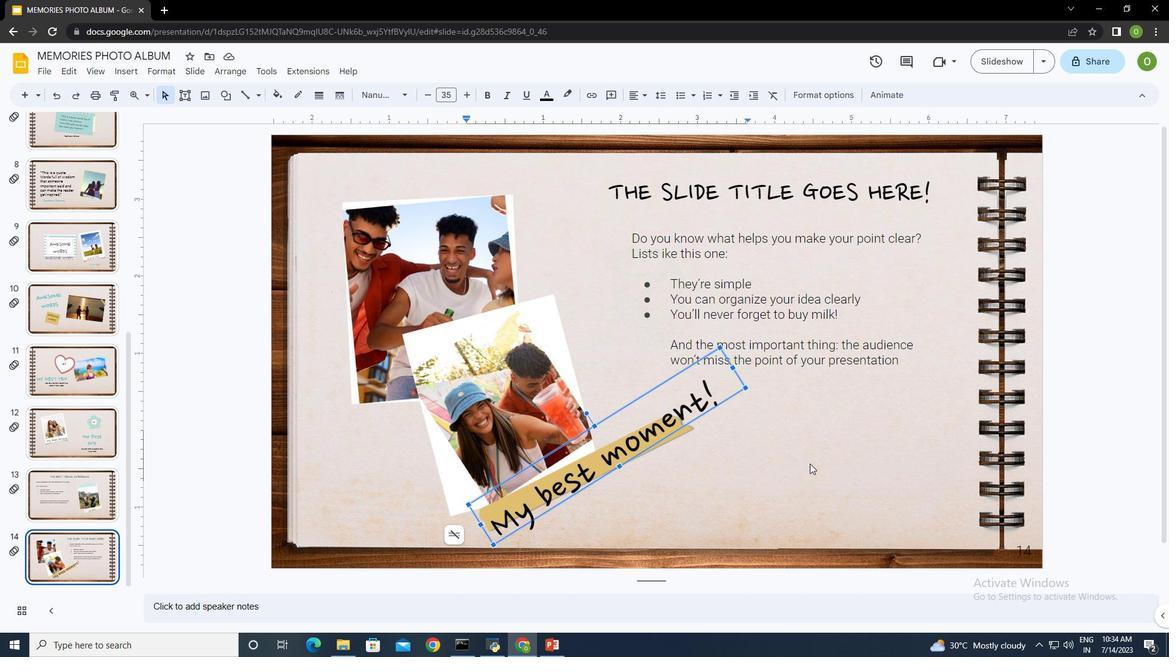 
Action: Mouse moved to (665, 412)
Screenshot: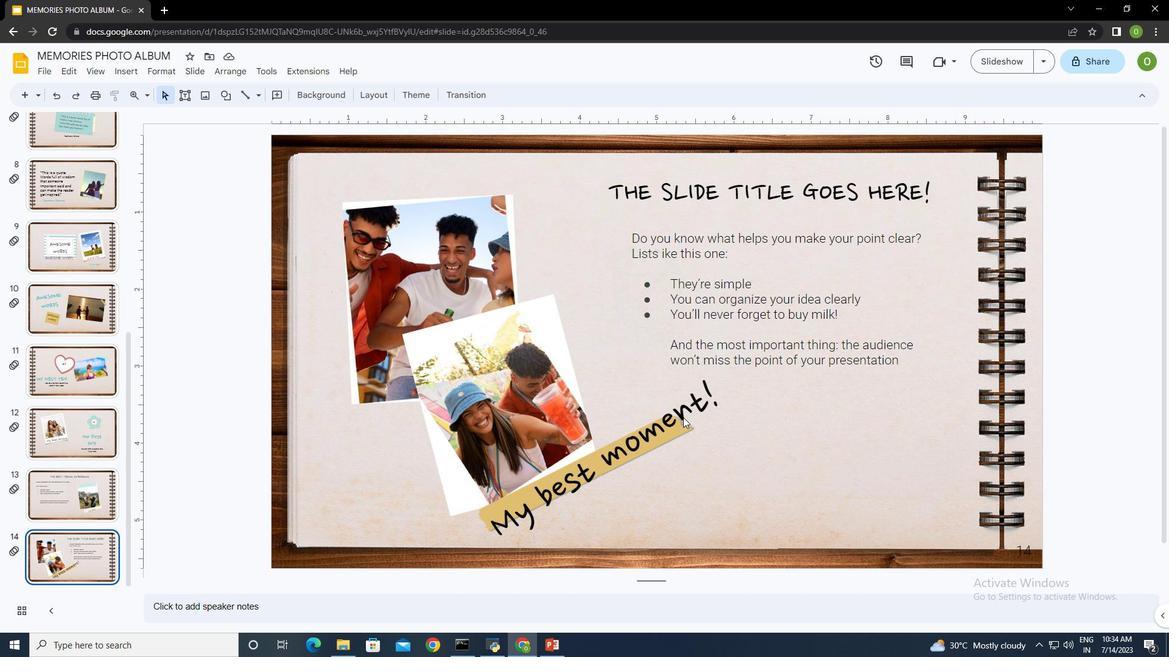 
Action: Mouse pressed left at (665, 412)
Screenshot: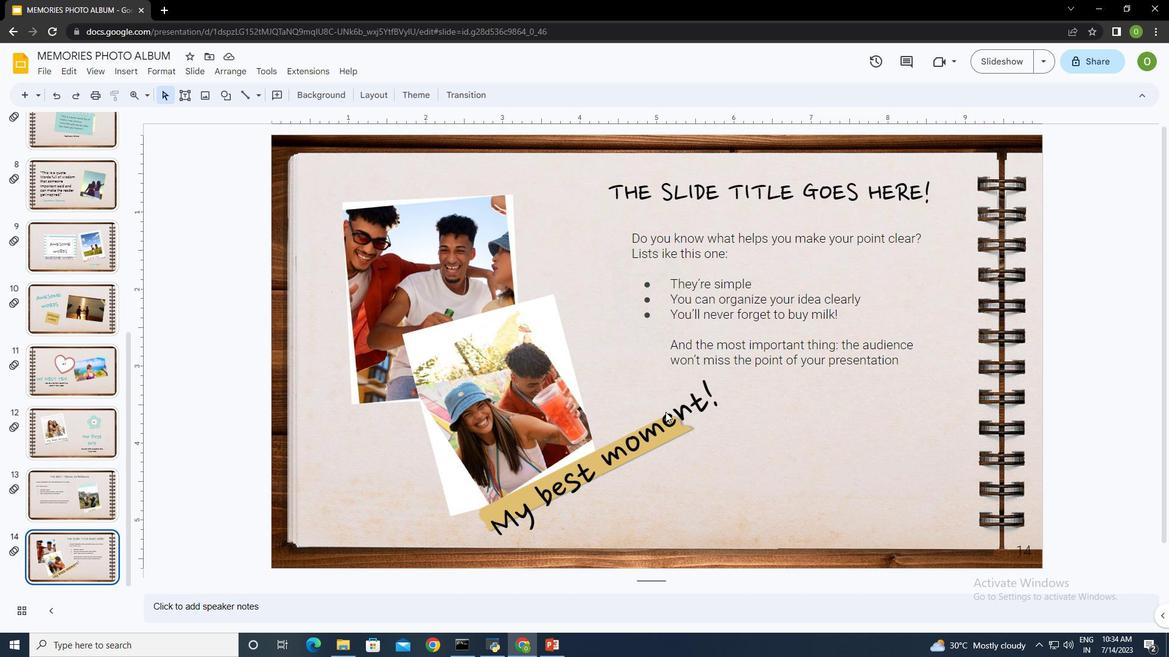
Action: Mouse moved to (665, 423)
Screenshot: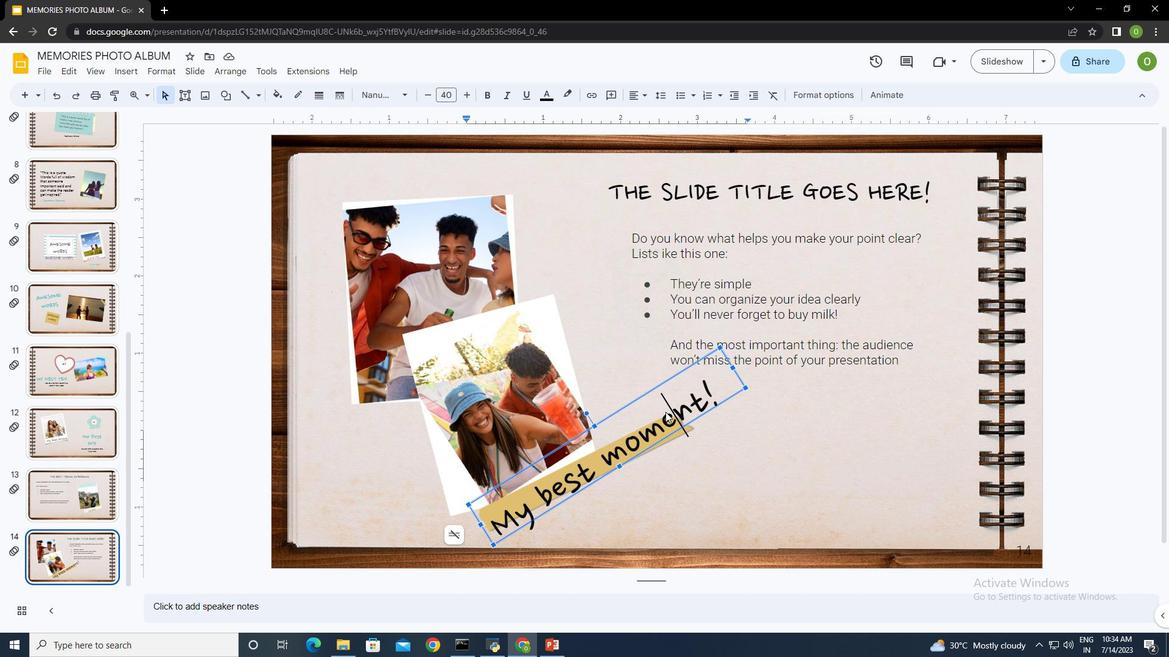 
Action: Key pressed ctrl+A
Screenshot: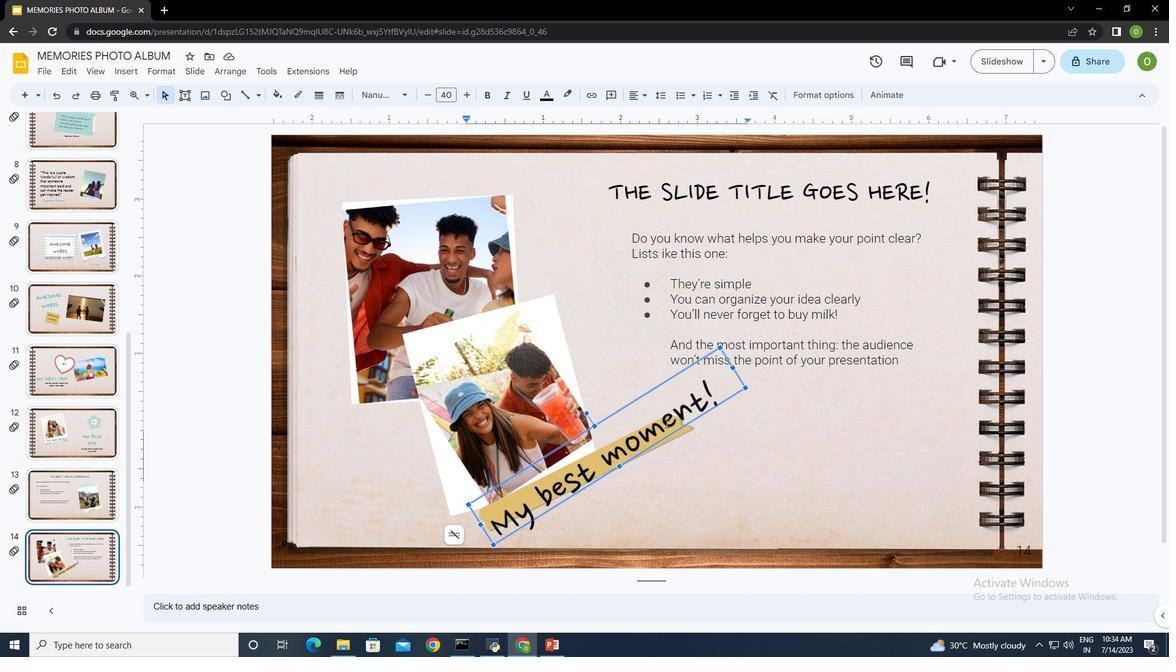 
Action: Mouse moved to (429, 98)
Screenshot: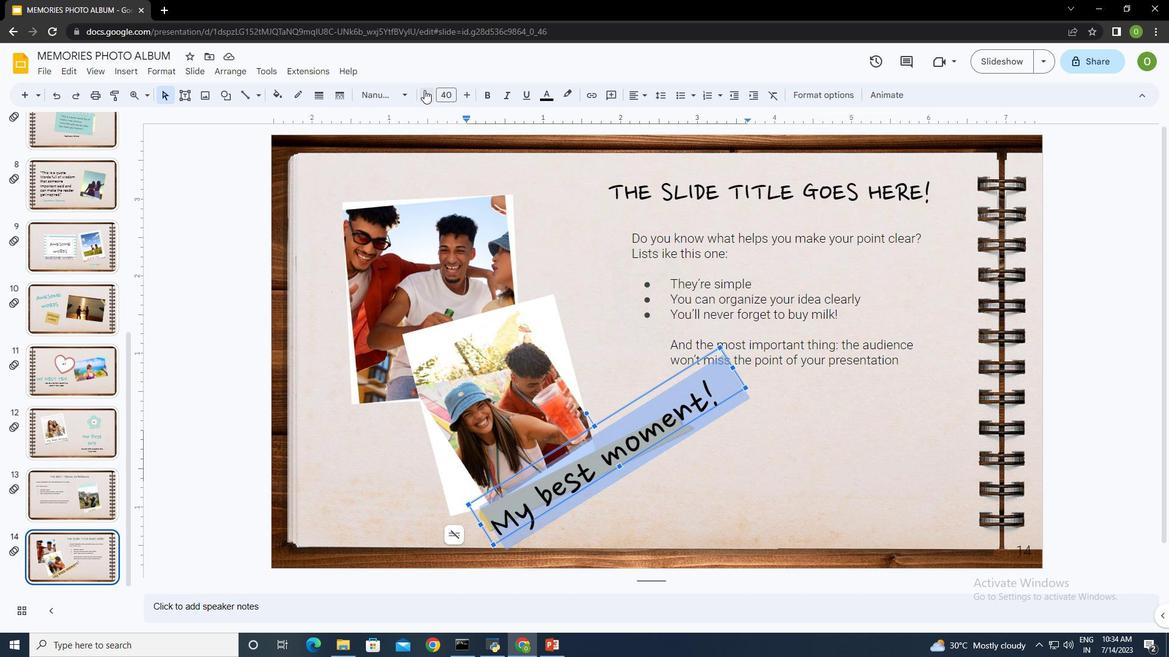 
Action: Mouse pressed left at (429, 98)
Screenshot: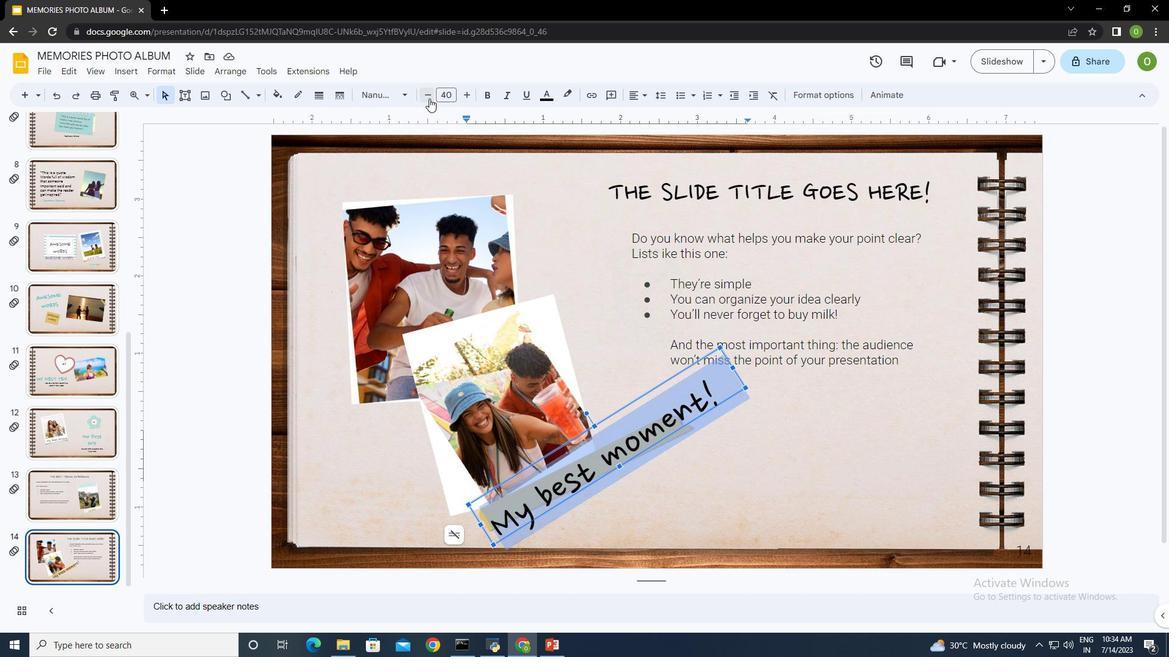 
Action: Mouse pressed left at (429, 98)
Screenshot: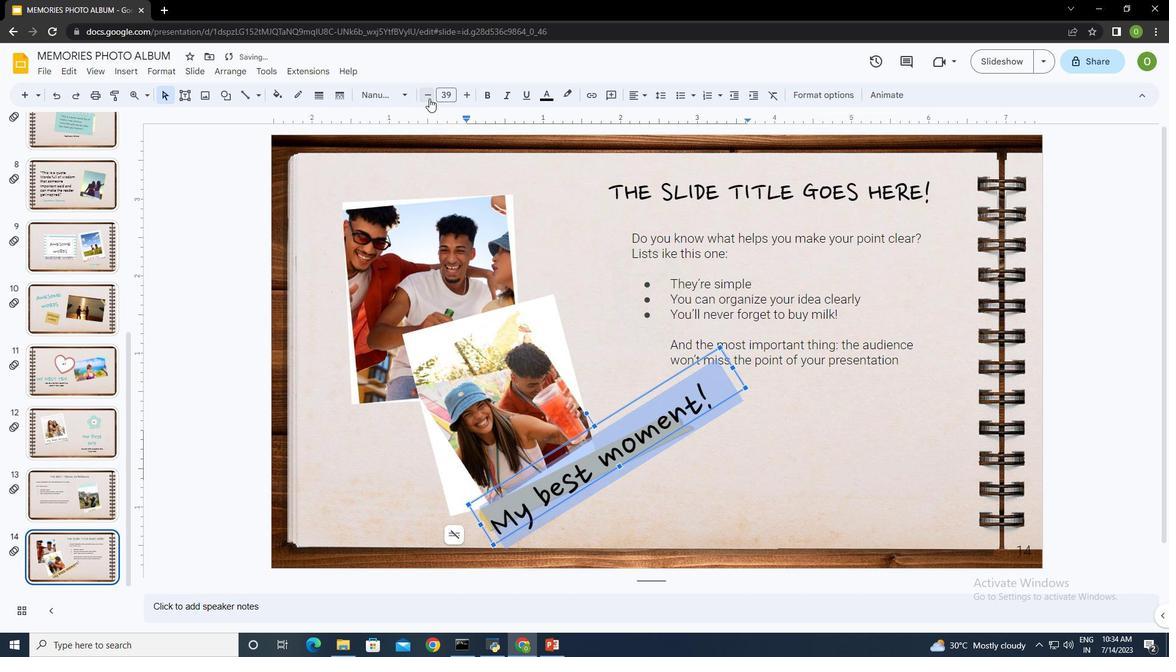 
Action: Mouse pressed left at (429, 98)
Screenshot: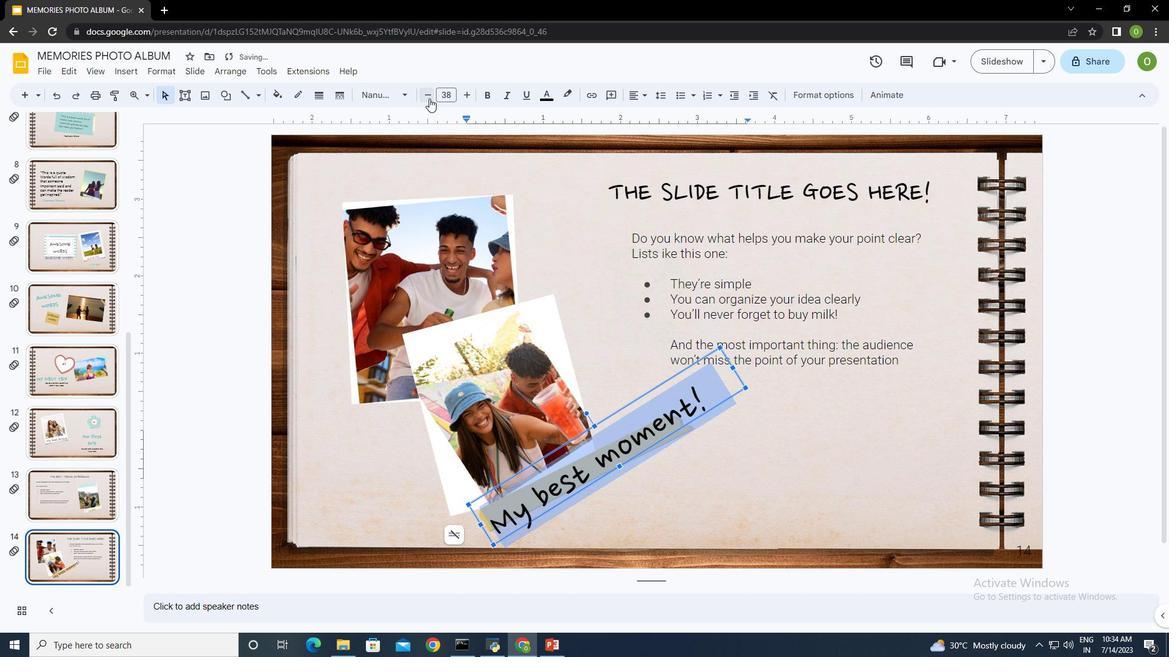 
Action: Mouse pressed left at (429, 98)
Screenshot: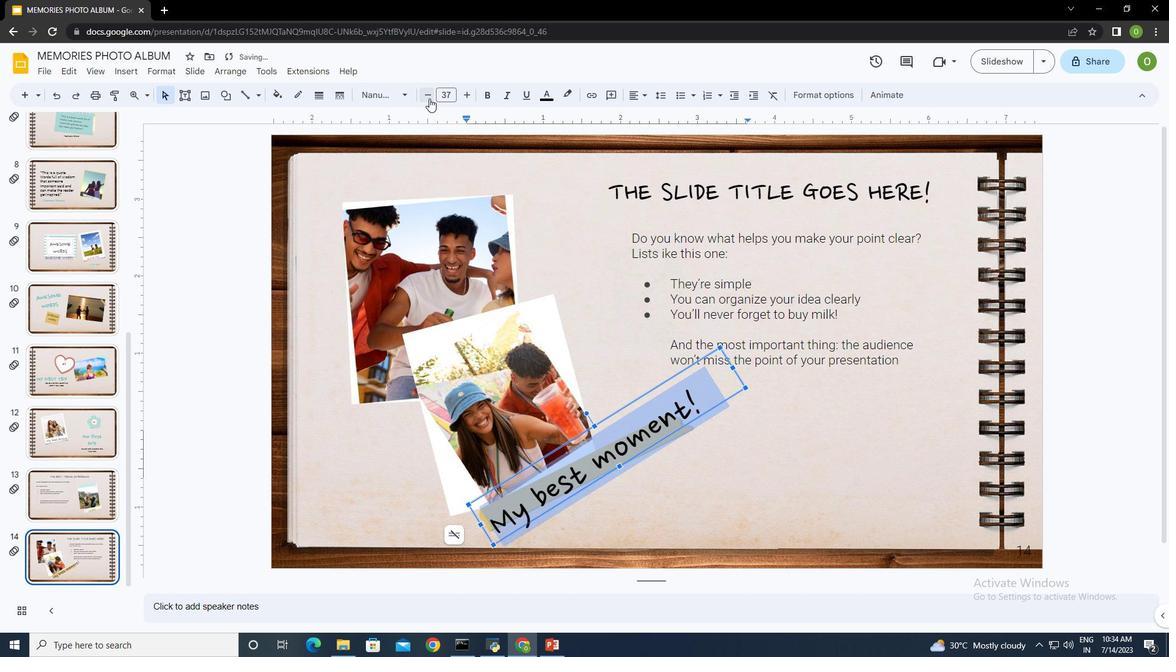 
Action: Mouse pressed left at (429, 98)
Screenshot: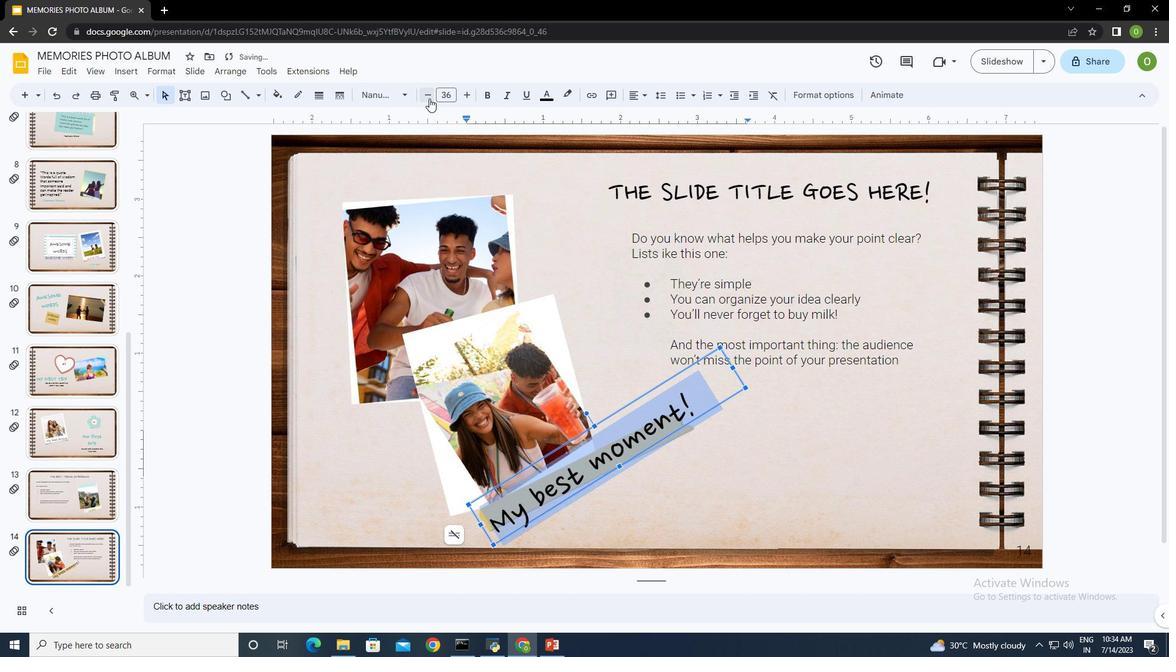 
Action: Mouse moved to (796, 440)
Screenshot: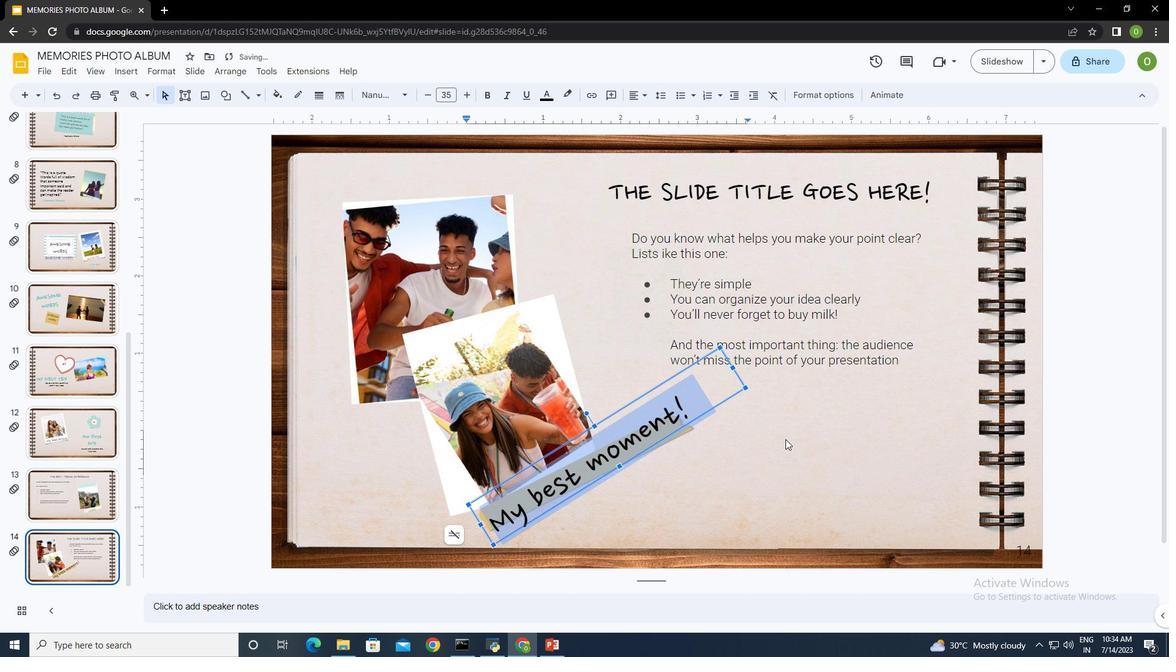 
Action: Mouse pressed left at (796, 440)
Screenshot: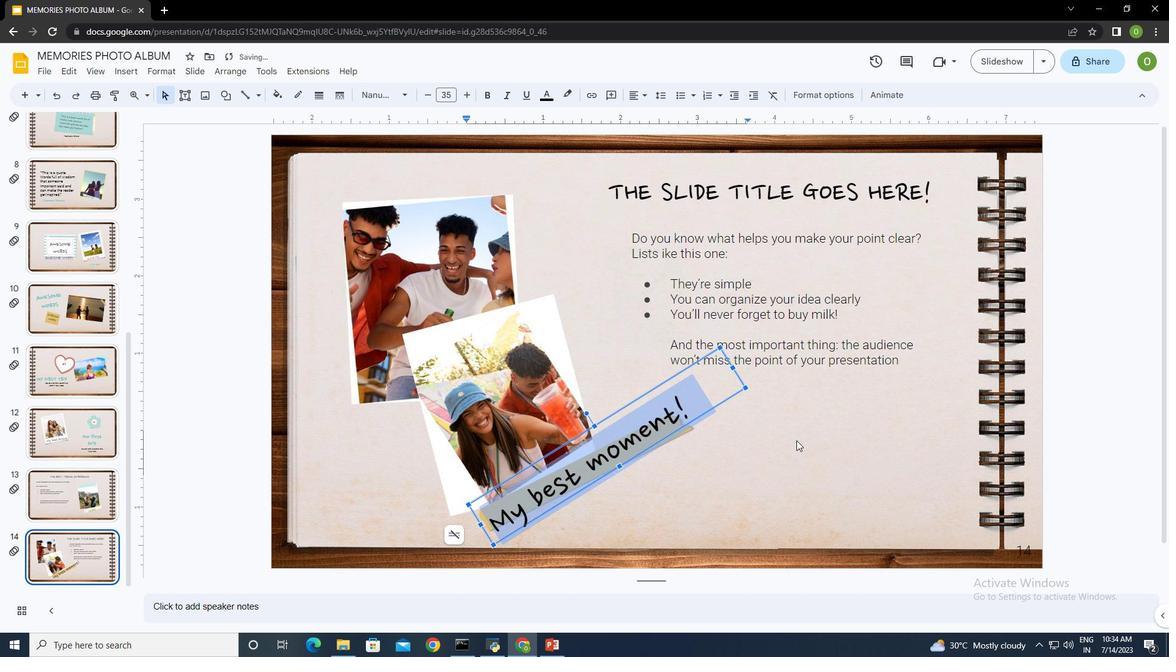 
Action: Mouse moved to (795, 439)
Screenshot: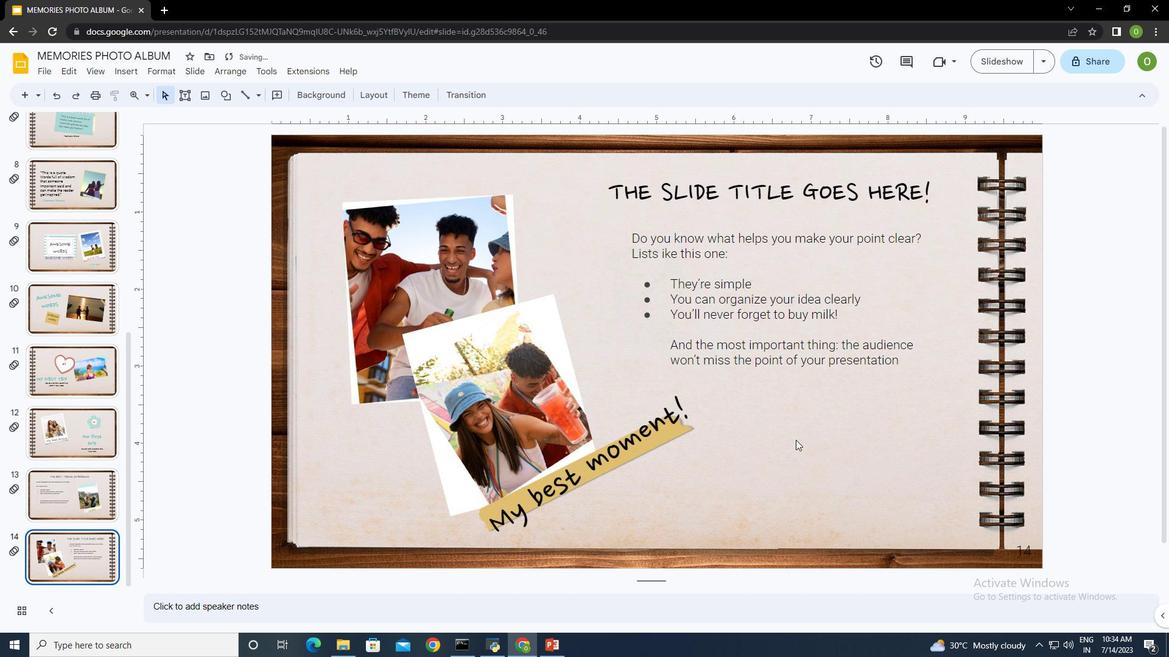 
